 Task: In the  document essay. Add the mentioned hyperlink after second sentence in main content 'www.quora.com' Insert the picture of  'Nuclear Family Sketch' with name   Nuclear Family Sketch.png  Change shape height to 4
Action: Mouse moved to (183, 451)
Screenshot: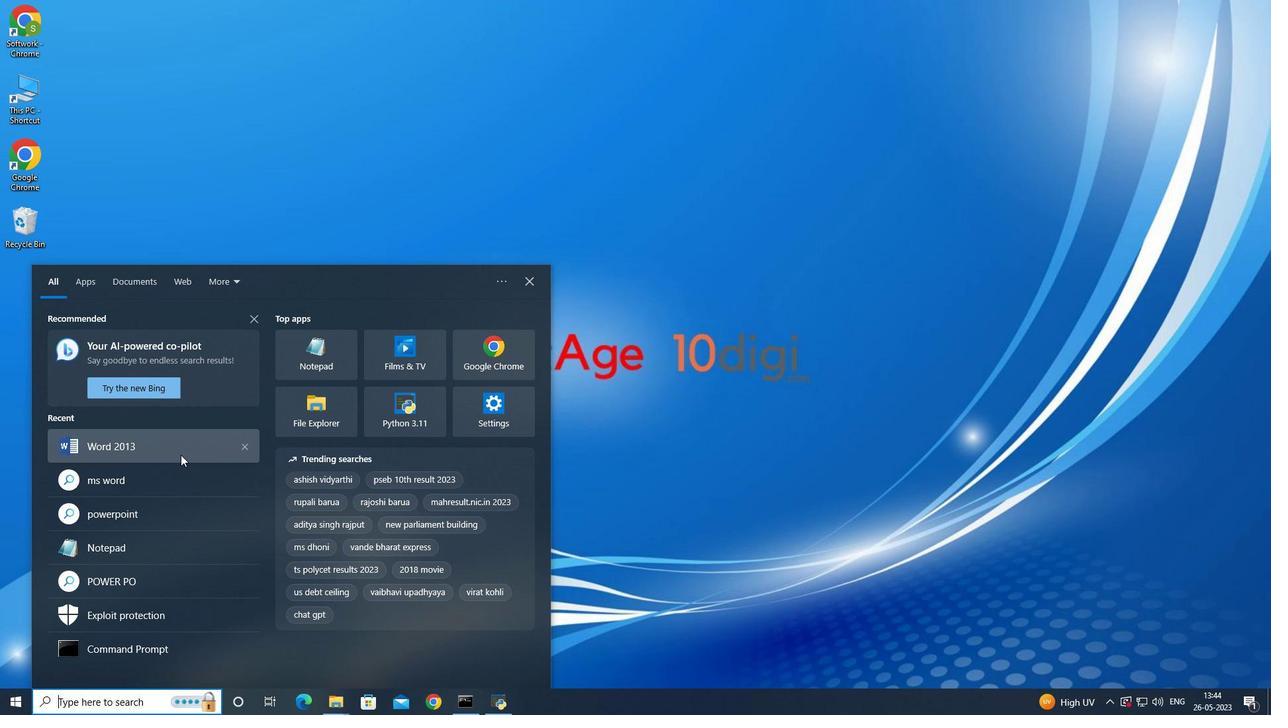 
Action: Mouse pressed left at (183, 451)
Screenshot: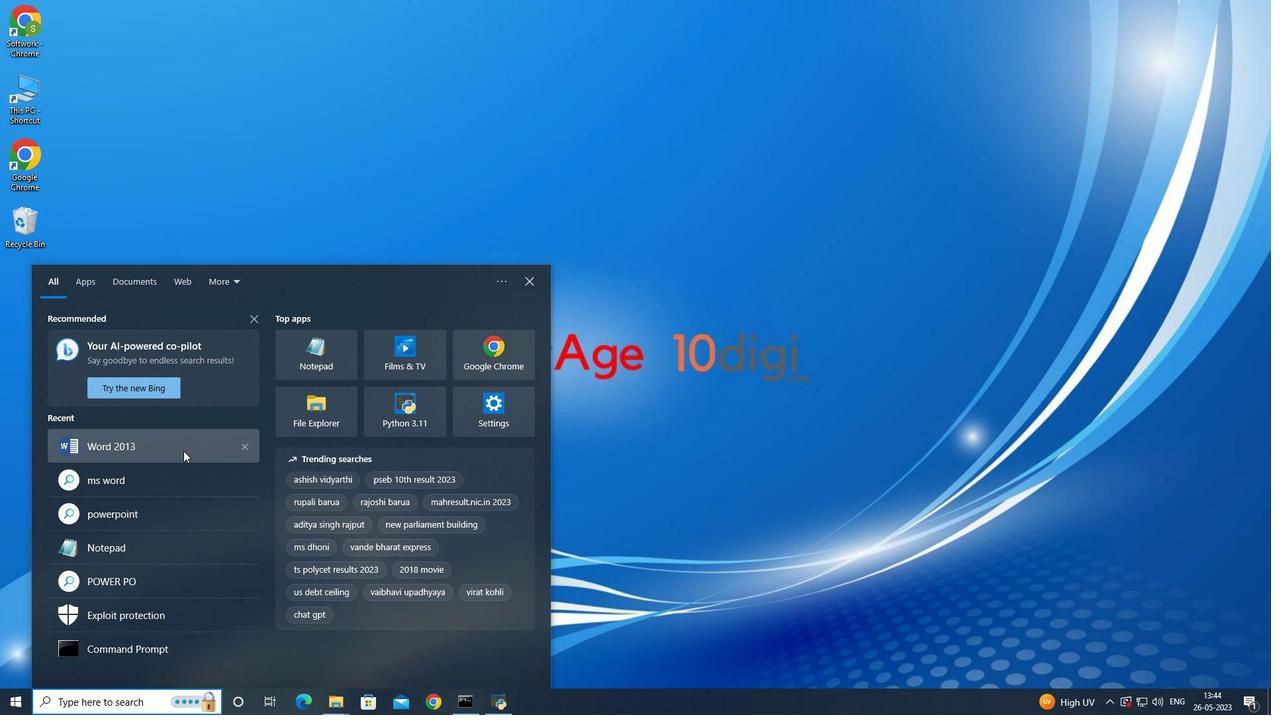
Action: Mouse moved to (354, 169)
Screenshot: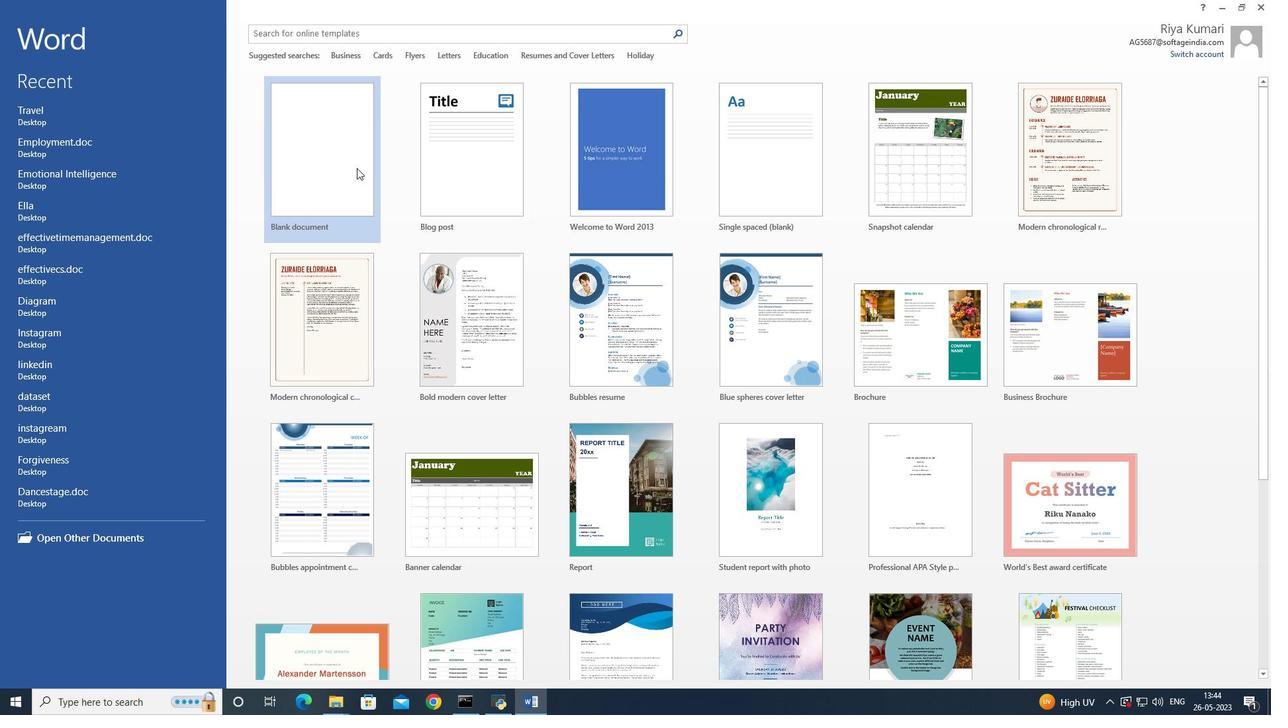 
Action: Mouse pressed left at (354, 169)
Screenshot: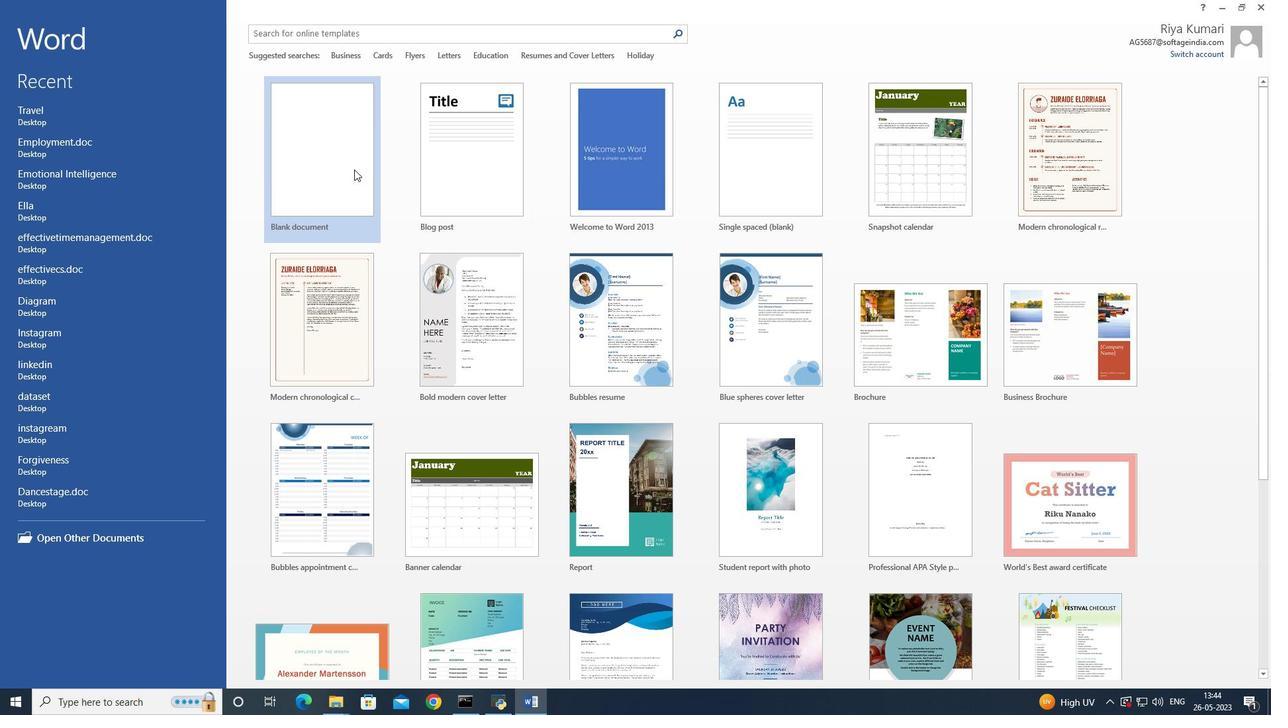 
Action: Mouse moved to (463, 162)
Screenshot: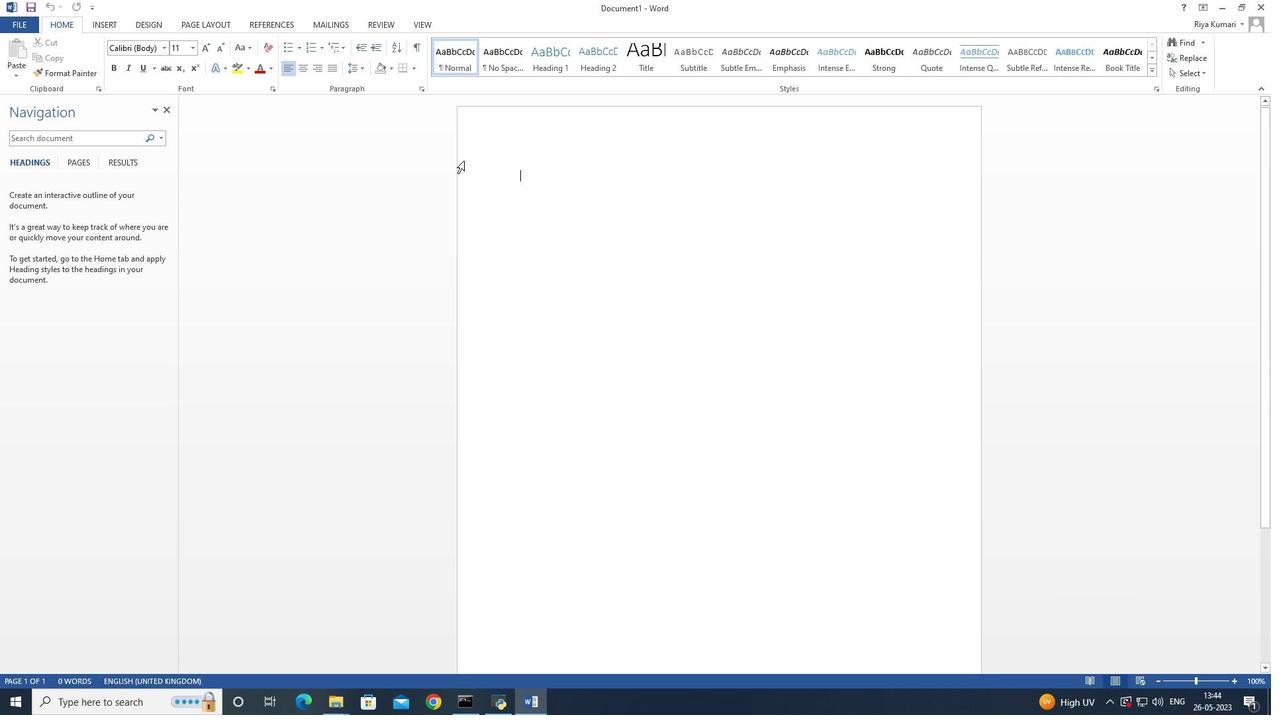 
Action: Key pressed ctrl+S
Screenshot: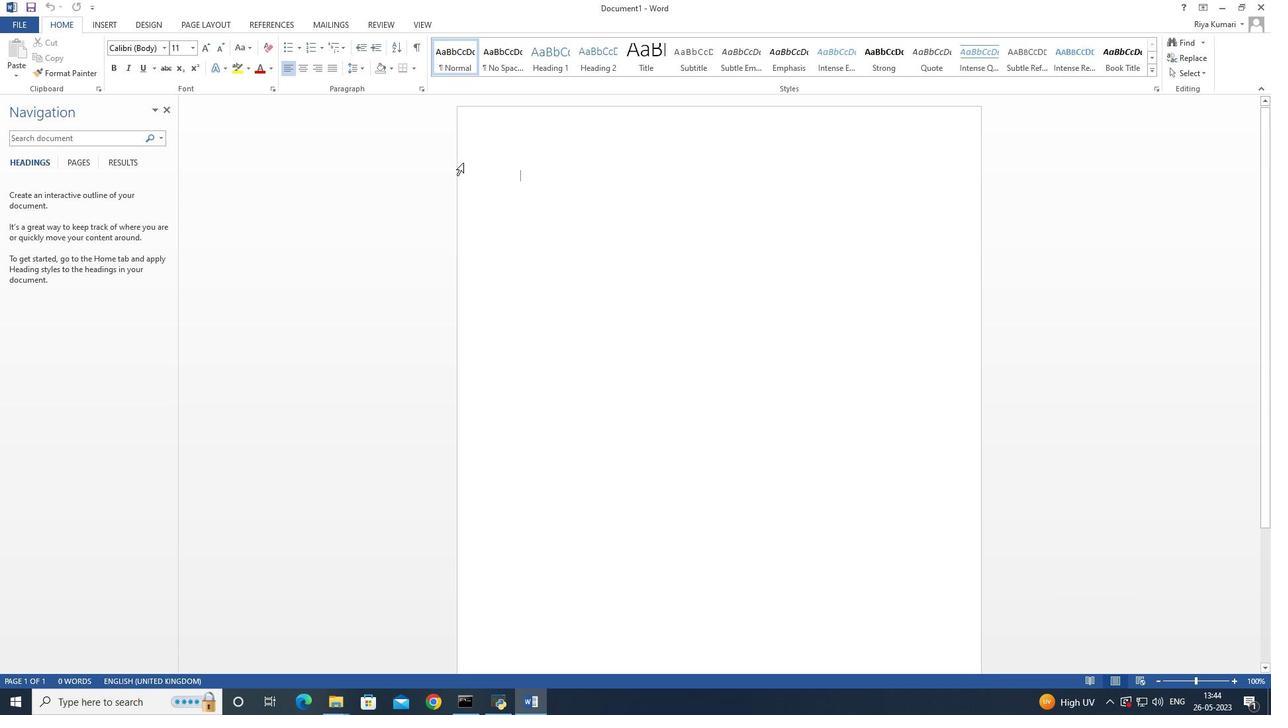
Action: Mouse moved to (204, 142)
Screenshot: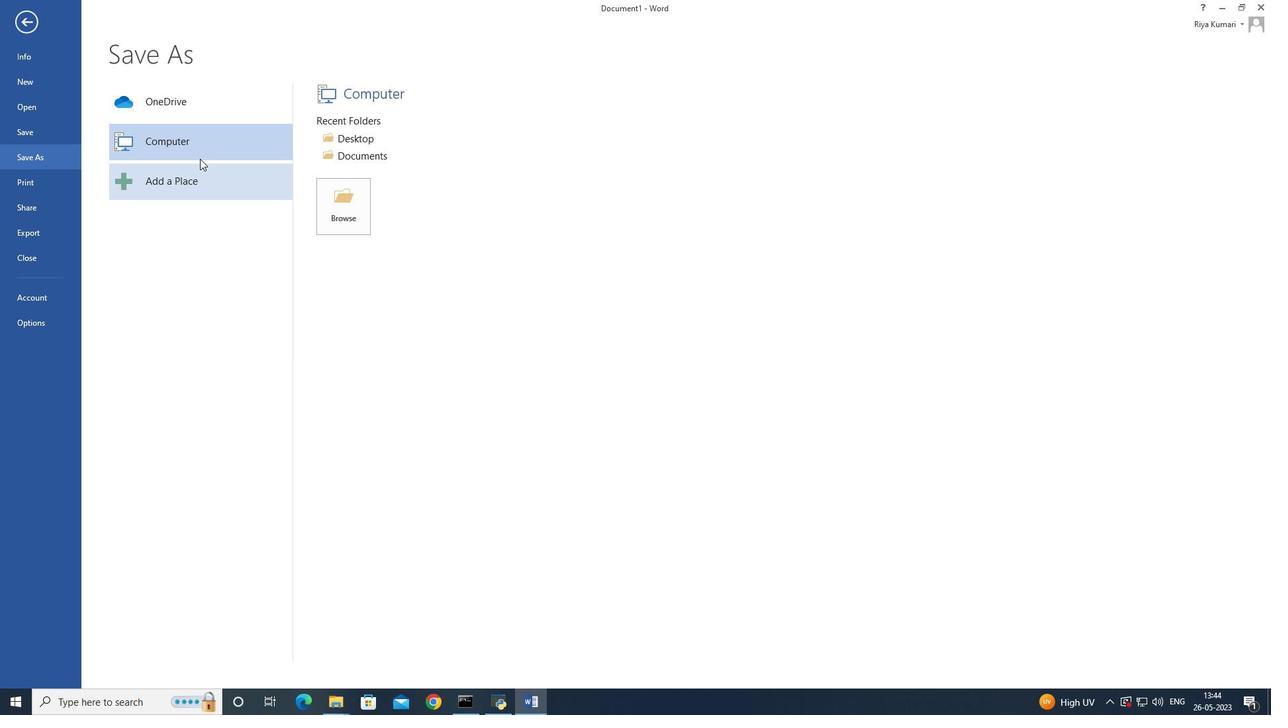
Action: Mouse pressed left at (204, 142)
Screenshot: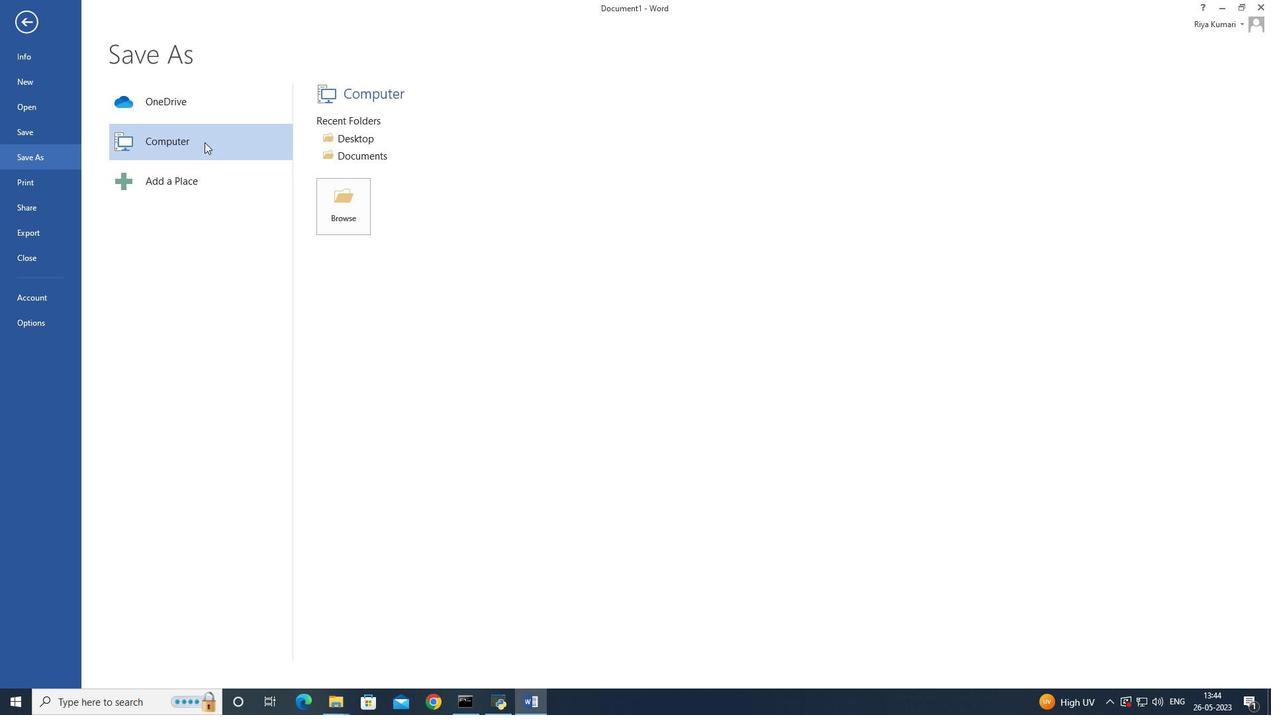 
Action: Mouse pressed left at (204, 142)
Screenshot: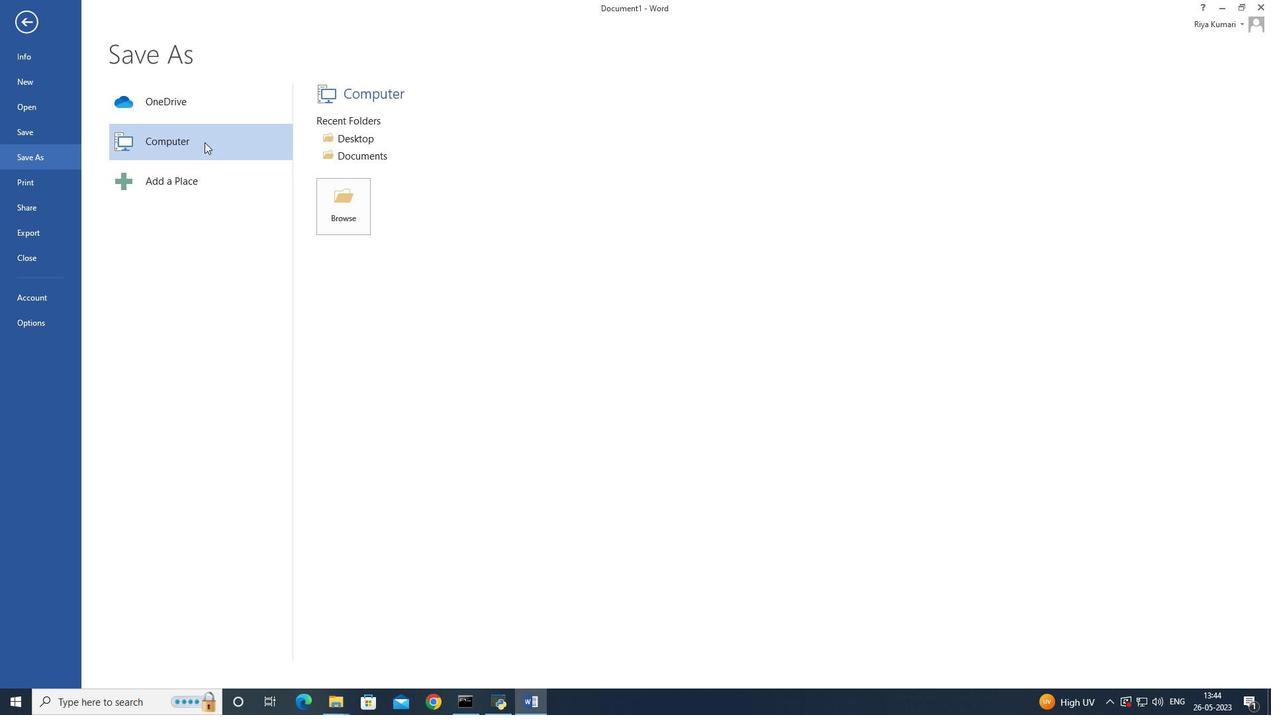 
Action: Mouse moved to (74, 125)
Screenshot: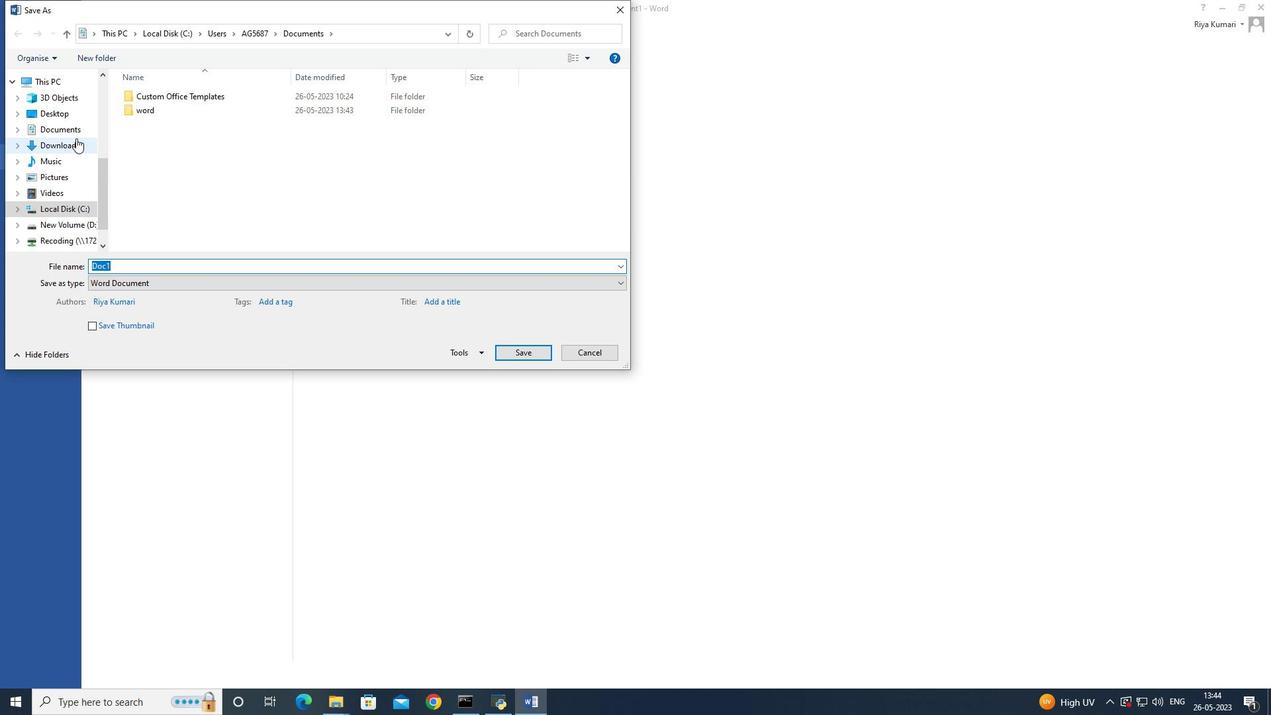 
Action: Mouse pressed left at (74, 125)
Screenshot: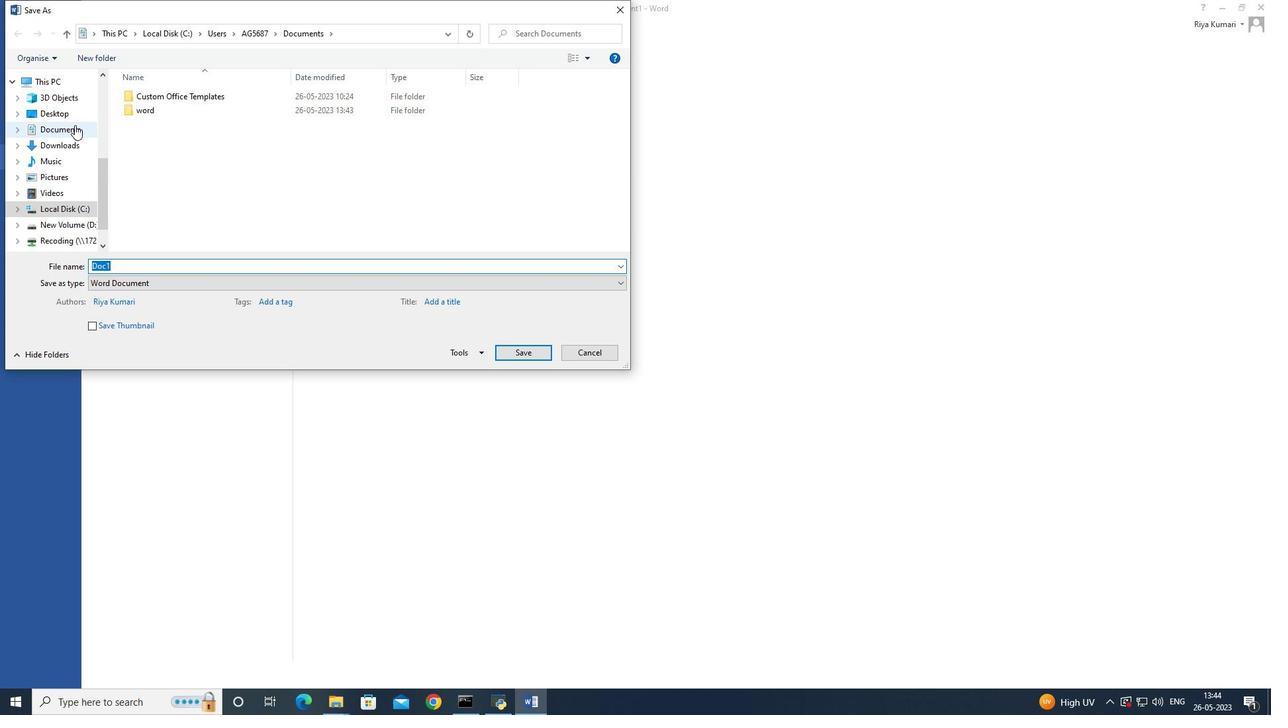 
Action: Mouse moved to (74, 125)
Screenshot: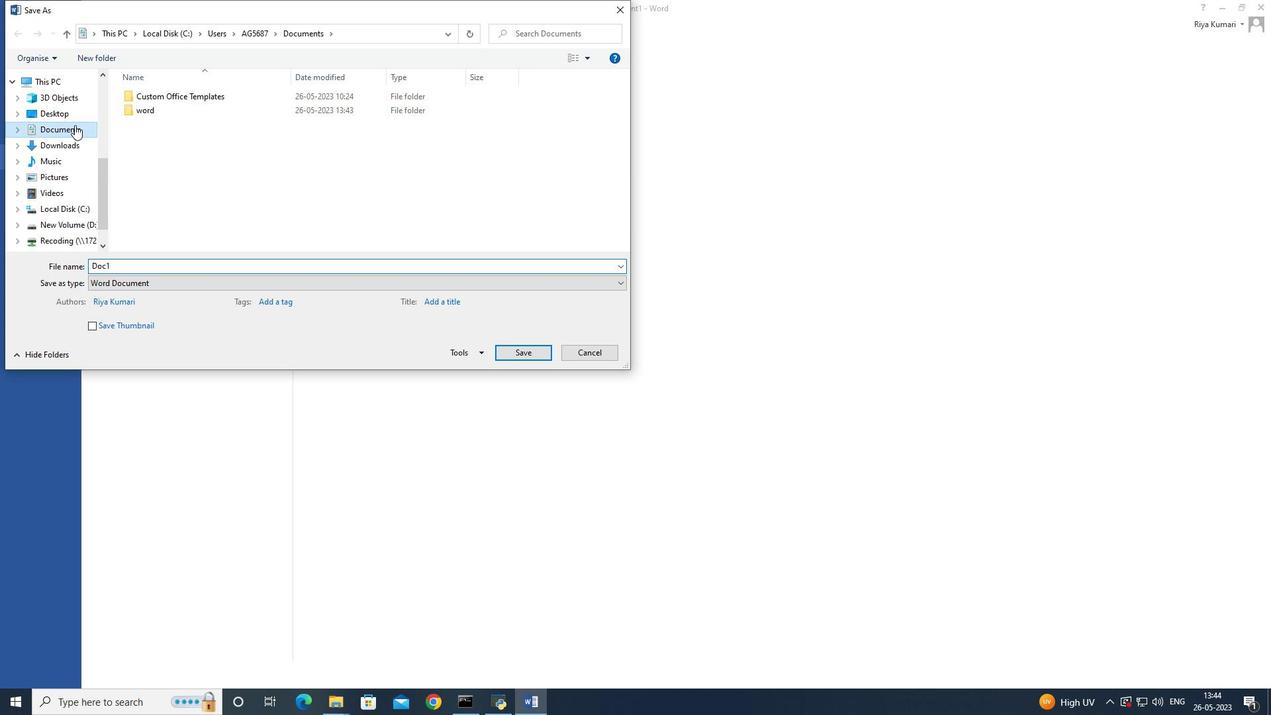 
Action: Mouse pressed left at (74, 125)
Screenshot: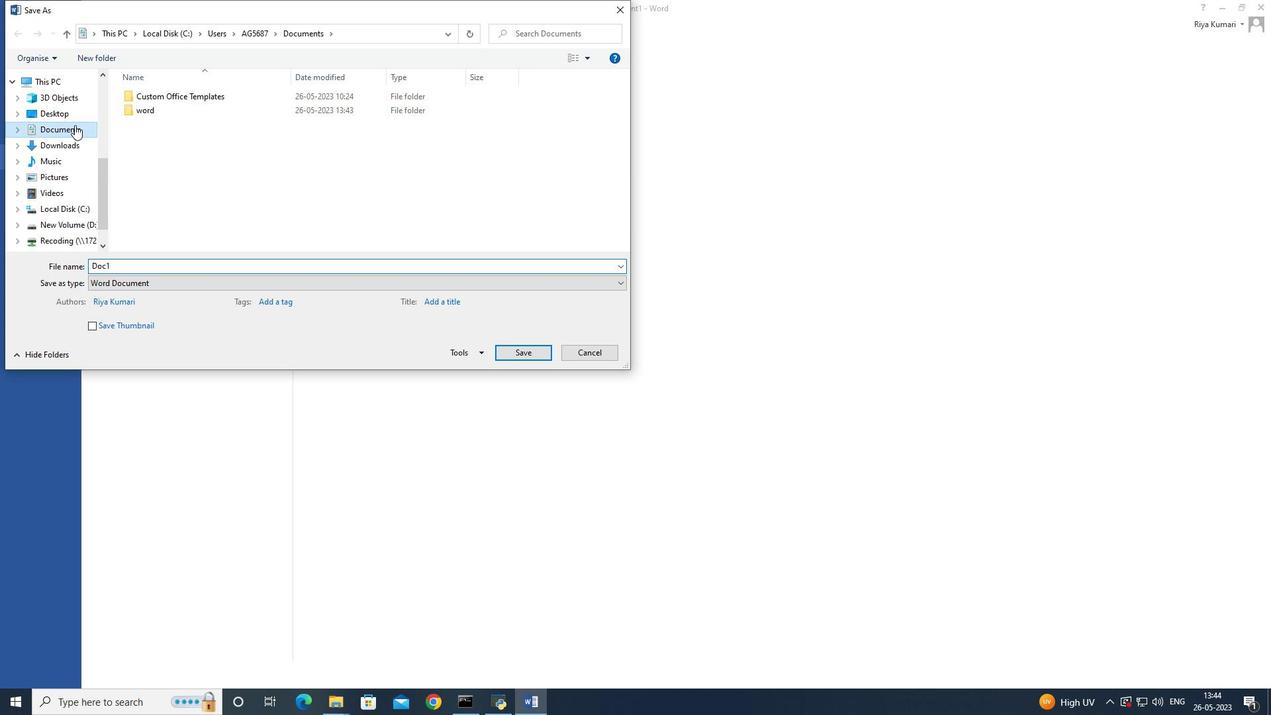 
Action: Mouse moved to (151, 110)
Screenshot: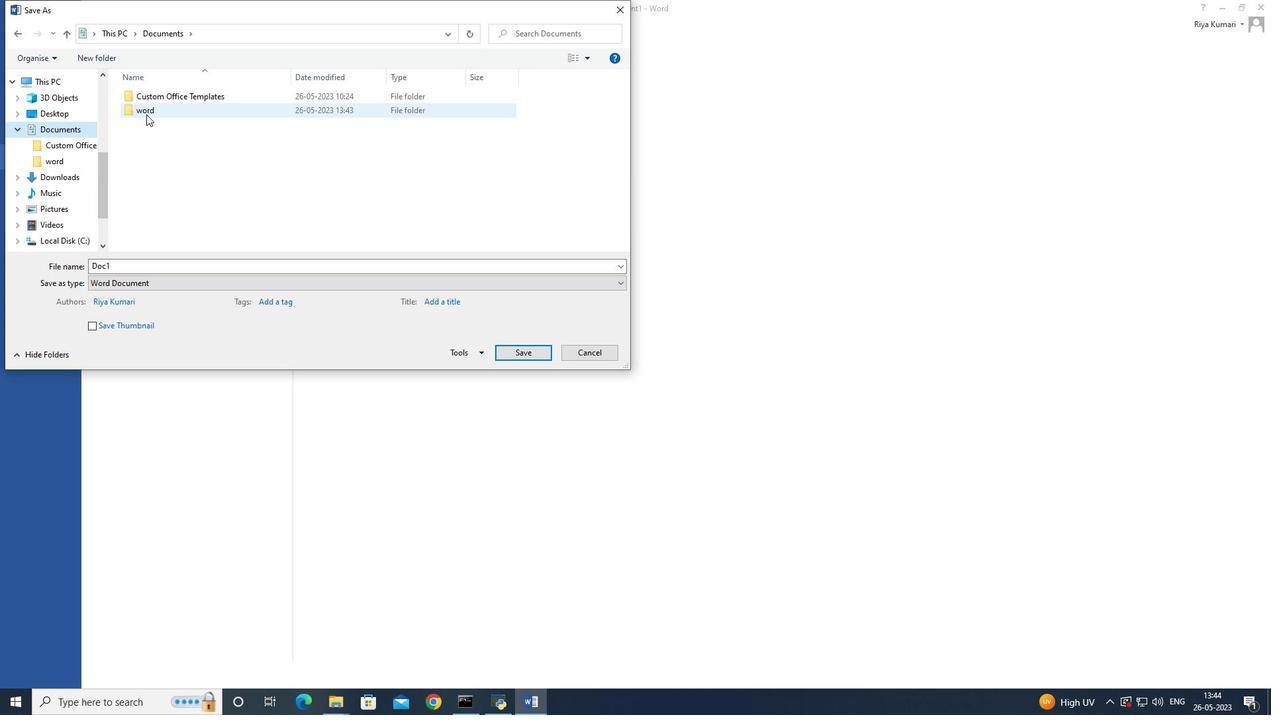 
Action: Mouse pressed left at (151, 110)
Screenshot: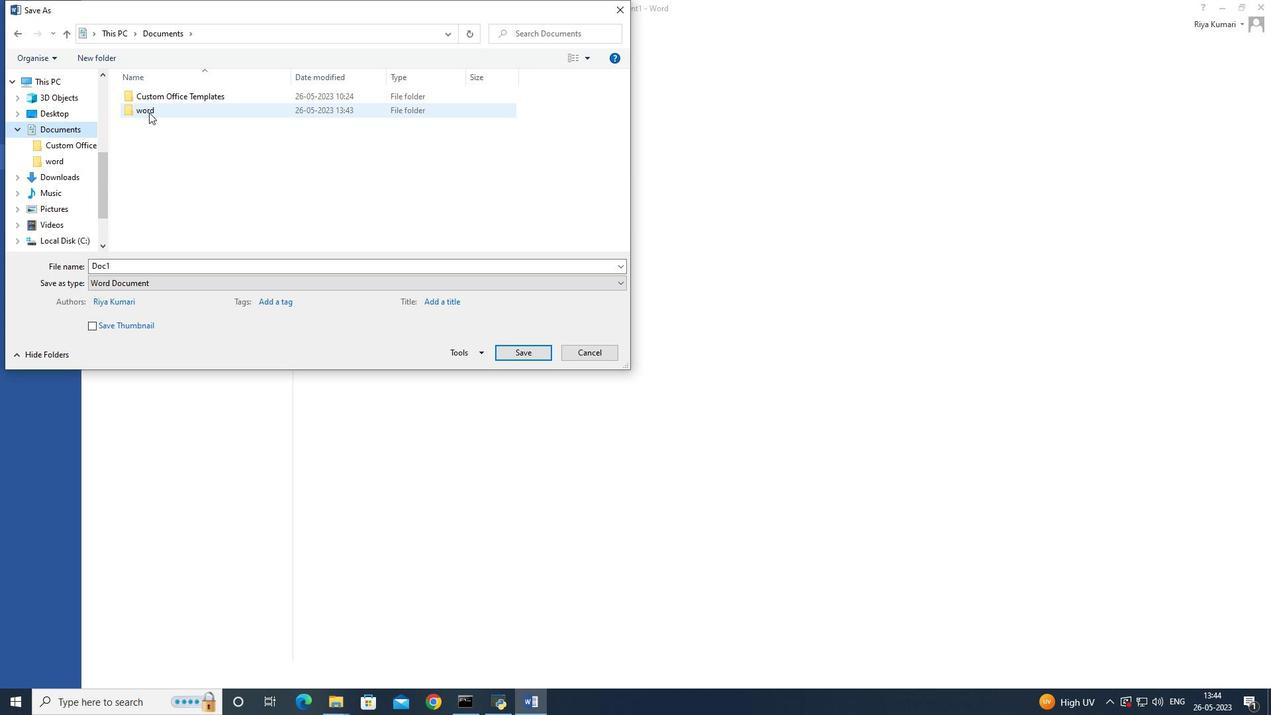 
Action: Mouse pressed left at (151, 110)
Screenshot: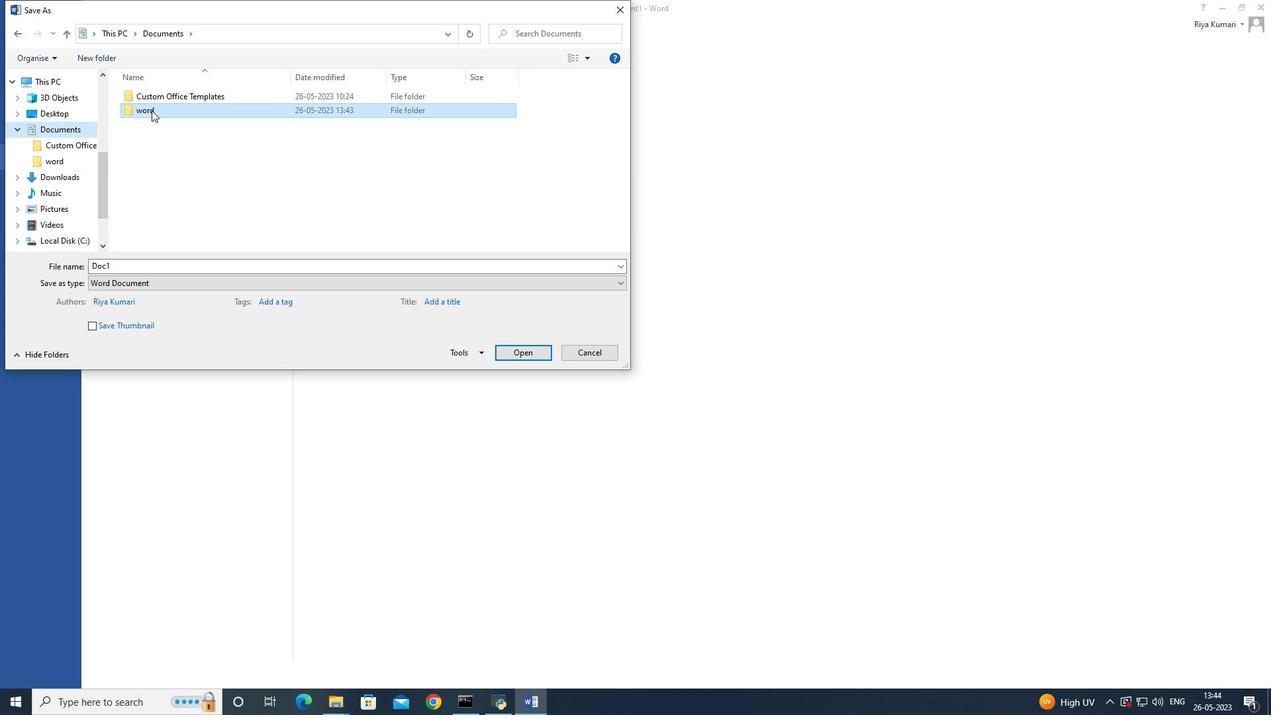 
Action: Mouse moved to (152, 264)
Screenshot: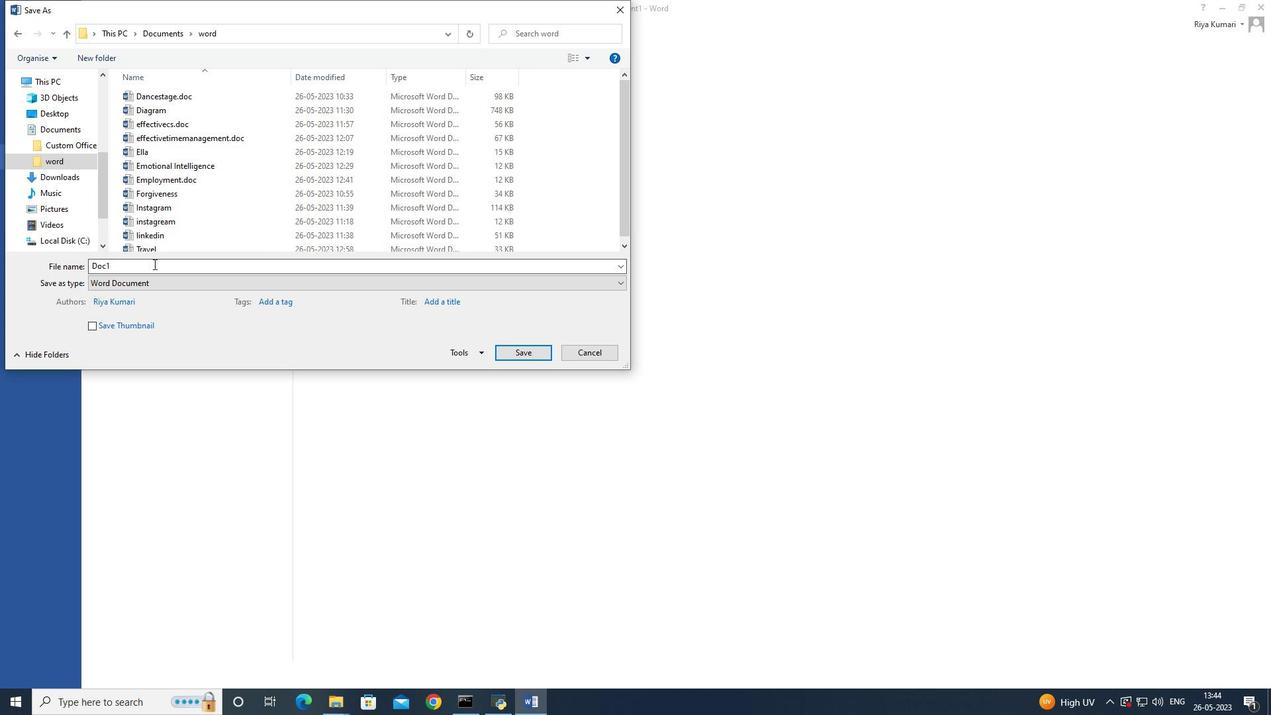 
Action: Mouse pressed left at (152, 264)
Screenshot: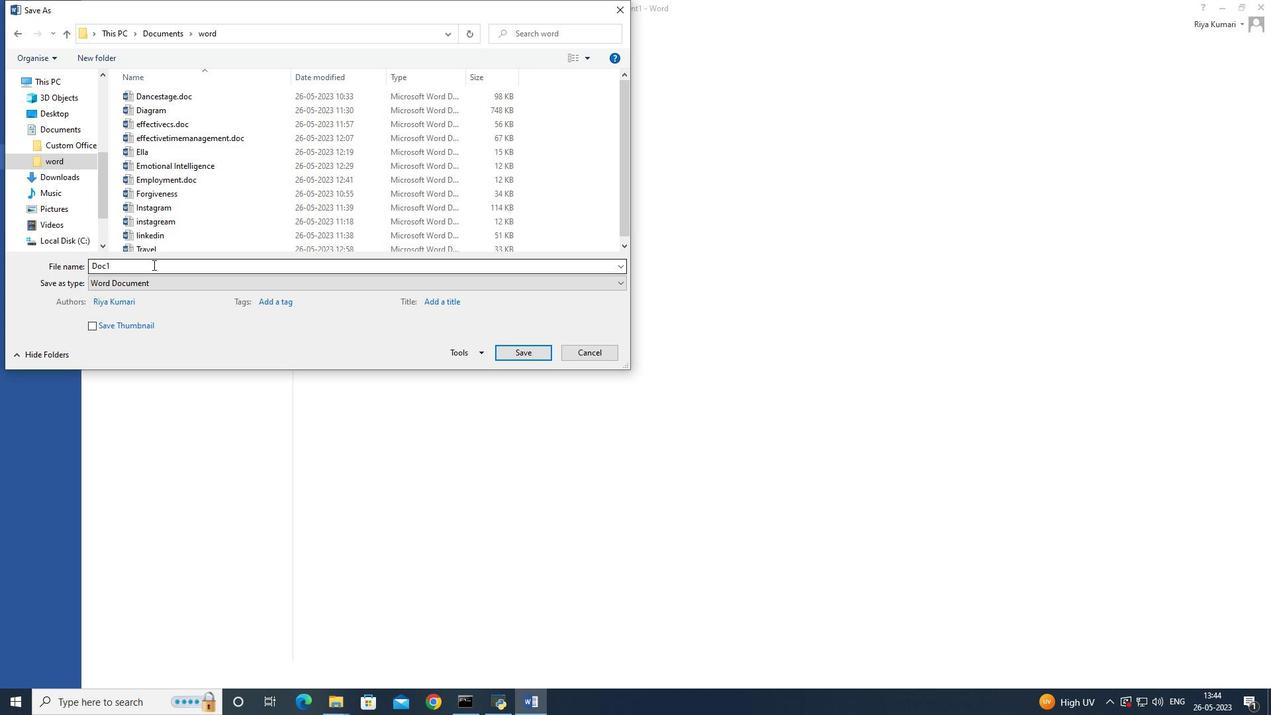 
Action: Mouse moved to (761, 287)
Screenshot: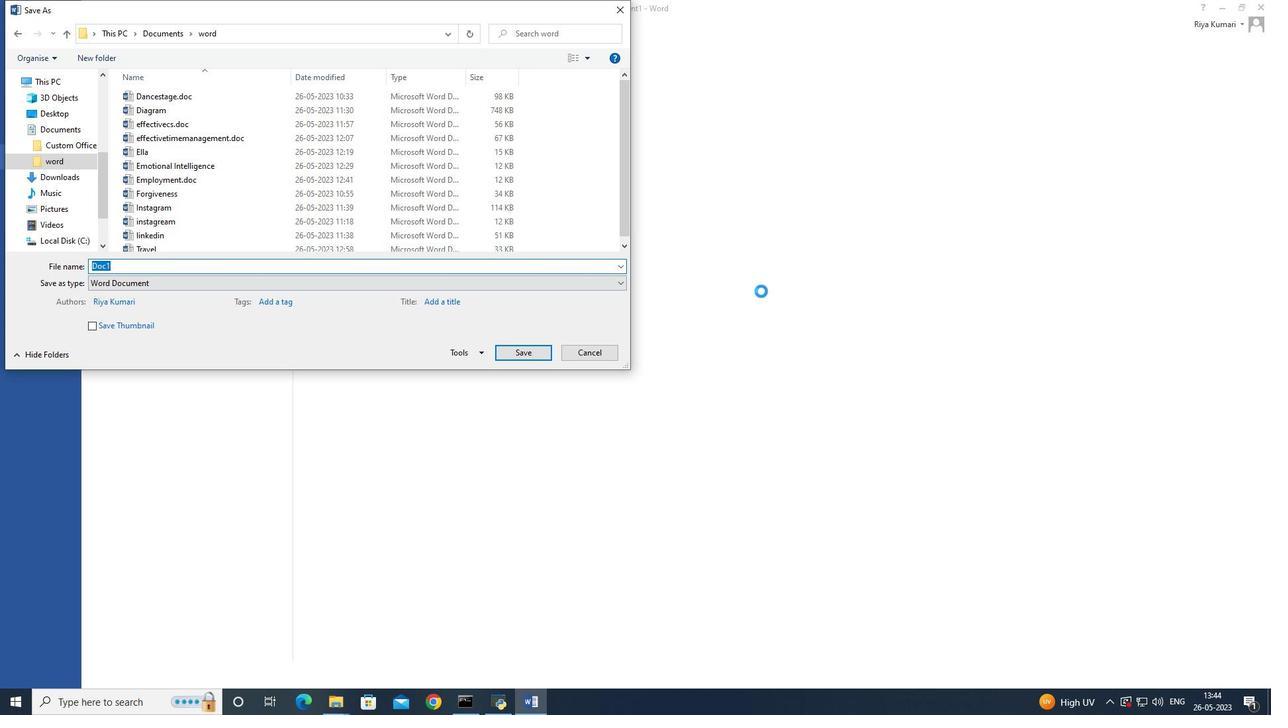 
Action: Key pressed e
Screenshot: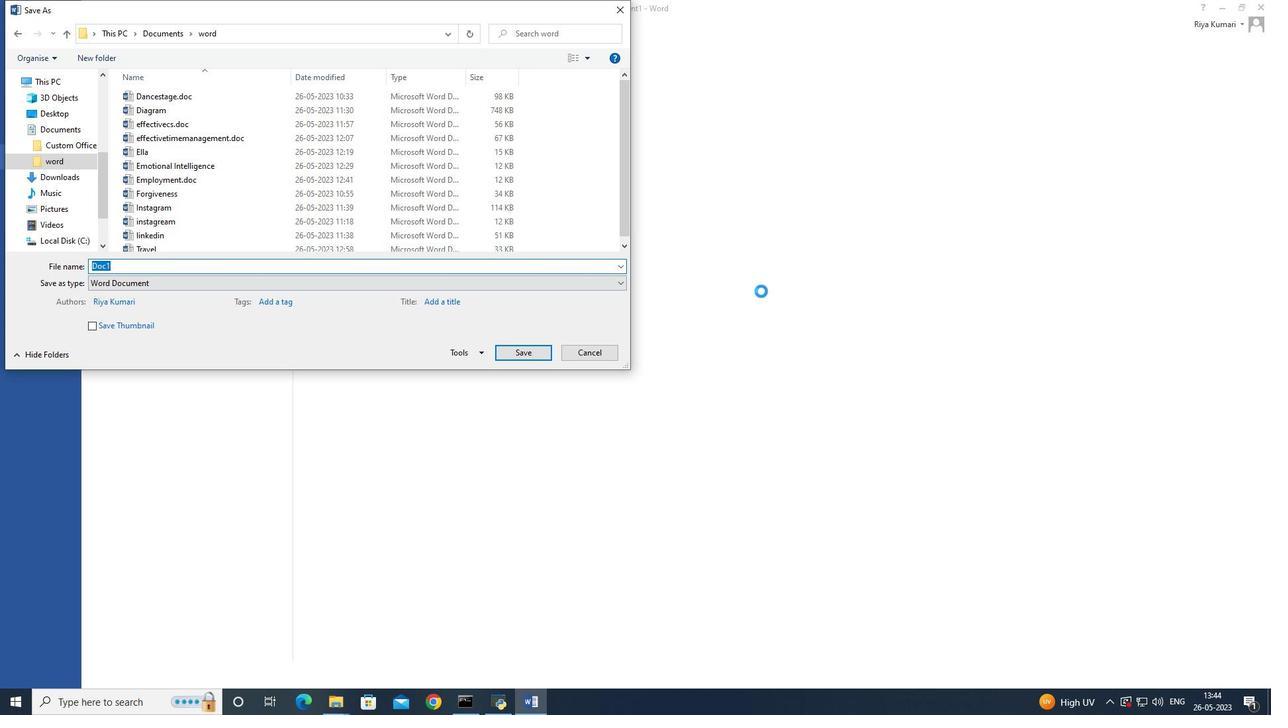 
Action: Mouse moved to (741, 288)
Screenshot: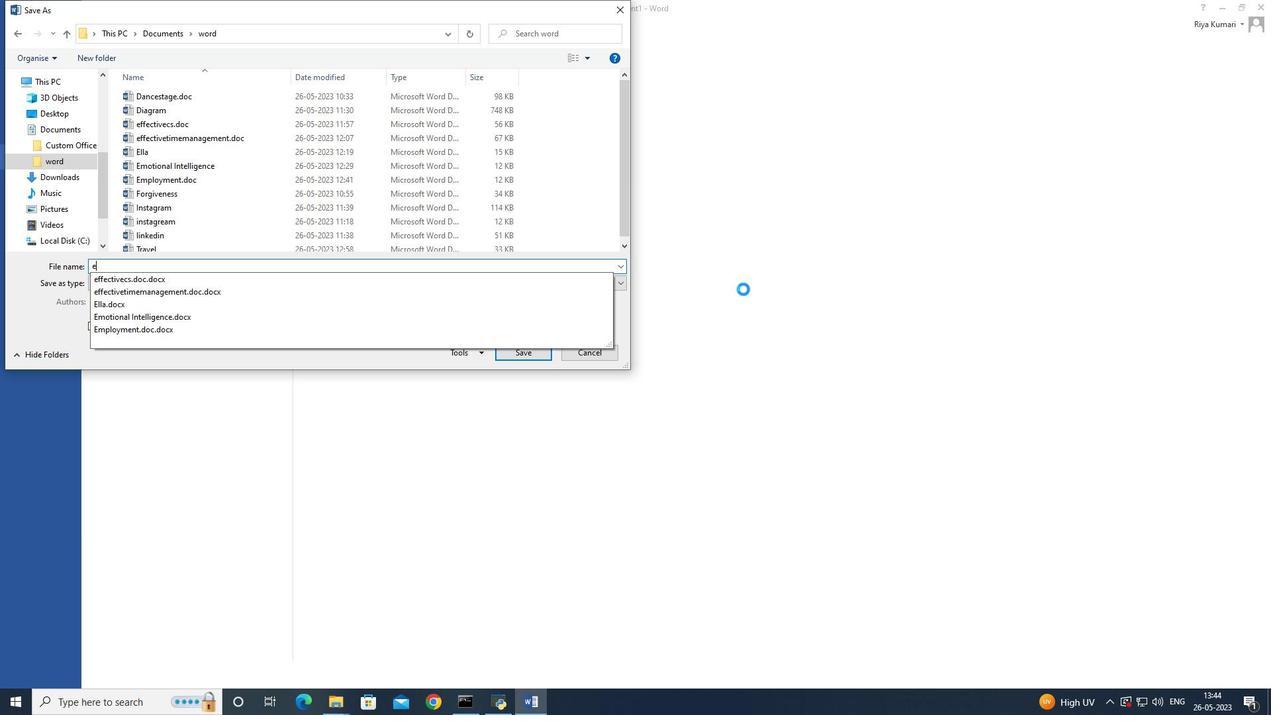 
Action: Key pressed ssay
Screenshot: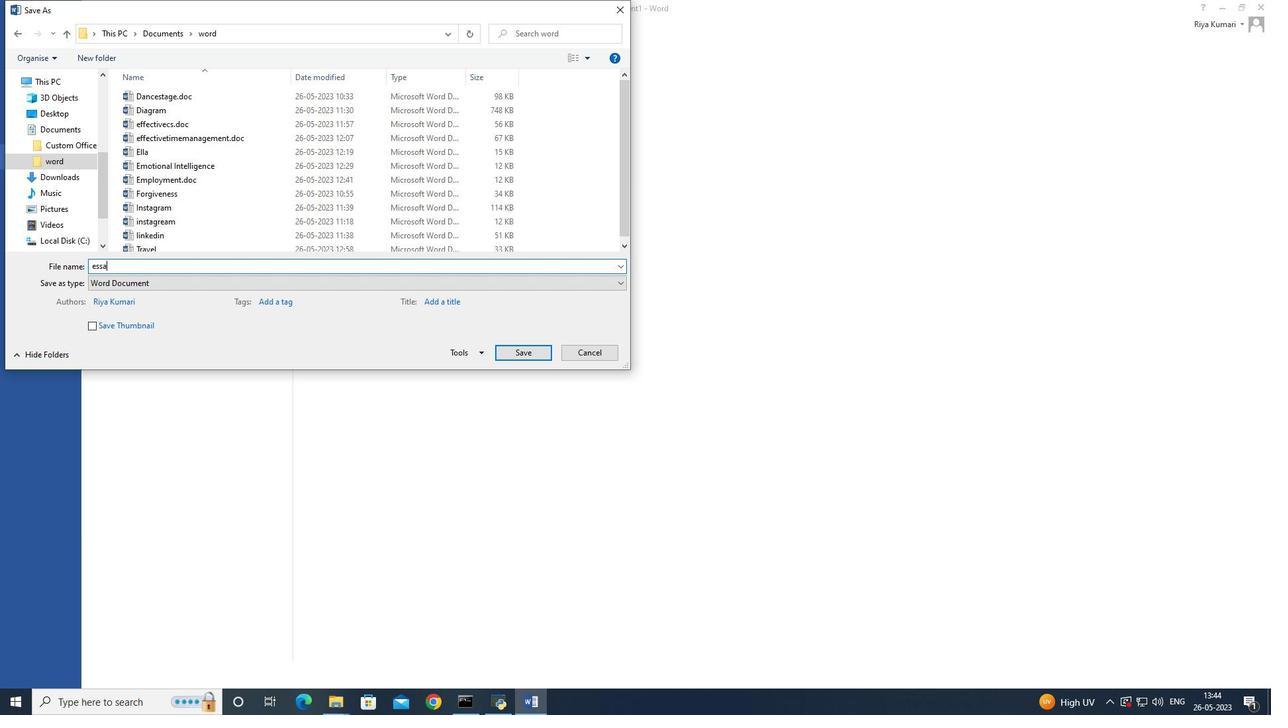
Action: Mouse moved to (735, 283)
Screenshot: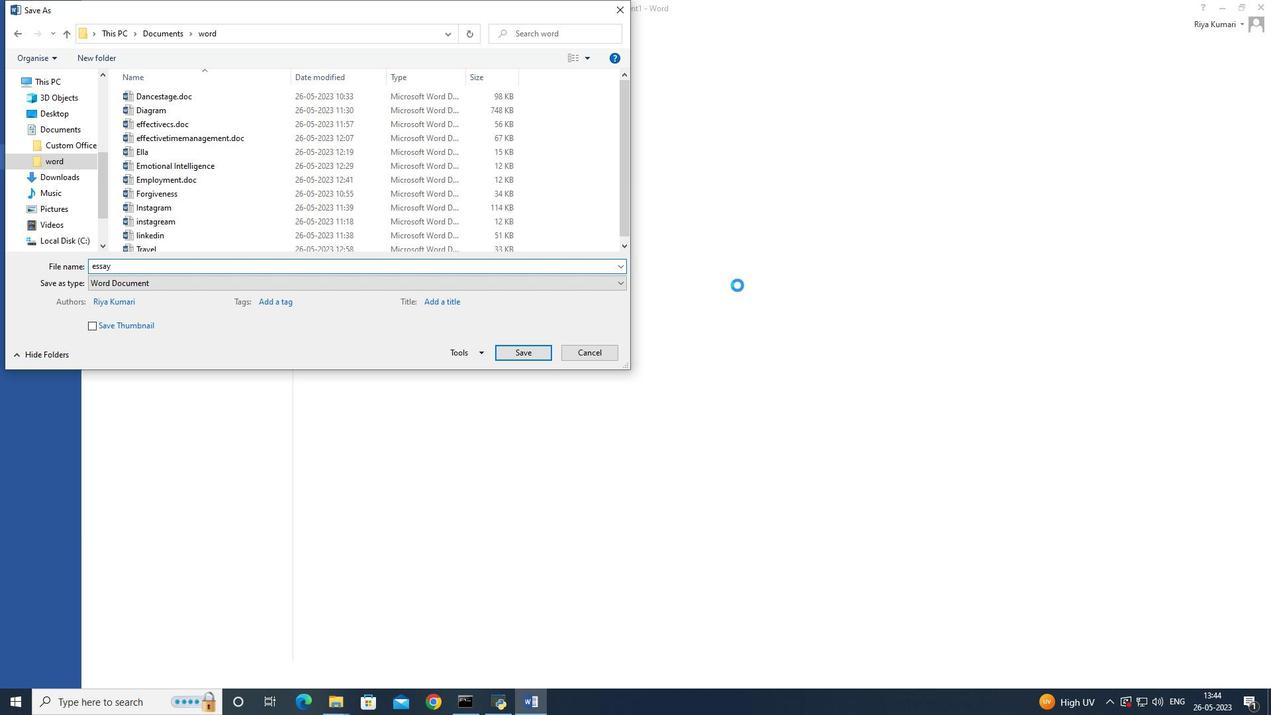 
Action: Key pressed .doc
Screenshot: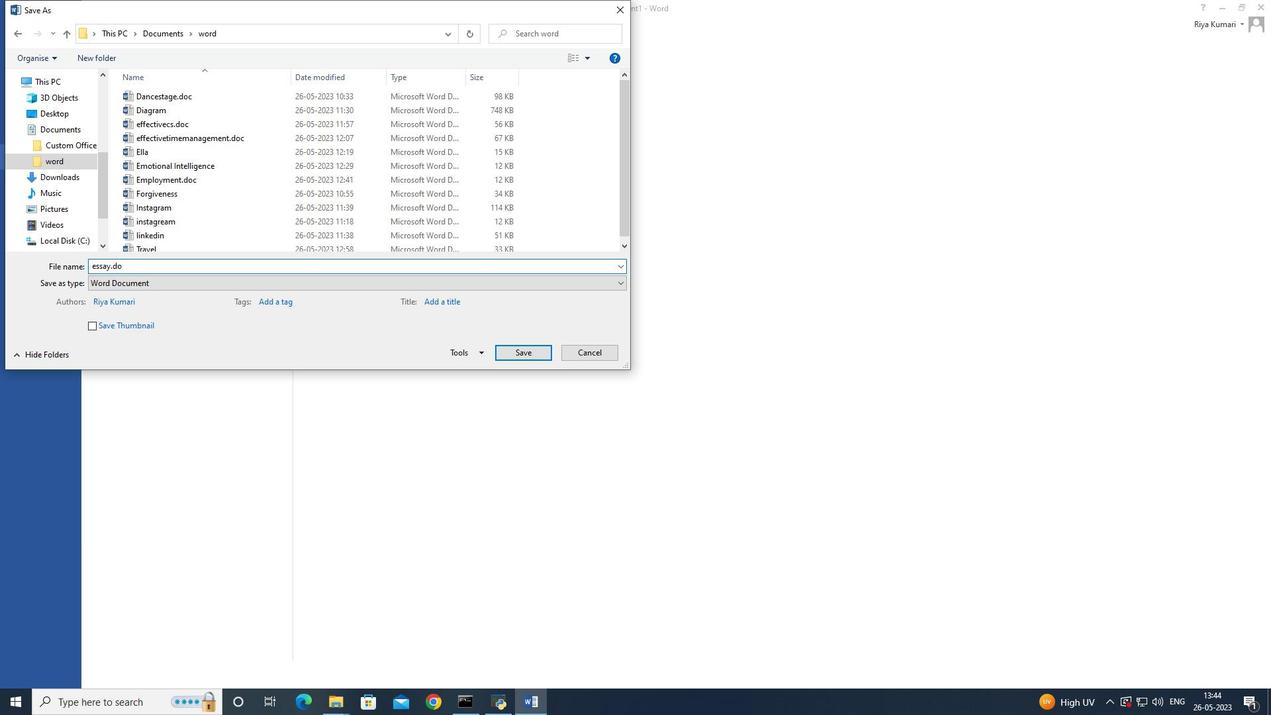 
Action: Mouse moved to (733, 283)
Screenshot: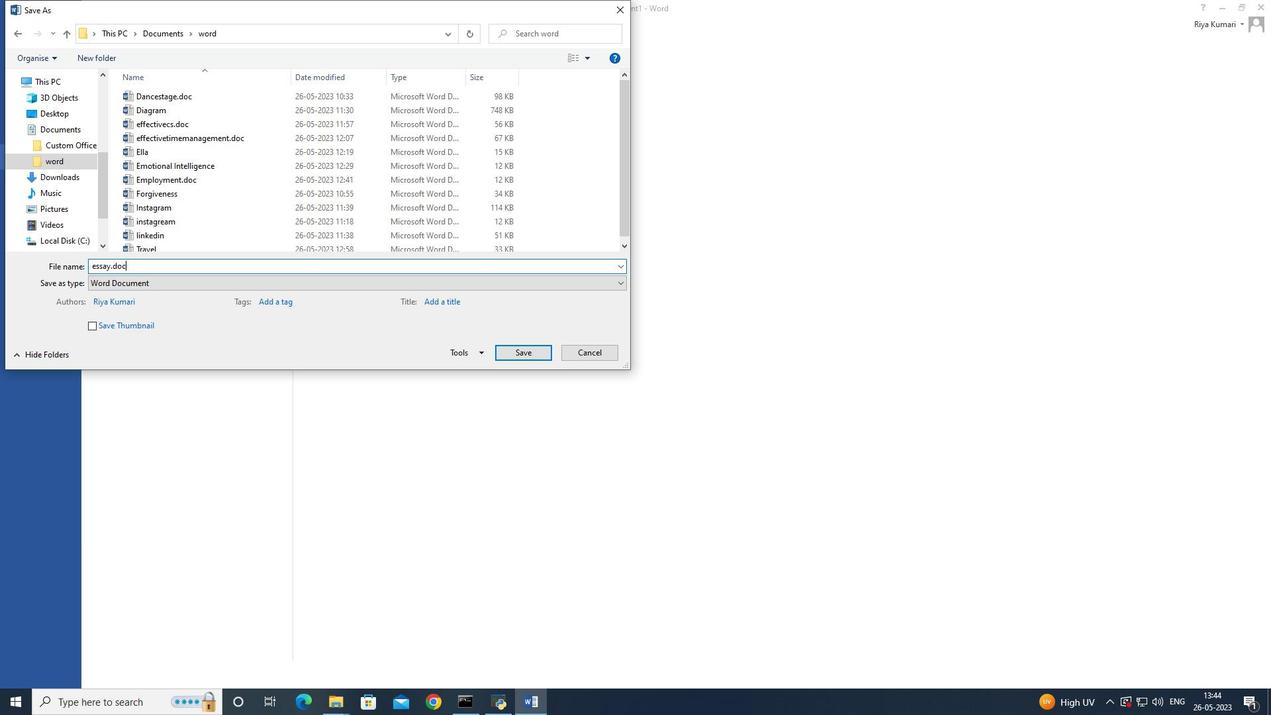 
Action: Key pressed <Key.enter>
Screenshot: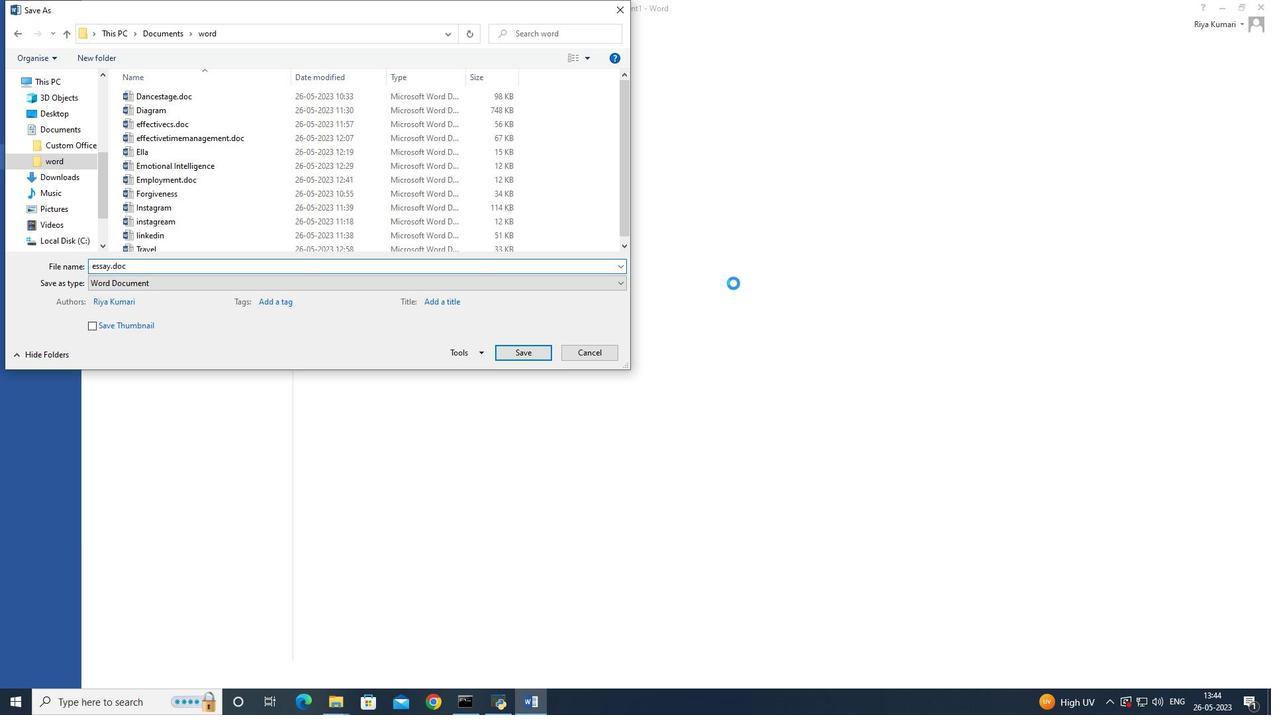 
Action: Mouse moved to (90, 23)
Screenshot: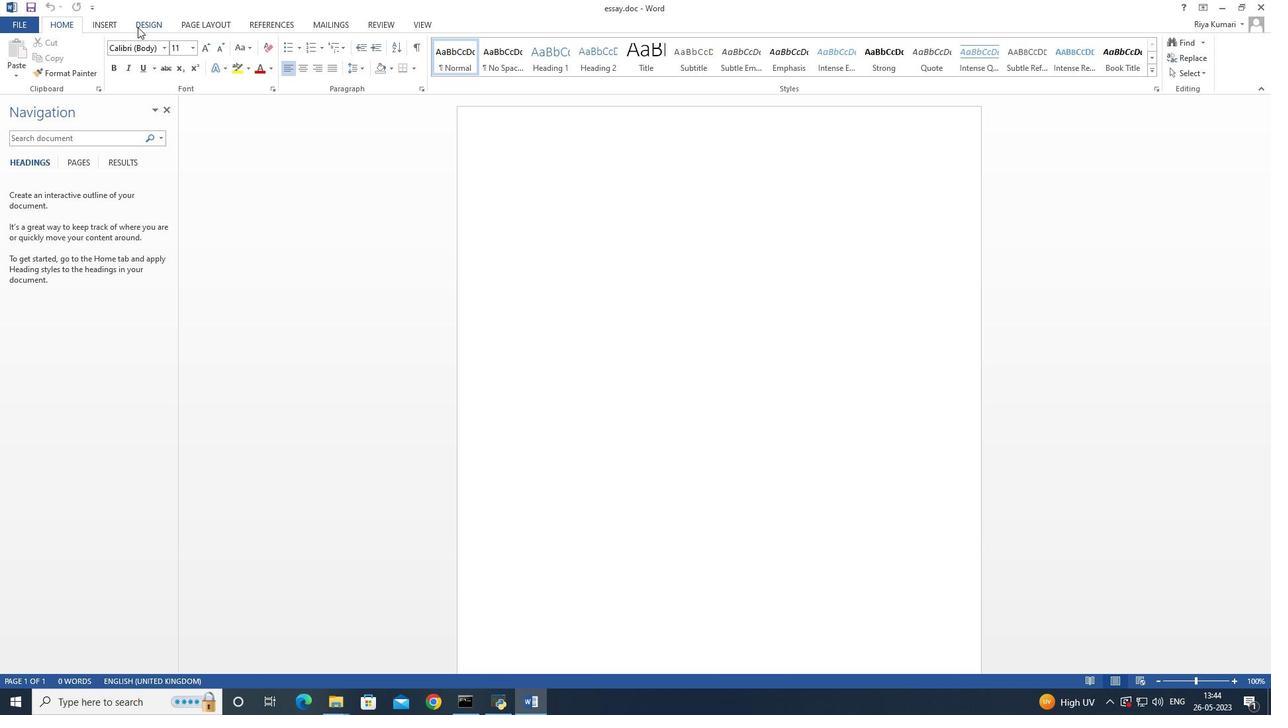 
Action: Mouse pressed left at (90, 23)
Screenshot: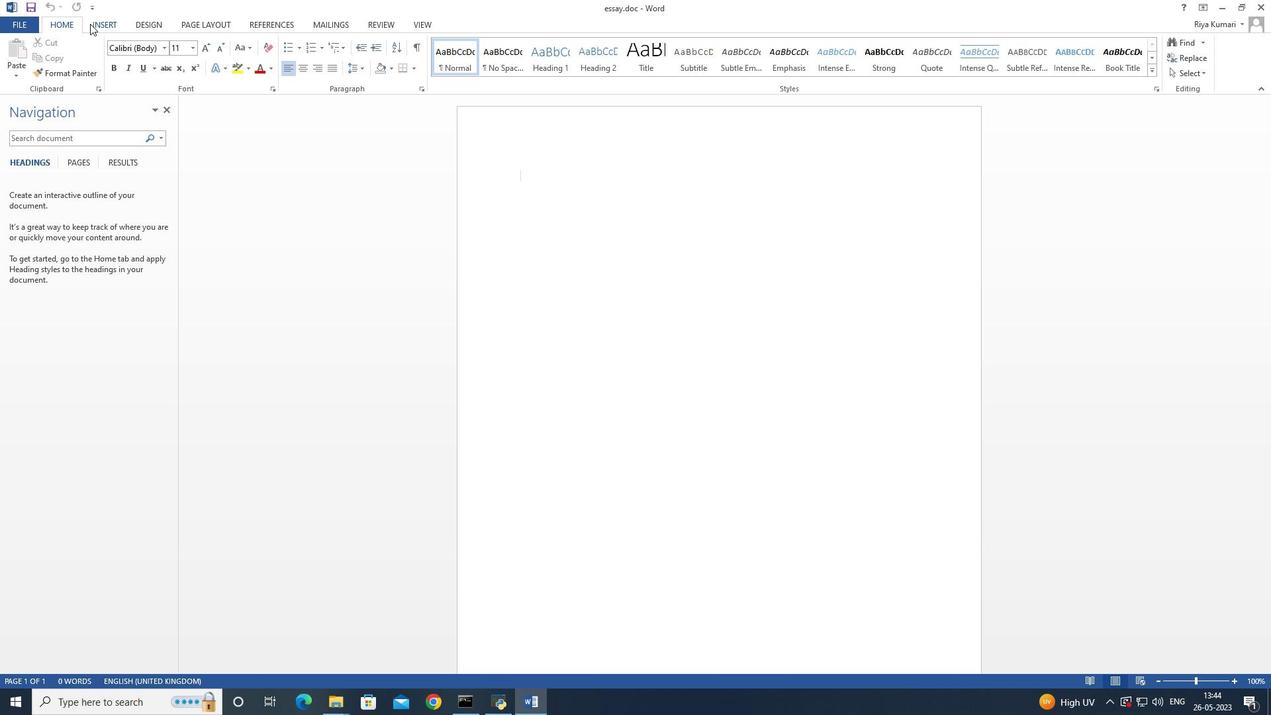 
Action: Mouse moved to (418, 60)
Screenshot: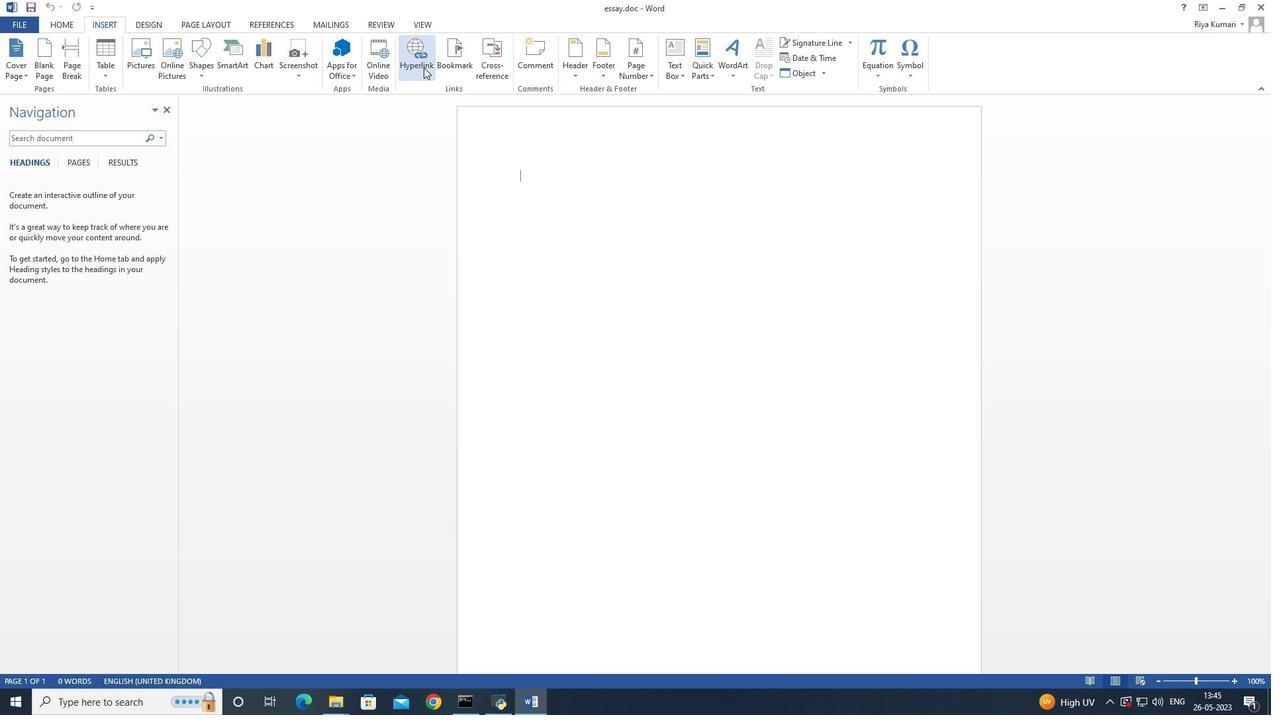 
Action: Mouse pressed left at (418, 60)
Screenshot: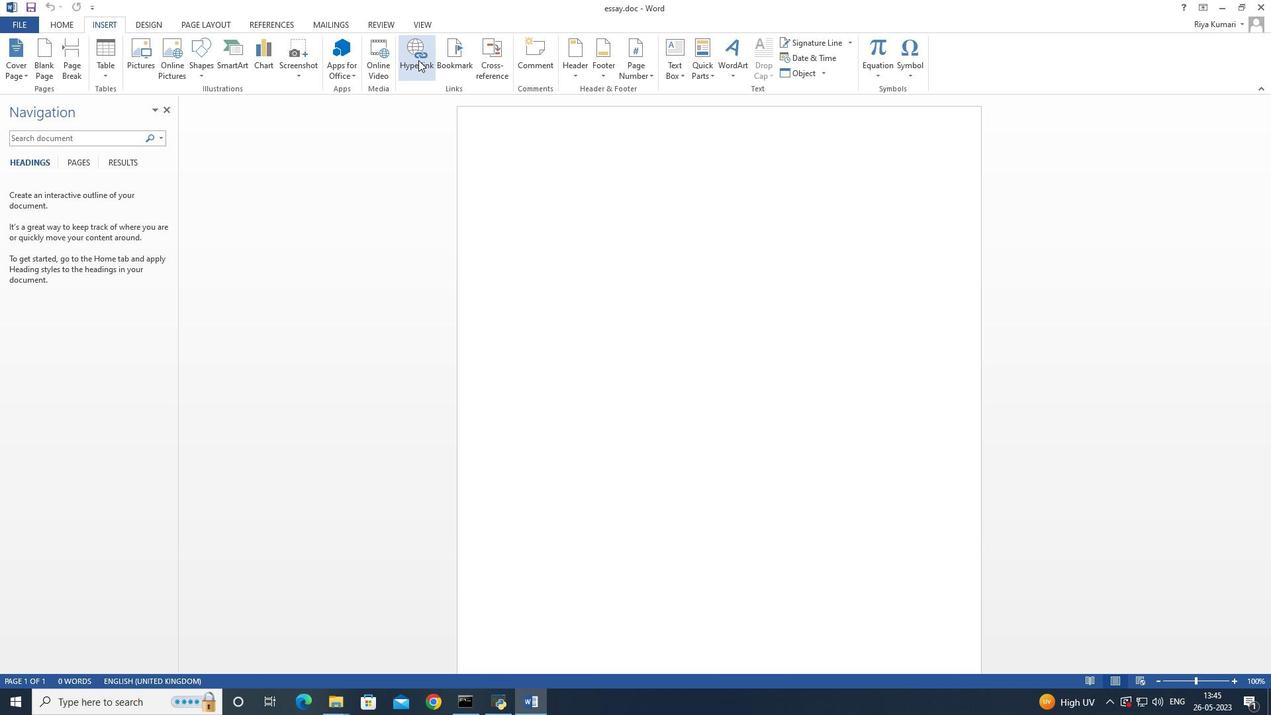 
Action: Mouse pressed left at (418, 60)
Screenshot: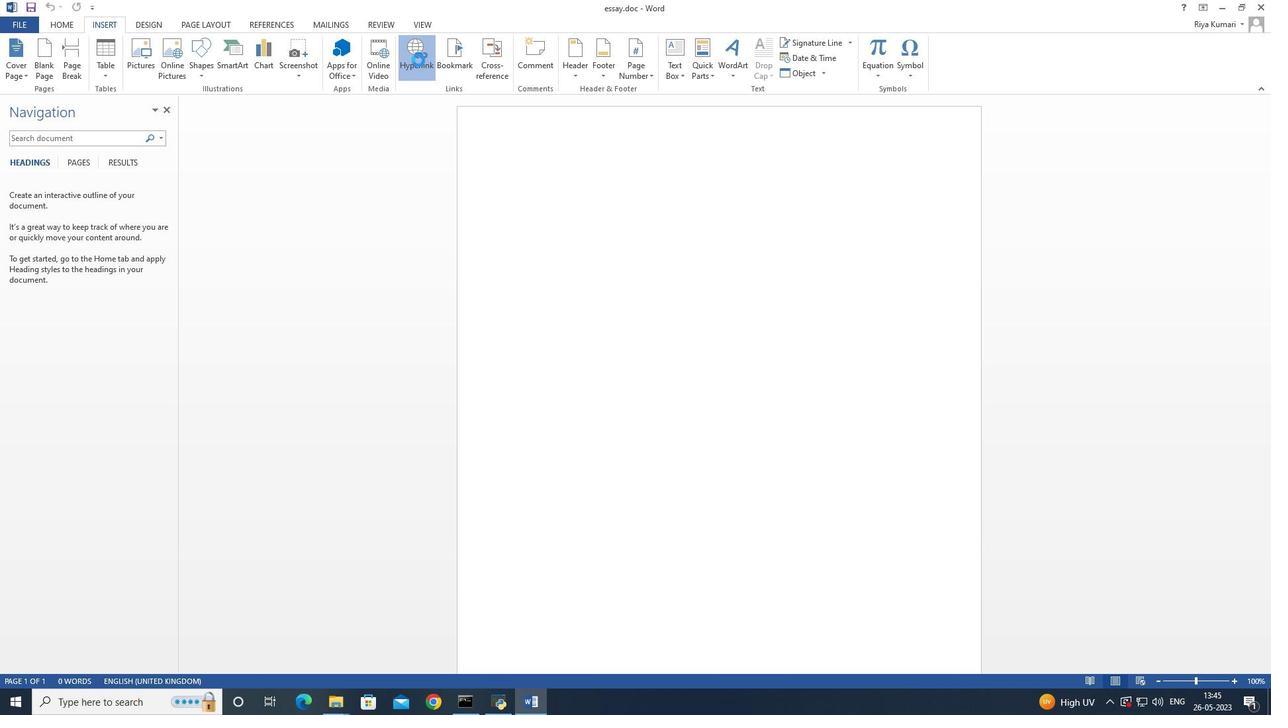
Action: Mouse moved to (627, 247)
Screenshot: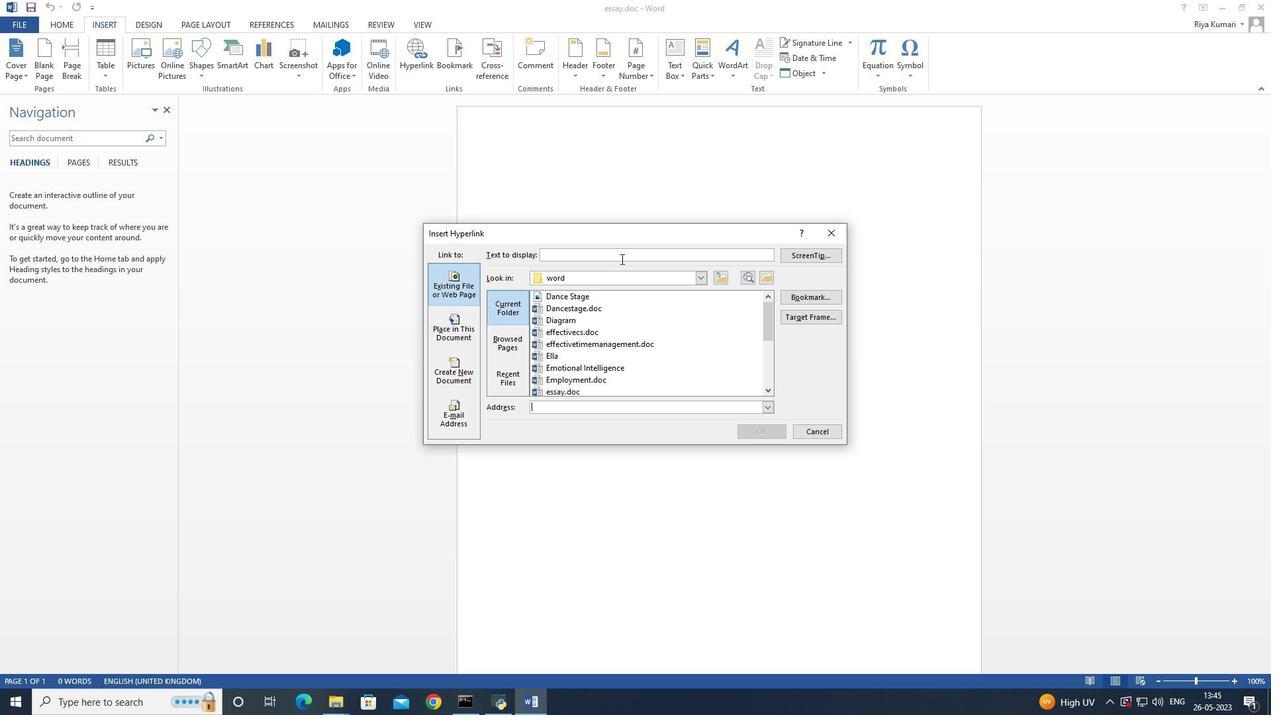 
Action: Mouse pressed left at (627, 247)
Screenshot: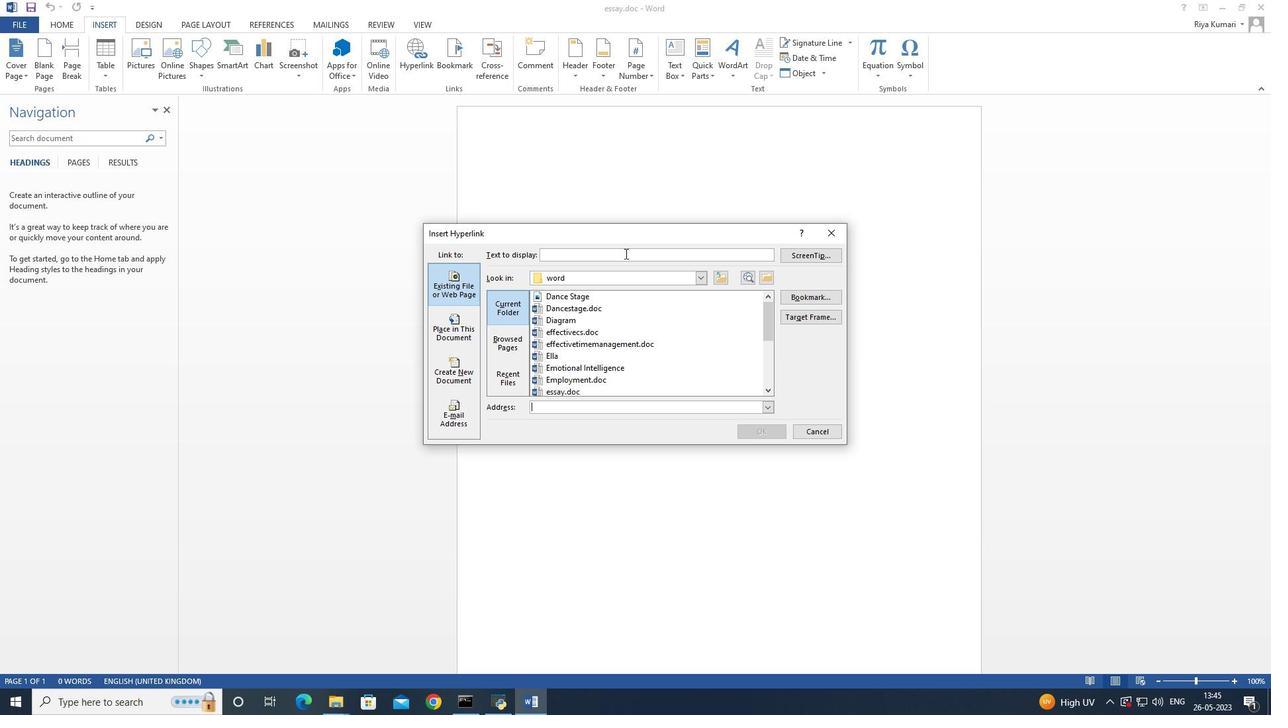 
Action: Mouse moved to (647, 258)
Screenshot: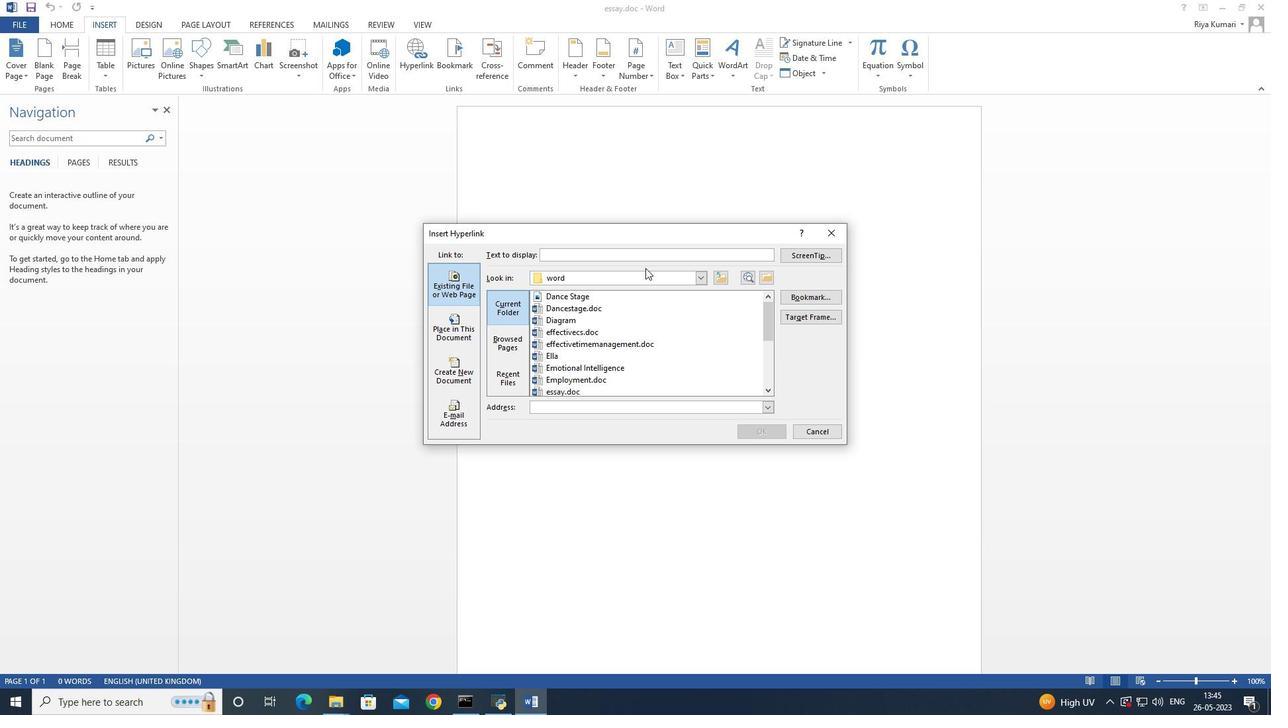 
Action: Mouse pressed left at (647, 258)
Screenshot: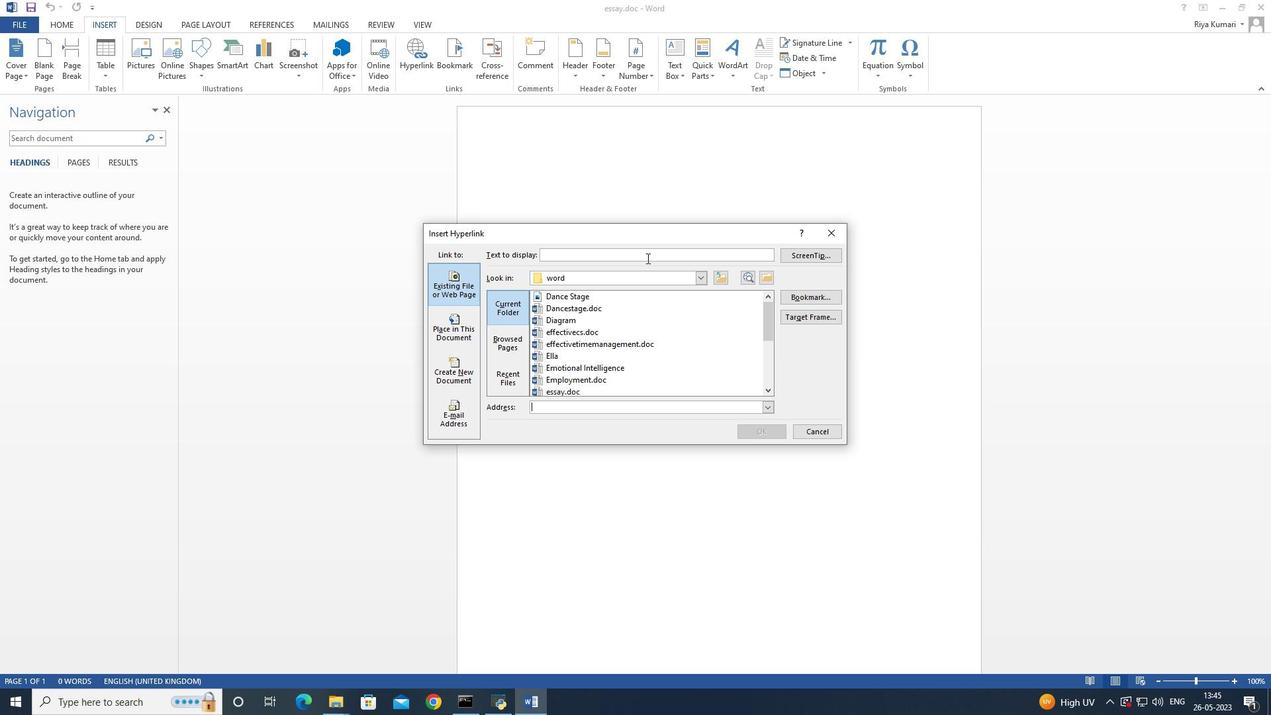 
Action: Mouse moved to (790, 307)
Screenshot: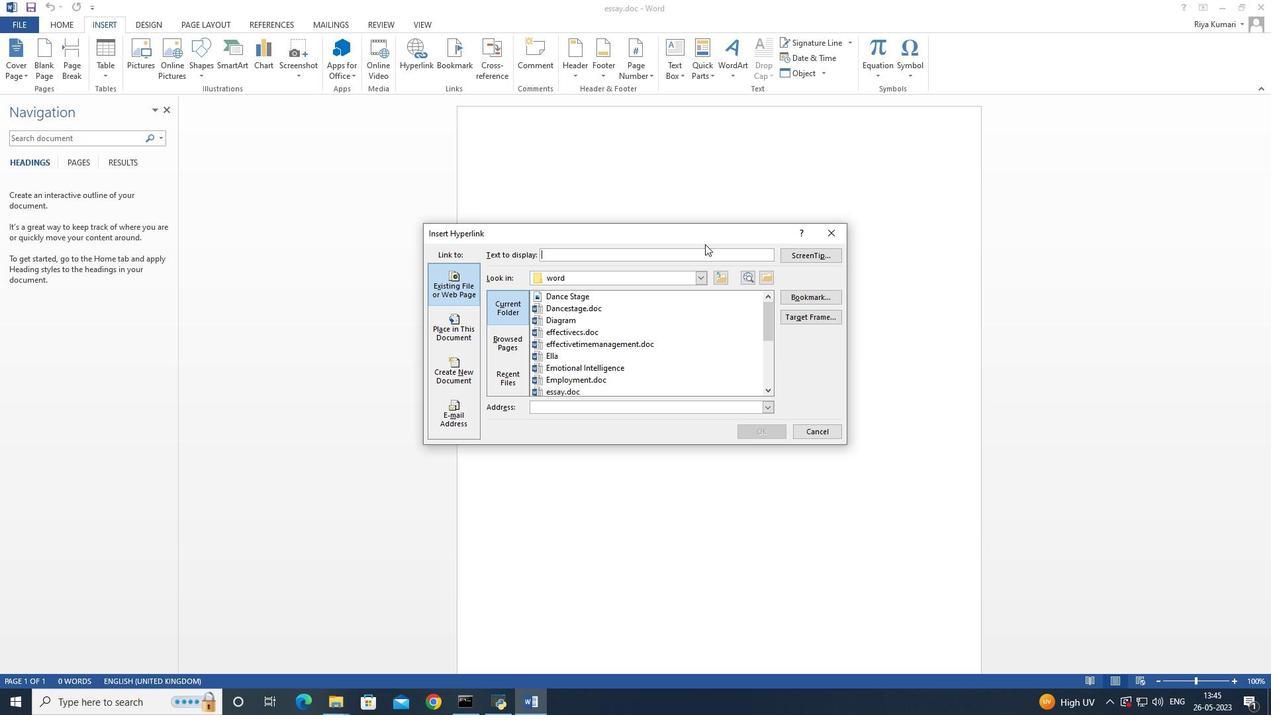 
Action: Key pressed ww
Screenshot: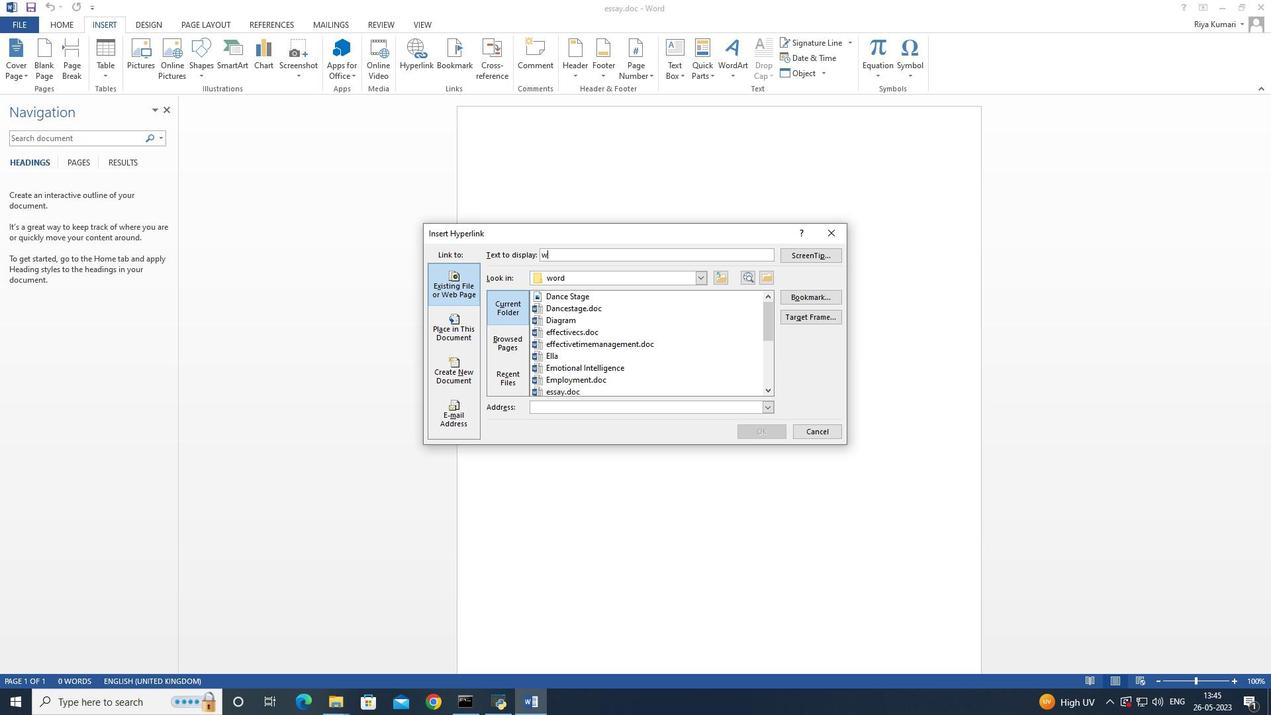 
Action: Mouse moved to (790, 306)
Screenshot: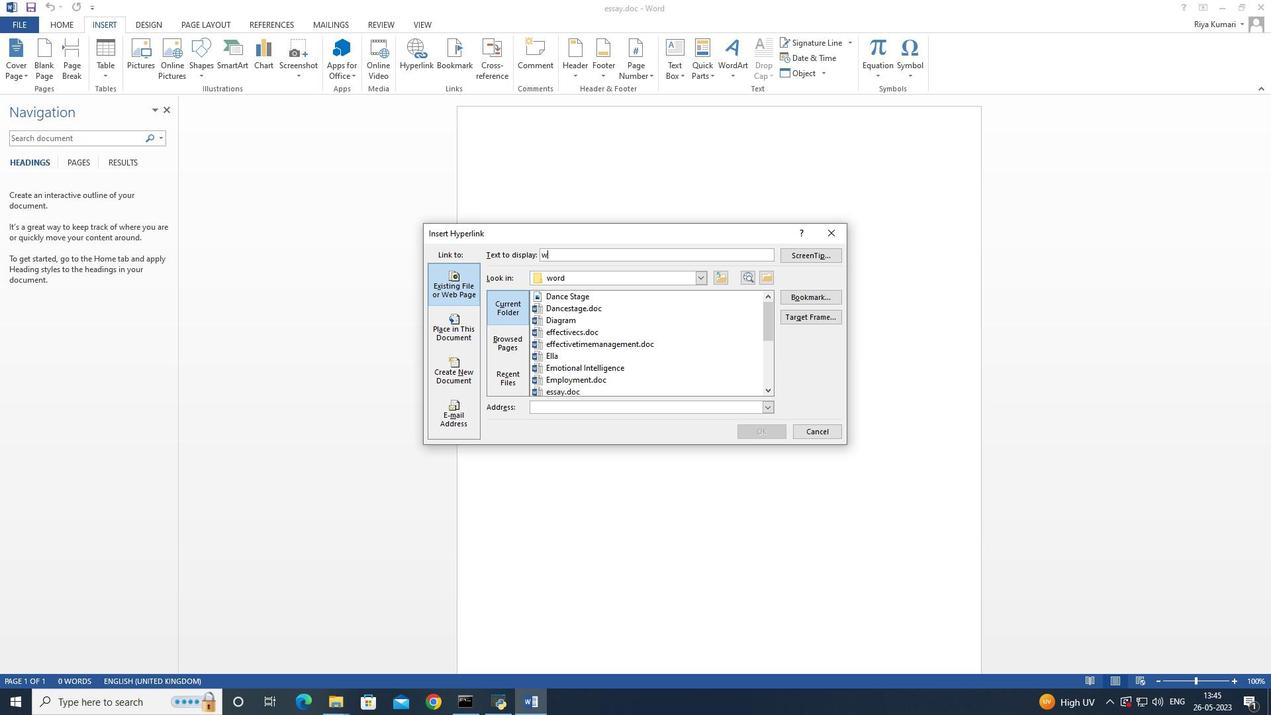 
Action: Key pressed w.
Screenshot: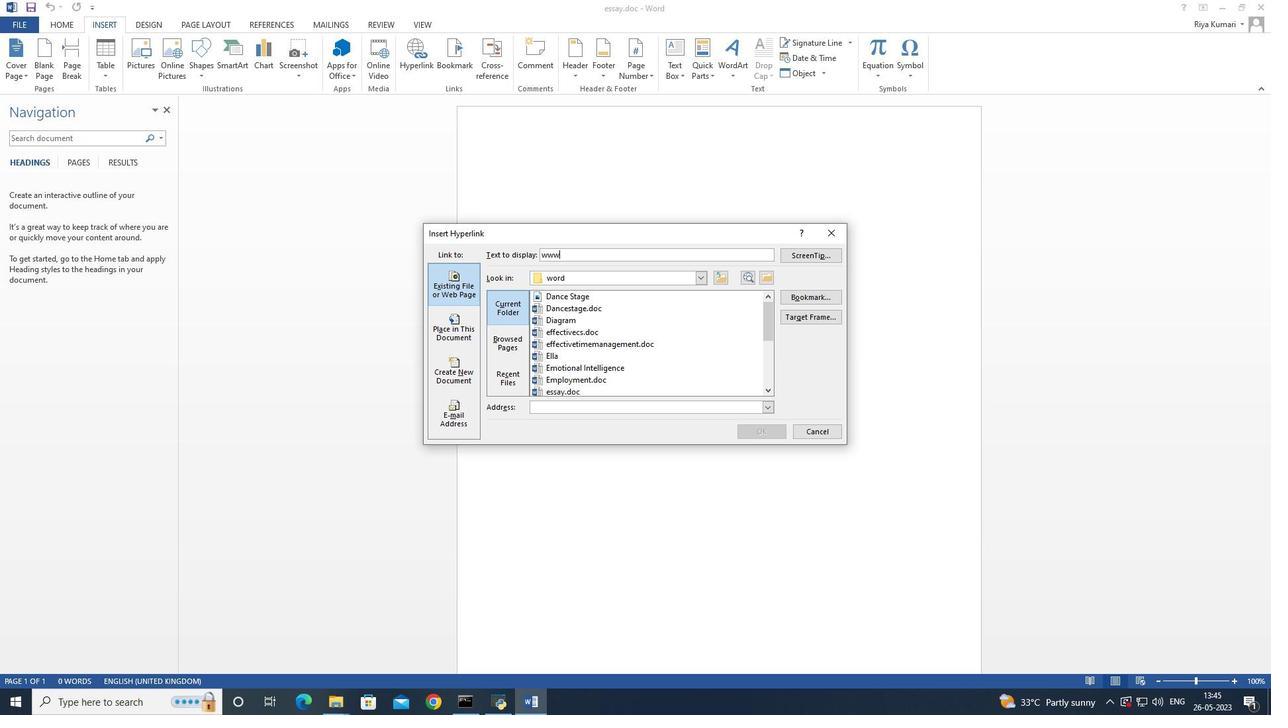 
Action: Mouse moved to (786, 311)
Screenshot: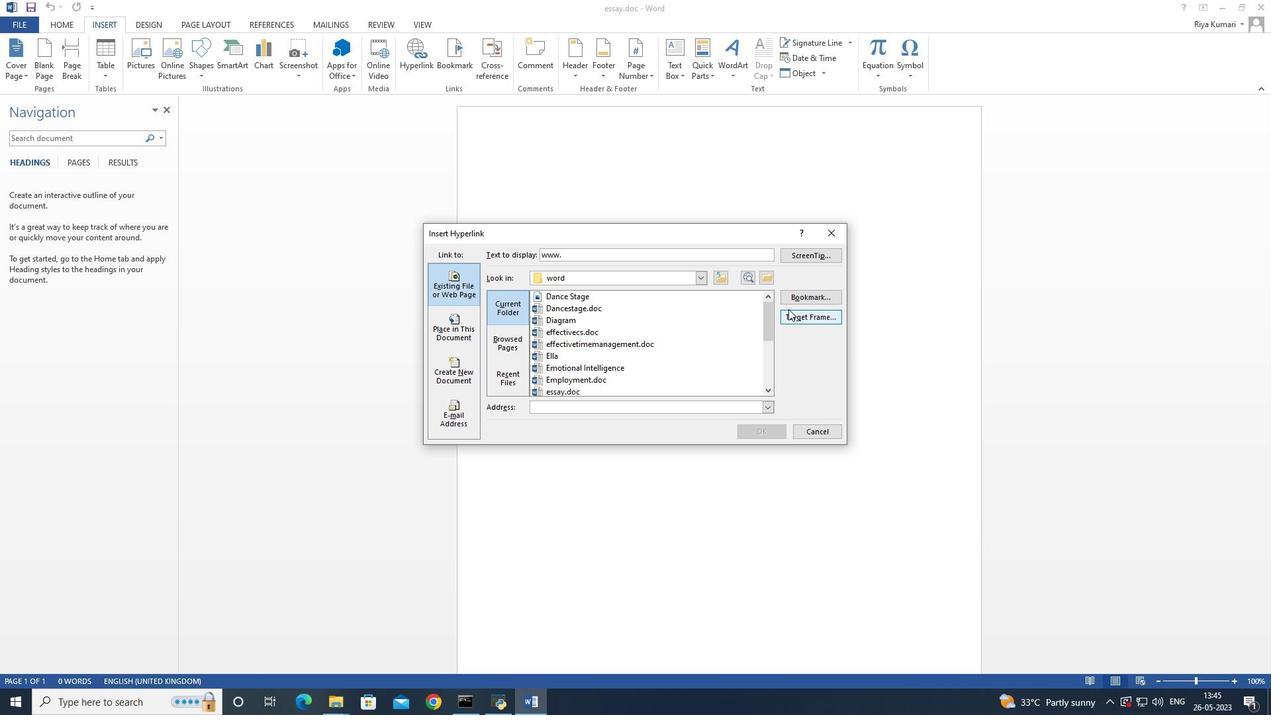 
Action: Key pressed q
Screenshot: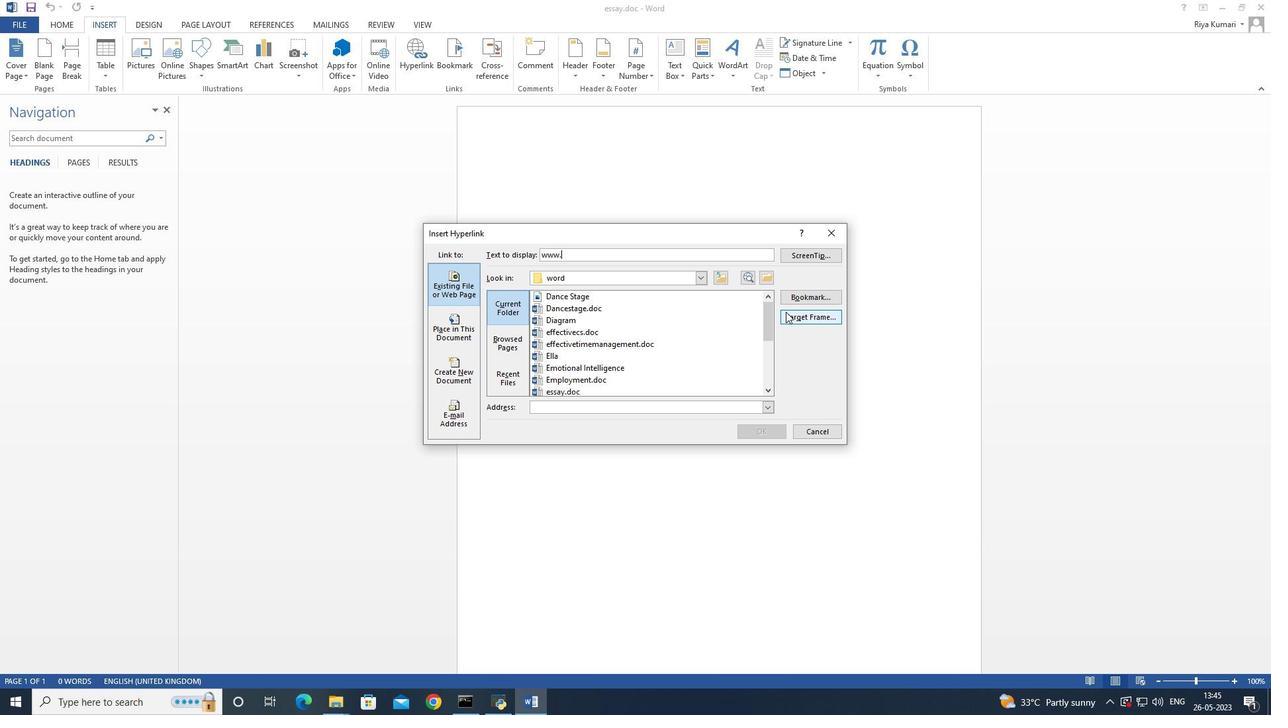 
Action: Mouse moved to (778, 322)
Screenshot: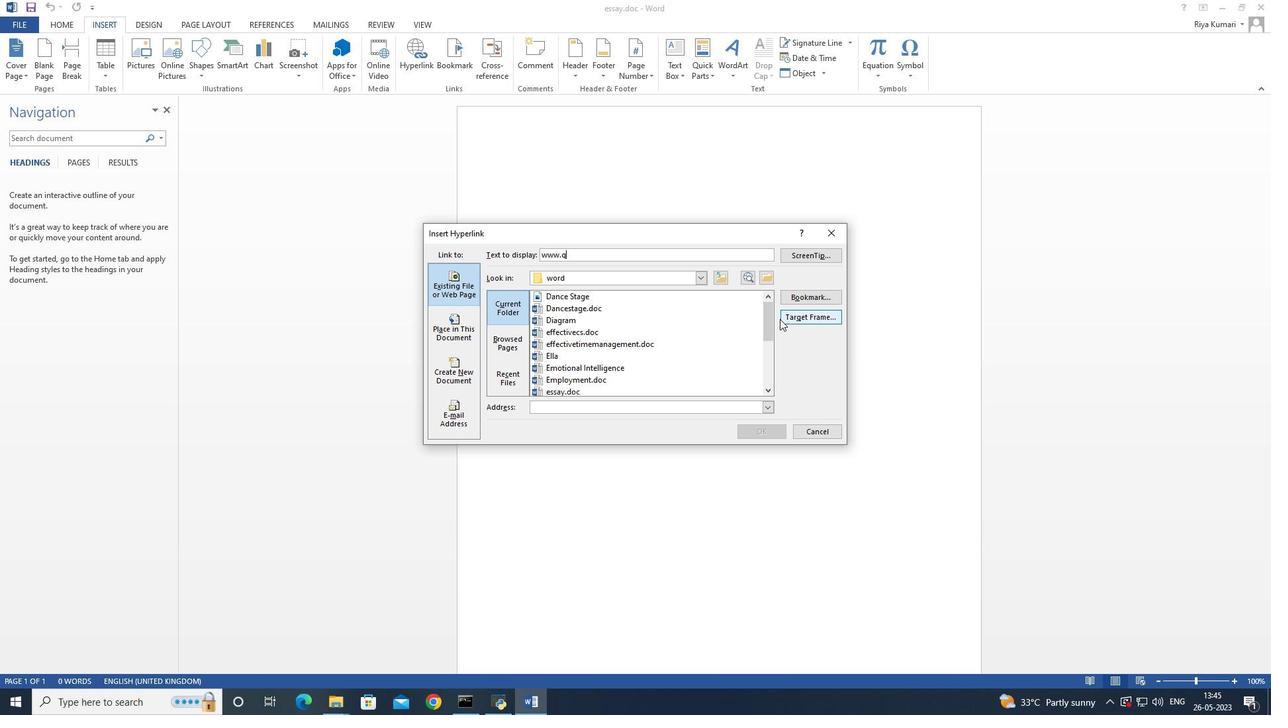 
Action: Key pressed u
Screenshot: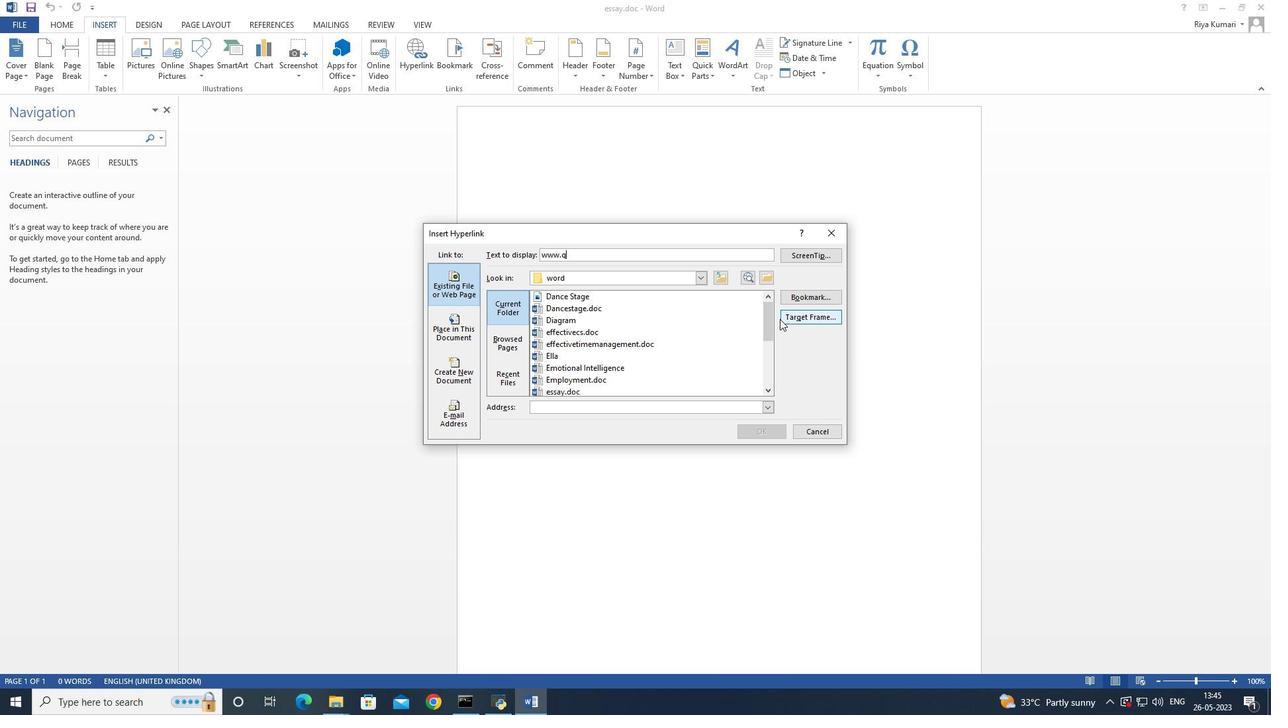 
Action: Mouse moved to (778, 322)
Screenshot: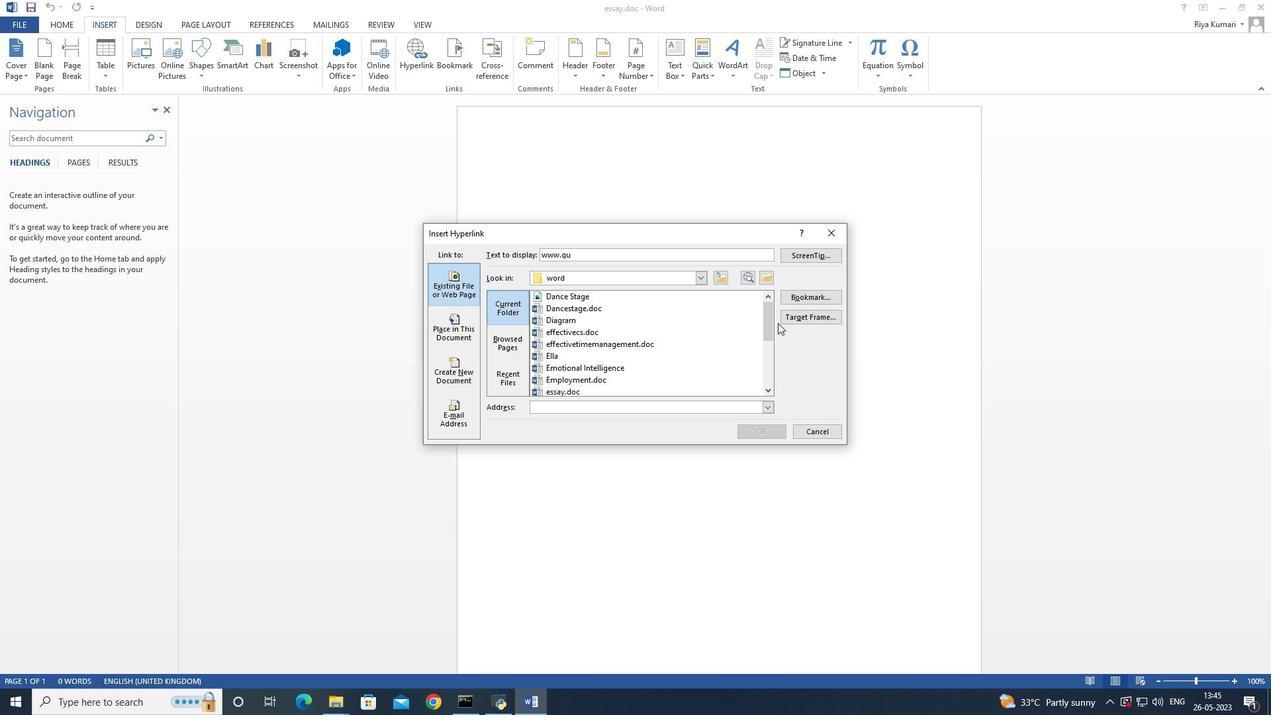 
Action: Key pressed o
Screenshot: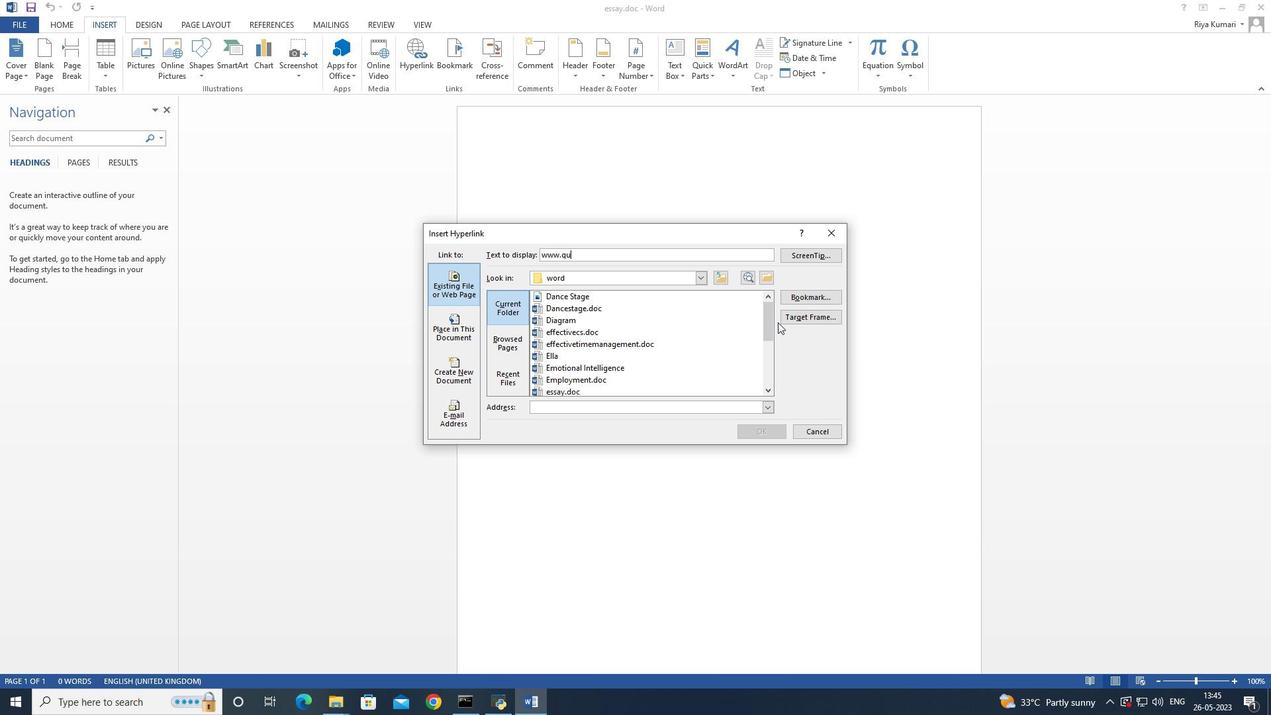 
Action: Mouse moved to (775, 325)
Screenshot: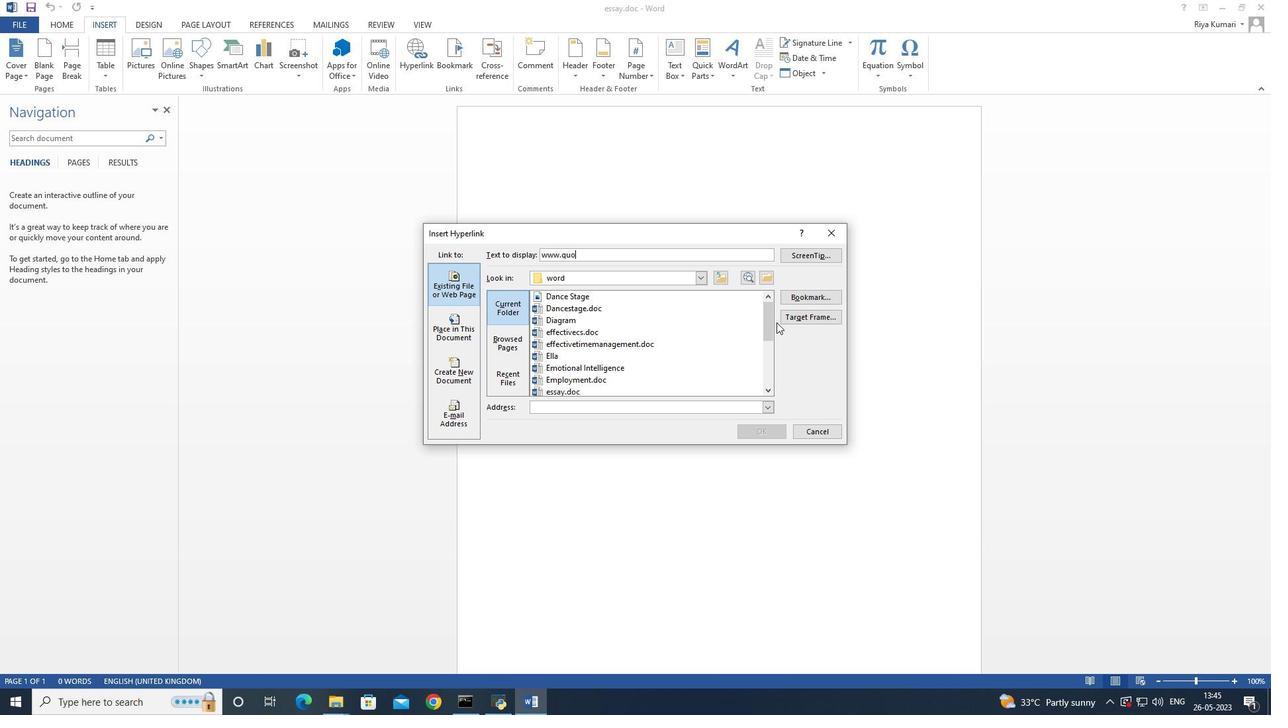 
Action: Key pressed r
Screenshot: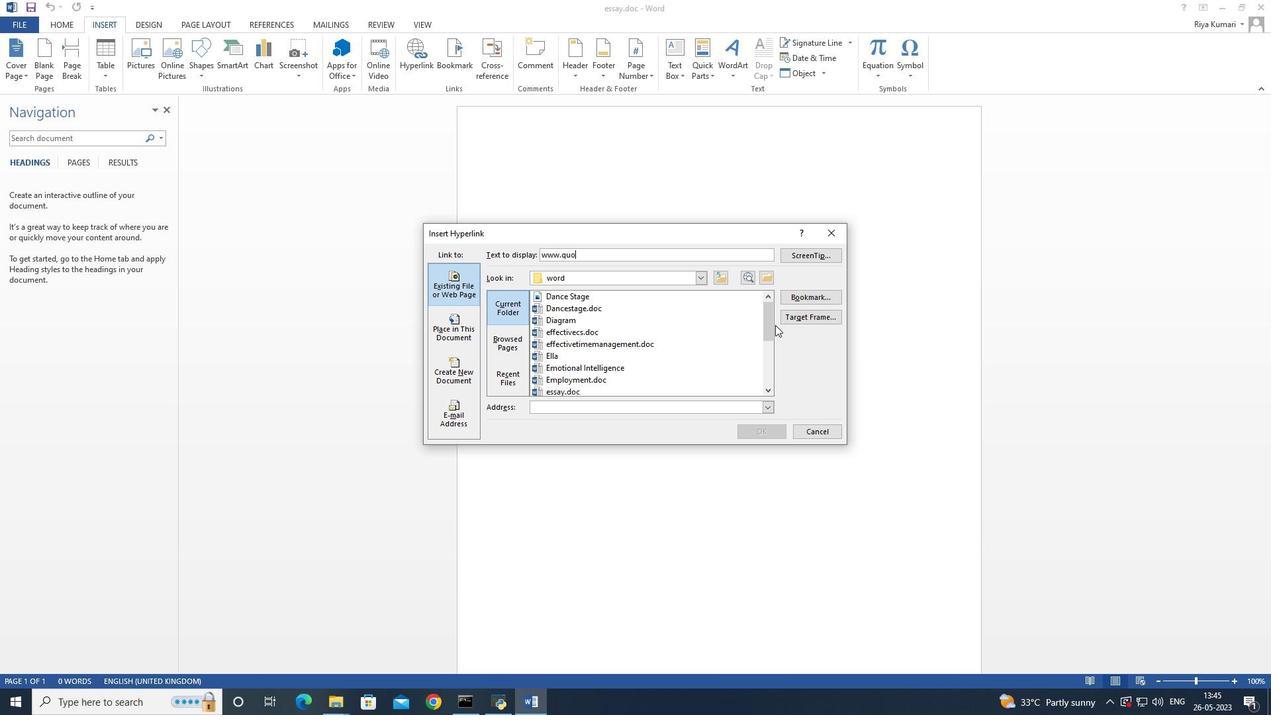 
Action: Mouse moved to (772, 329)
Screenshot: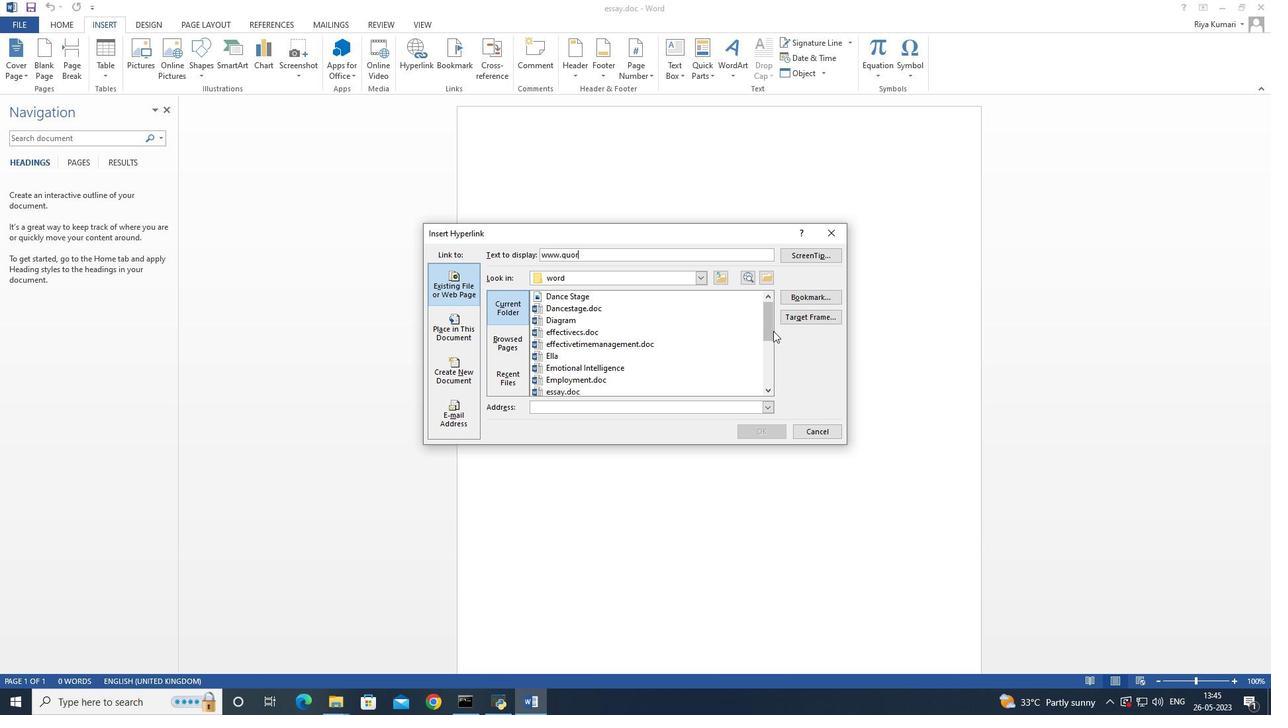 
Action: Key pressed a.
Screenshot: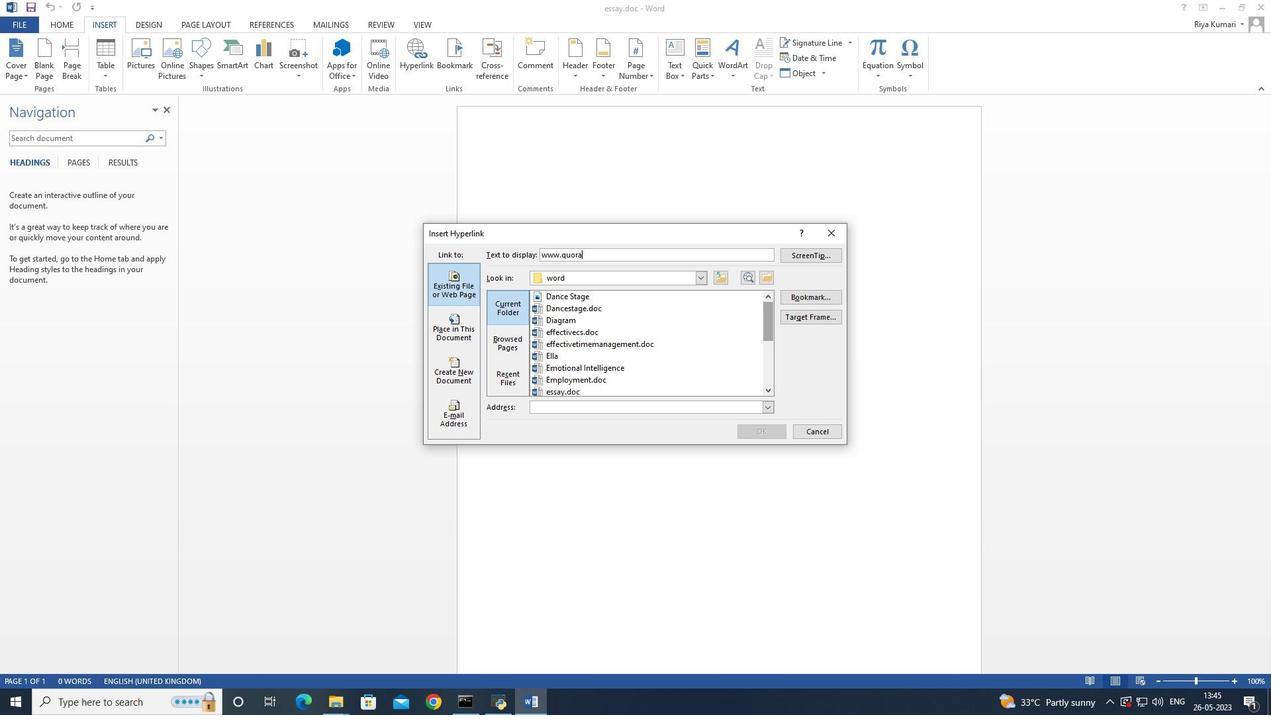 
Action: Mouse moved to (770, 329)
Screenshot: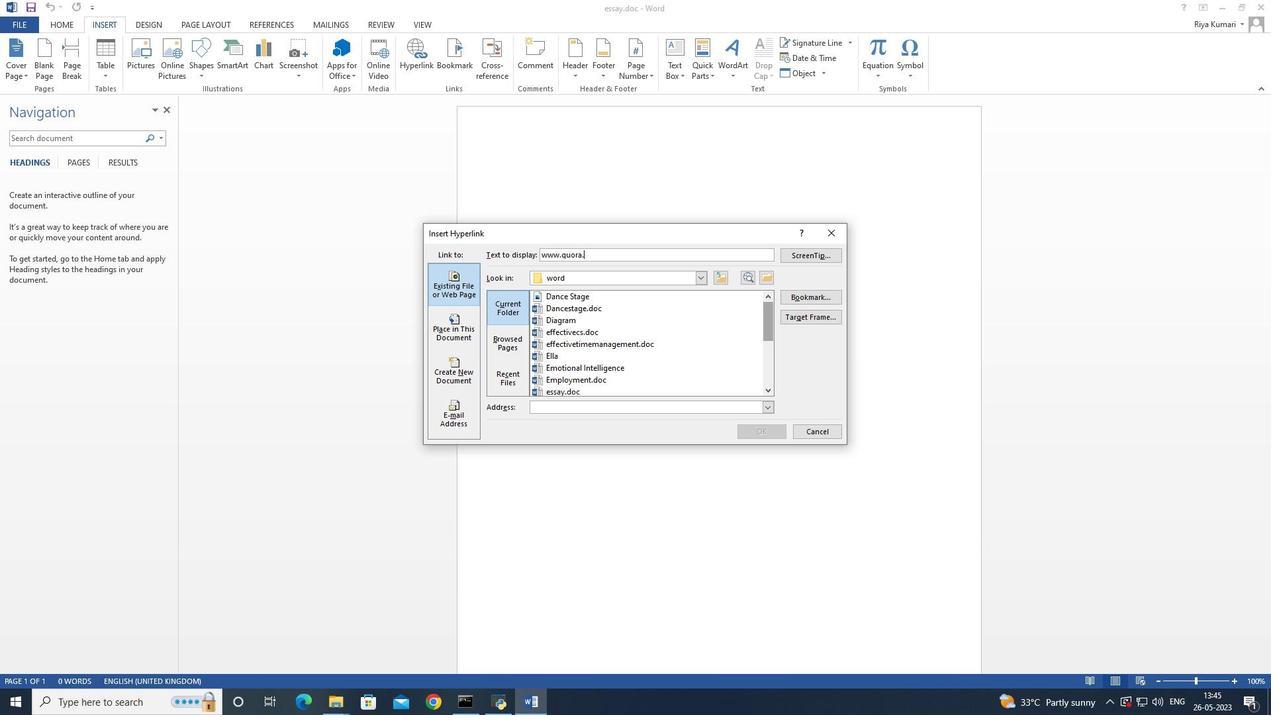 
Action: Key pressed c
Screenshot: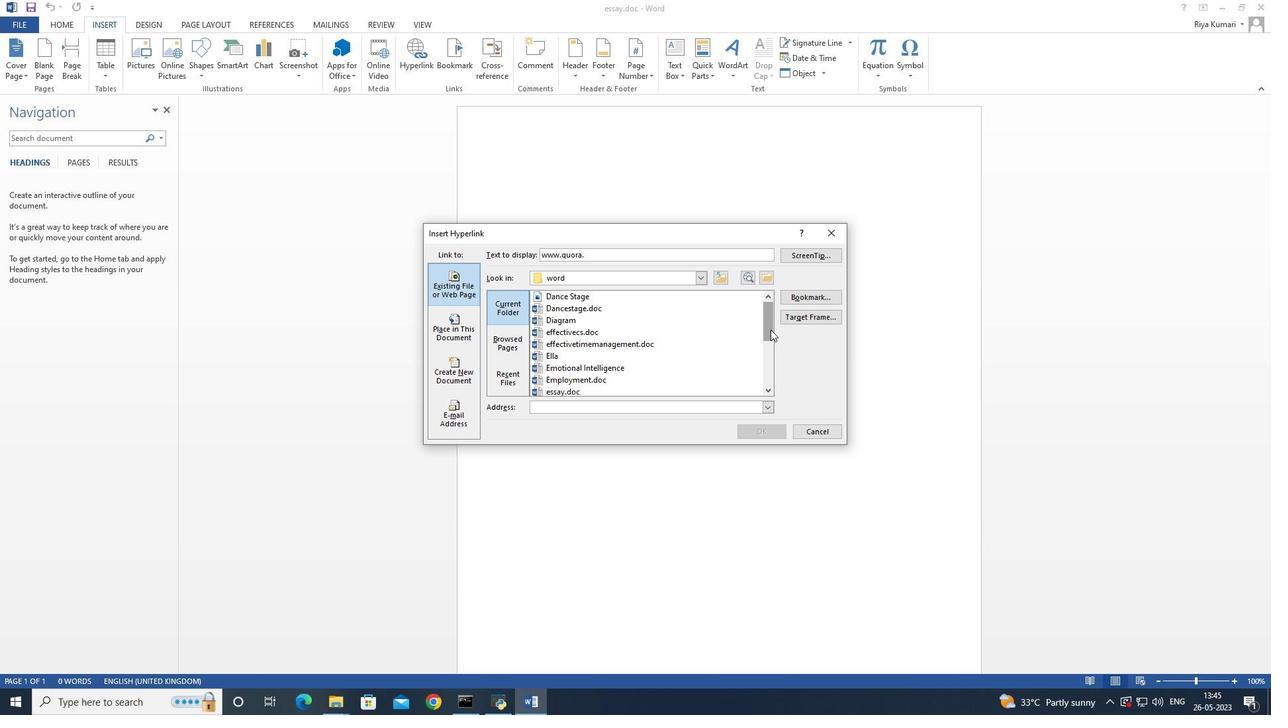 
Action: Mouse moved to (770, 331)
Screenshot: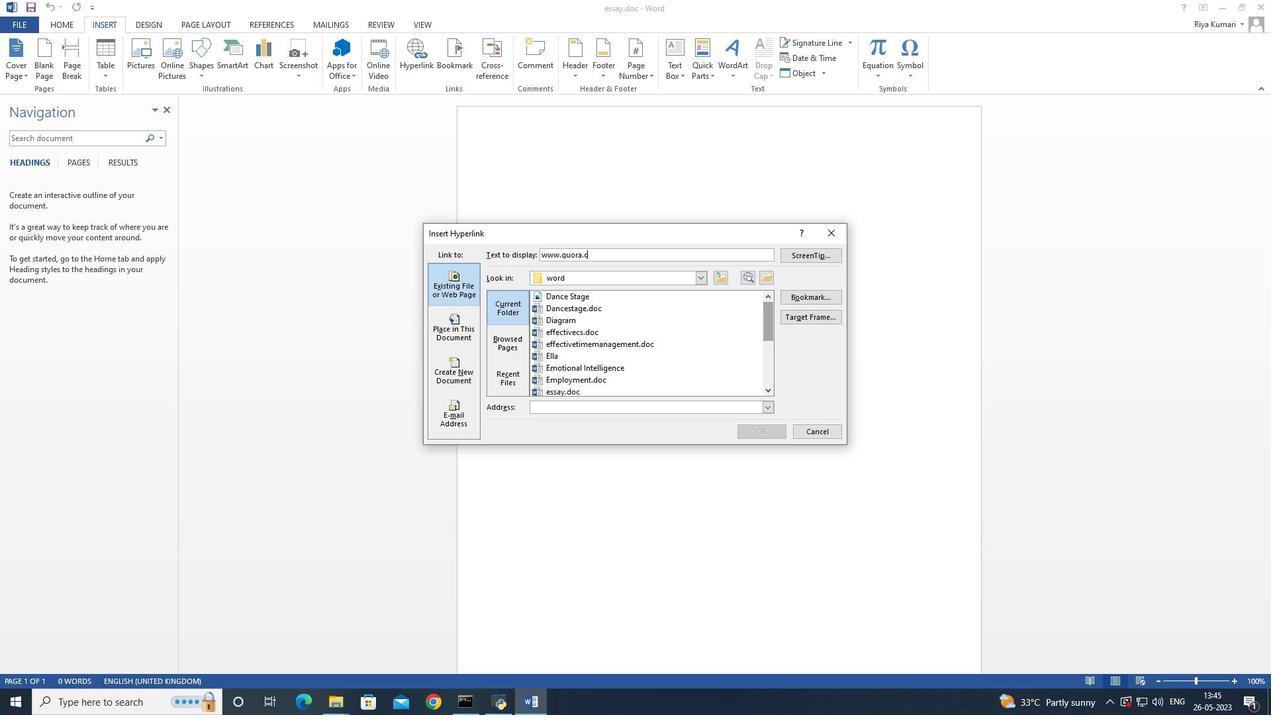 
Action: Key pressed o
Screenshot: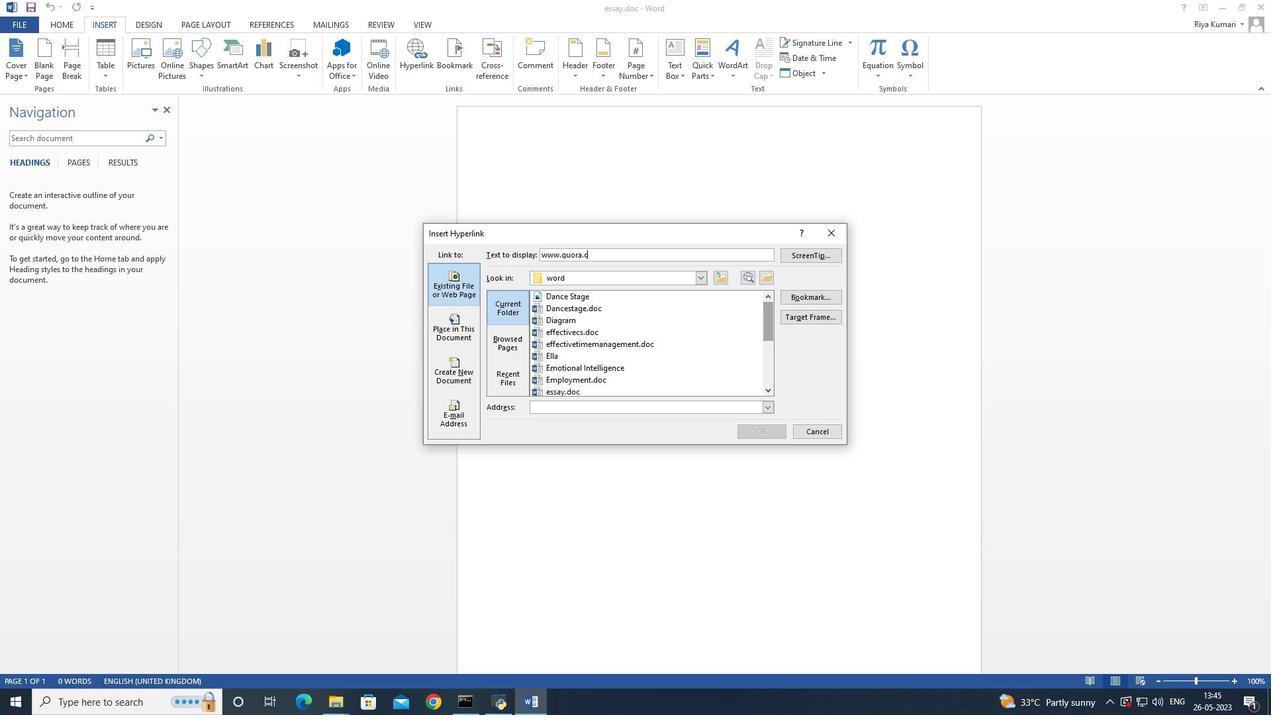 
Action: Mouse moved to (770, 335)
Screenshot: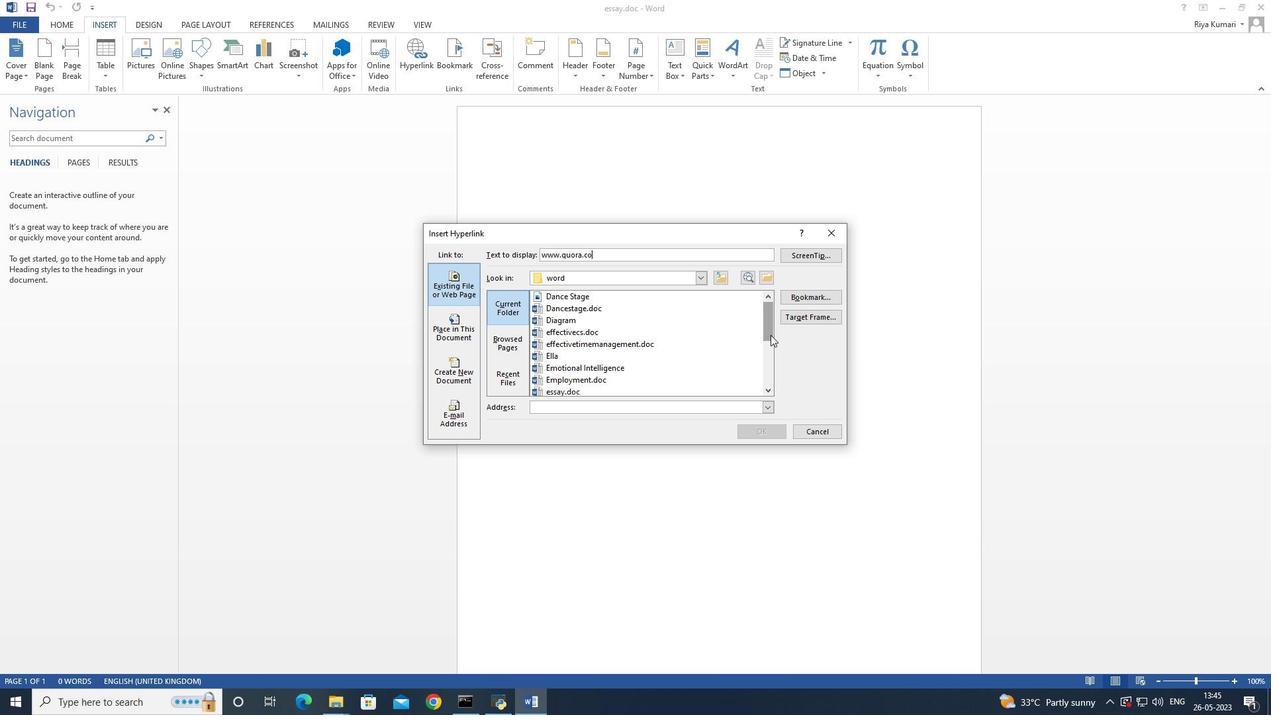 
Action: Key pressed m
Screenshot: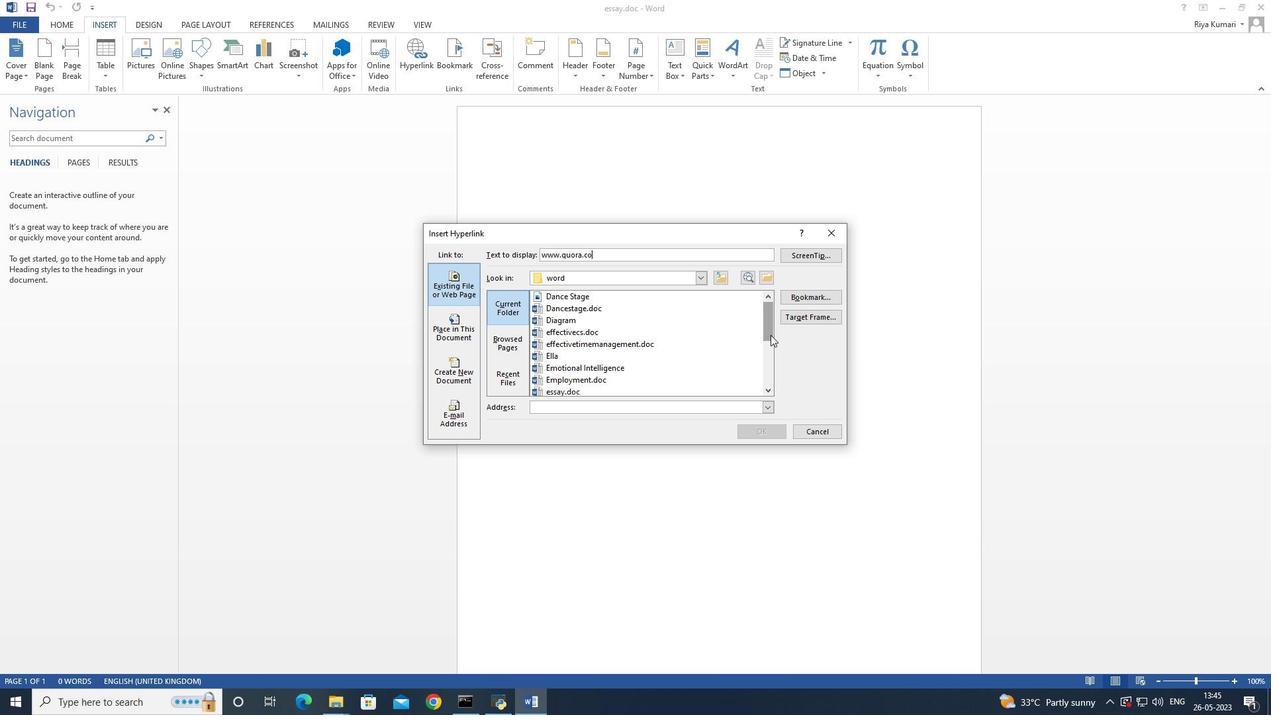 
Action: Mouse moved to (794, 259)
Screenshot: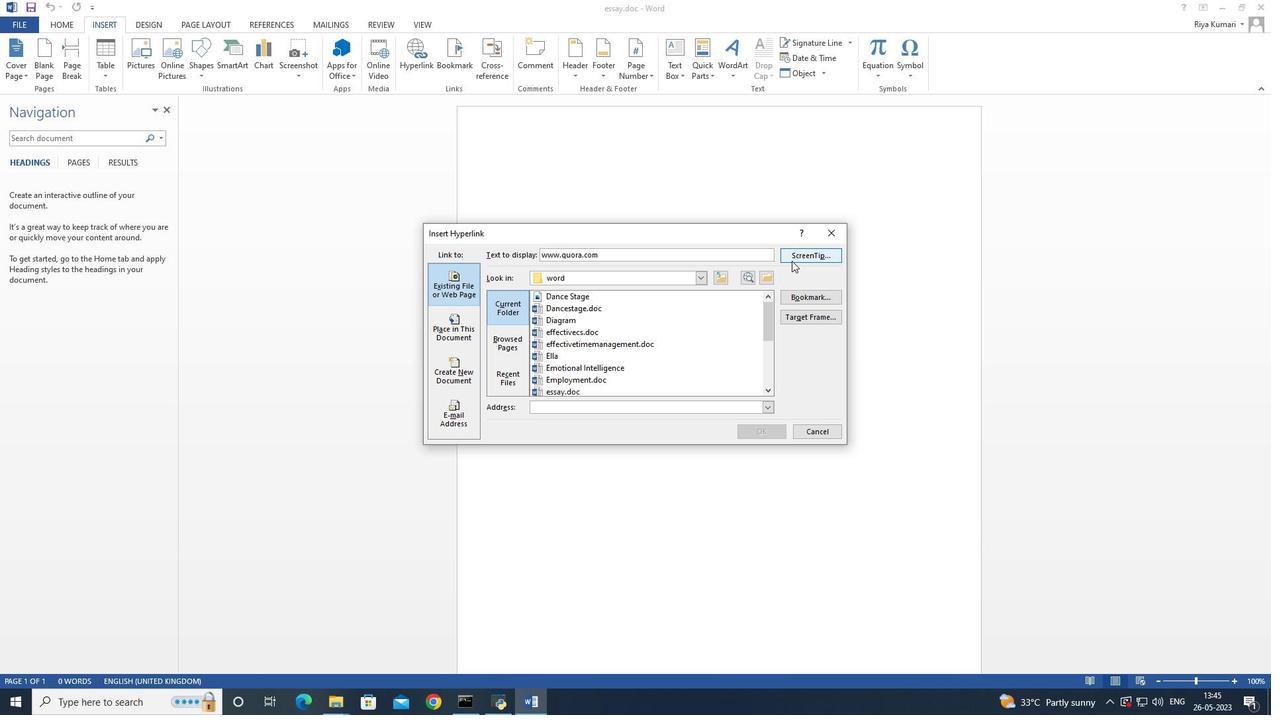 
Action: Mouse pressed left at (794, 259)
Screenshot: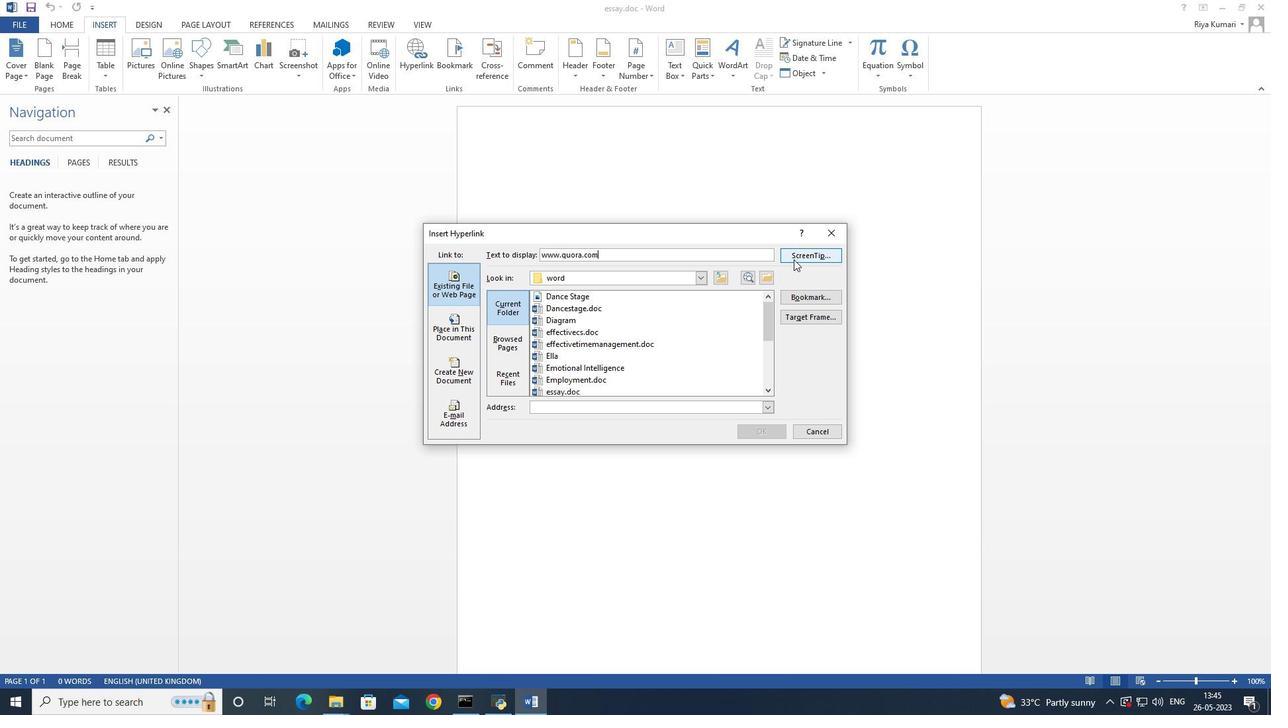 
Action: Mouse moved to (637, 333)
Screenshot: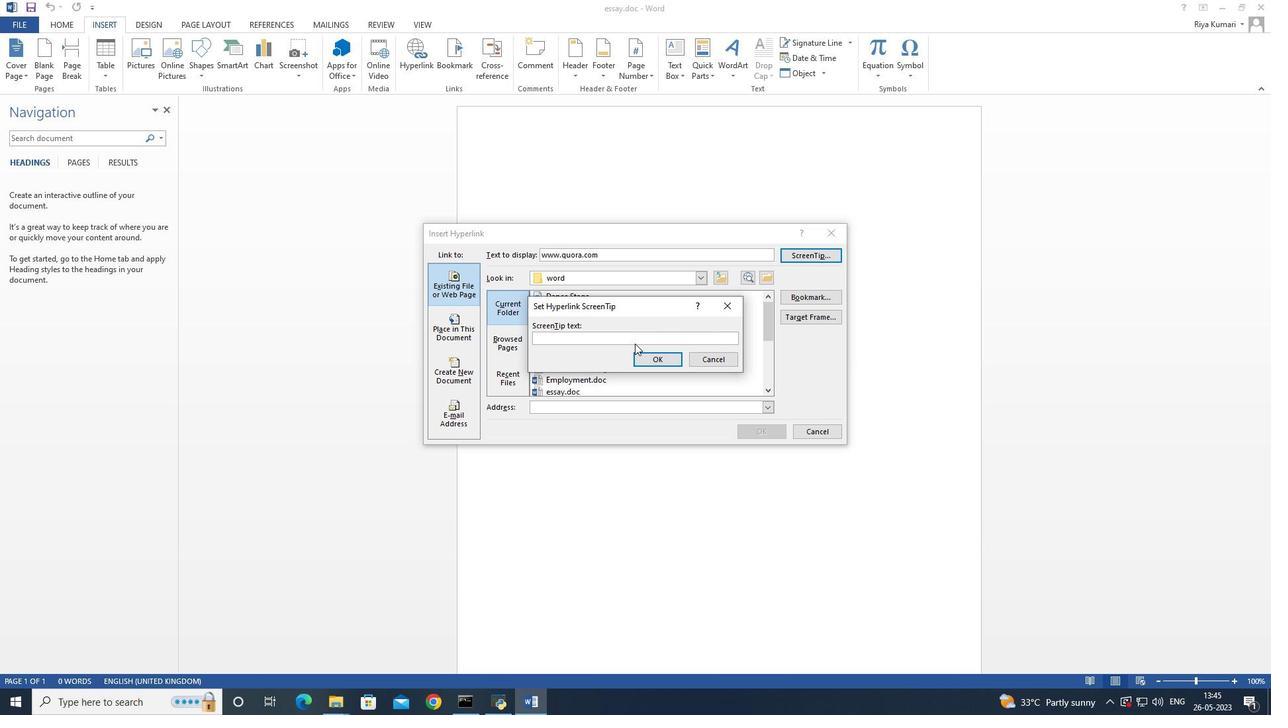 
Action: Key pressed dfds
Screenshot: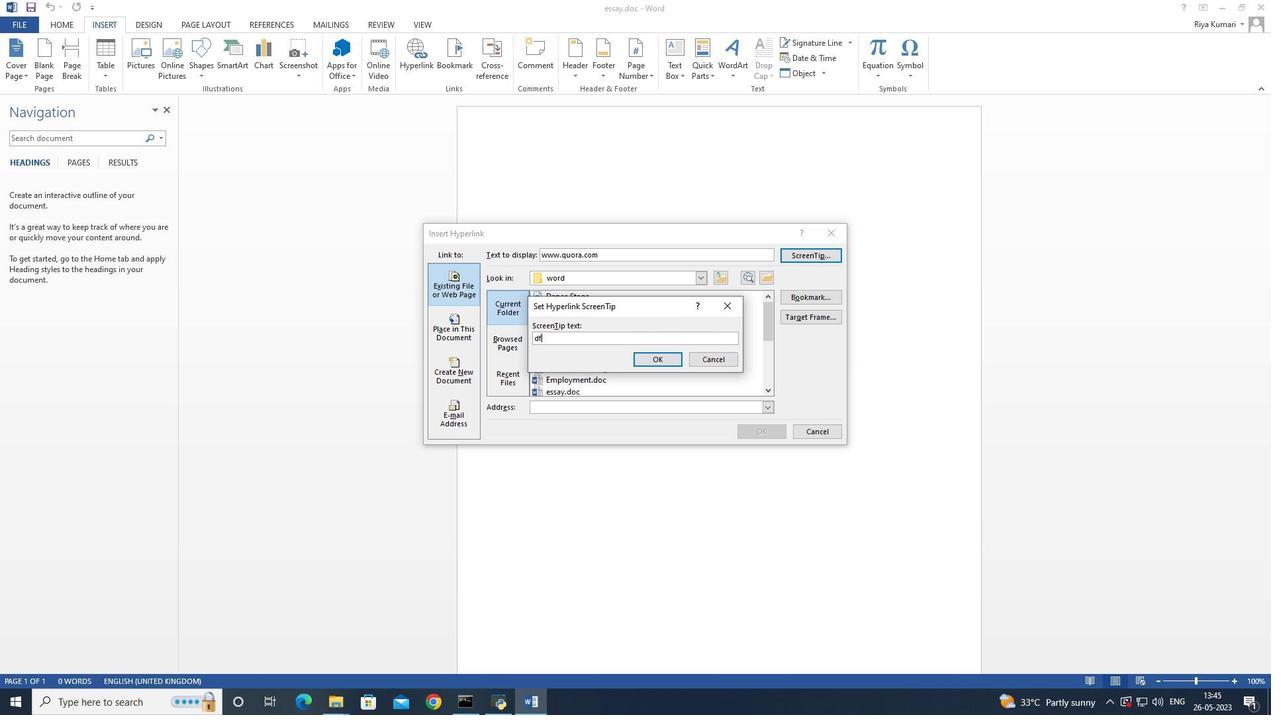 
Action: Mouse moved to (657, 363)
Screenshot: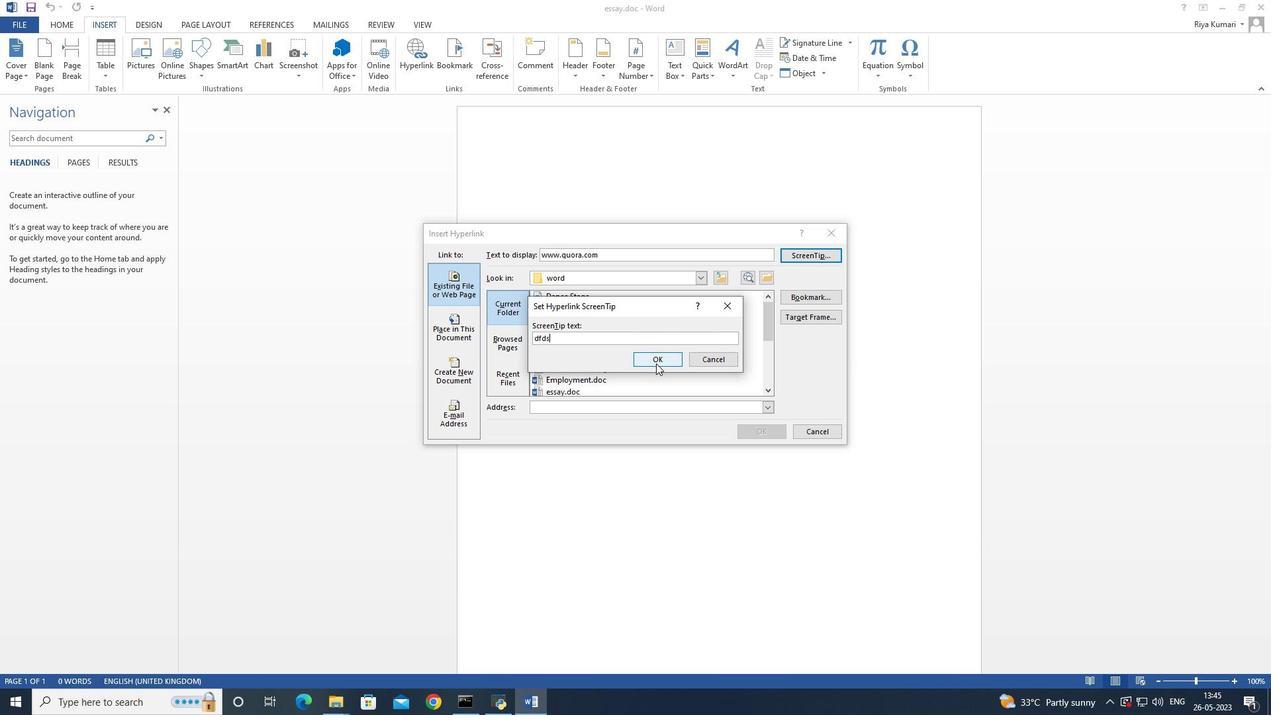 
Action: Mouse pressed left at (657, 363)
Screenshot: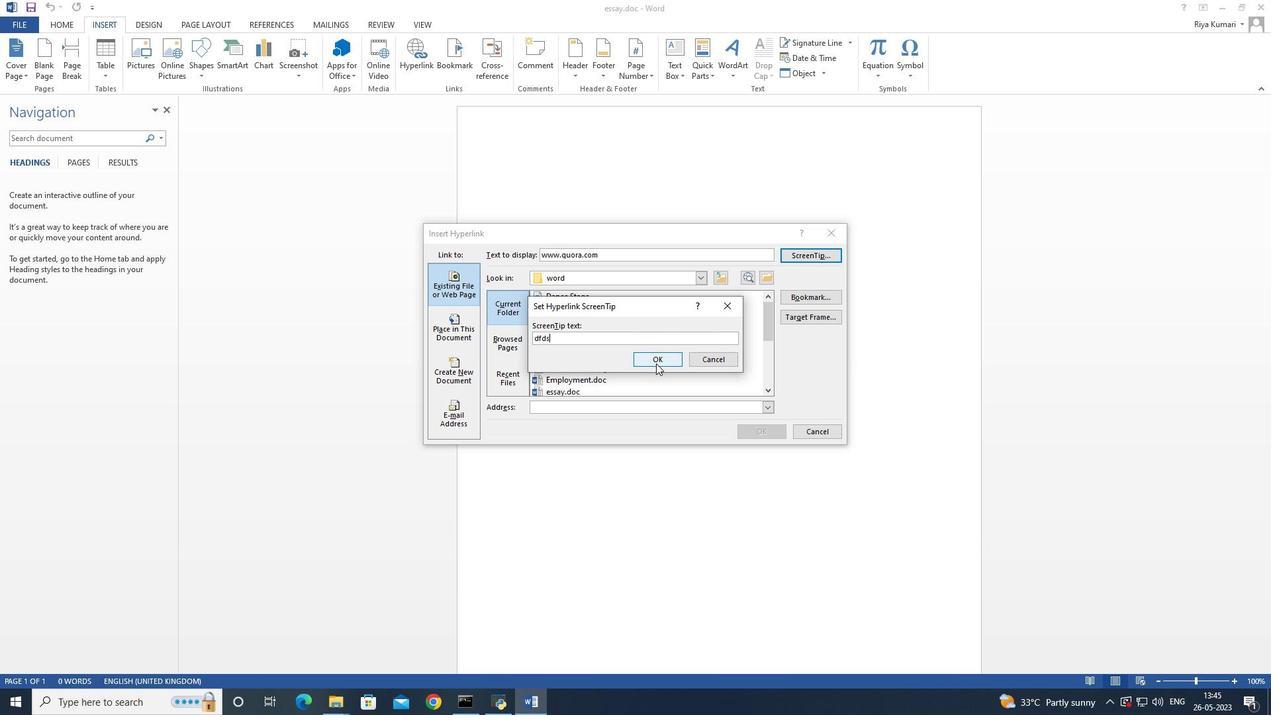 
Action: Mouse moved to (462, 368)
Screenshot: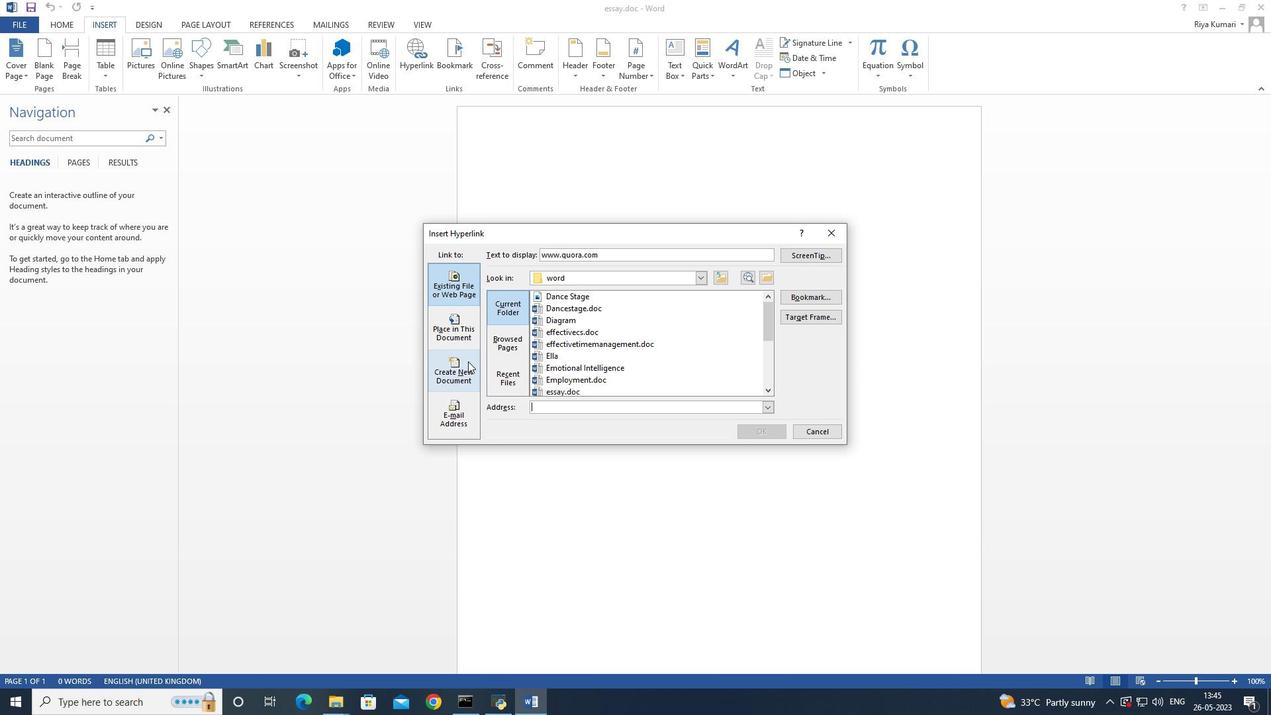 
Action: Mouse pressed left at (462, 368)
Screenshot: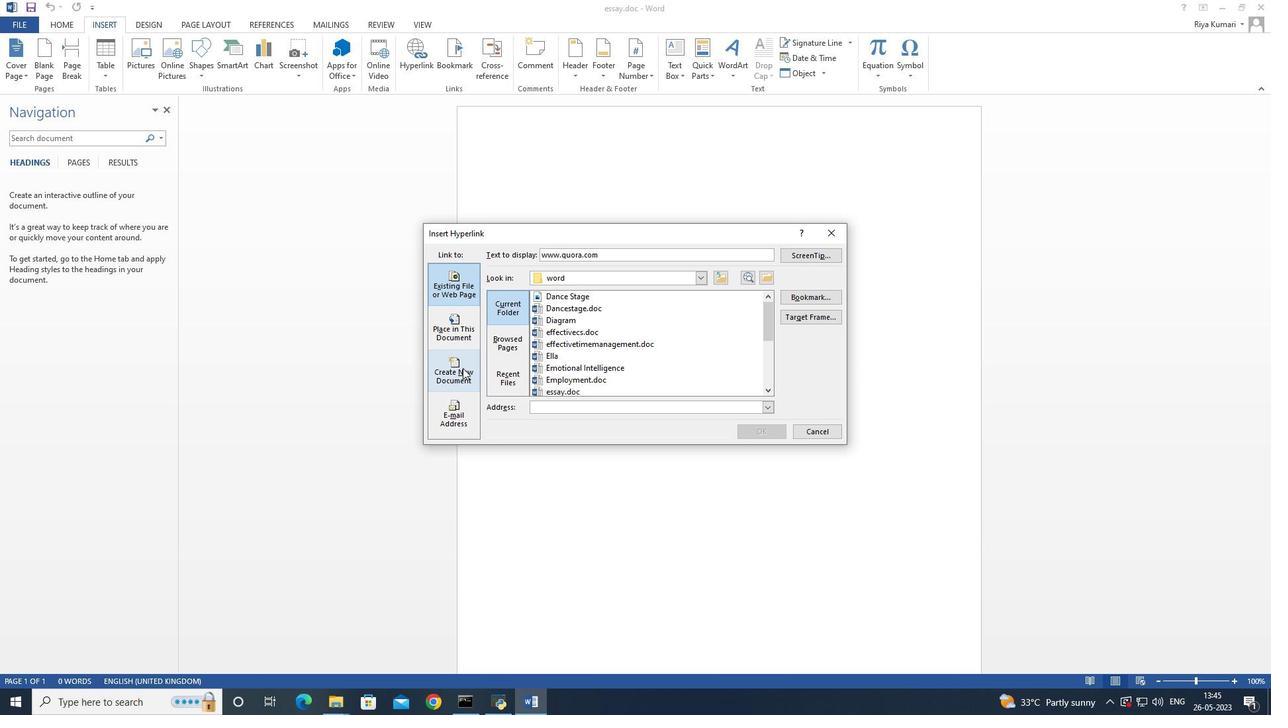 
Action: Mouse moved to (574, 287)
Screenshot: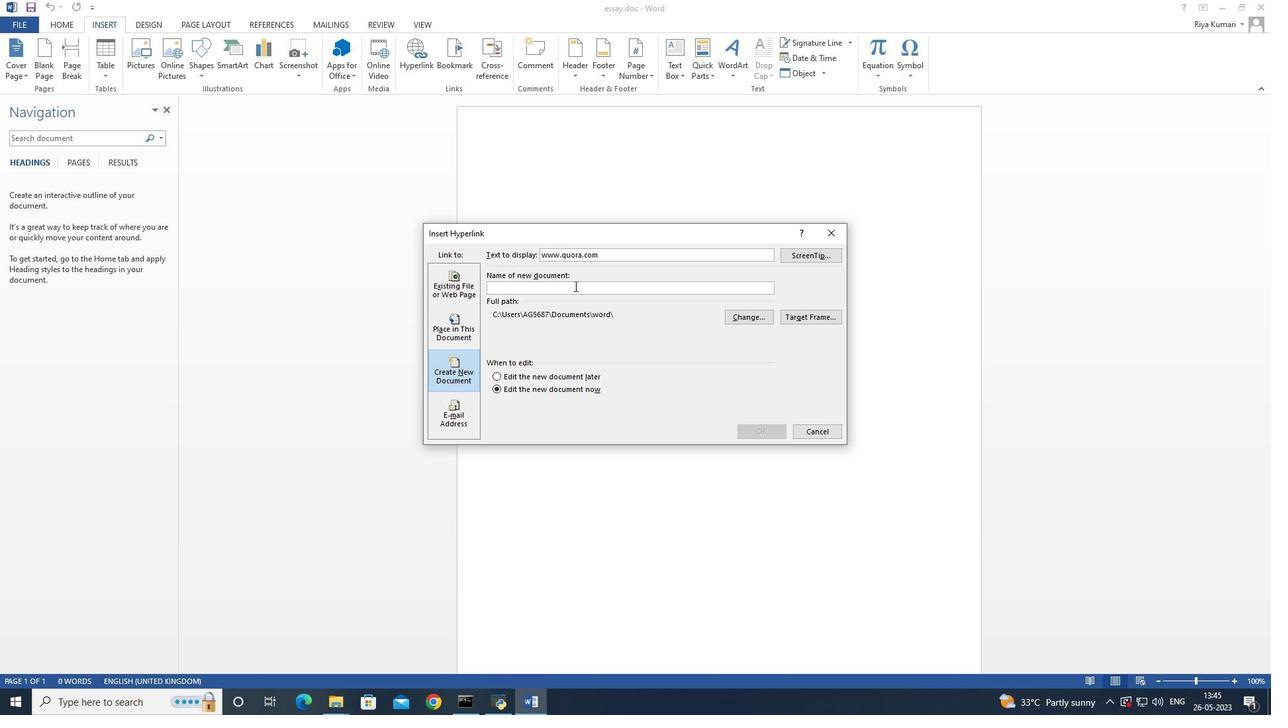 
Action: Key pressed q
Screenshot: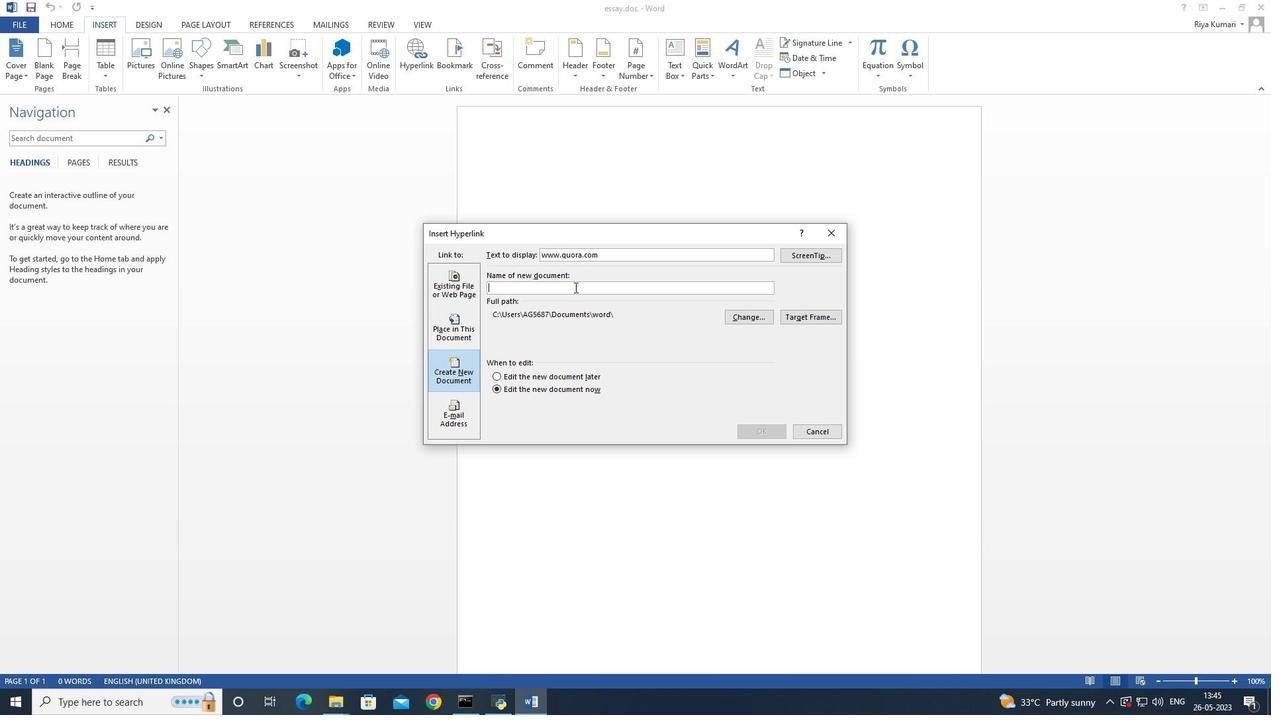 
Action: Mouse moved to (574, 290)
Screenshot: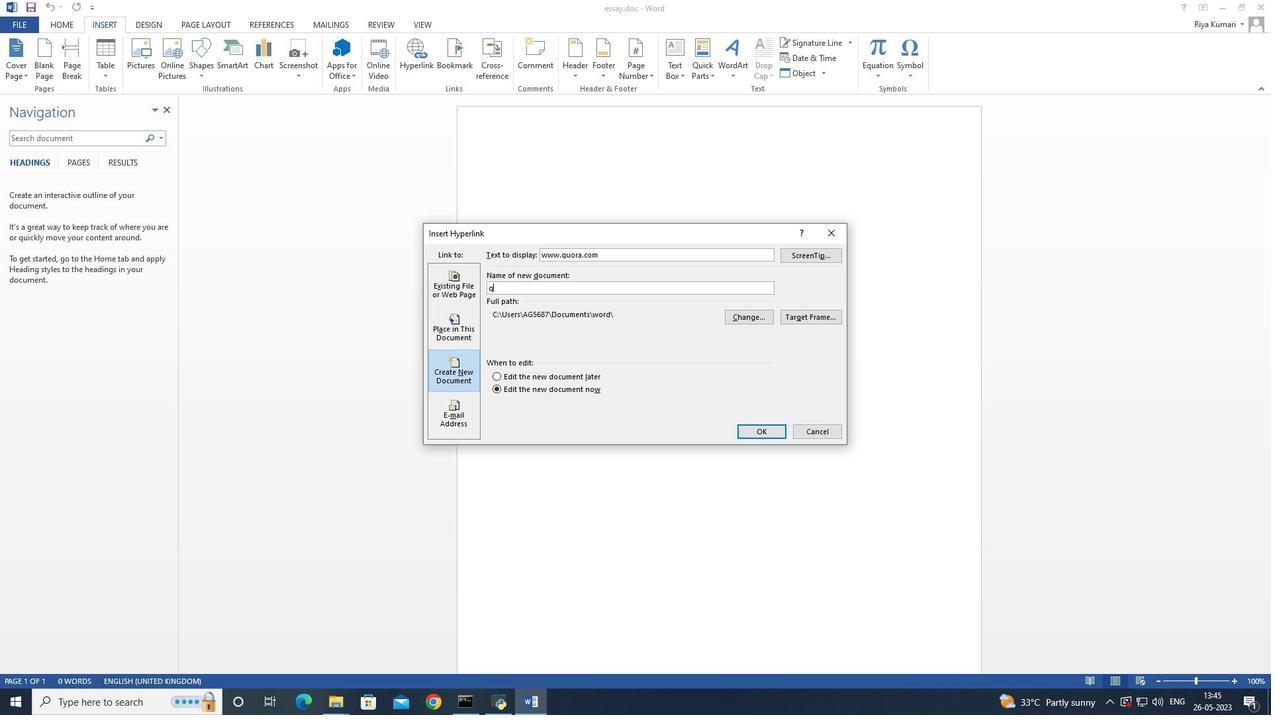 
Action: Key pressed uor
Screenshot: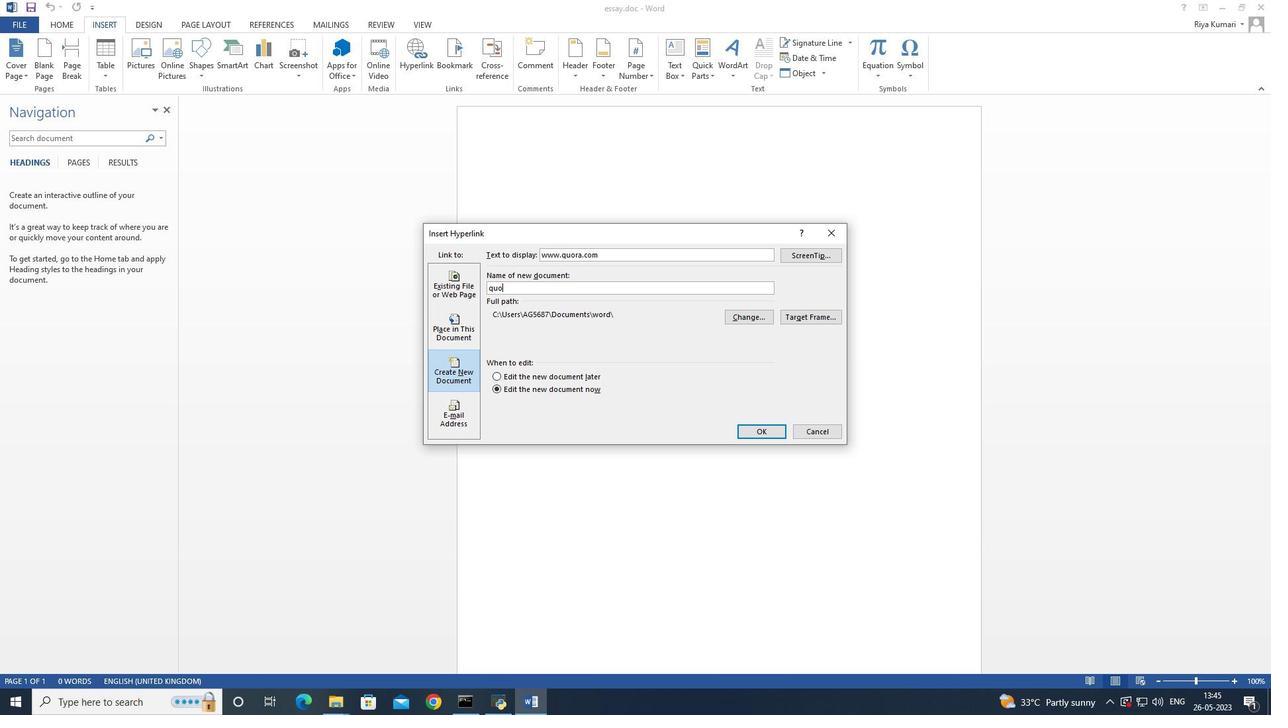 
Action: Mouse moved to (574, 292)
Screenshot: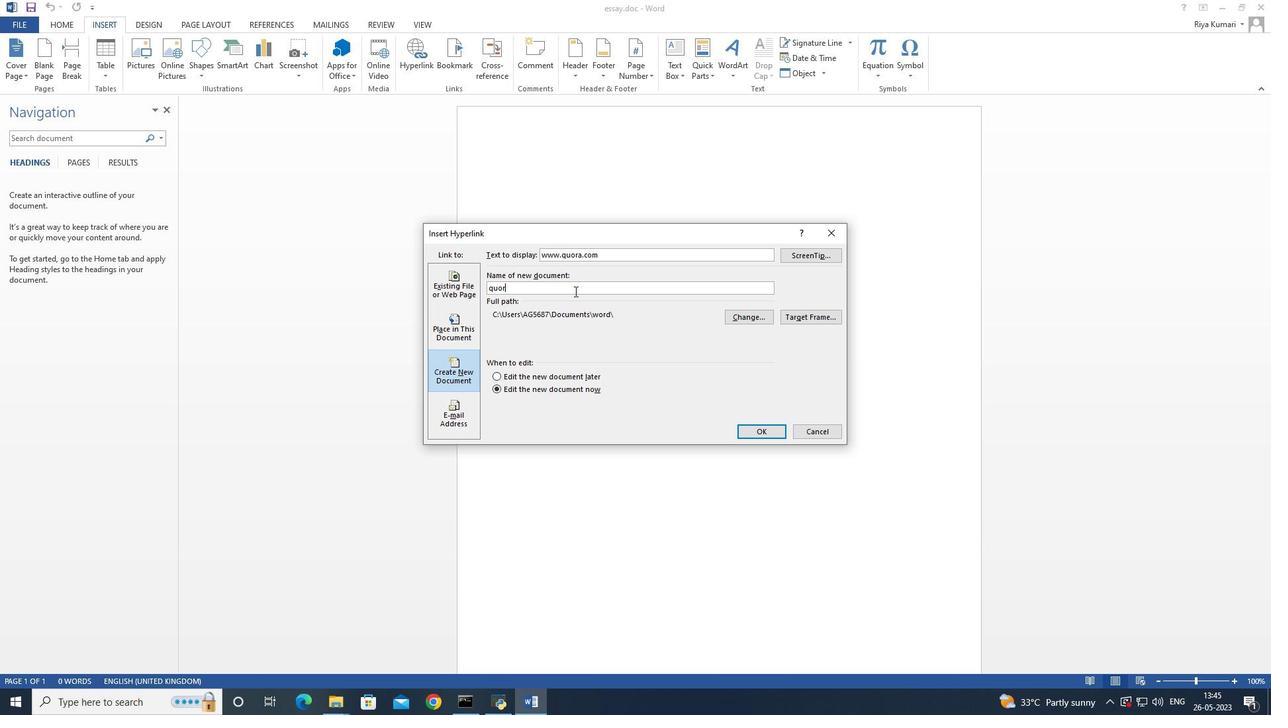 
Action: Key pressed a
Screenshot: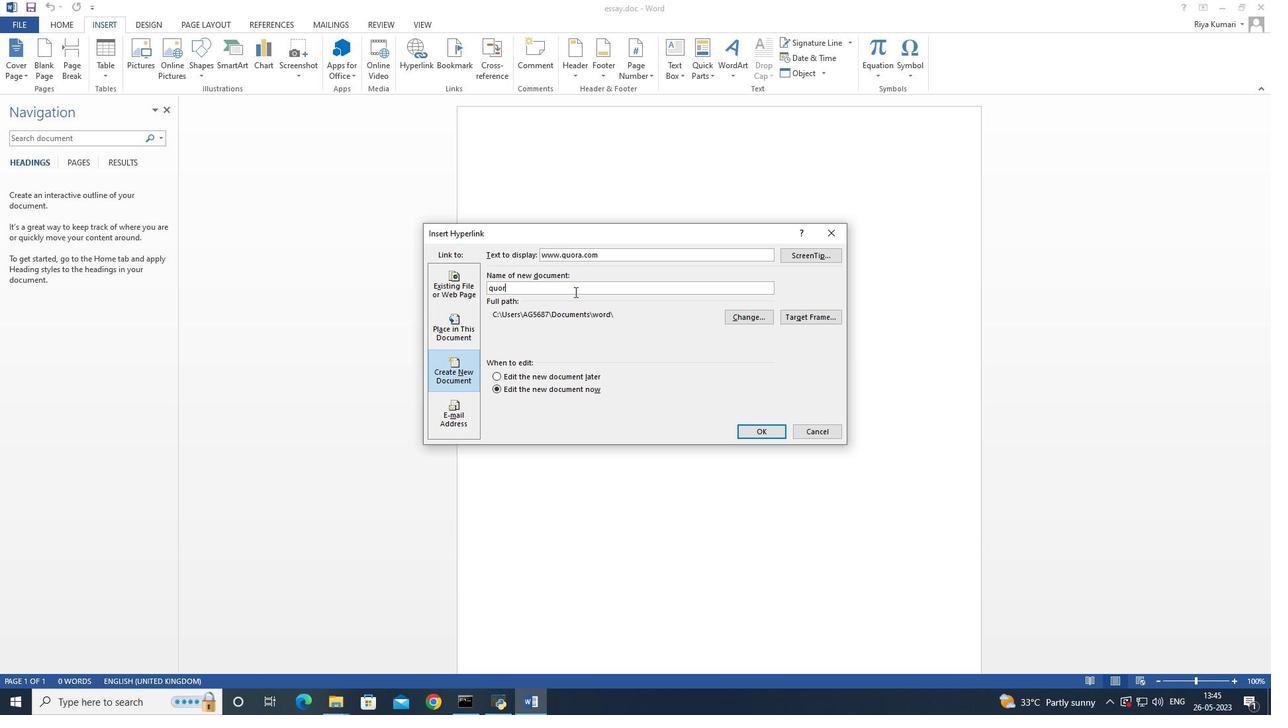
Action: Mouse moved to (776, 437)
Screenshot: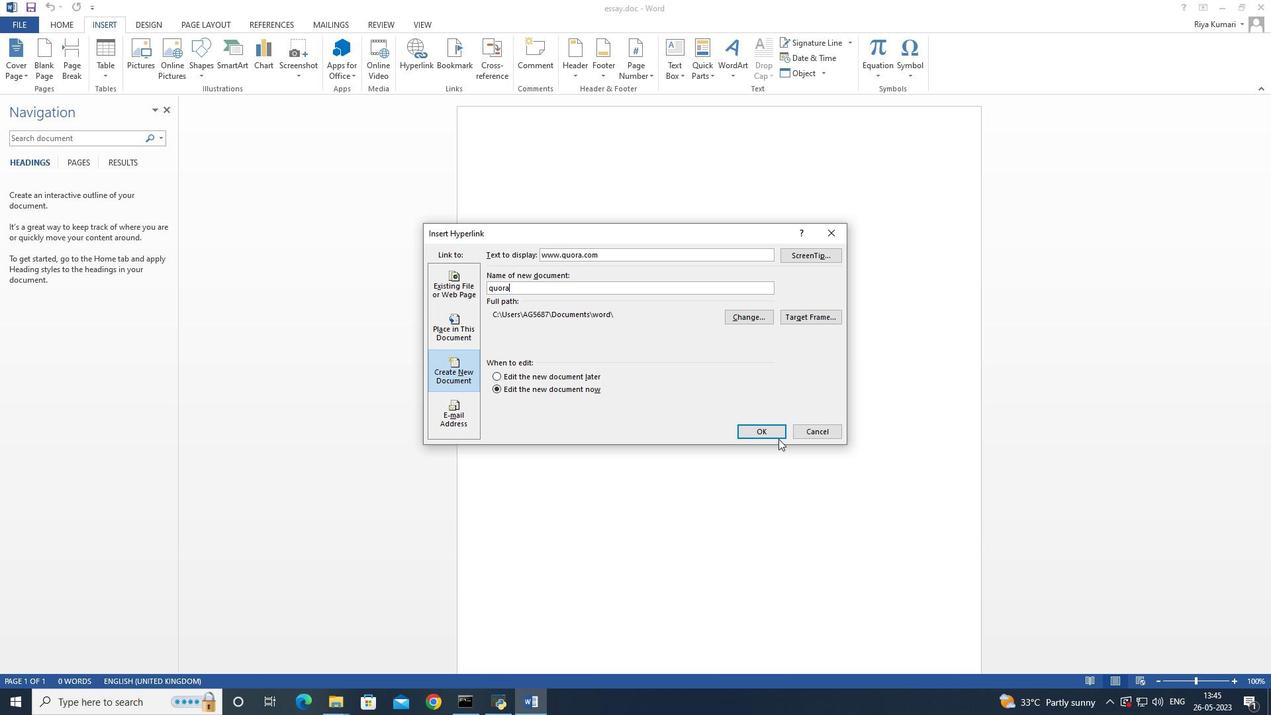 
Action: Mouse pressed left at (776, 437)
Screenshot: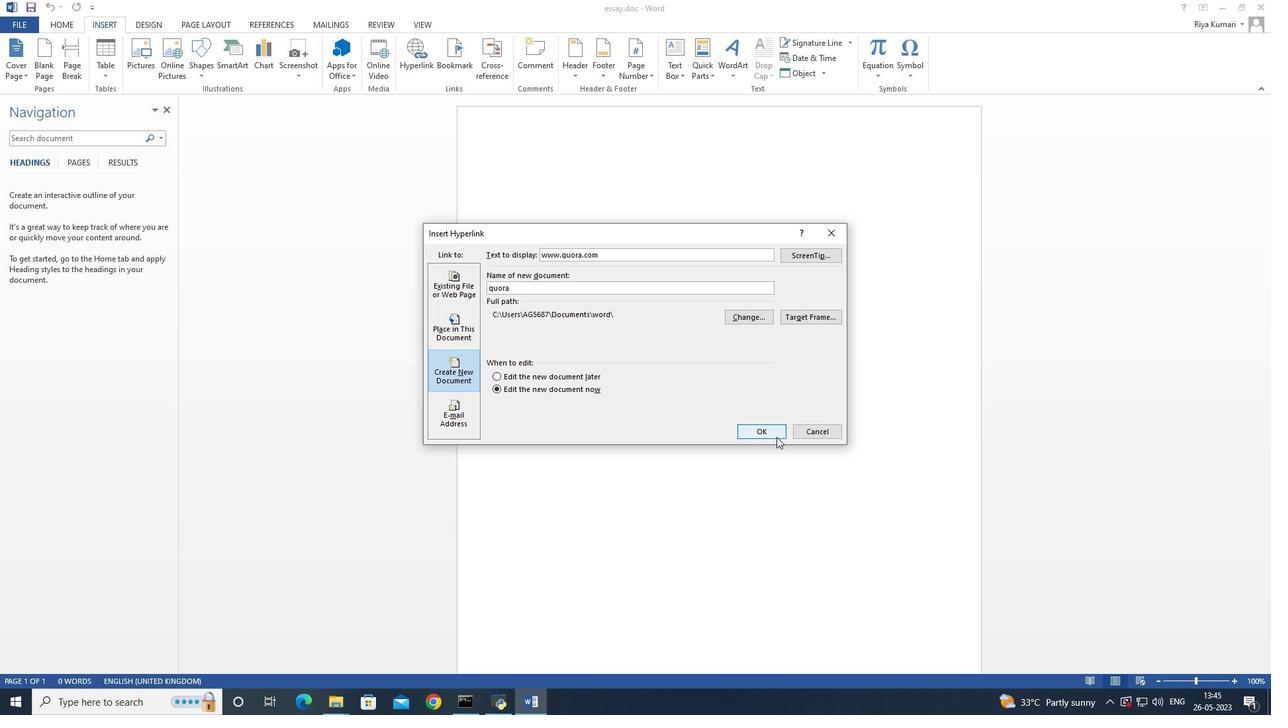 
Action: Mouse moved to (490, 666)
Screenshot: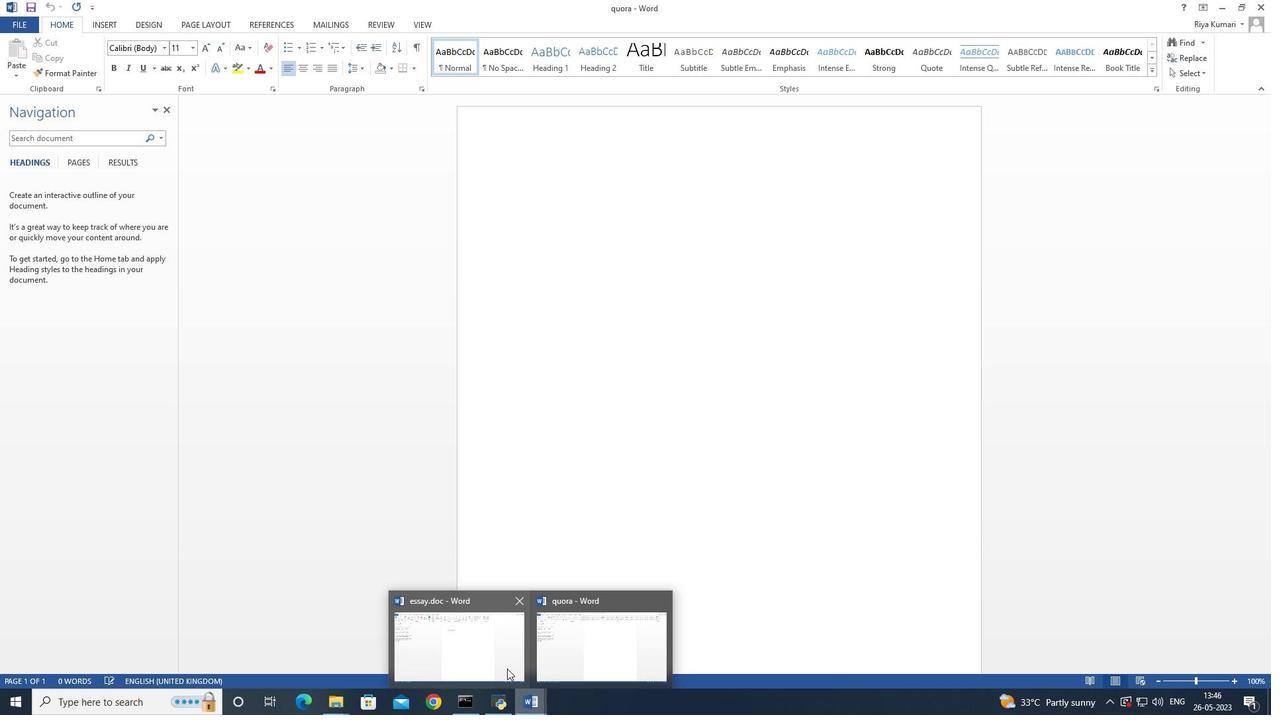 
Action: Mouse pressed left at (490, 666)
Screenshot: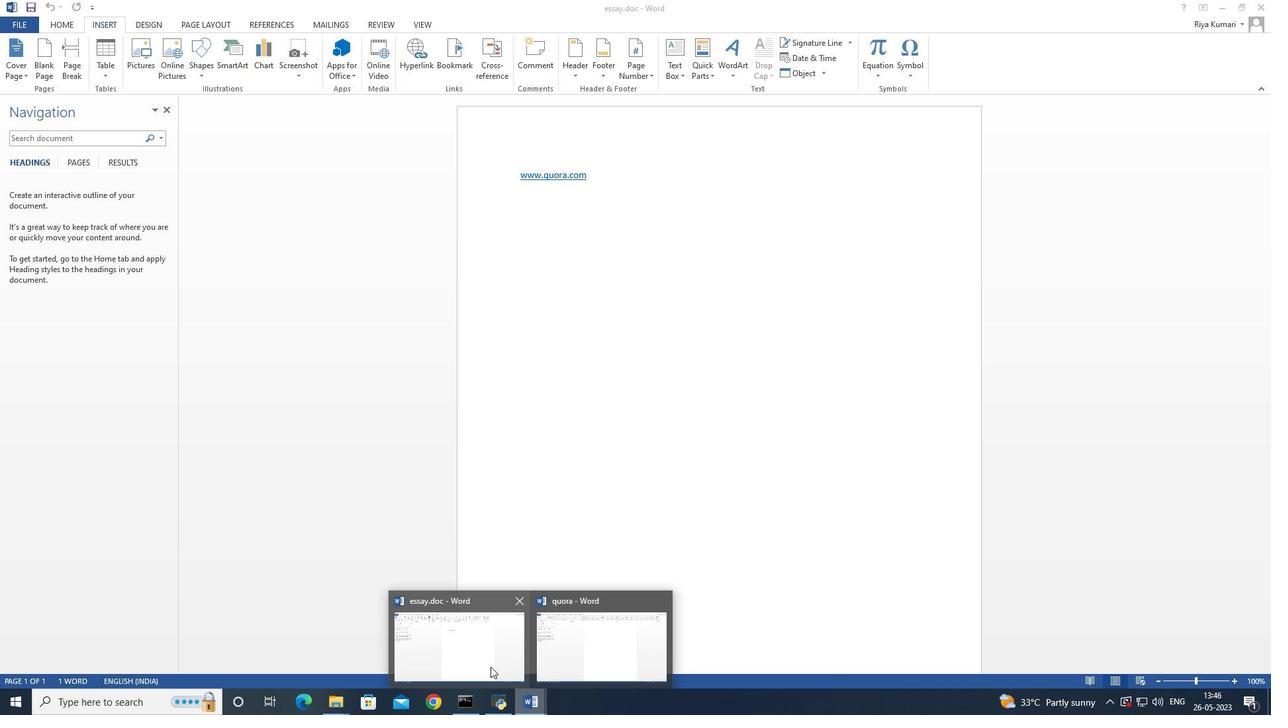 
Action: Mouse moved to (1221, 2)
Screenshot: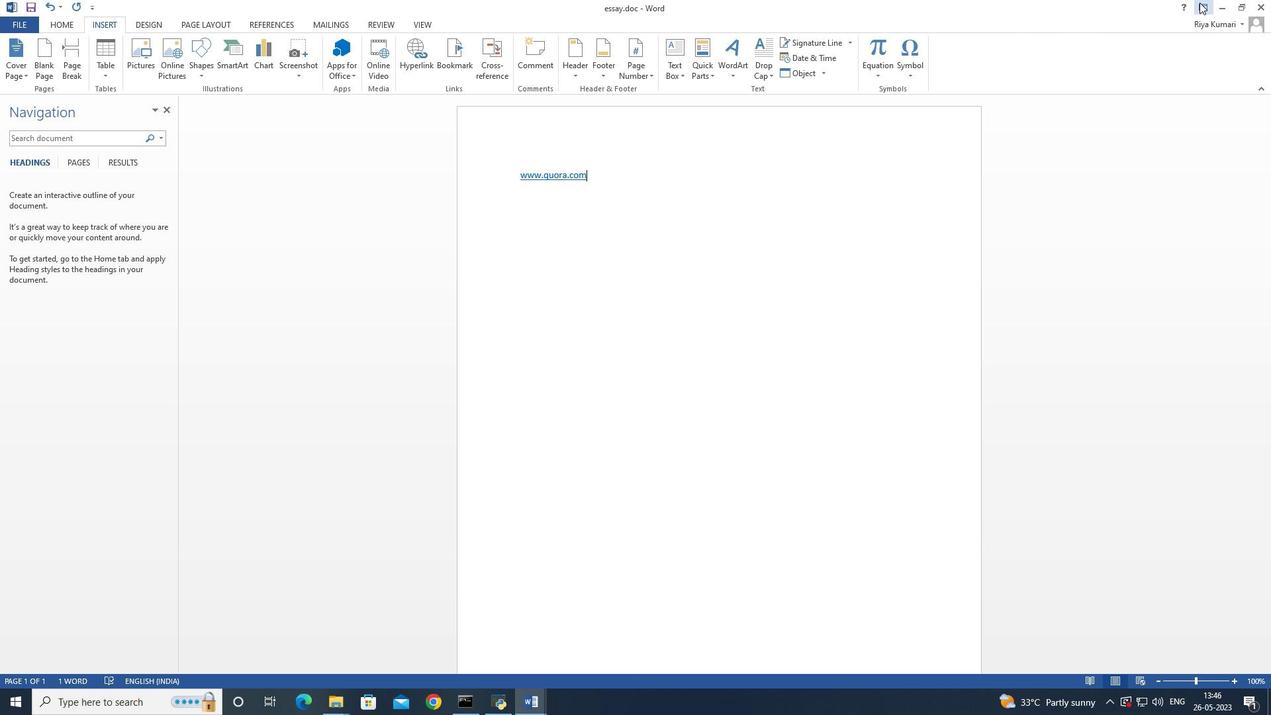 
Action: Mouse pressed left at (1221, 2)
Screenshot: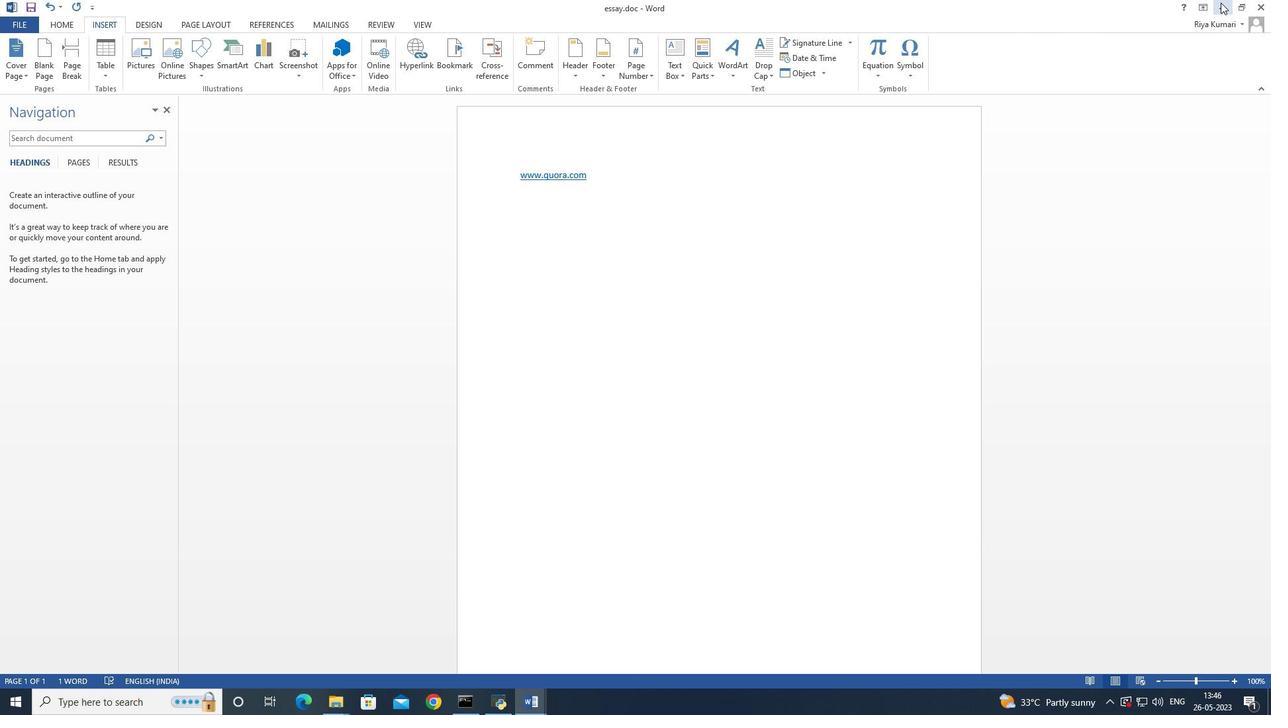 
Action: Mouse pressed left at (1221, 2)
Screenshot: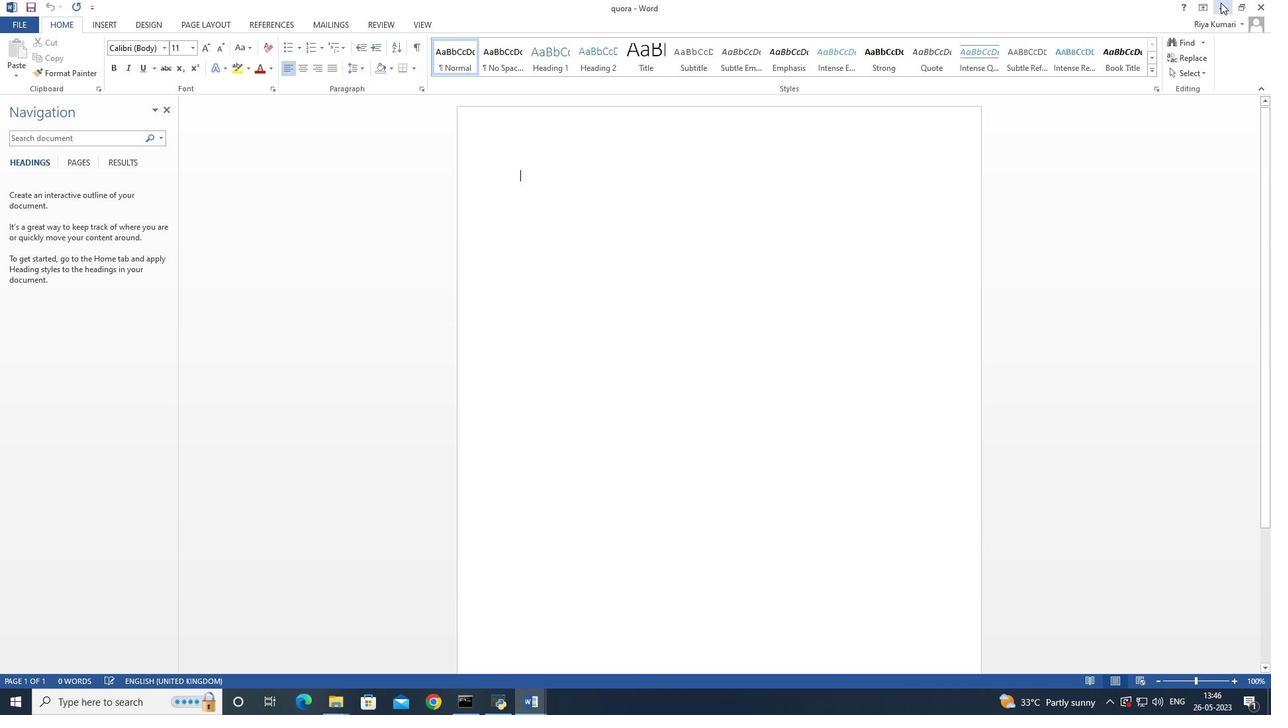 
Action: Mouse moved to (424, 701)
Screenshot: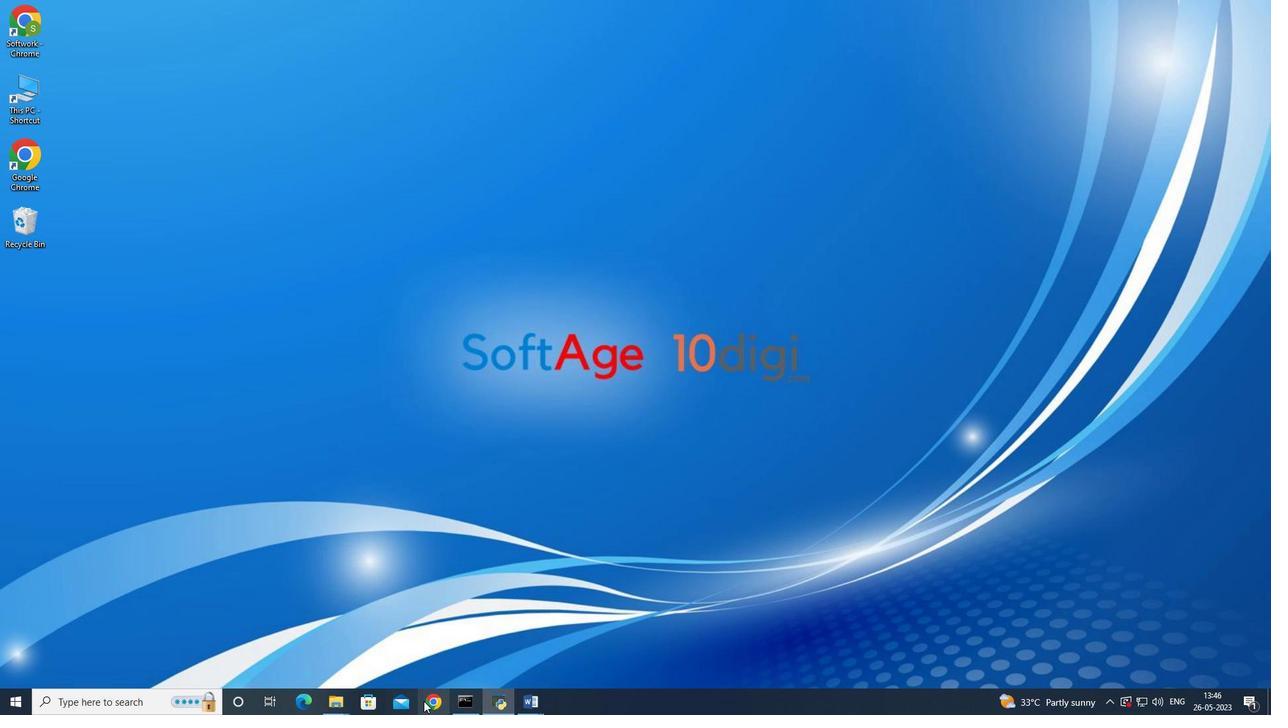 
Action: Mouse pressed left at (424, 701)
Screenshot: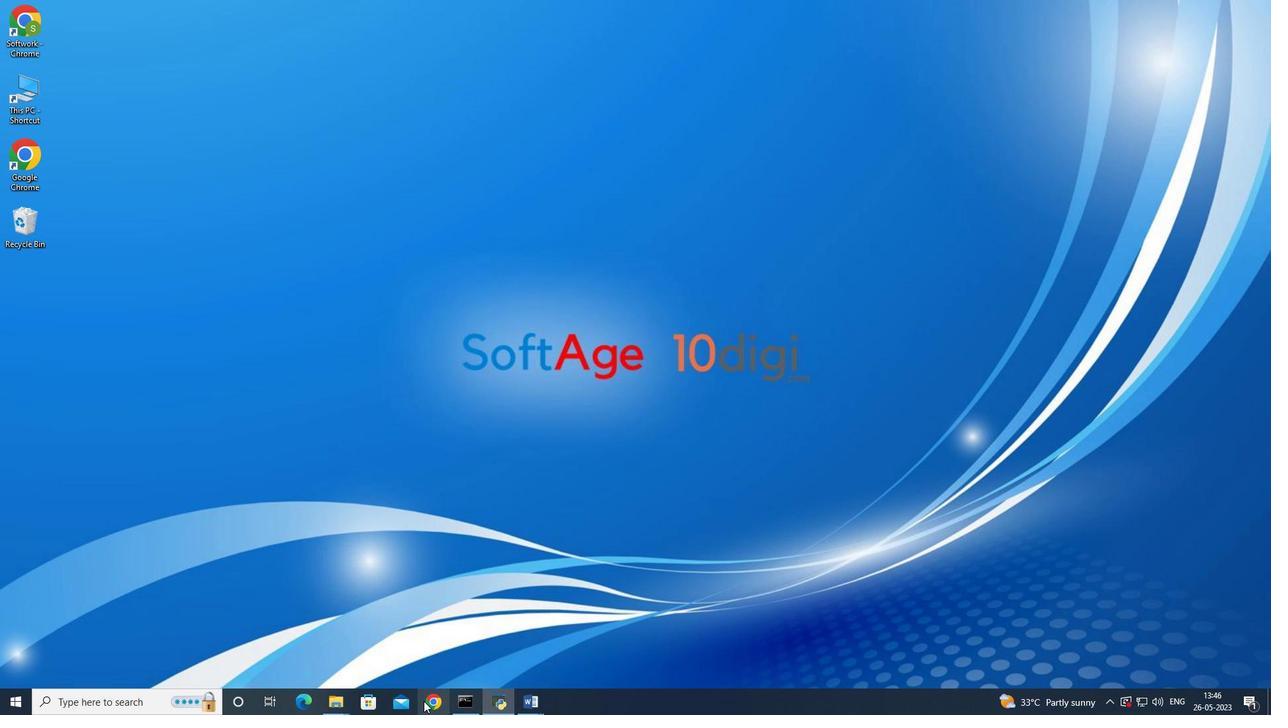 
Action: Mouse pressed left at (424, 701)
Screenshot: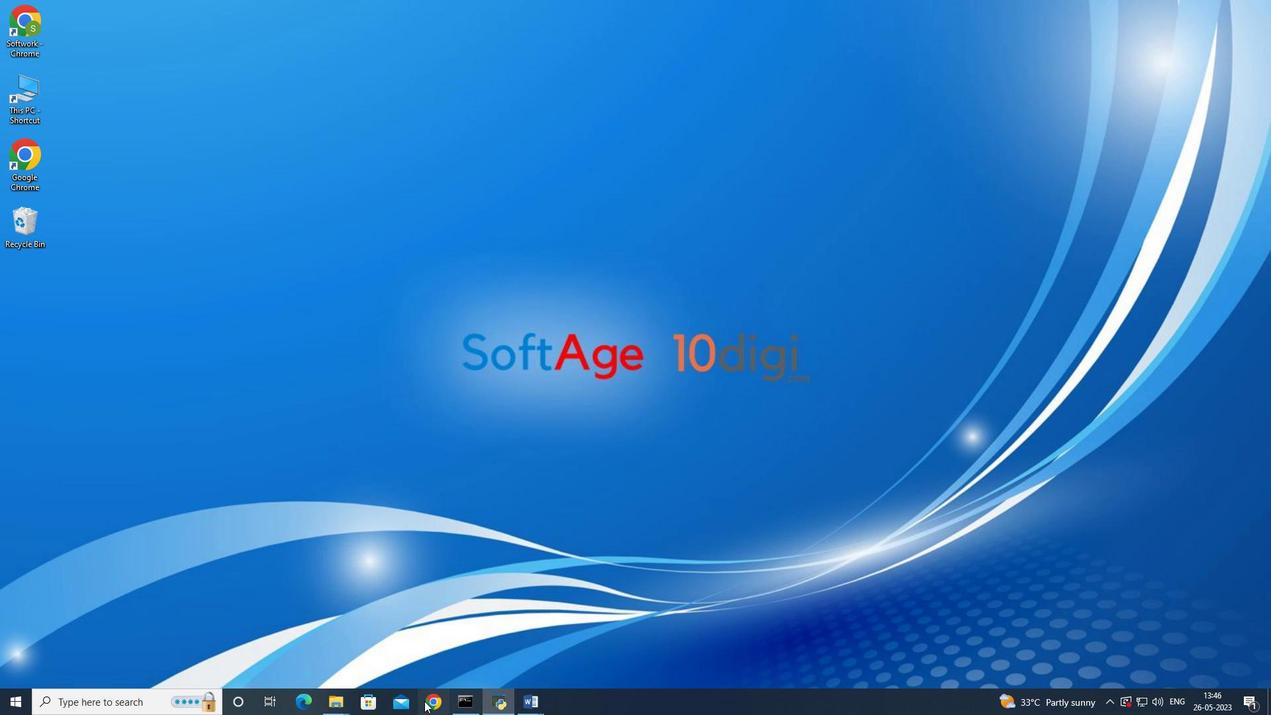 
Action: Mouse moved to (494, 384)
Screenshot: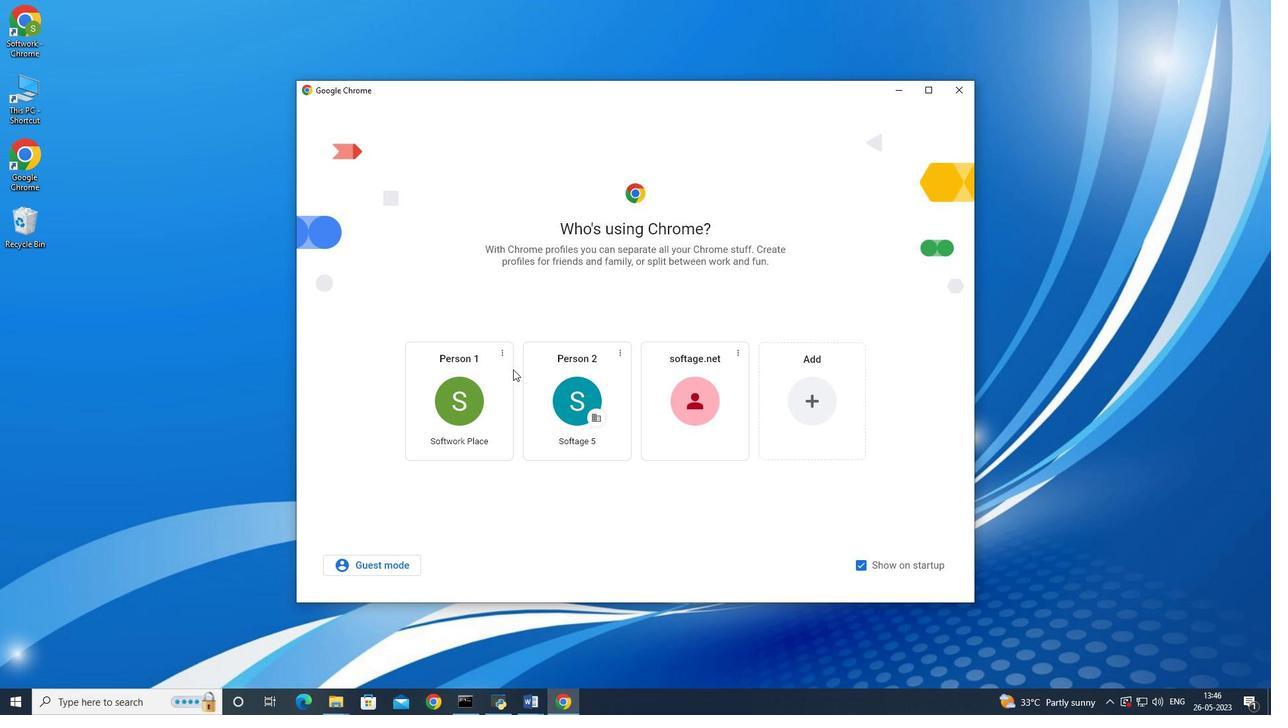 
Action: Mouse pressed left at (494, 384)
Screenshot: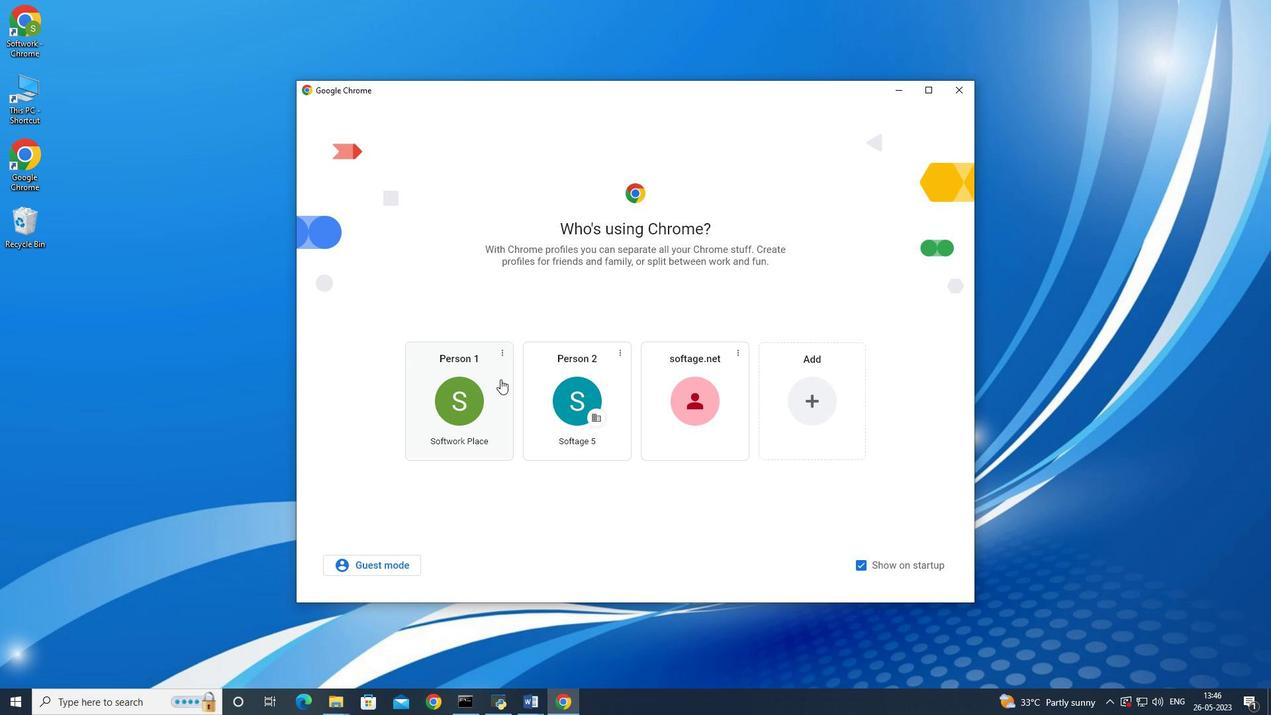 
Action: Mouse pressed left at (494, 384)
Screenshot: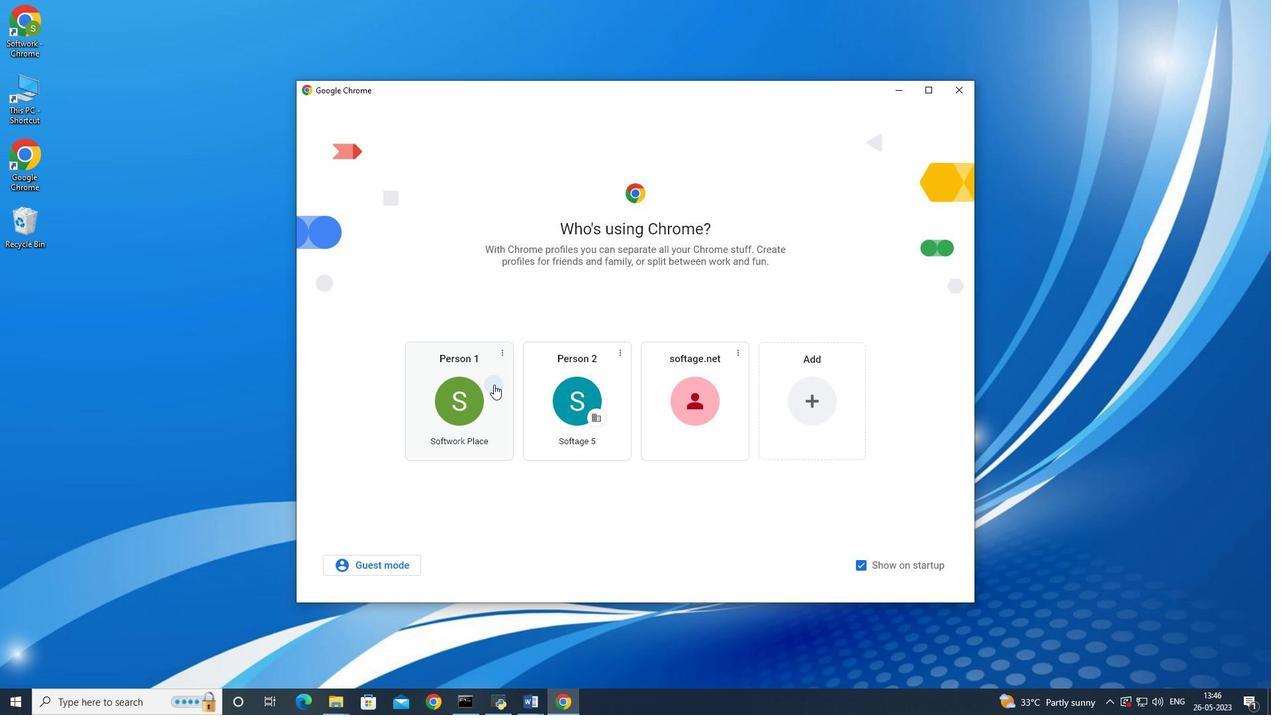 
Action: Mouse moved to (227, 33)
Screenshot: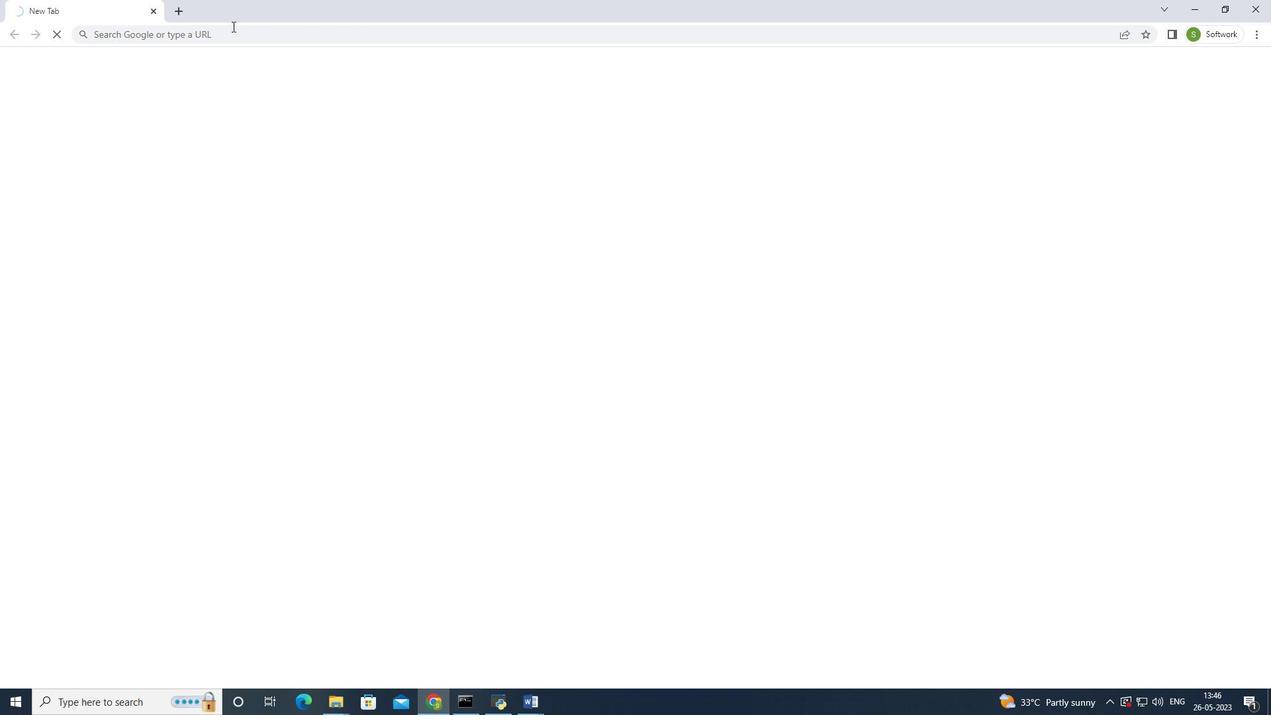 
Action: Mouse pressed left at (227, 33)
Screenshot: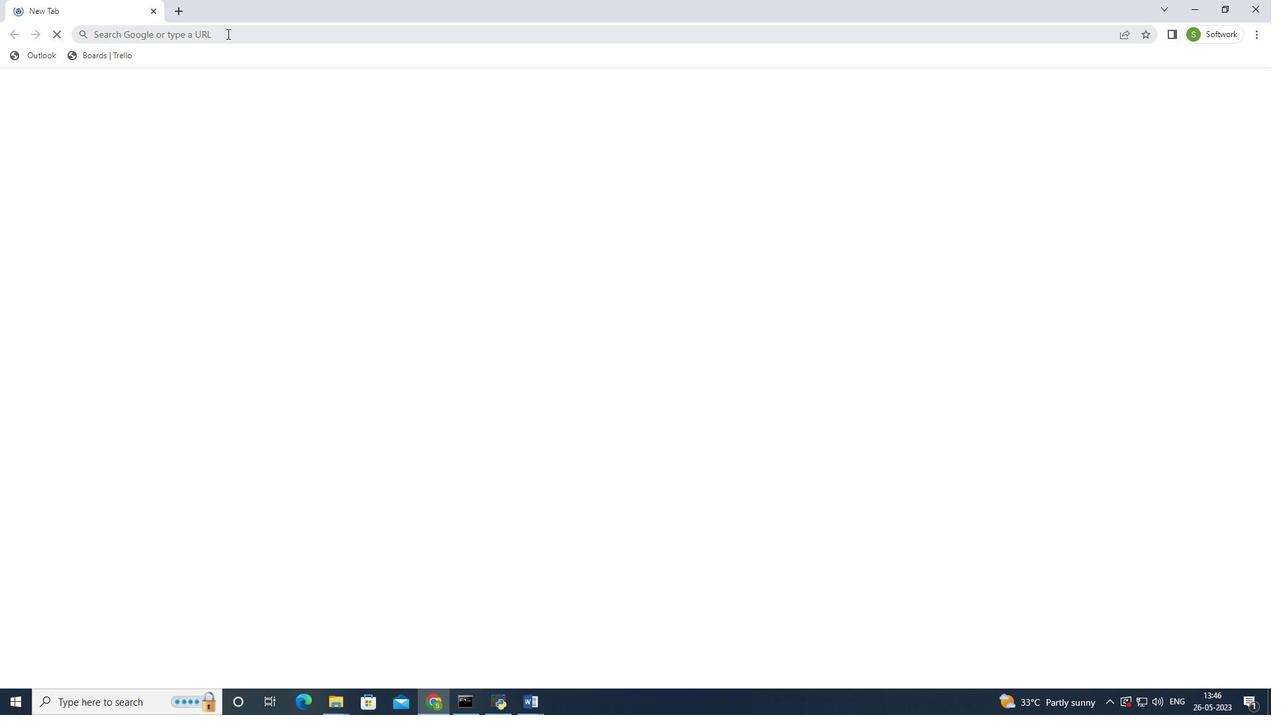 
Action: Mouse moved to (382, 54)
Screenshot: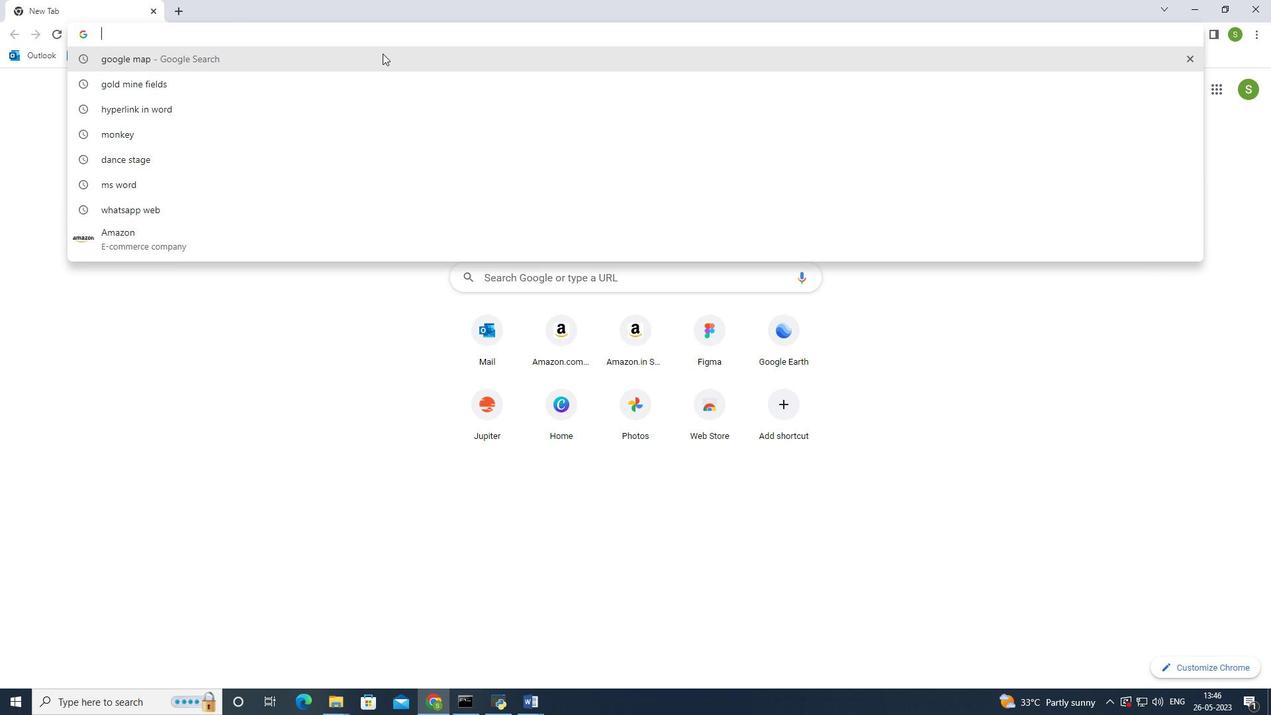 
Action: Key pressed nucl
Screenshot: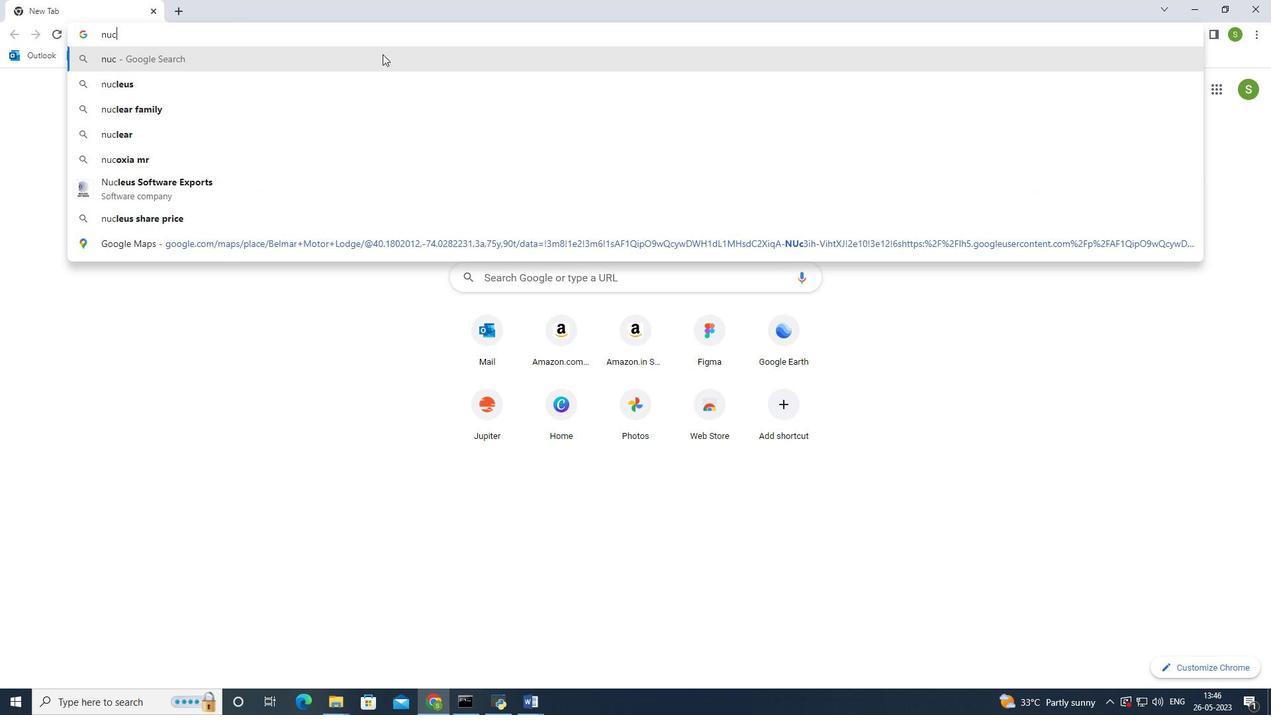 
Action: Mouse moved to (384, 54)
Screenshot: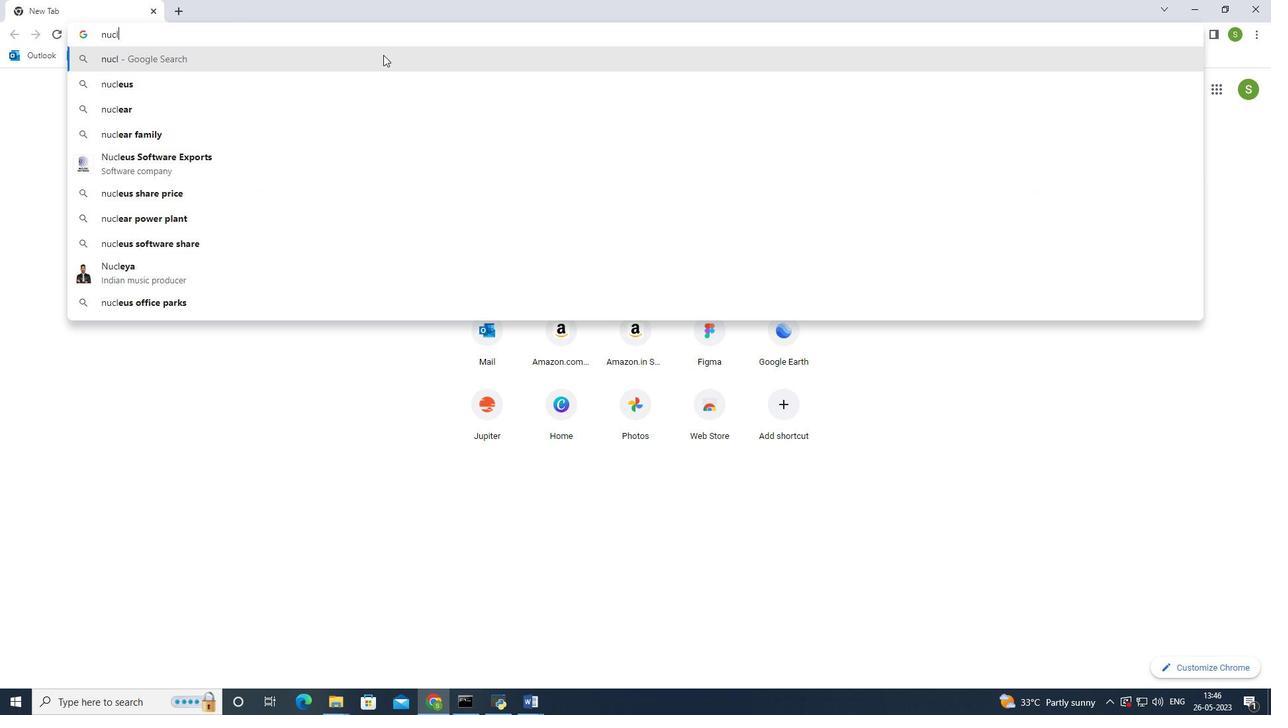 
Action: Key pressed e
Screenshot: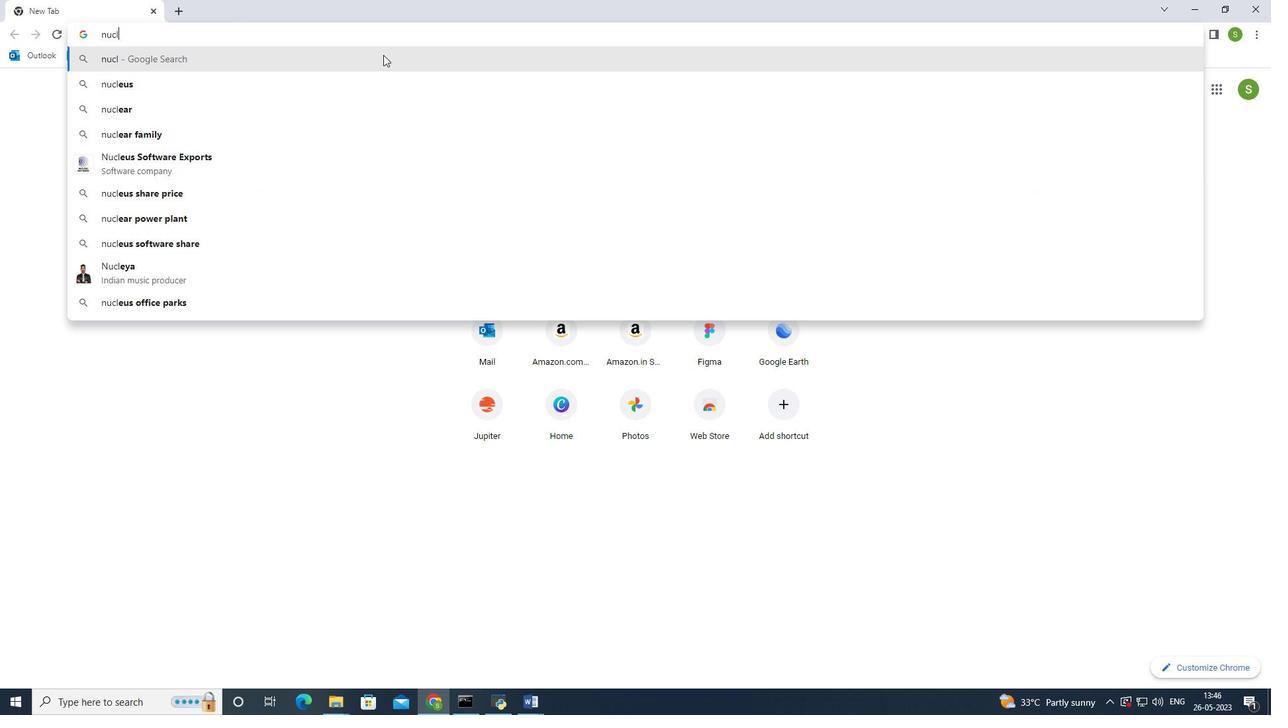 
Action: Mouse moved to (384, 54)
Screenshot: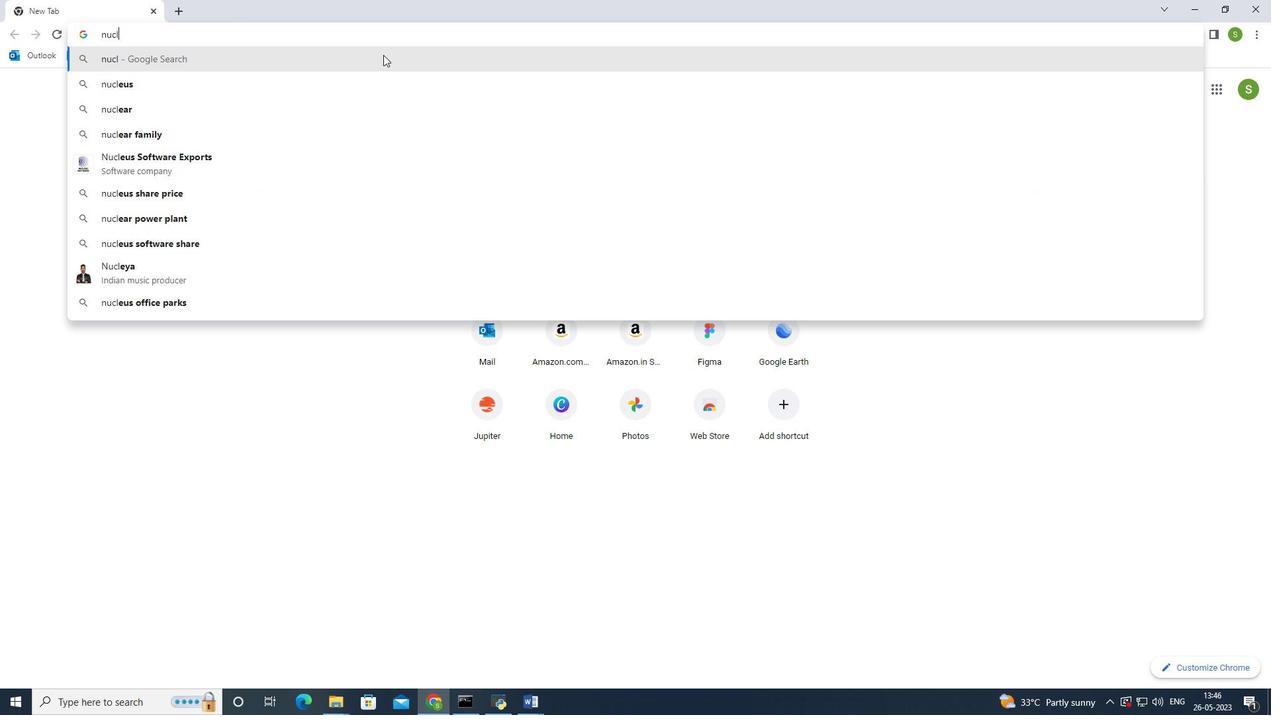 
Action: Key pressed ar<Key.space>fa
Screenshot: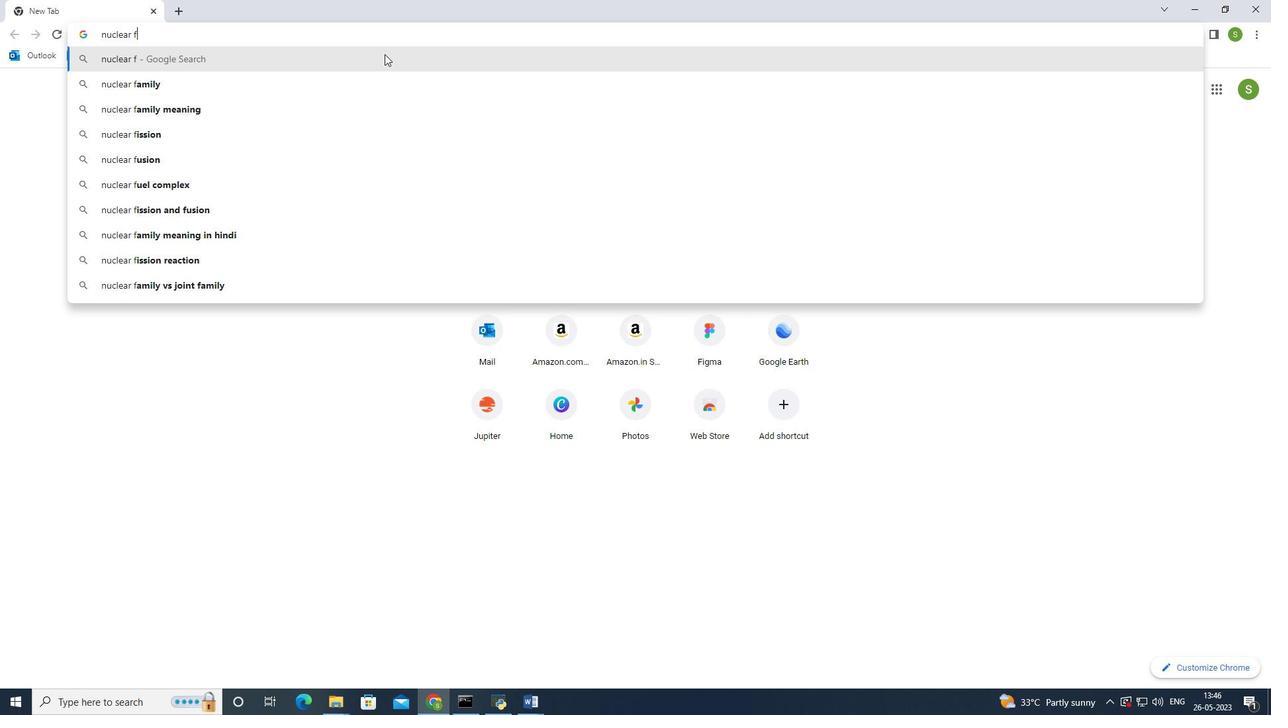 
Action: Mouse moved to (384, 53)
Screenshot: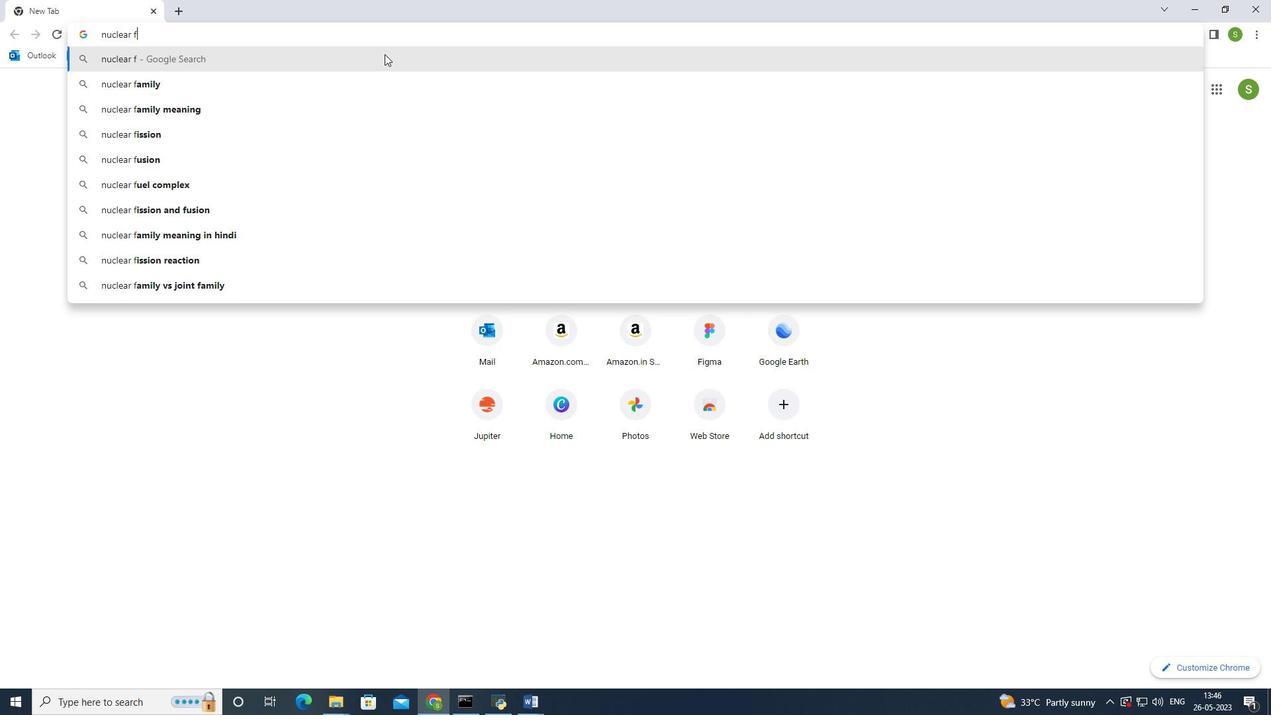 
Action: Key pressed mi
Screenshot: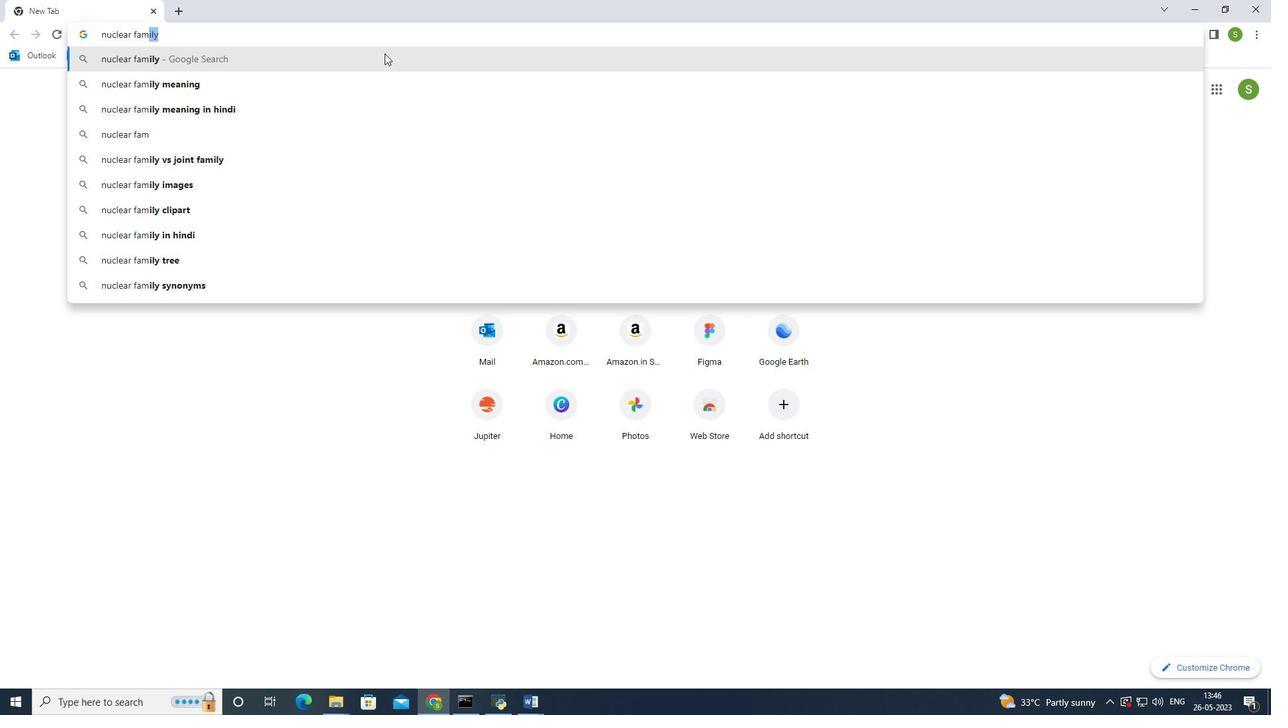 
Action: Mouse moved to (385, 52)
Screenshot: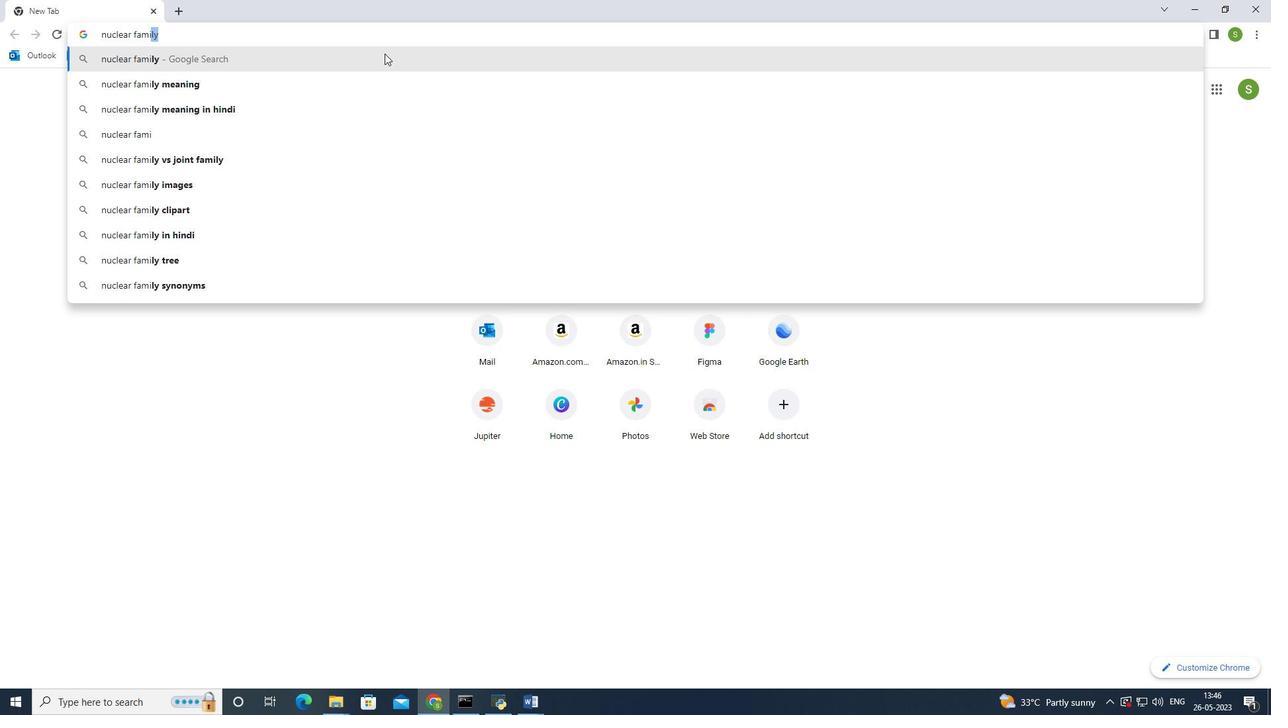 
Action: Key pressed l
Screenshot: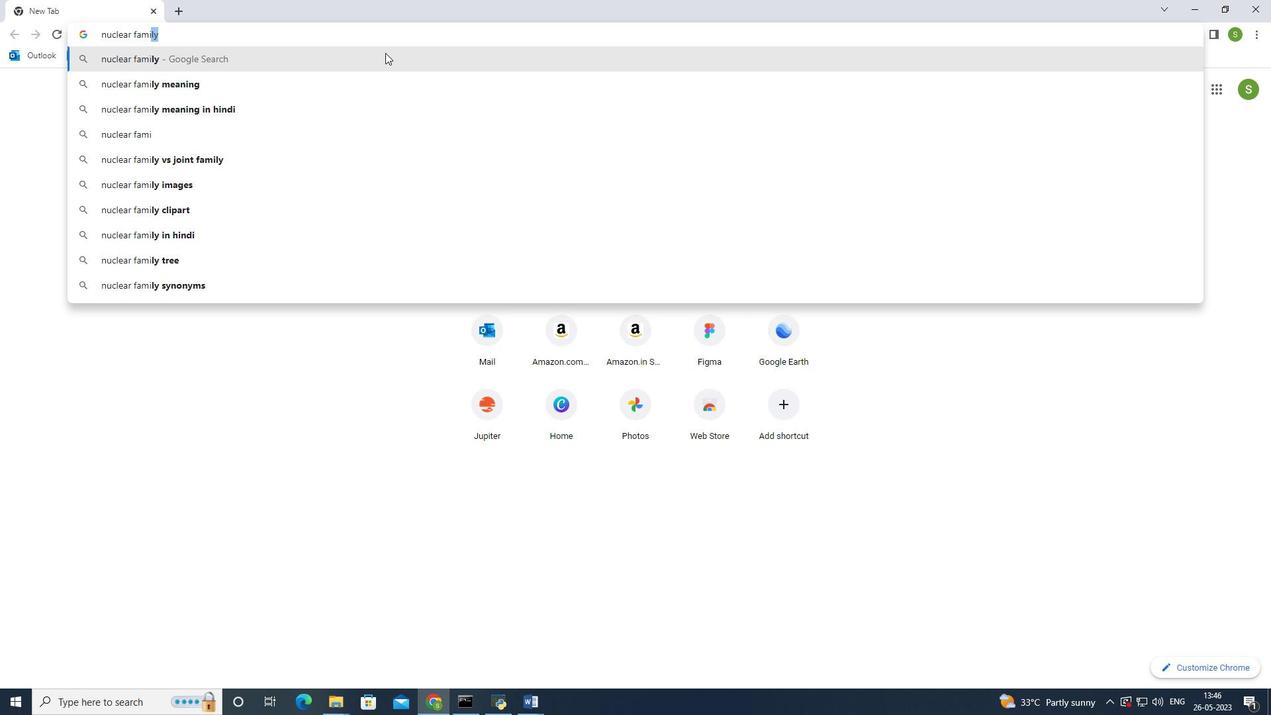 
Action: Mouse moved to (386, 49)
Screenshot: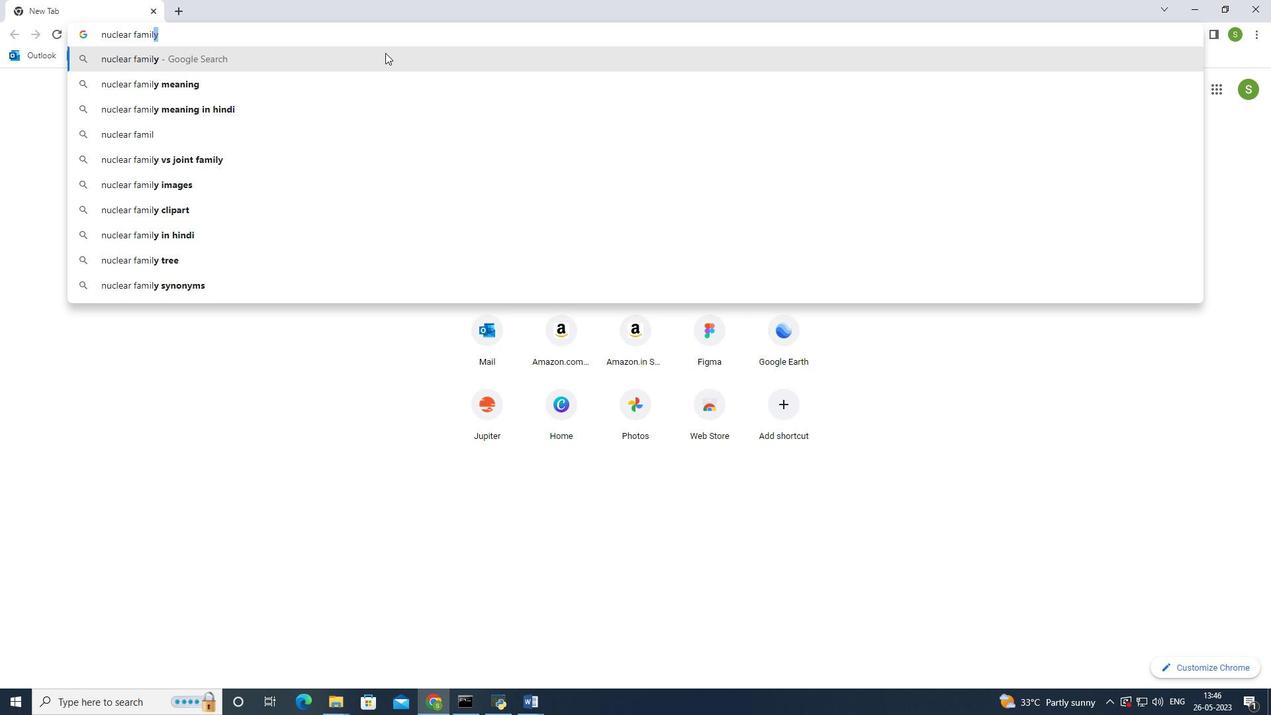 
Action: Key pressed y
Screenshot: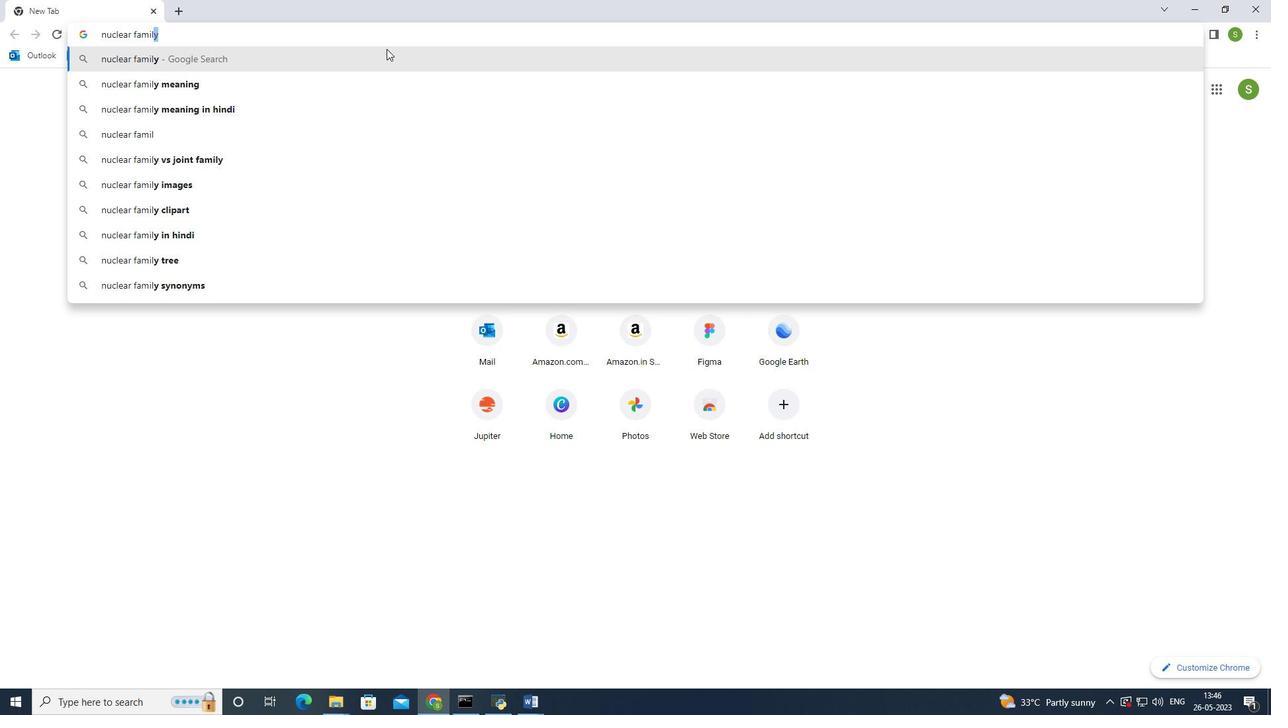 
Action: Mouse moved to (388, 45)
Screenshot: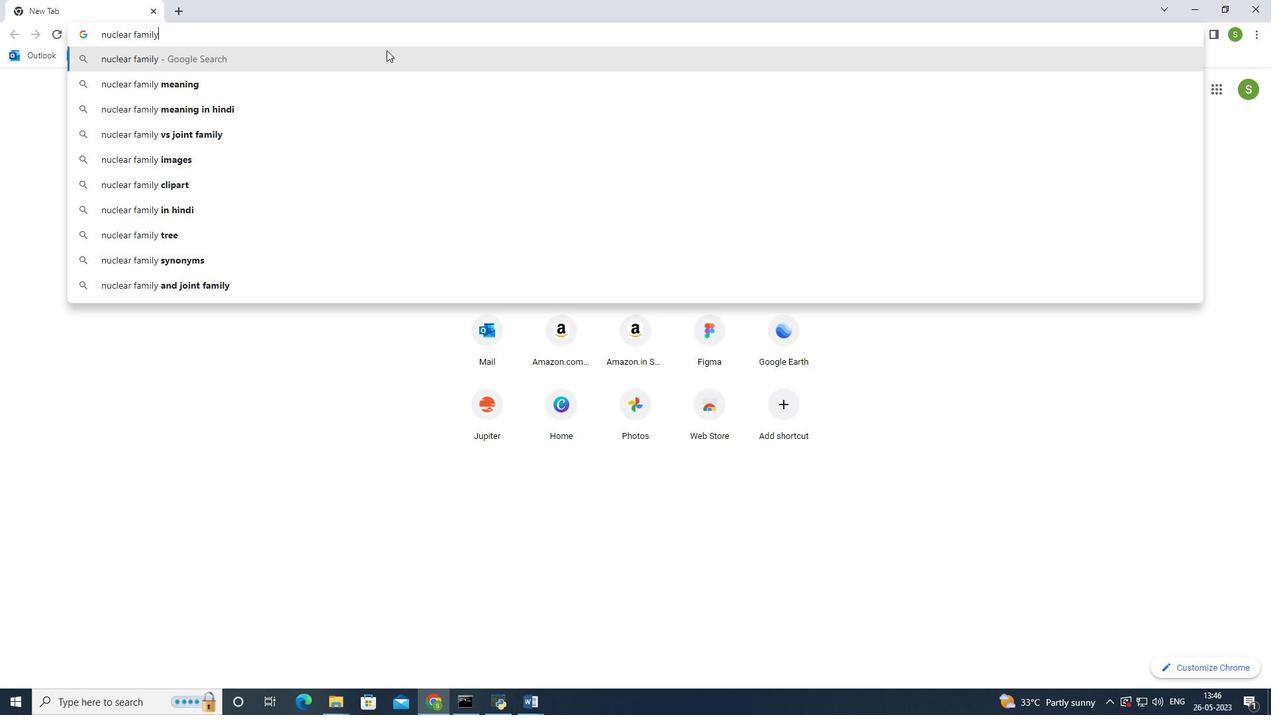 
Action: Key pressed <Key.space>
Screenshot: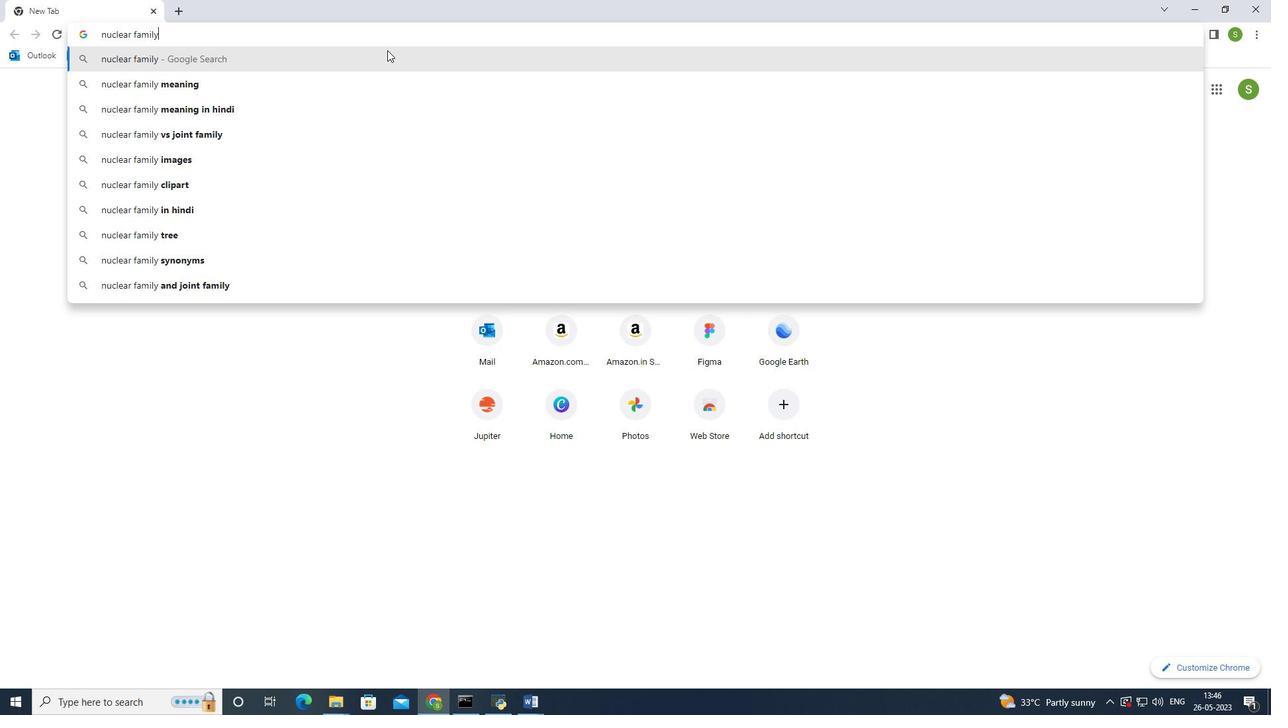 
Action: Mouse moved to (394, 38)
Screenshot: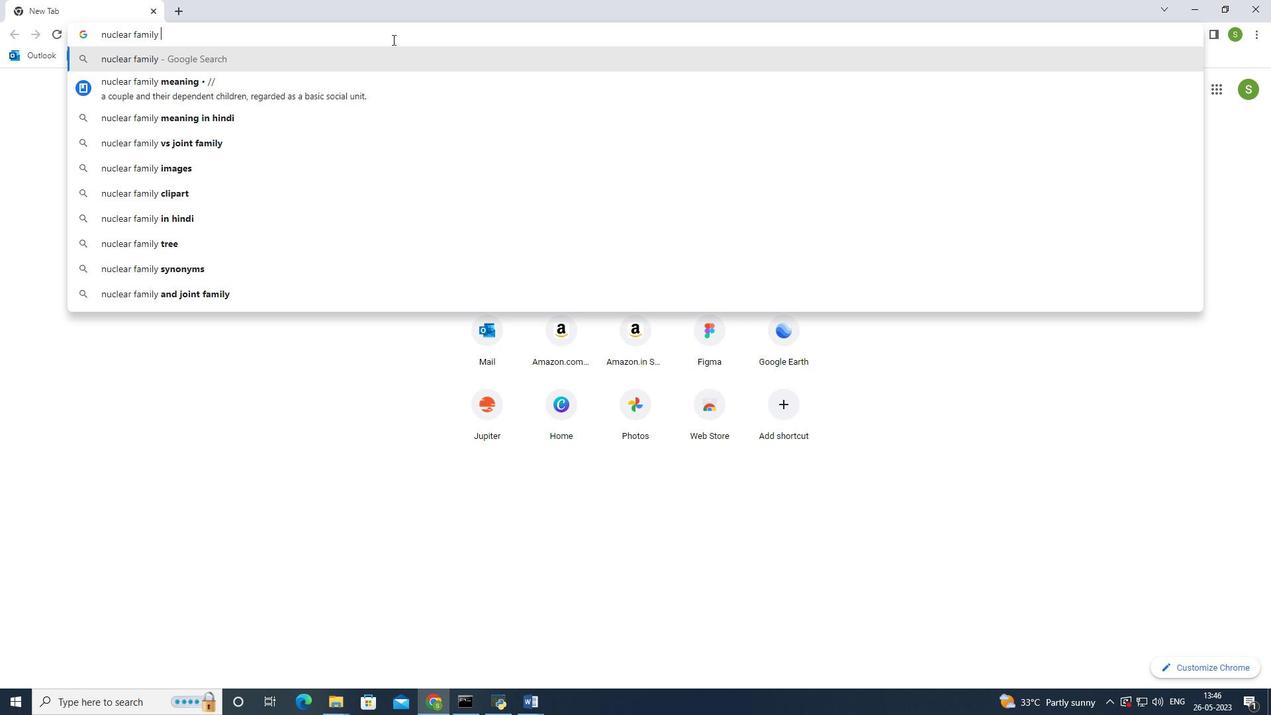 
Action: Key pressed s
Screenshot: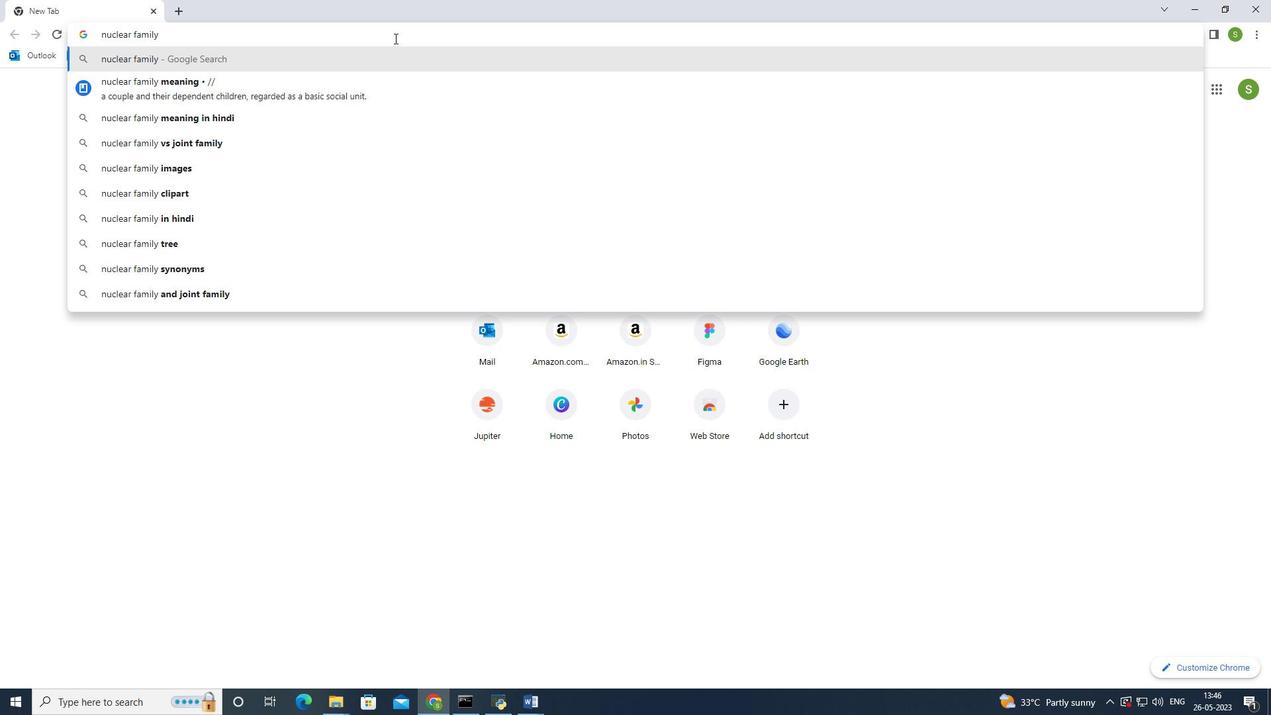 
Action: Mouse moved to (394, 39)
Screenshot: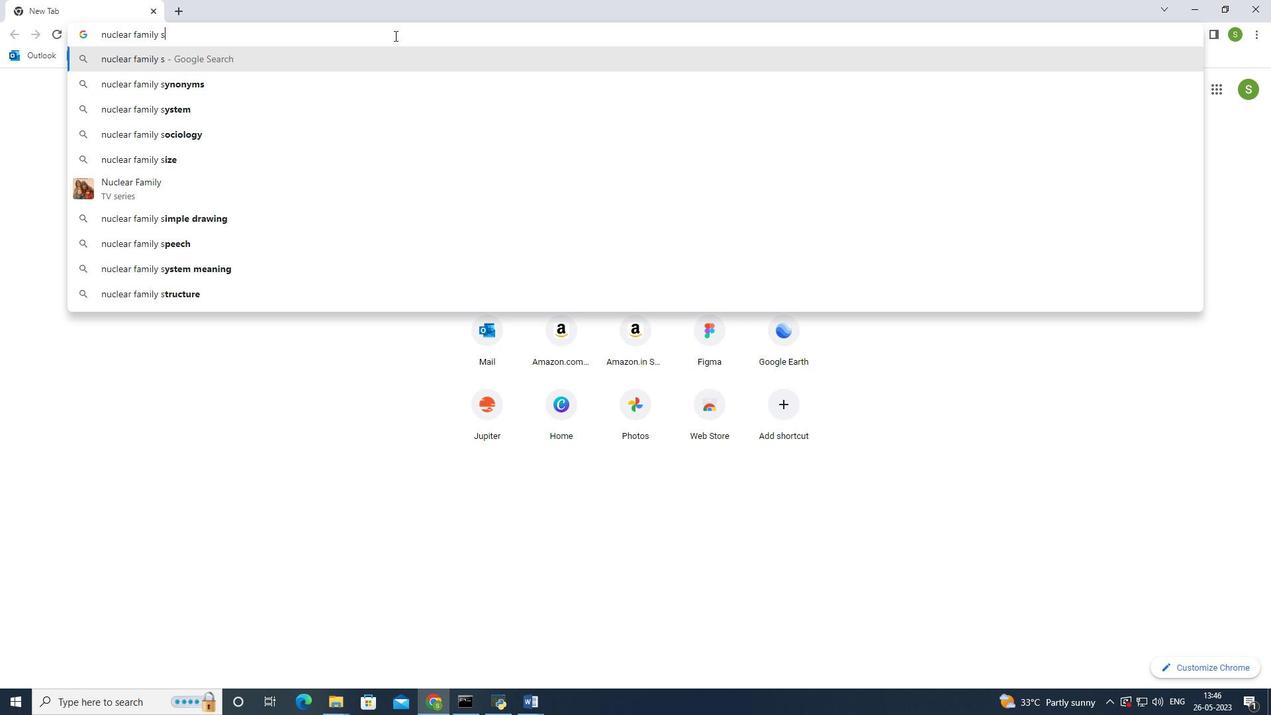 
Action: Key pressed k
Screenshot: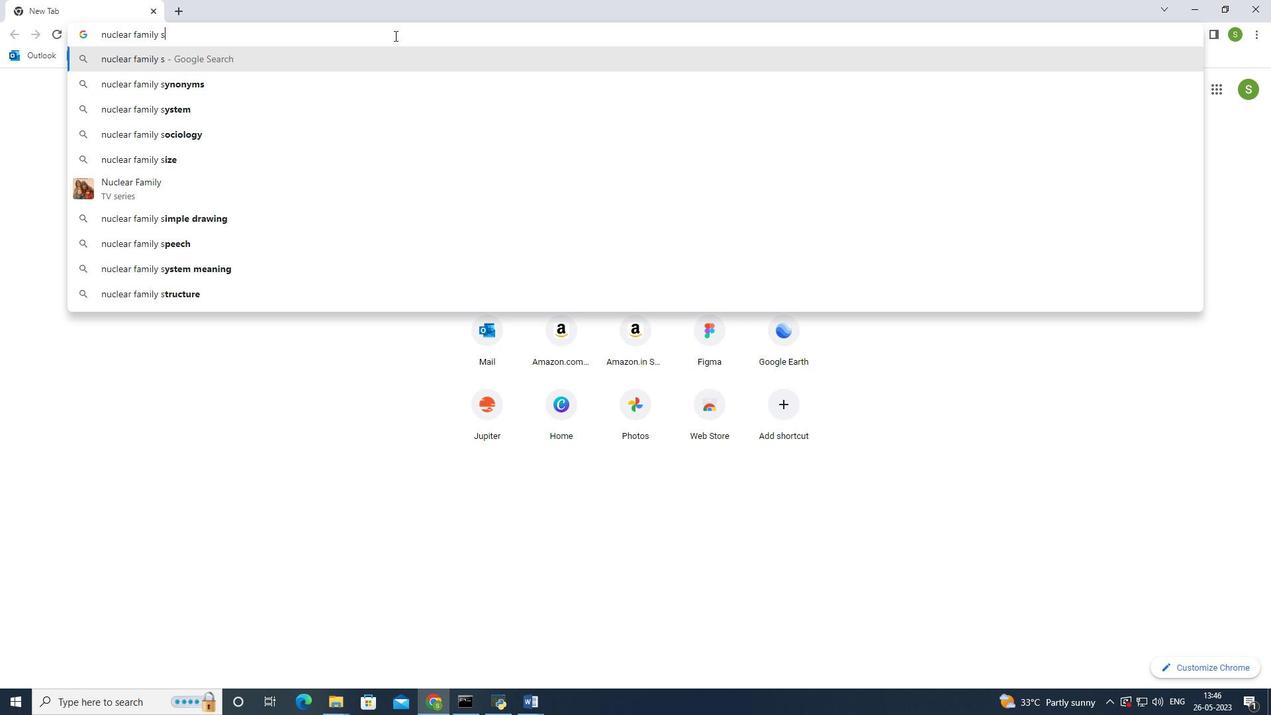 
Action: Mouse moved to (392, 43)
Screenshot: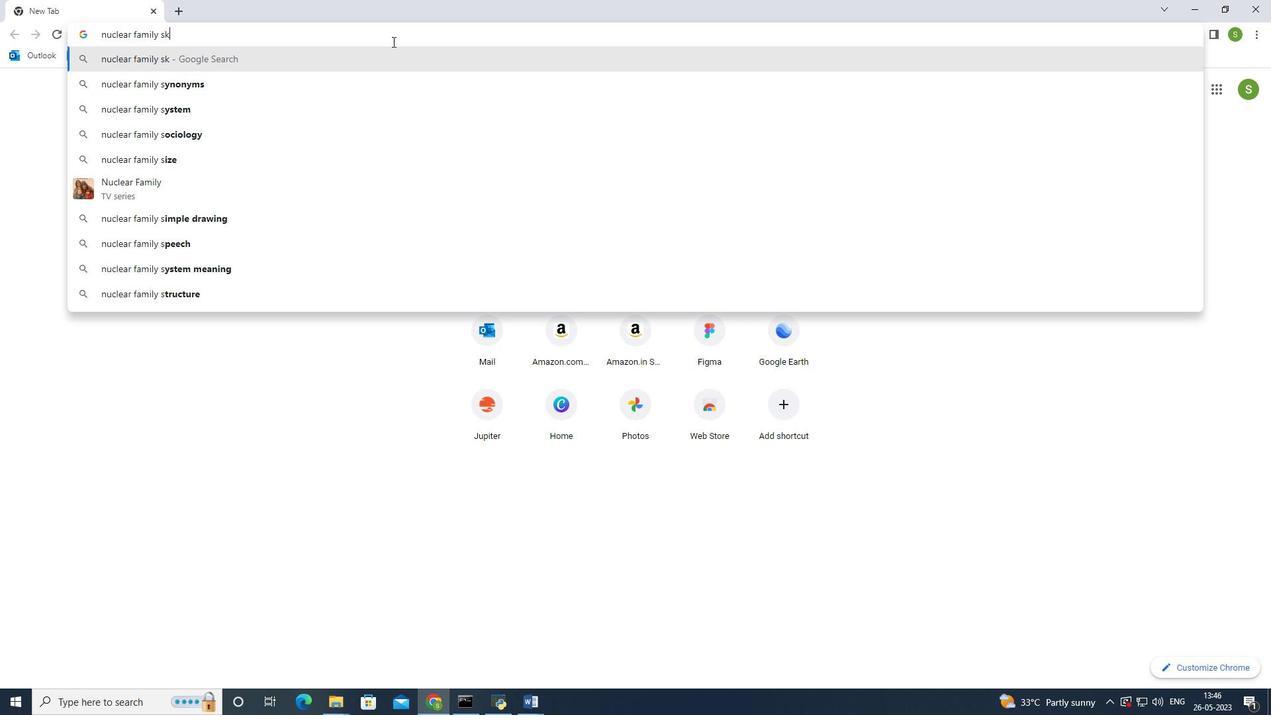 
Action: Key pressed et
Screenshot: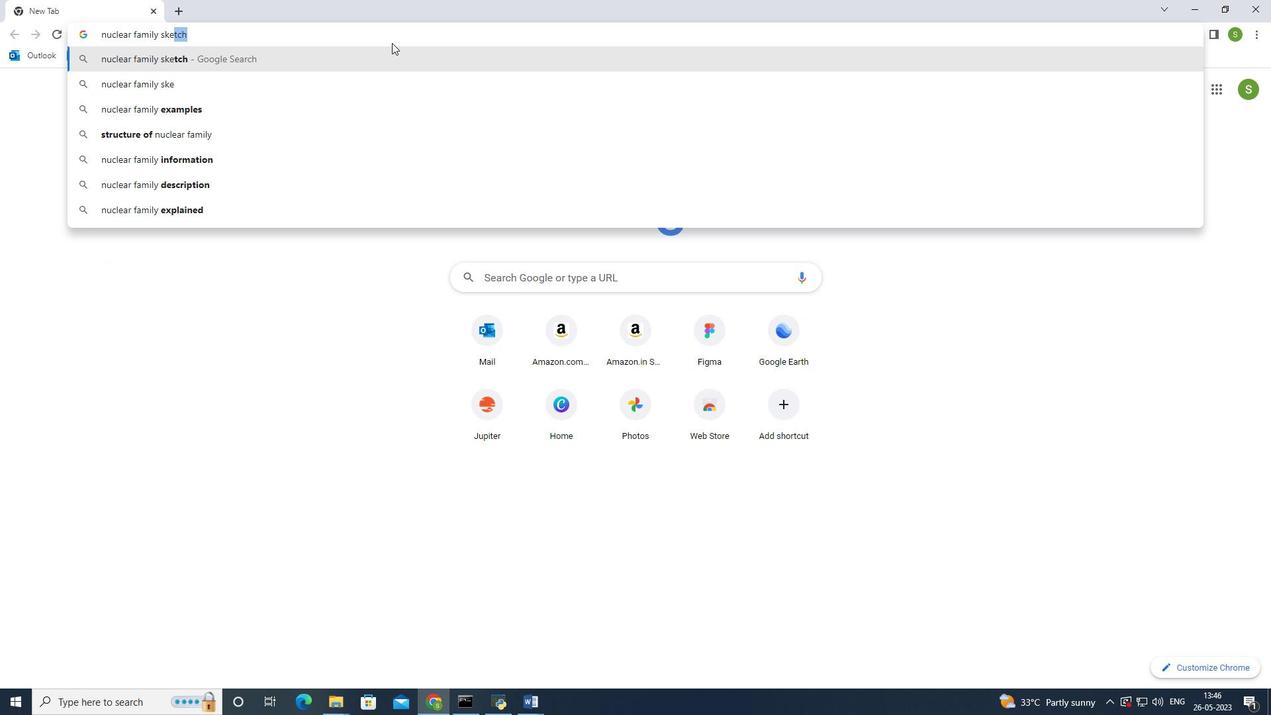 
Action: Mouse moved to (391, 45)
Screenshot: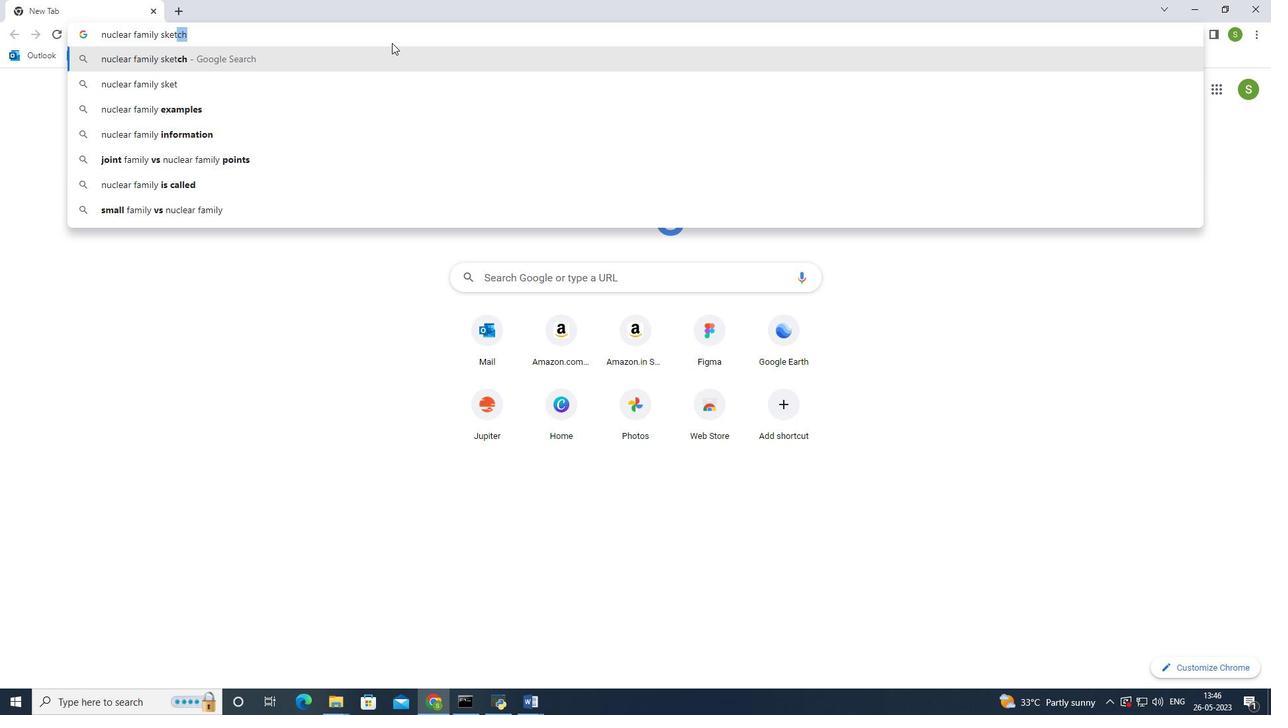 
Action: Key pressed ch
Screenshot: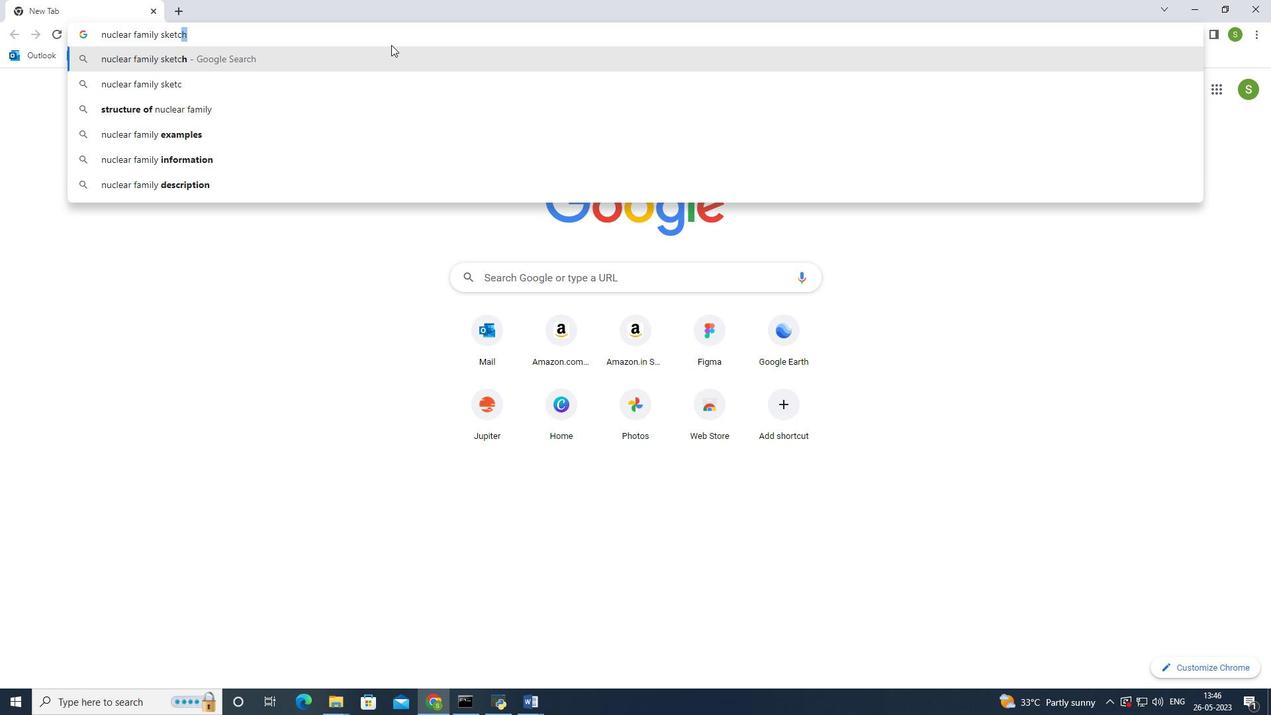 
Action: Mouse moved to (400, 60)
Screenshot: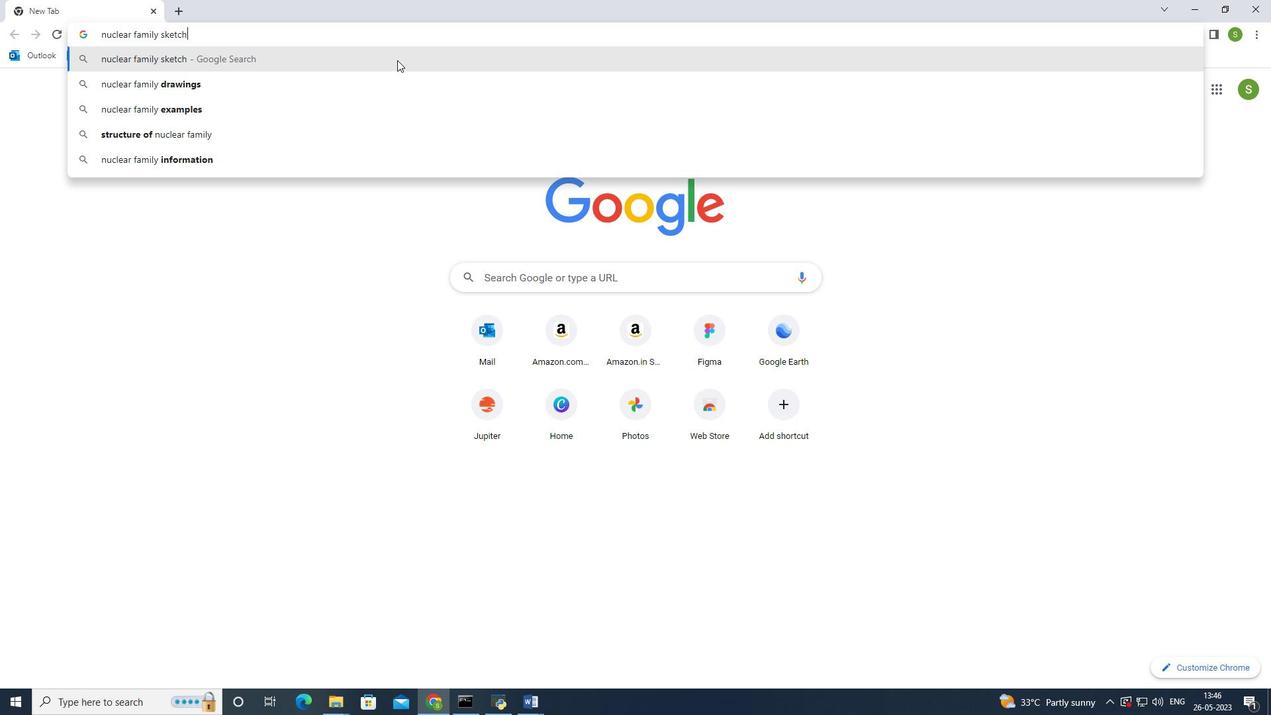 
Action: Key pressed <Key.enter>
Screenshot: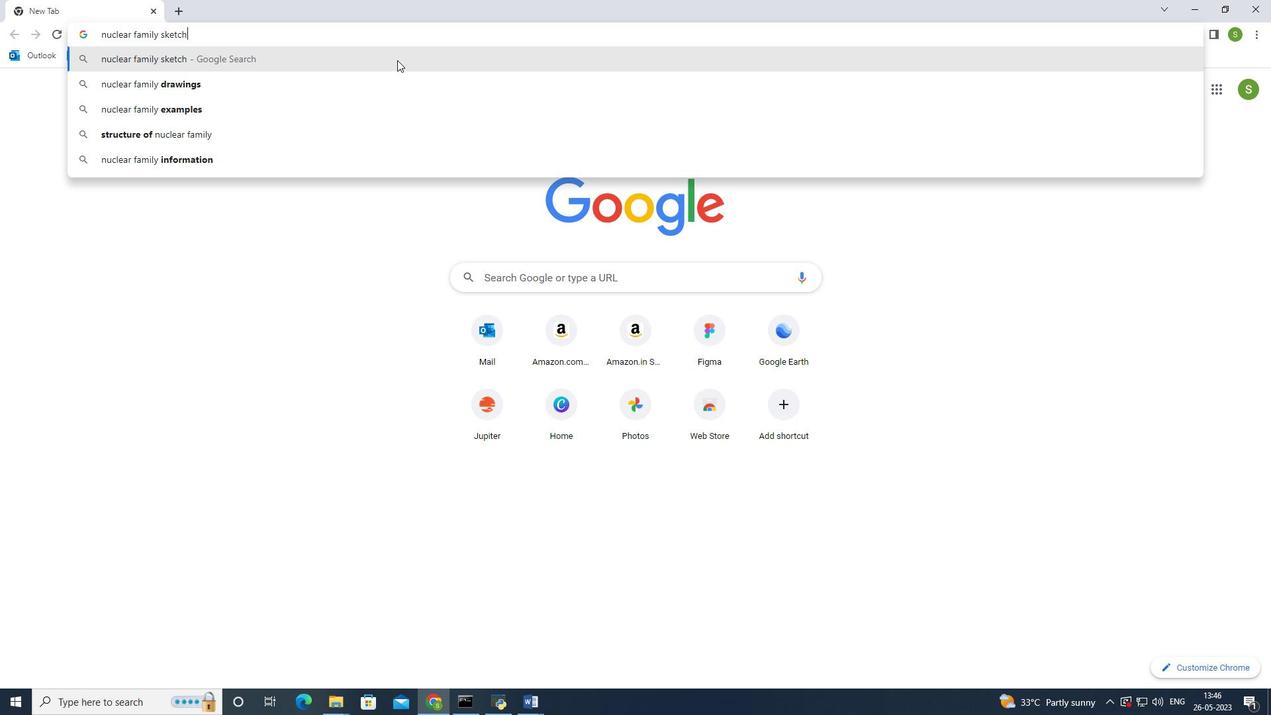 
Action: Mouse moved to (229, 123)
Screenshot: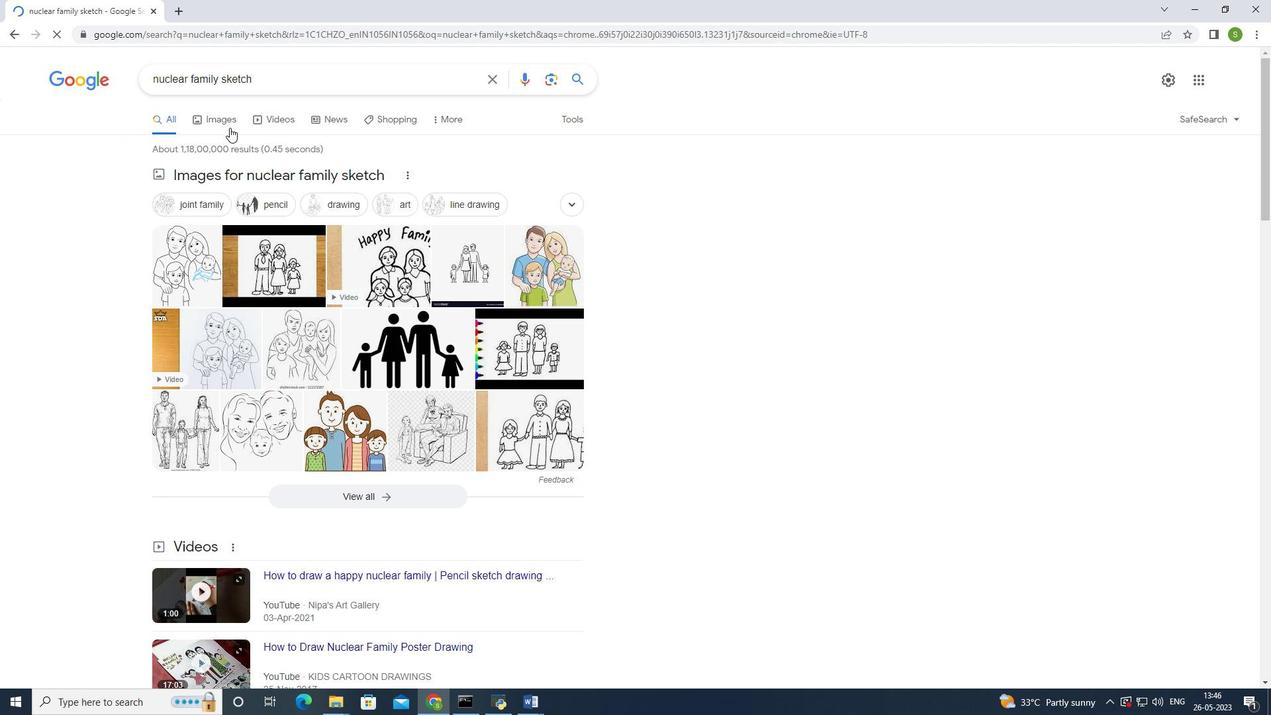
Action: Mouse pressed left at (229, 123)
Screenshot: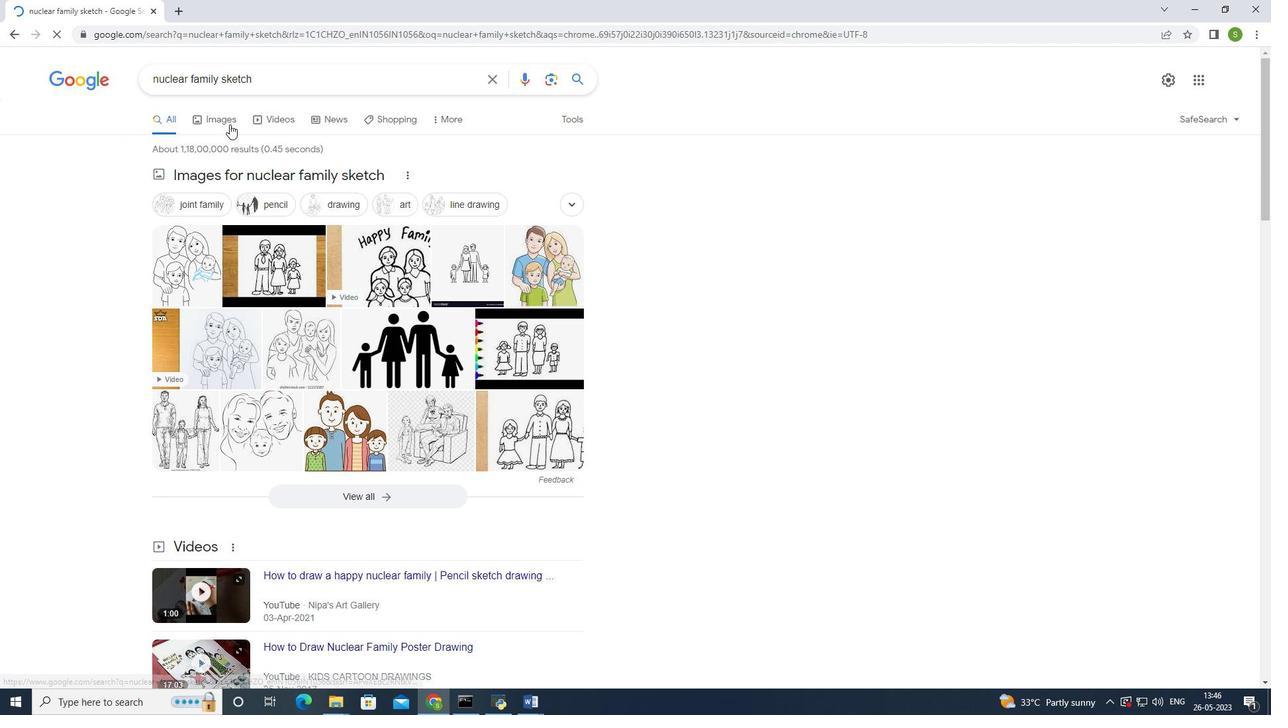 
Action: Mouse moved to (498, 312)
Screenshot: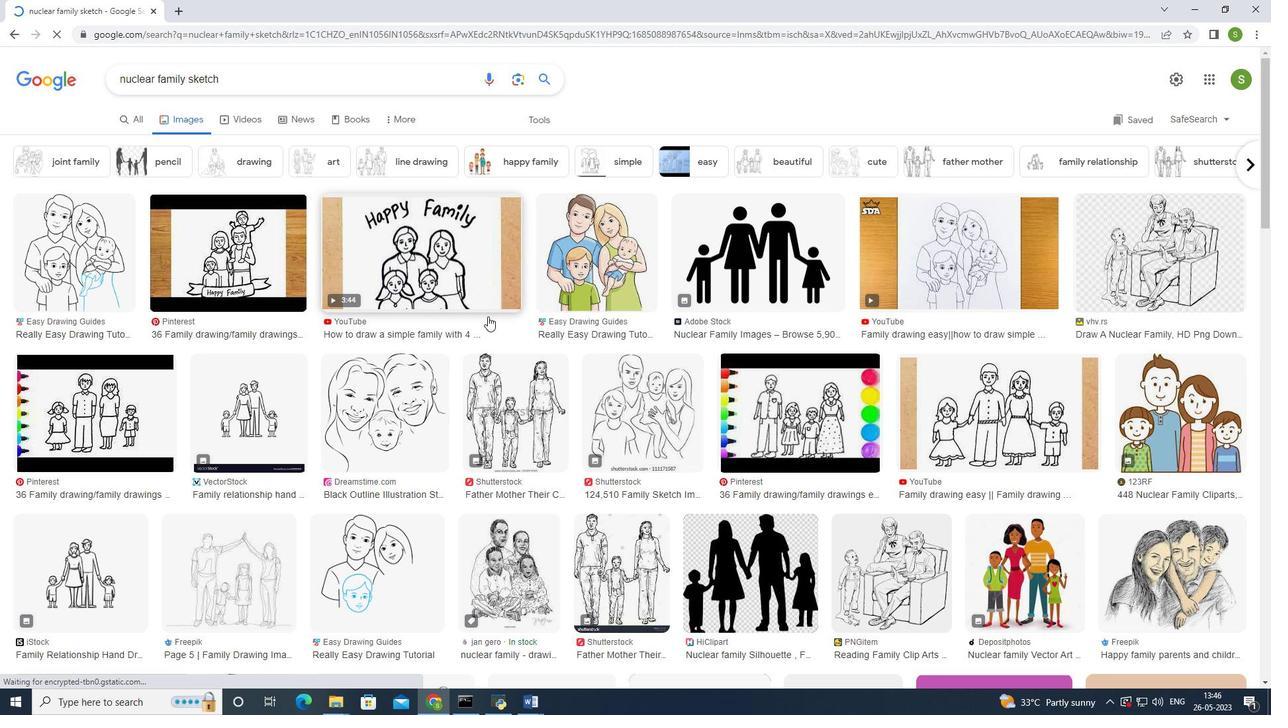 
Action: Mouse scrolled (498, 311) with delta (0, 0)
Screenshot: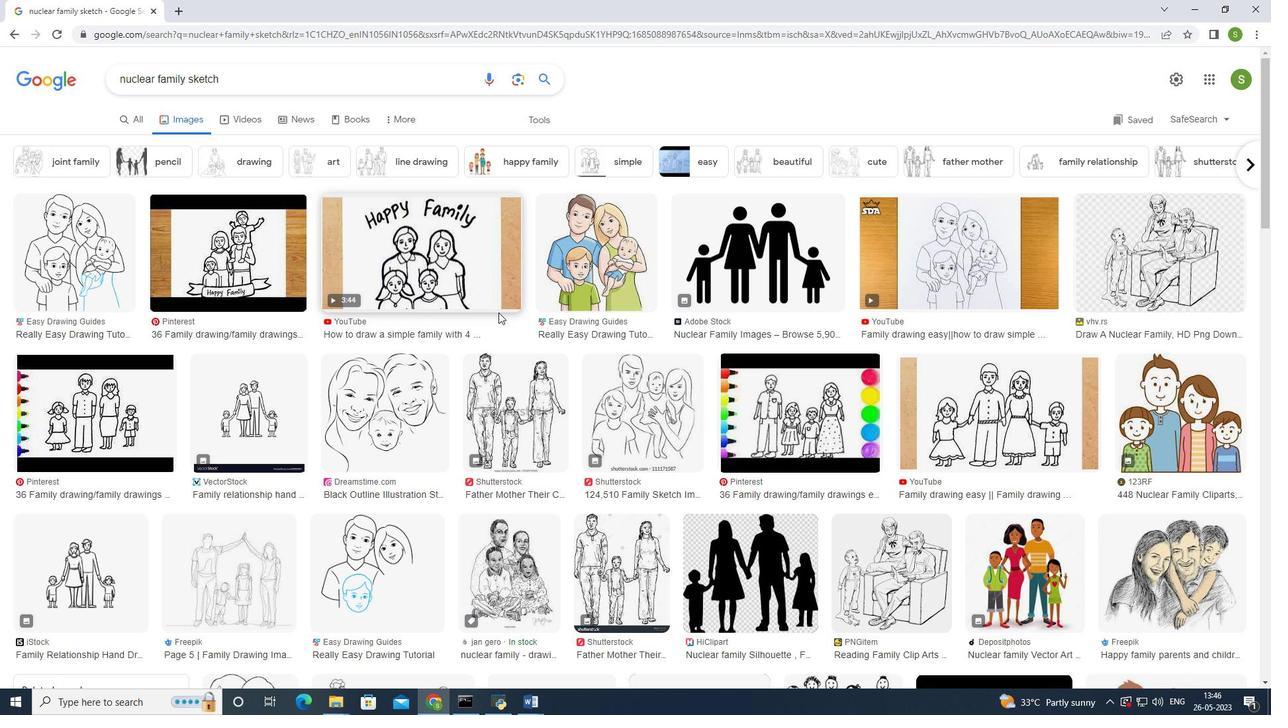
Action: Mouse moved to (660, 387)
Screenshot: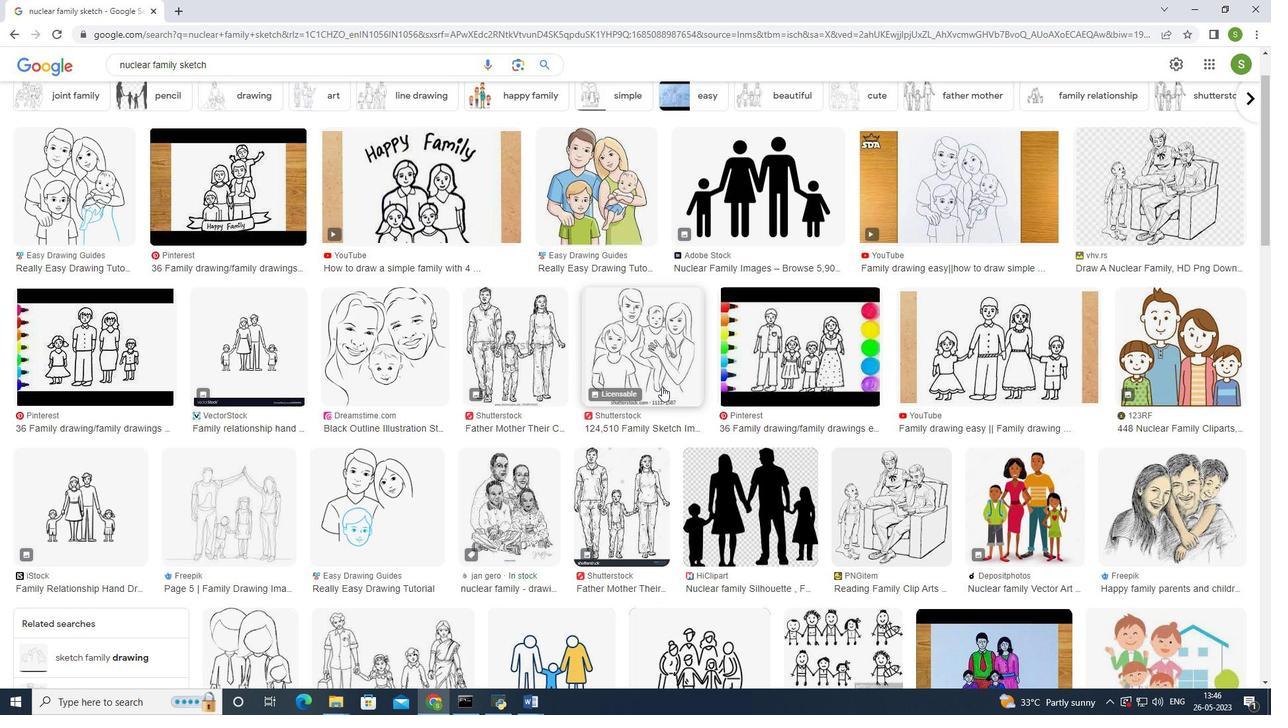 
Action: Mouse pressed right at (660, 387)
Screenshot: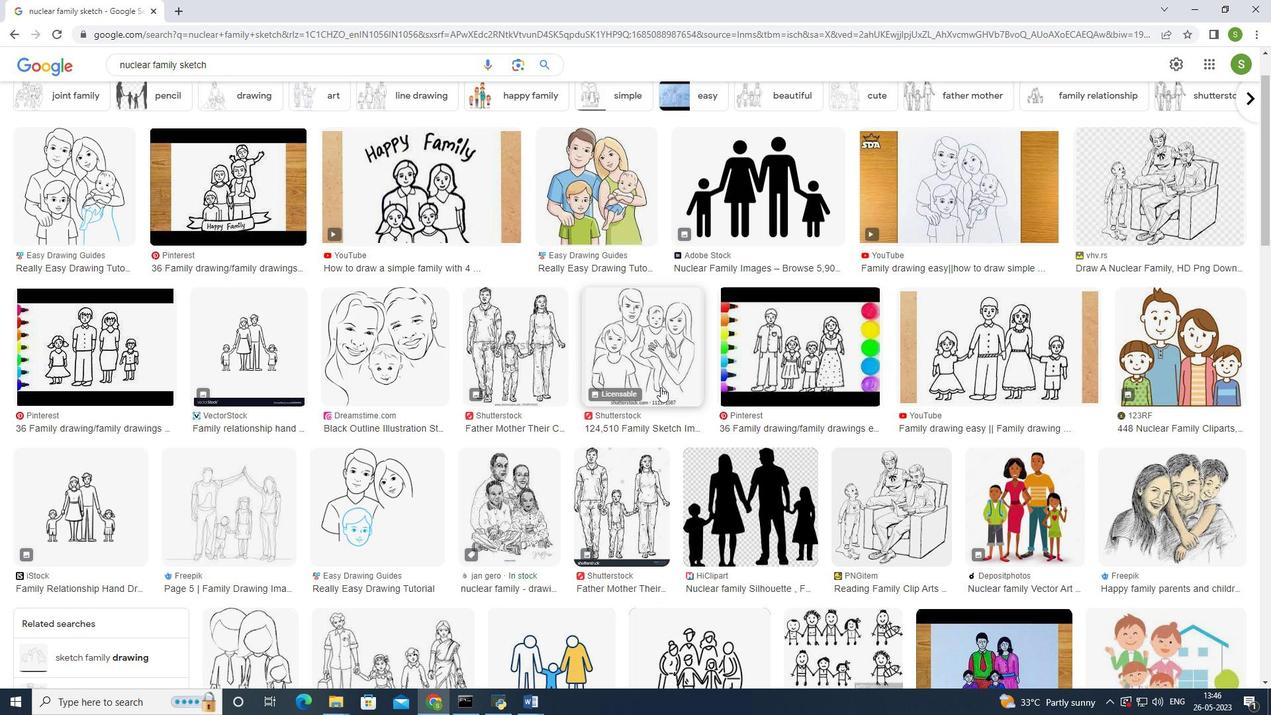 
Action: Mouse moved to (692, 504)
Screenshot: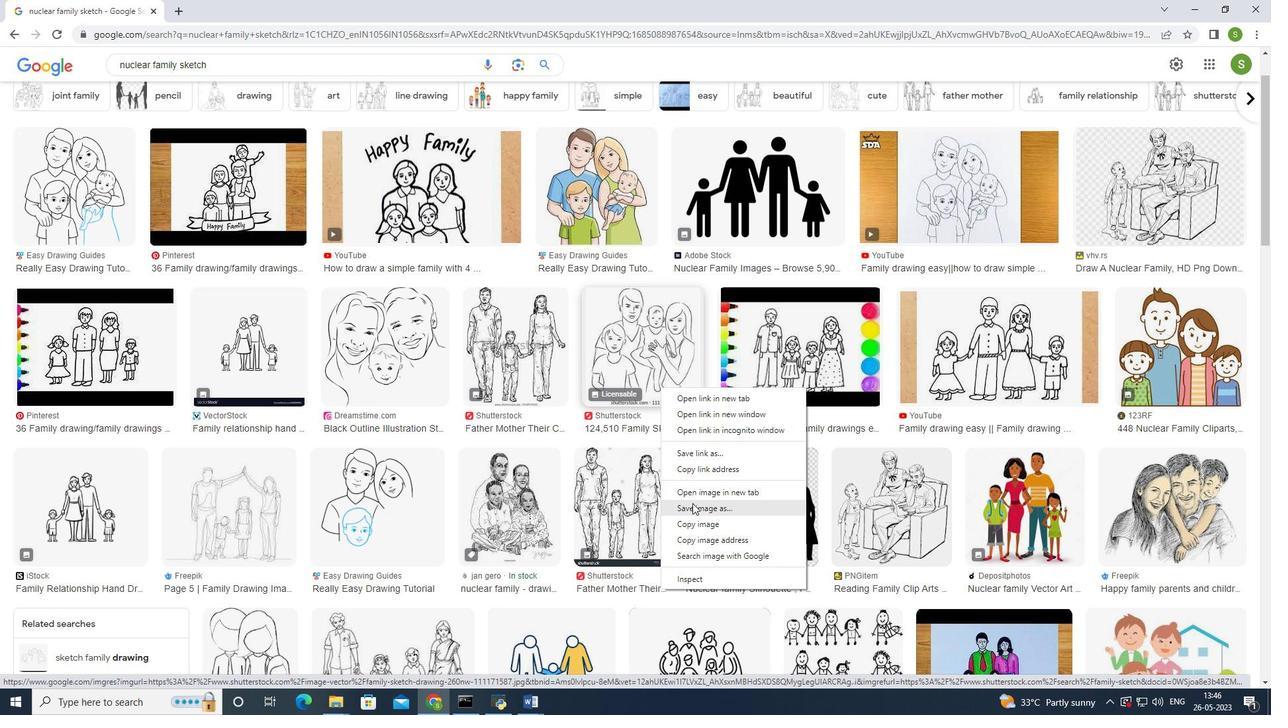 
Action: Mouse pressed left at (692, 504)
Screenshot: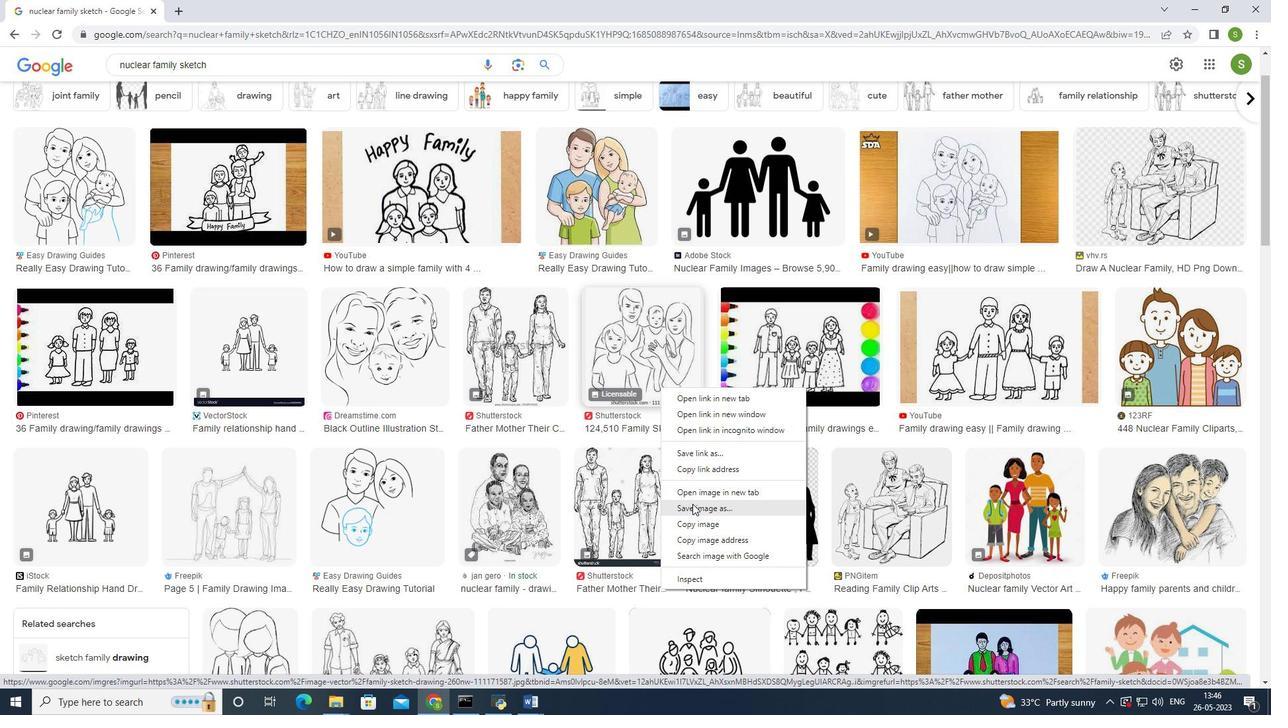 
Action: Mouse moved to (62, 132)
Screenshot: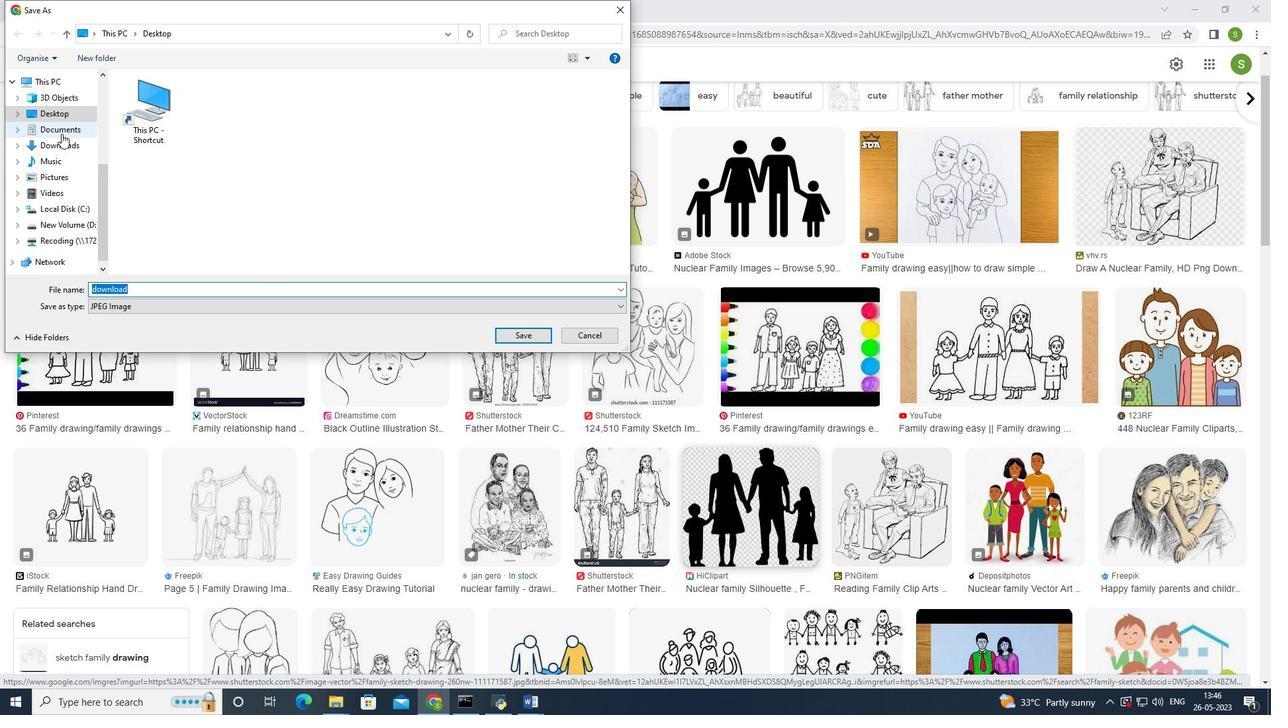 
Action: Mouse pressed left at (62, 132)
Screenshot: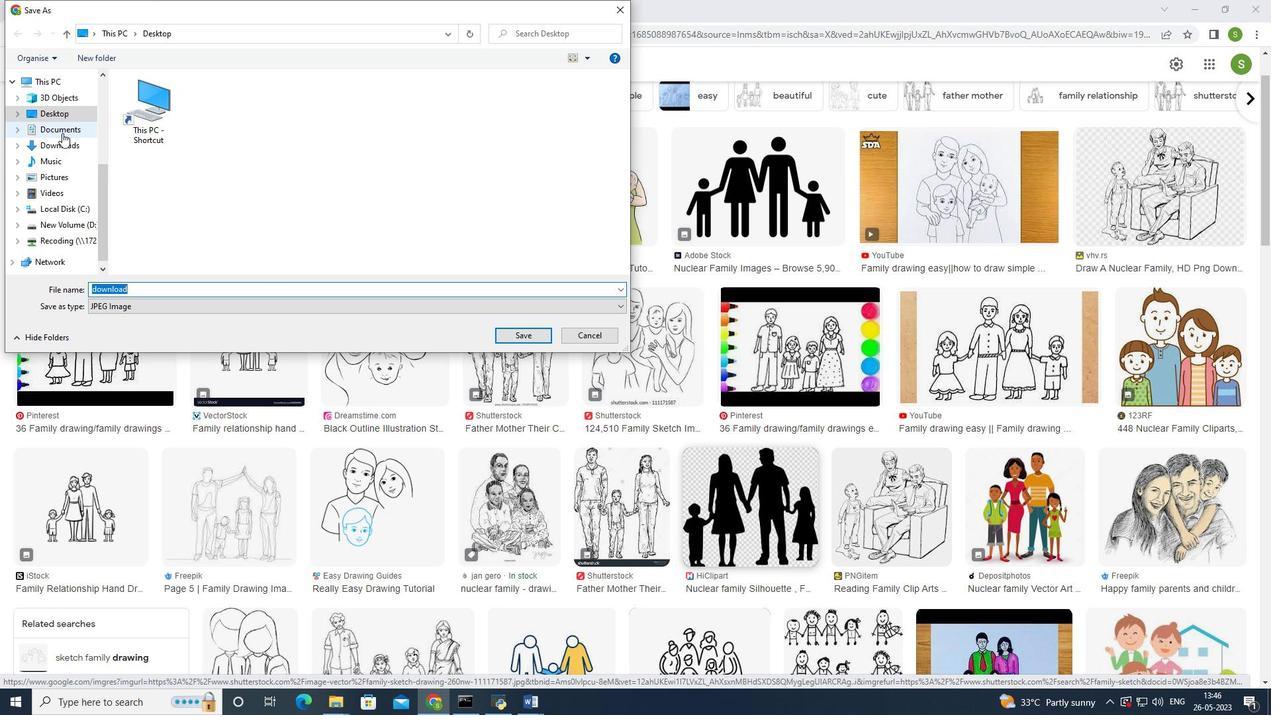
Action: Mouse pressed left at (62, 132)
Screenshot: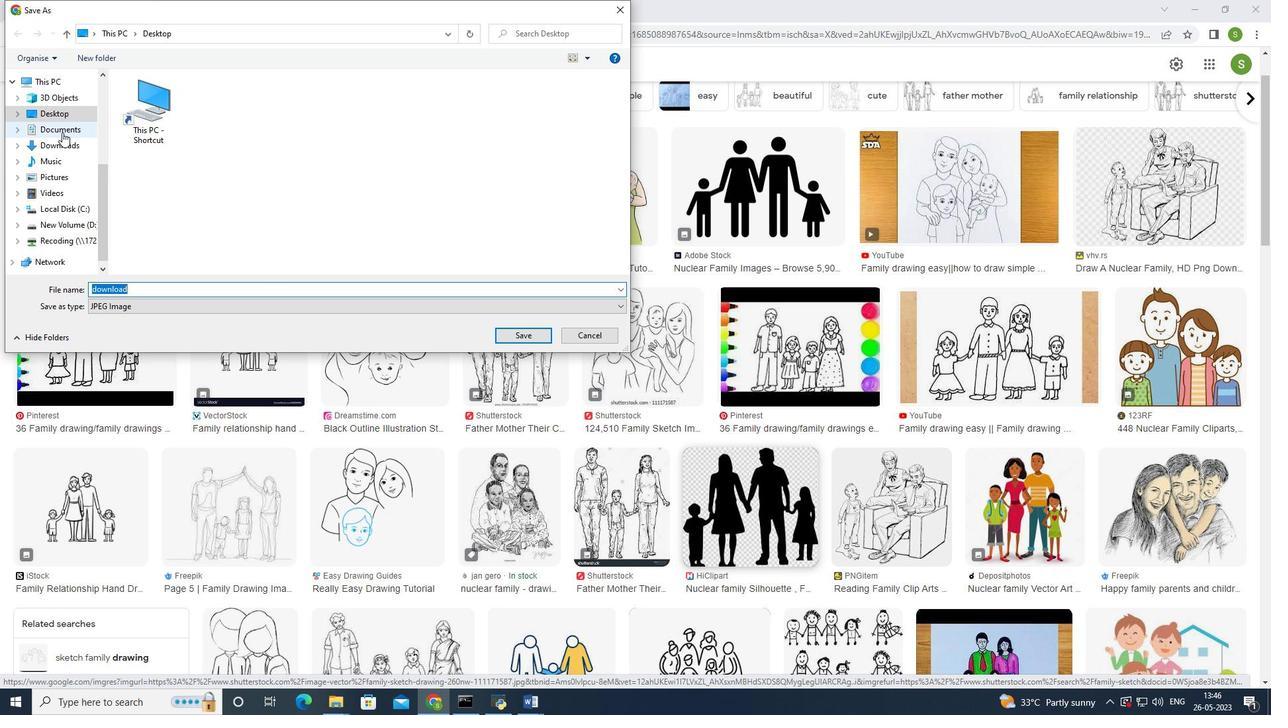 
Action: Mouse moved to (138, 109)
Screenshot: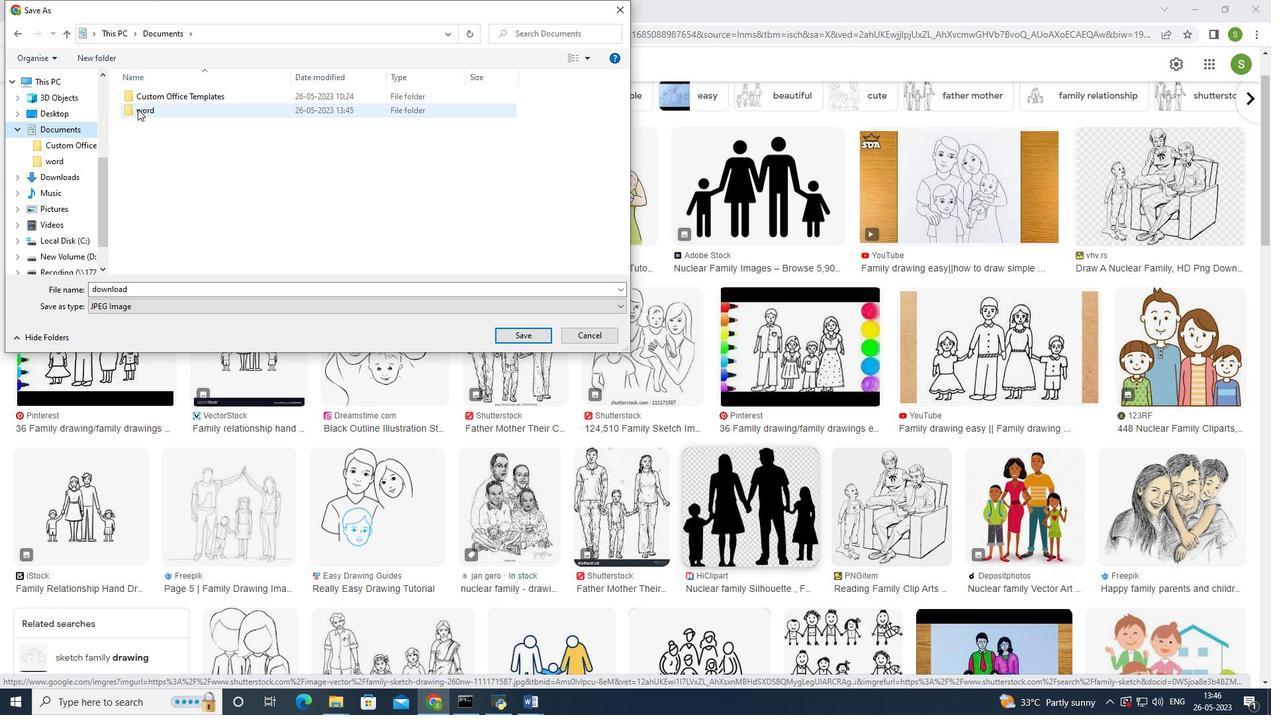 
Action: Mouse pressed left at (138, 109)
Screenshot: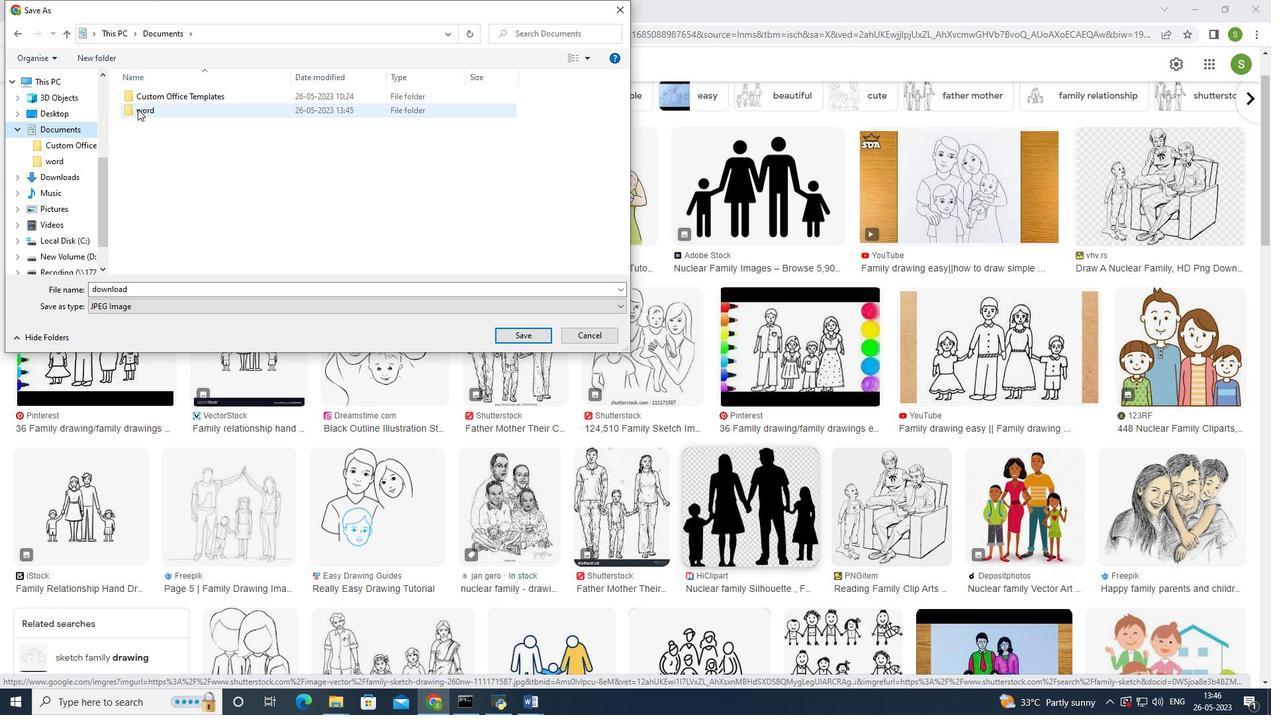 
Action: Mouse pressed left at (138, 109)
Screenshot: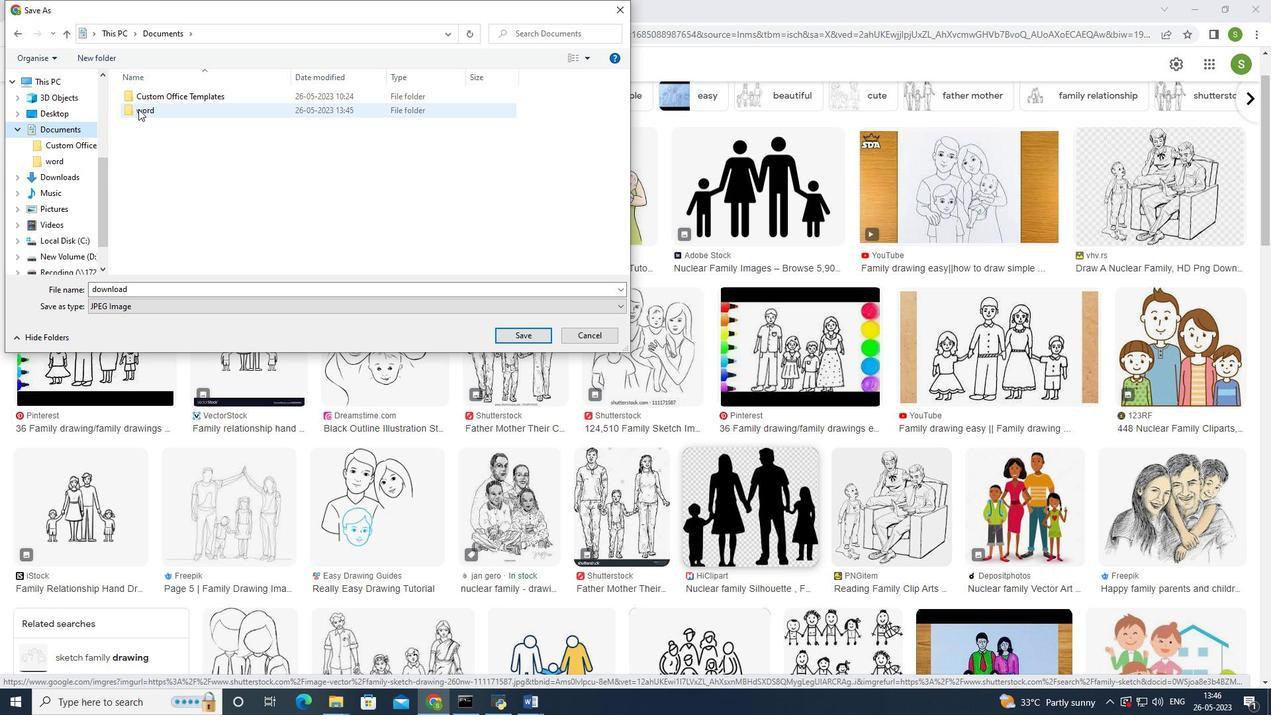 
Action: Mouse moved to (138, 292)
Screenshot: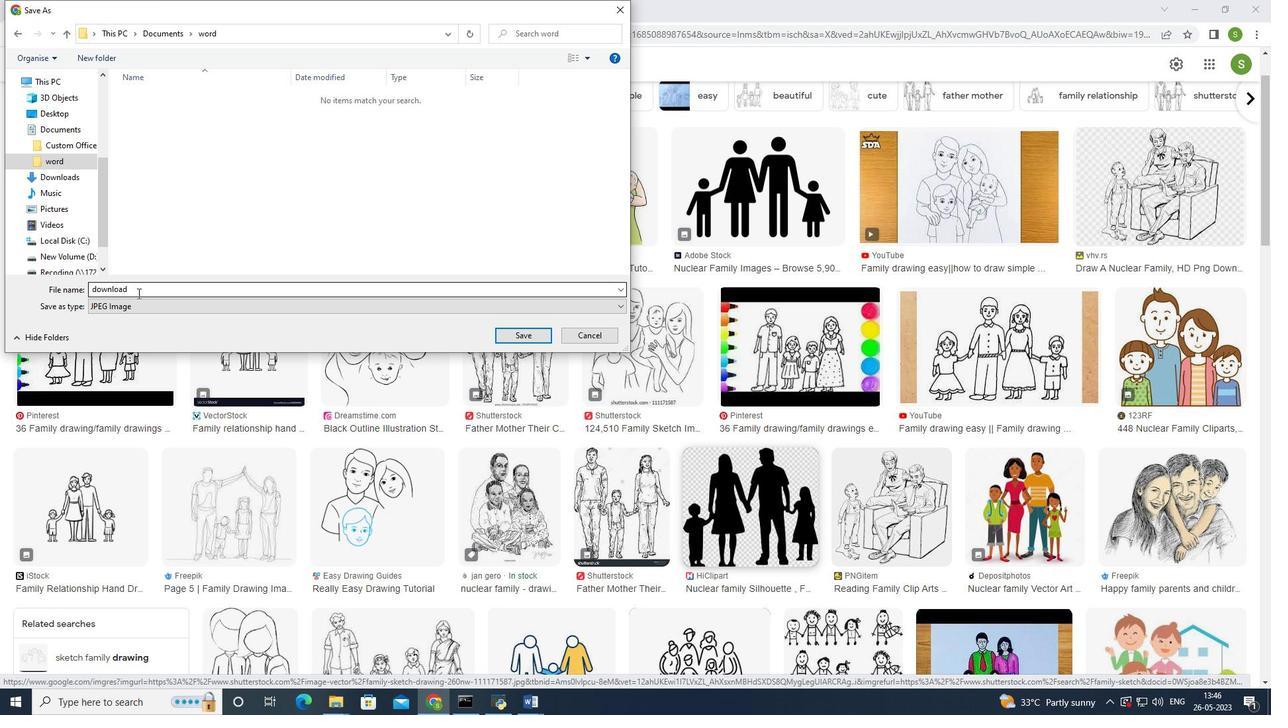 
Action: Mouse pressed left at (138, 292)
Screenshot: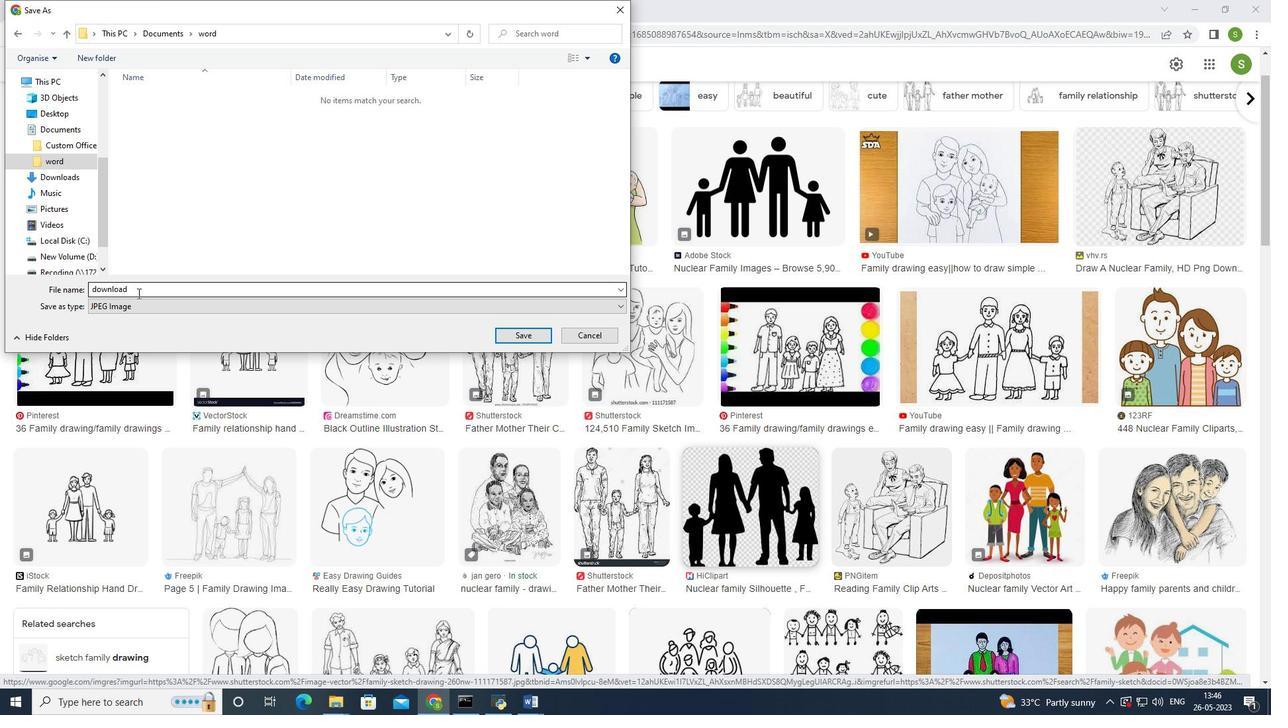 
Action: Mouse moved to (162, 280)
Screenshot: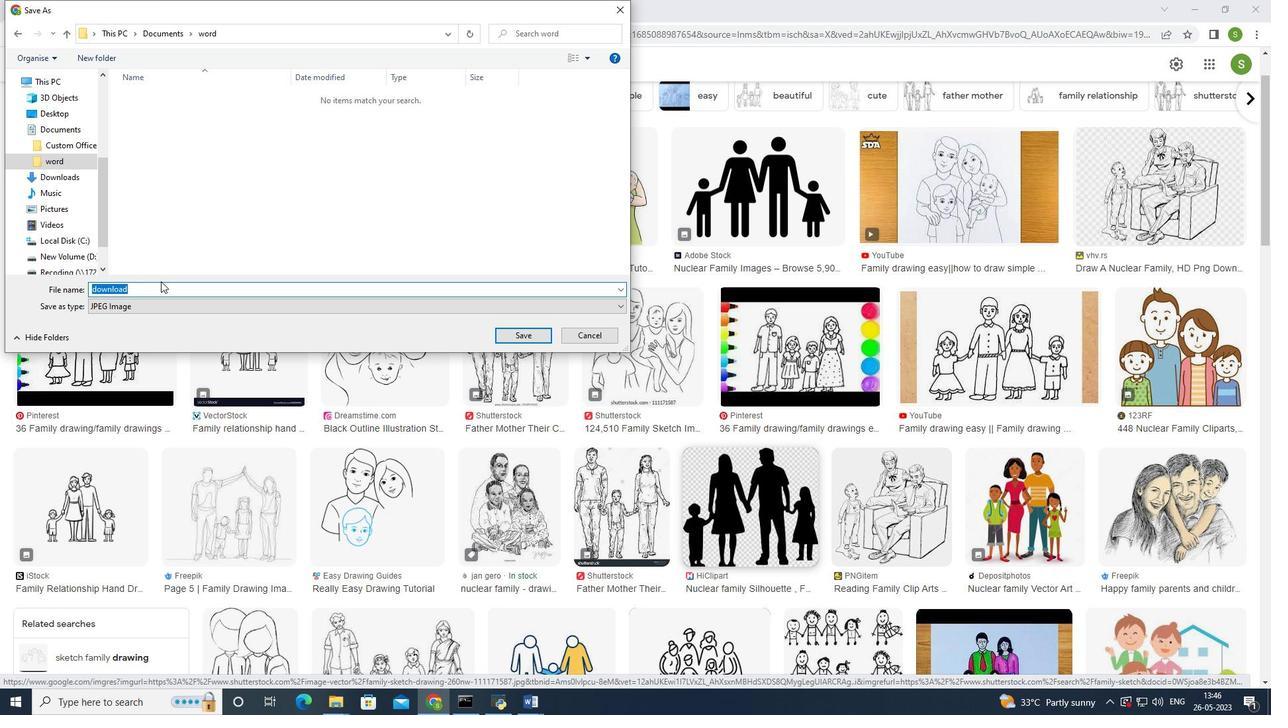 
Action: Key pressed <Key.caps_lock>N<Key.caps_lock>
Screenshot: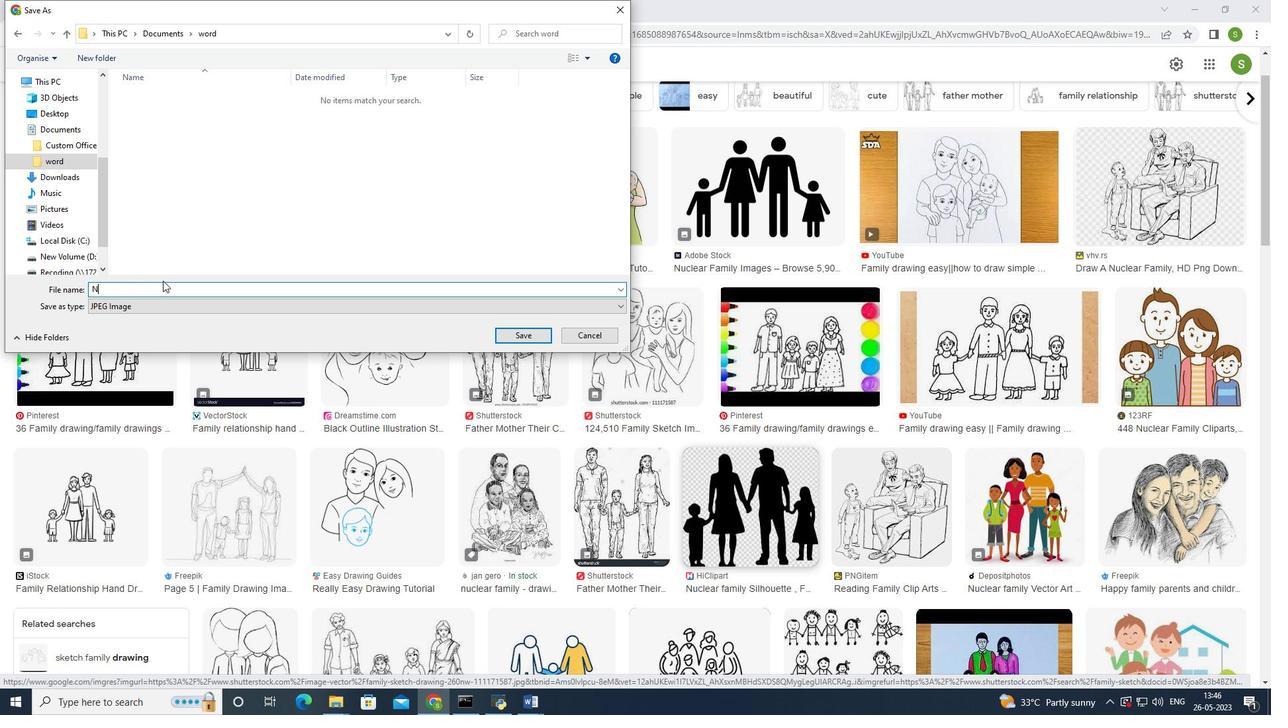
Action: Mouse moved to (163, 278)
Screenshot: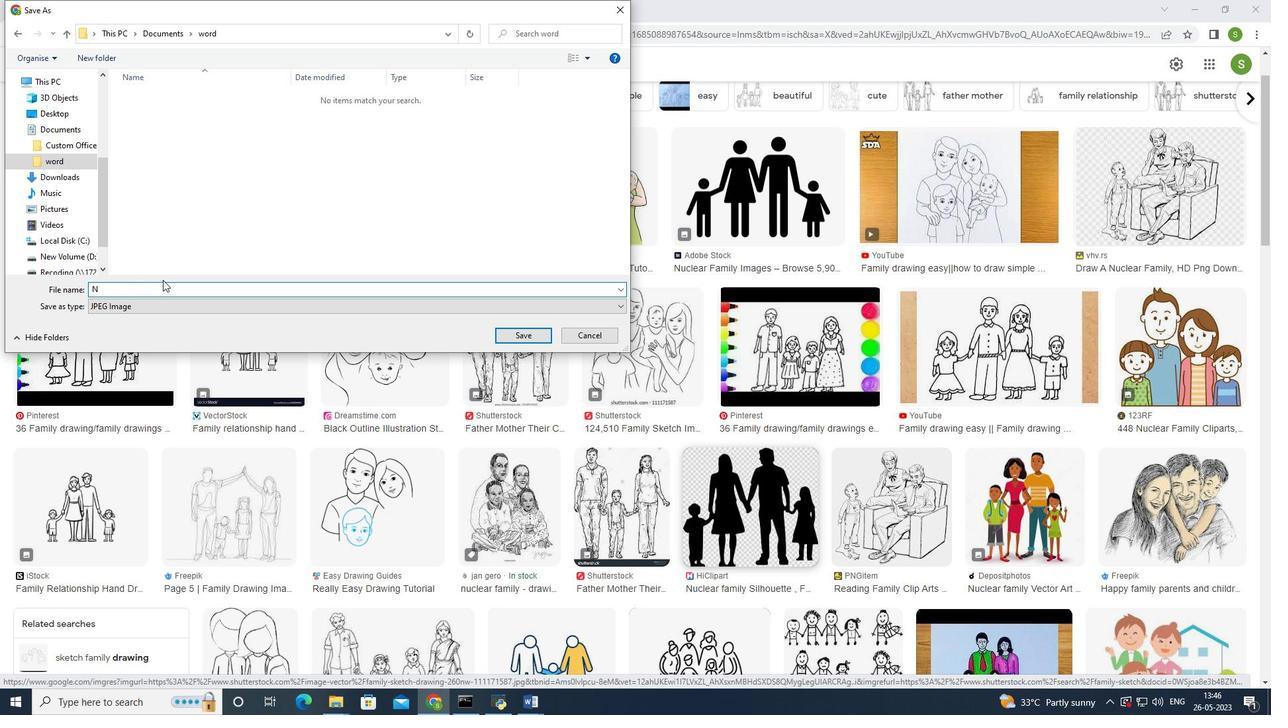 
Action: Key pressed u
Screenshot: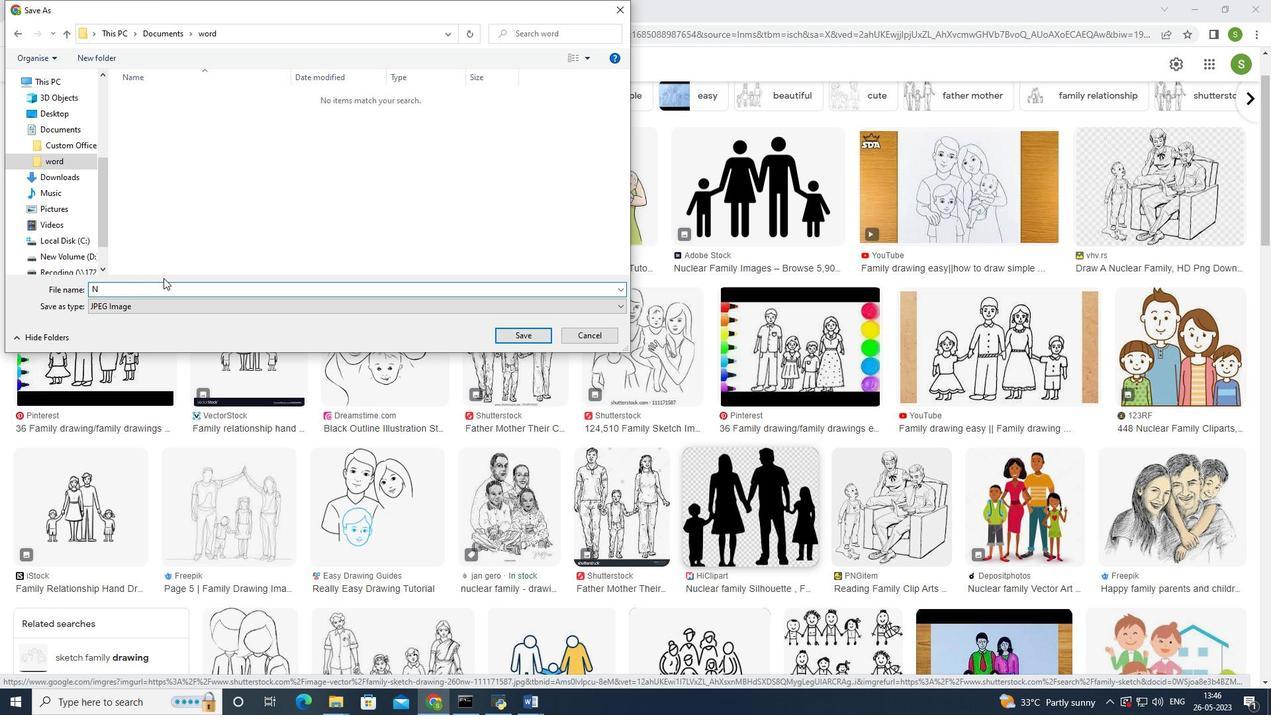 
Action: Mouse moved to (168, 272)
Screenshot: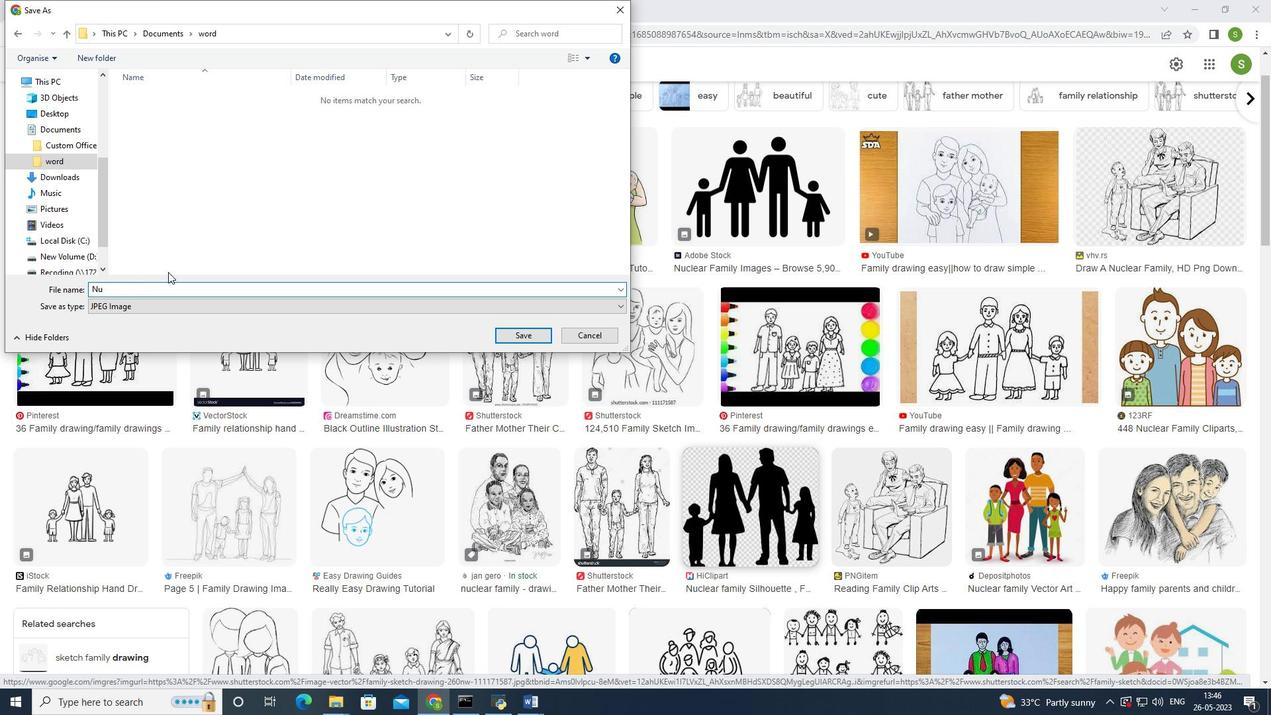 
Action: Key pressed c
Screenshot: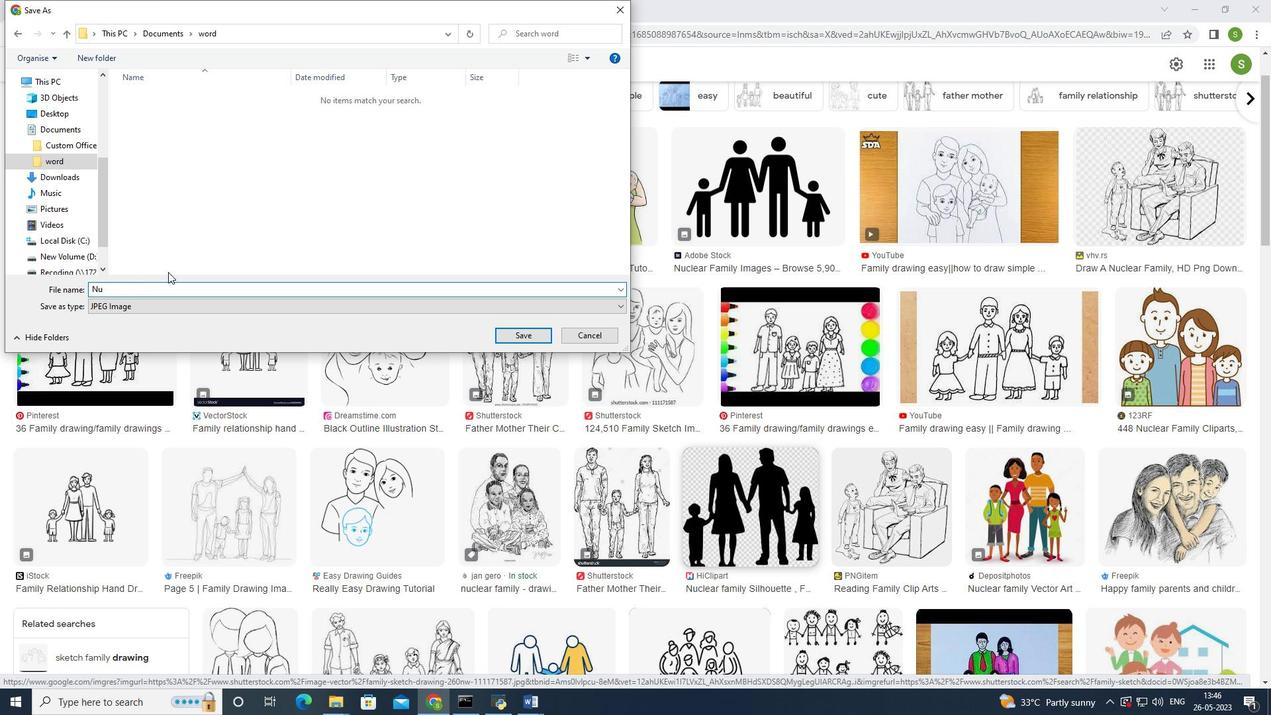 
Action: Mouse moved to (170, 266)
Screenshot: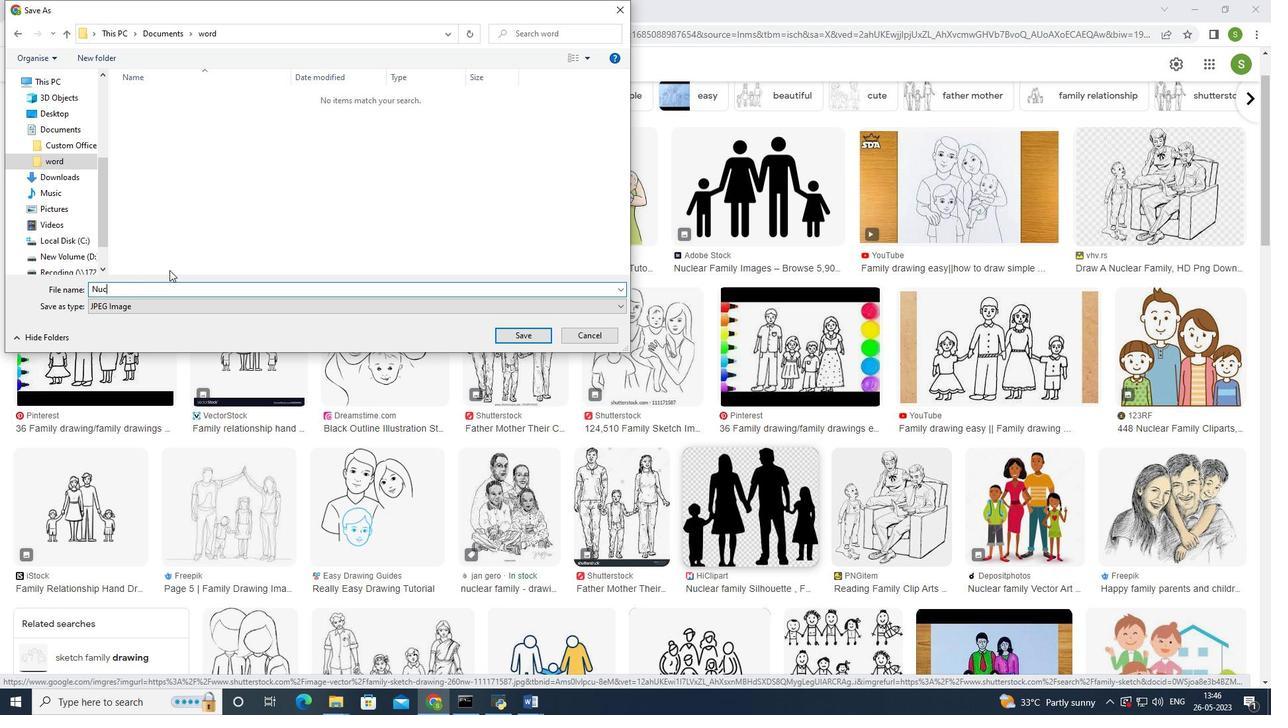 
Action: Key pressed l
Screenshot: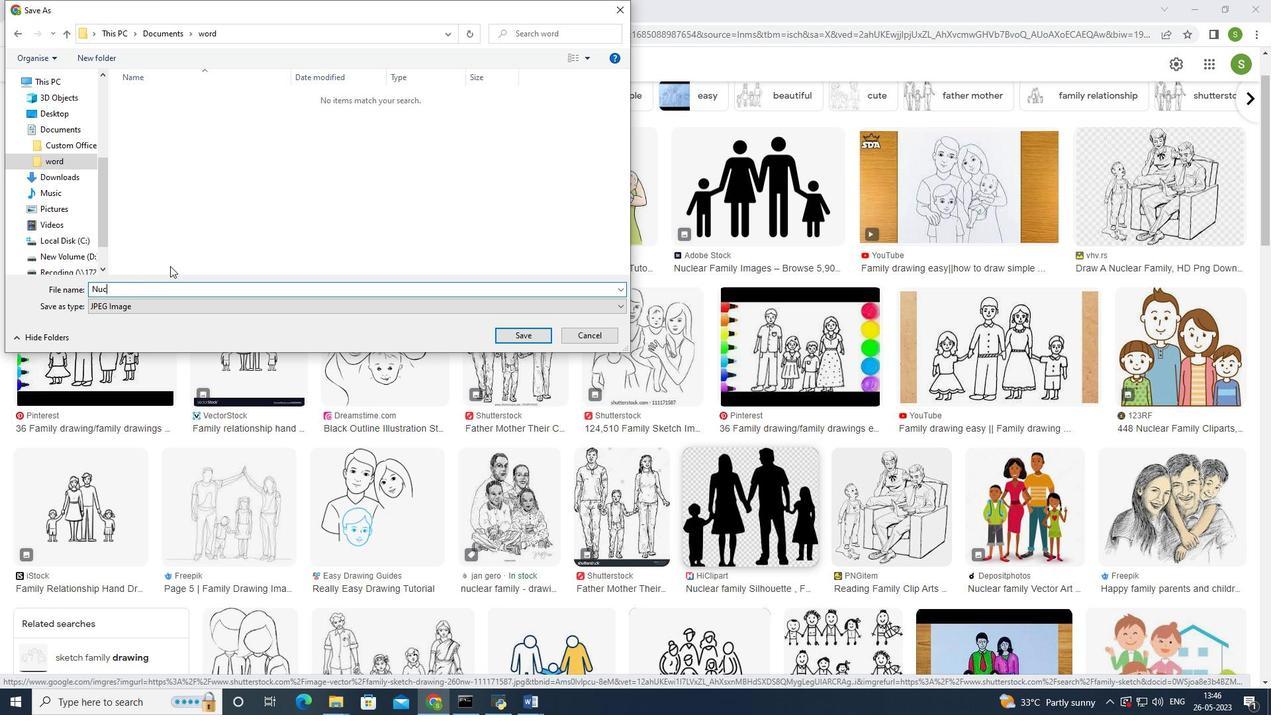 
Action: Mouse moved to (171, 253)
Screenshot: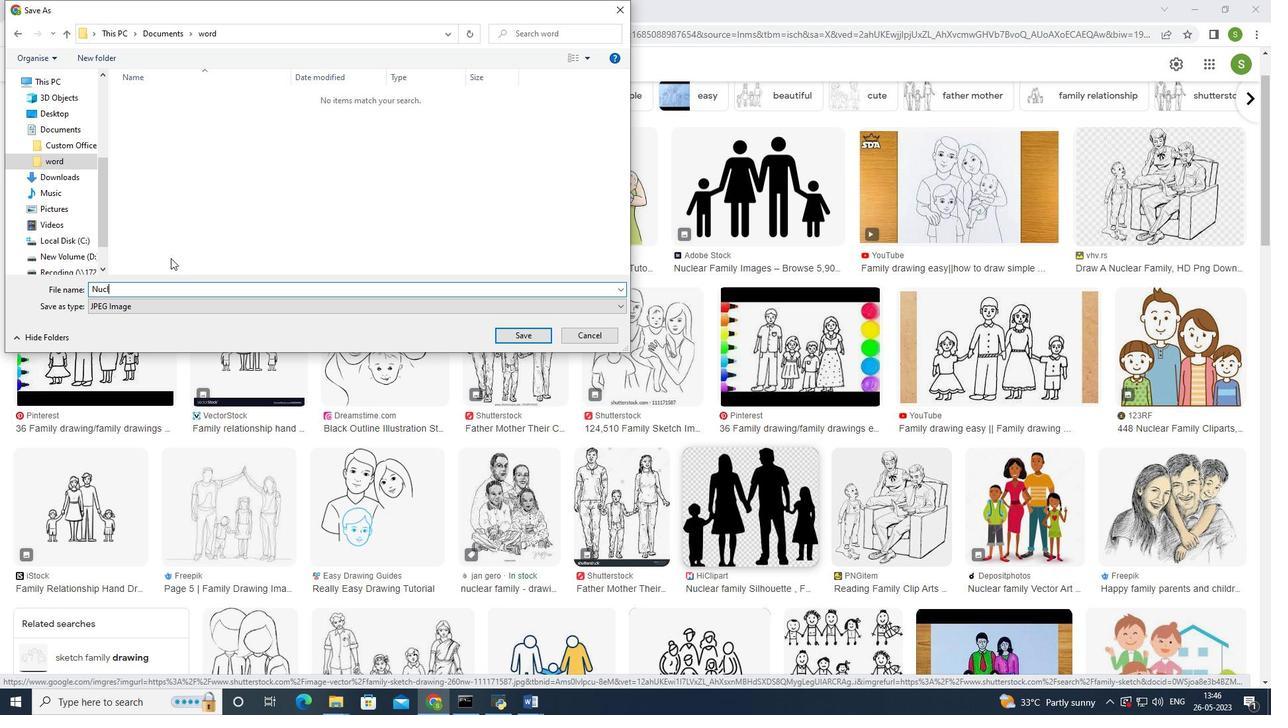 
Action: Key pressed e
Screenshot: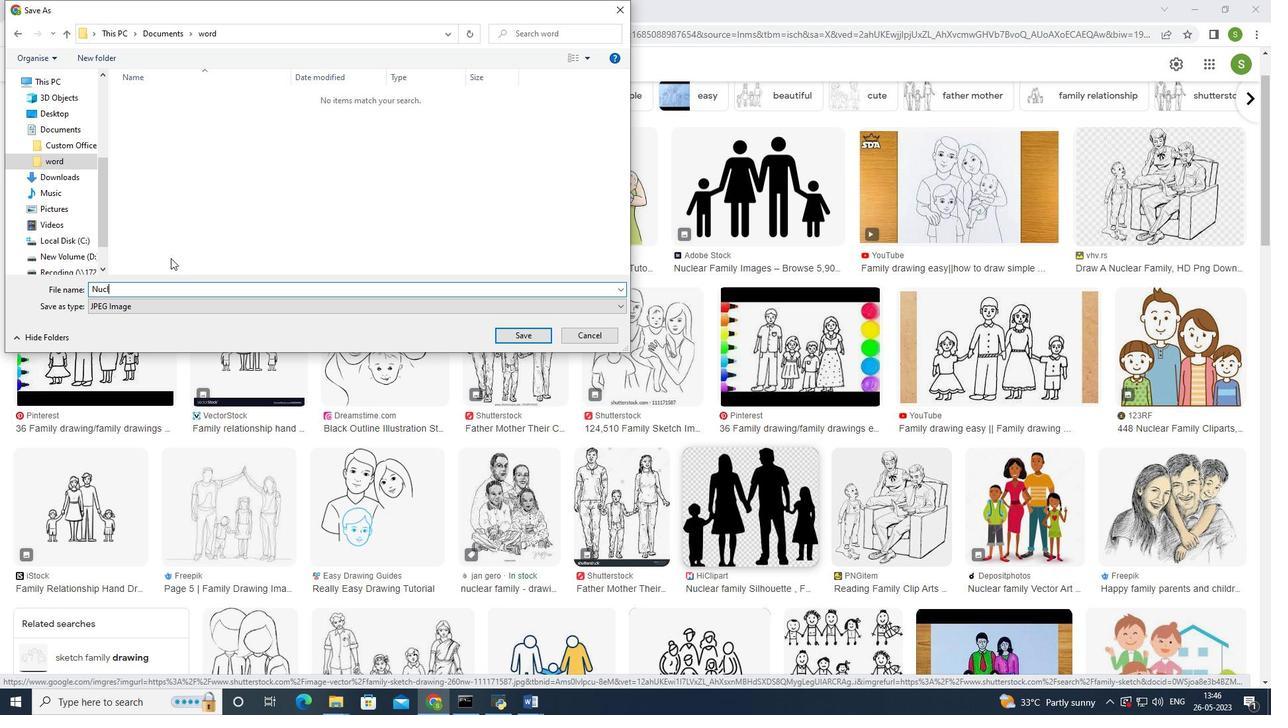 
Action: Mouse moved to (171, 253)
Screenshot: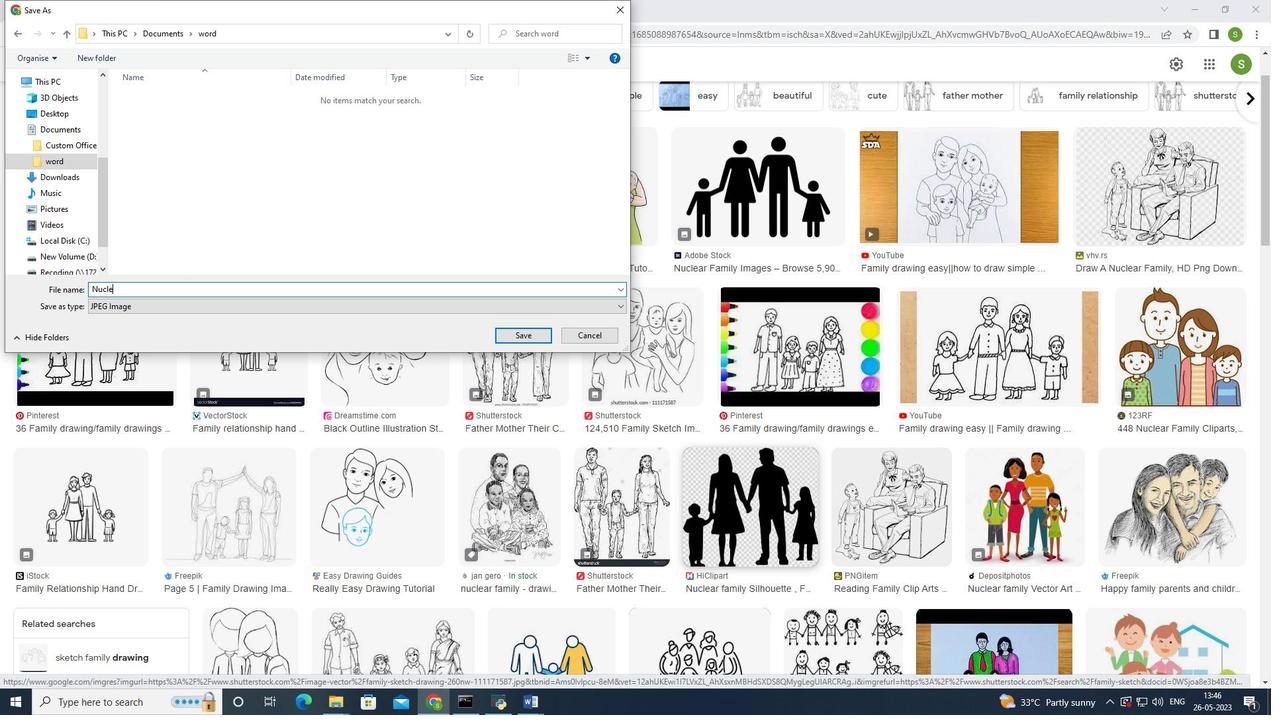 
Action: Key pressed a
Screenshot: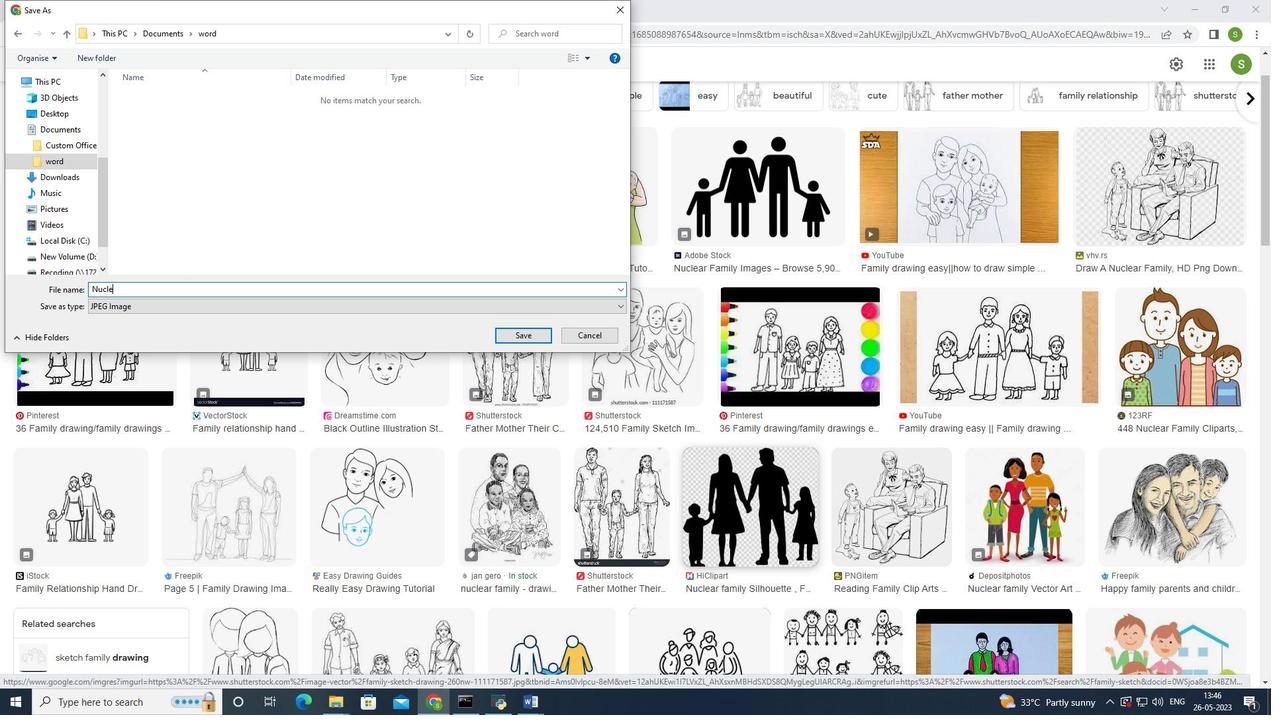 
Action: Mouse moved to (171, 254)
Screenshot: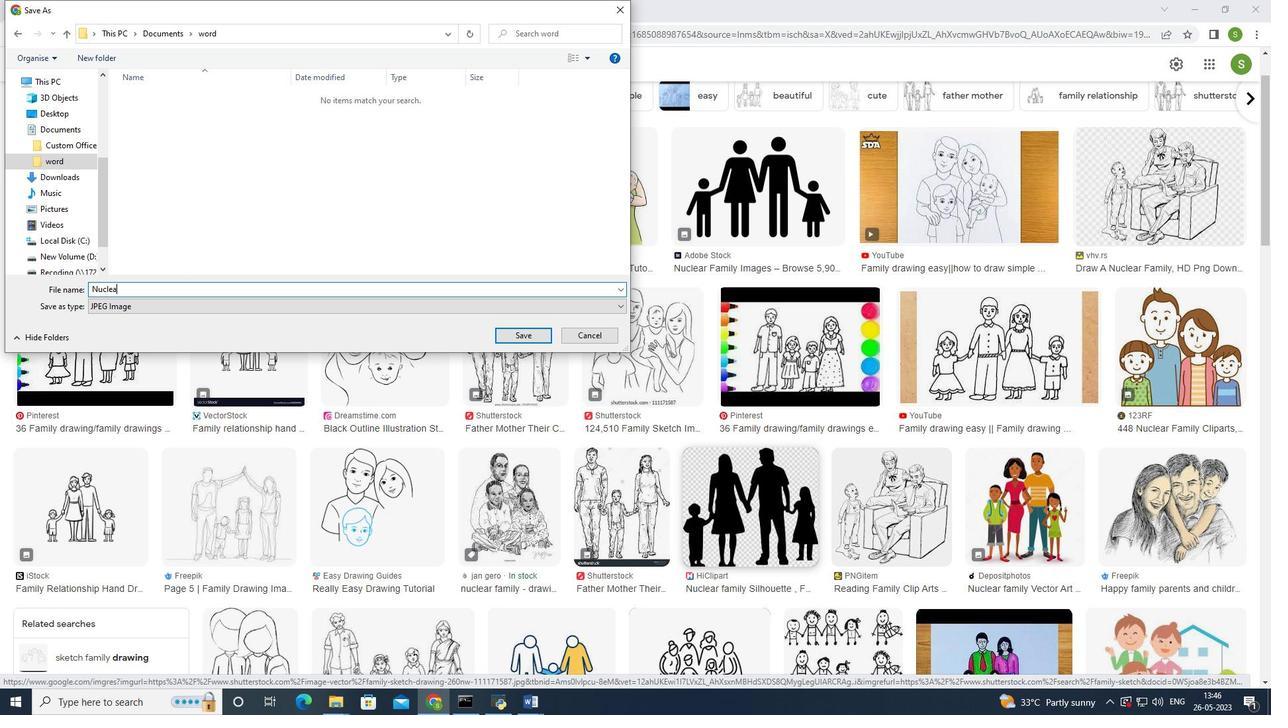 
Action: Key pressed r
Screenshot: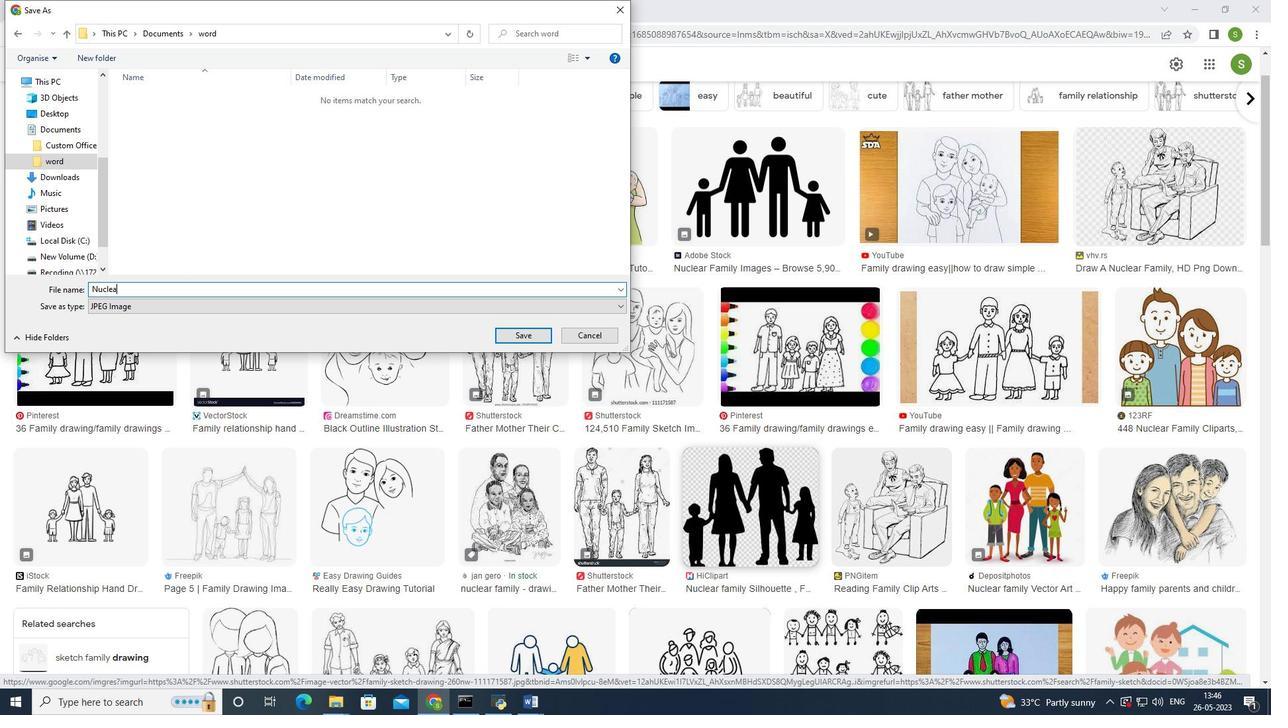 
Action: Mouse moved to (169, 258)
Screenshot: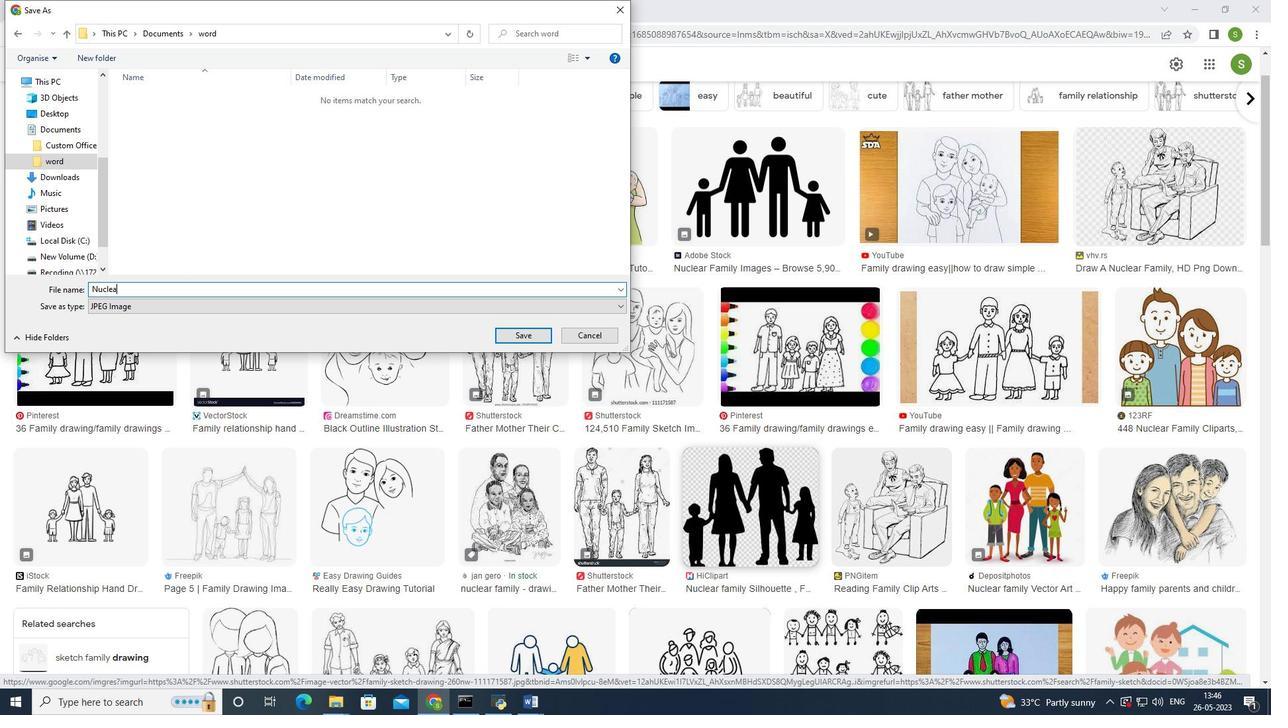 
Action: Key pressed <Key.space>fam
Screenshot: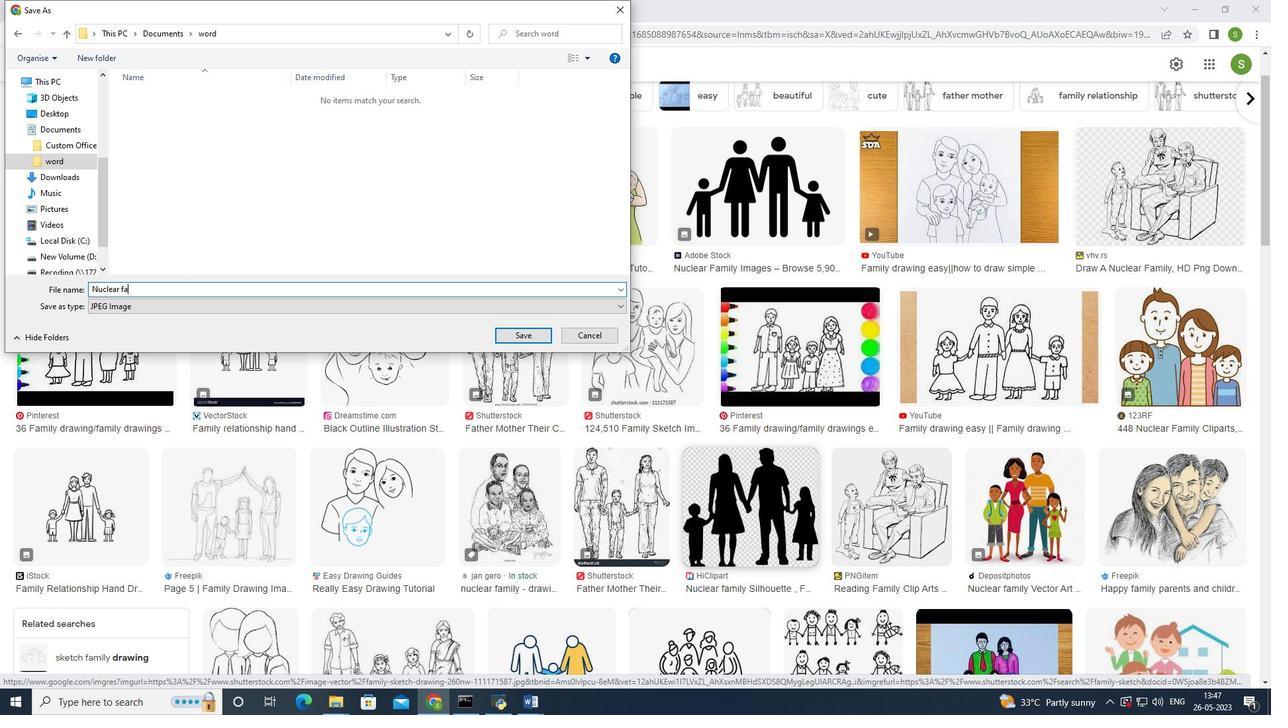 
Action: Mouse moved to (169, 256)
Screenshot: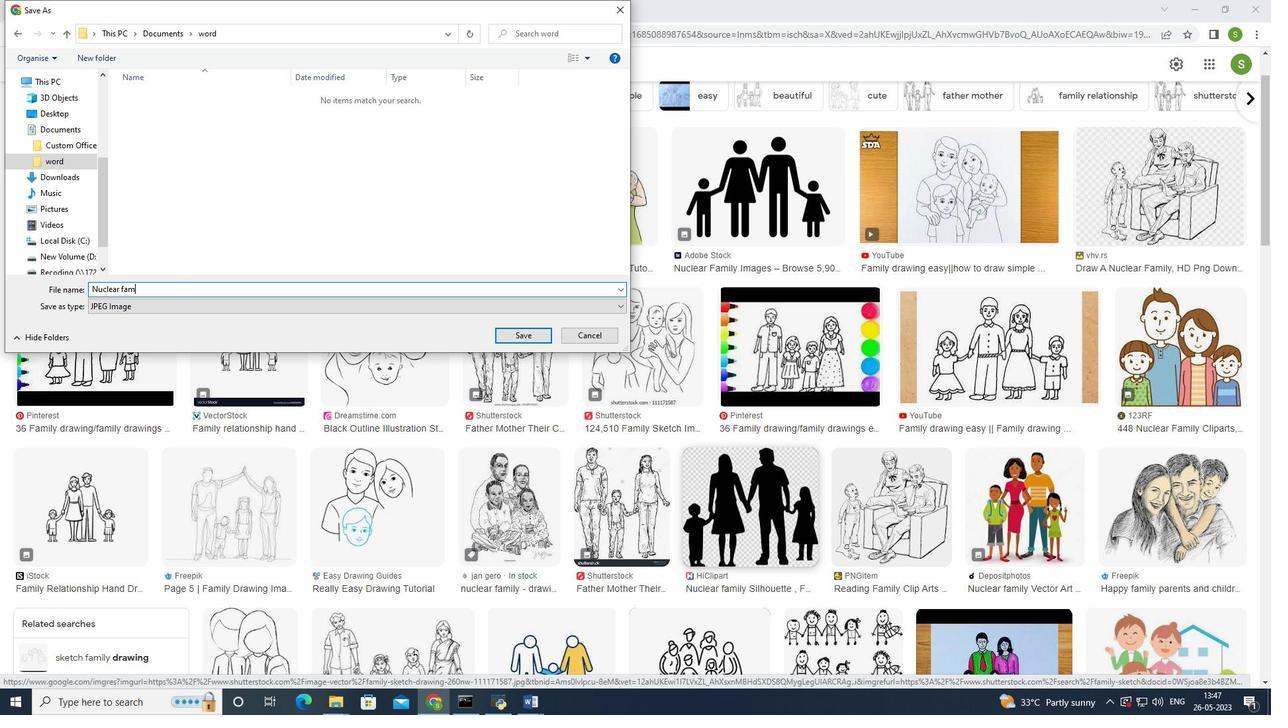 
Action: Key pressed i
Screenshot: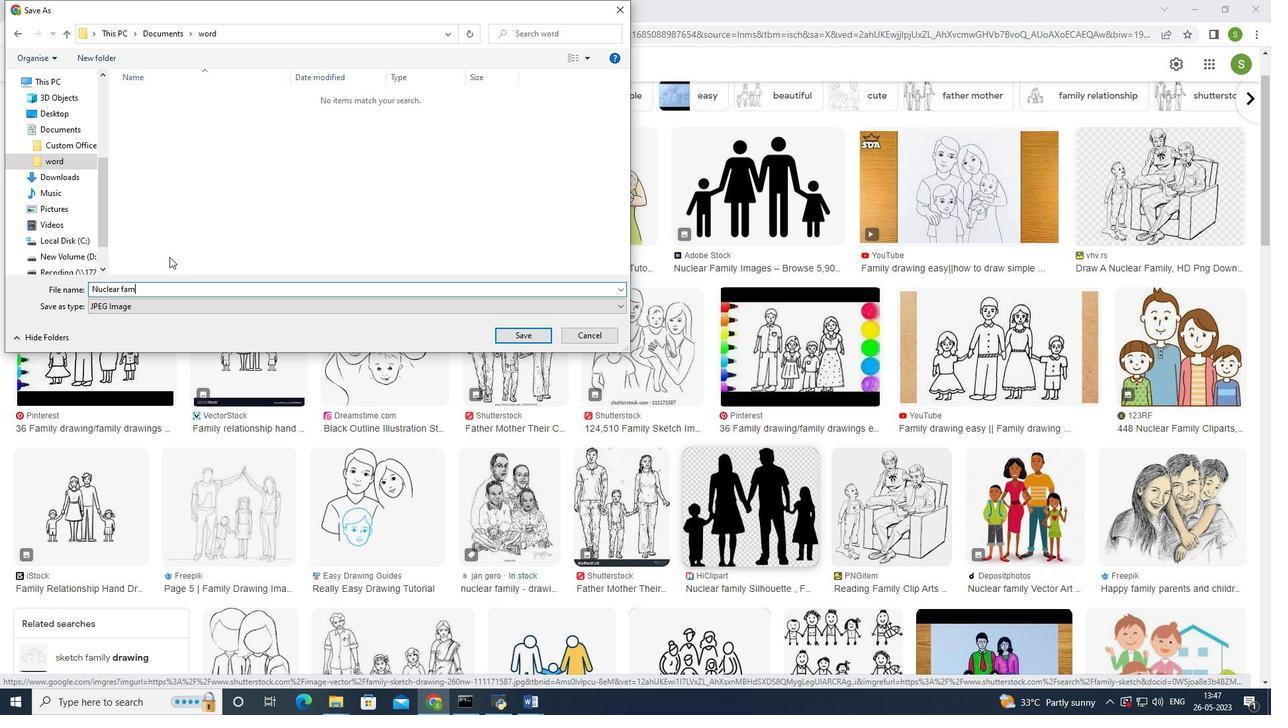 
Action: Mouse moved to (169, 256)
Screenshot: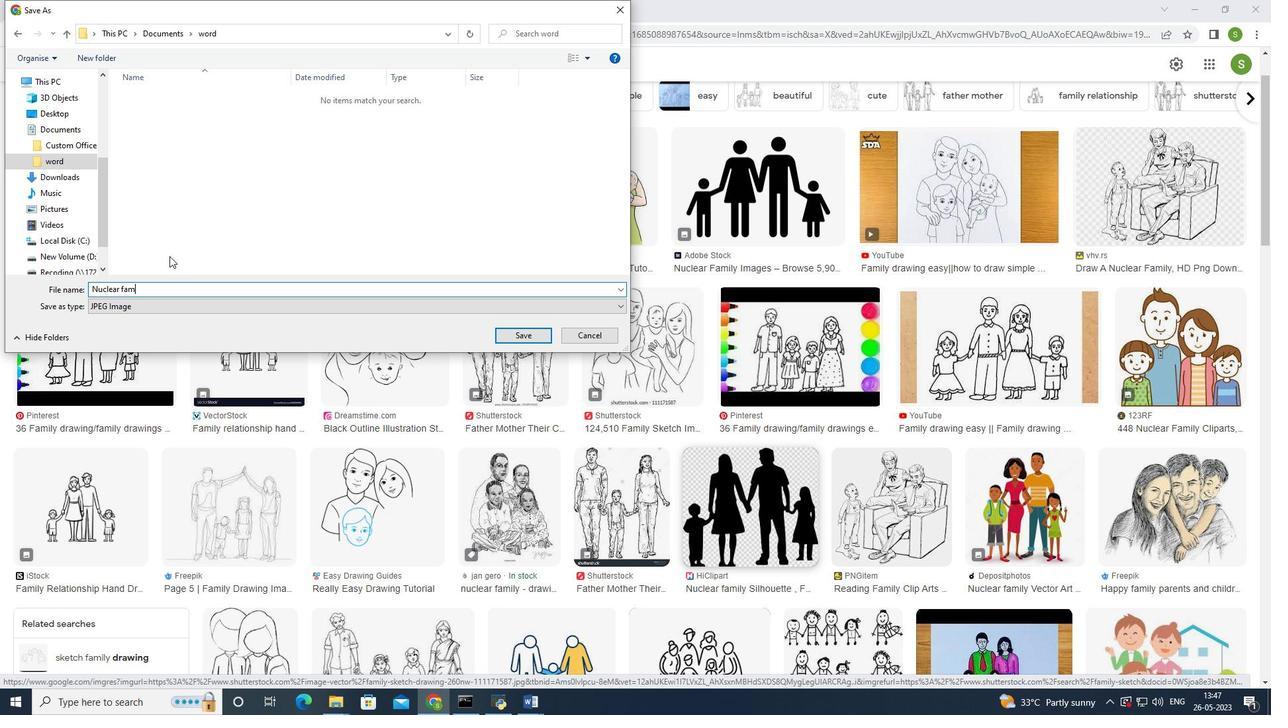 
Action: Key pressed l
Screenshot: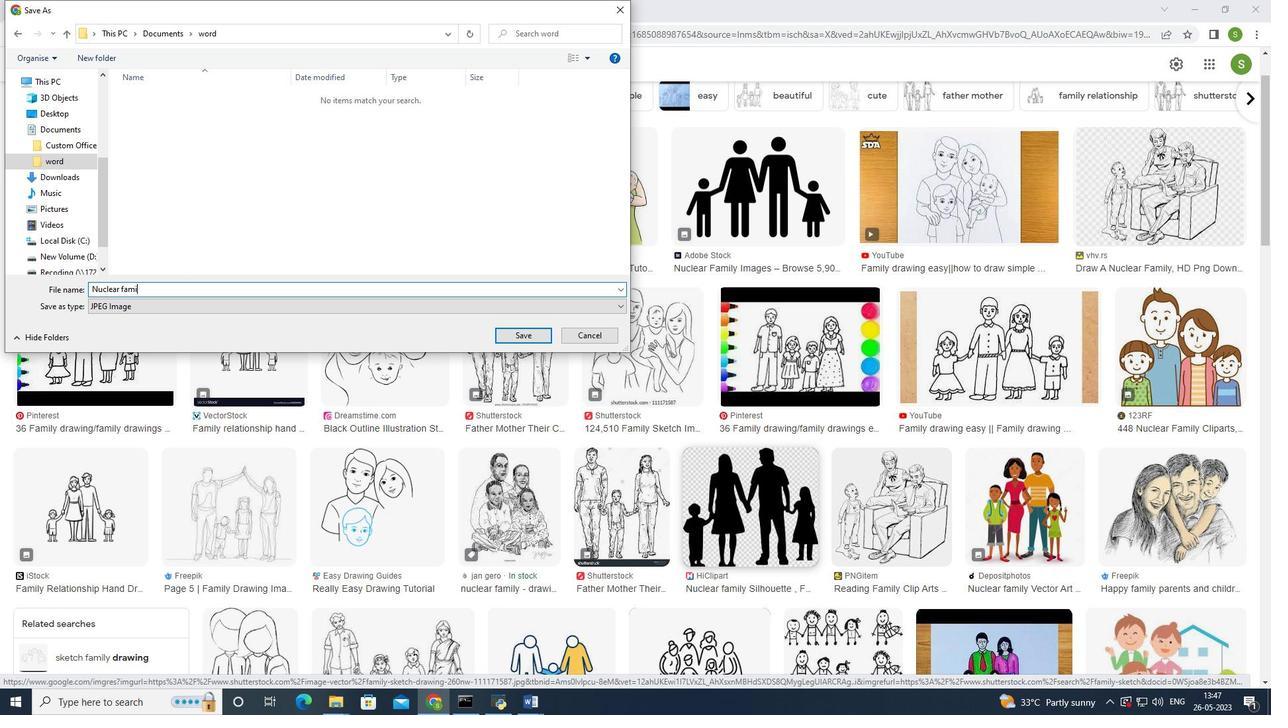 
Action: Mouse moved to (169, 256)
Screenshot: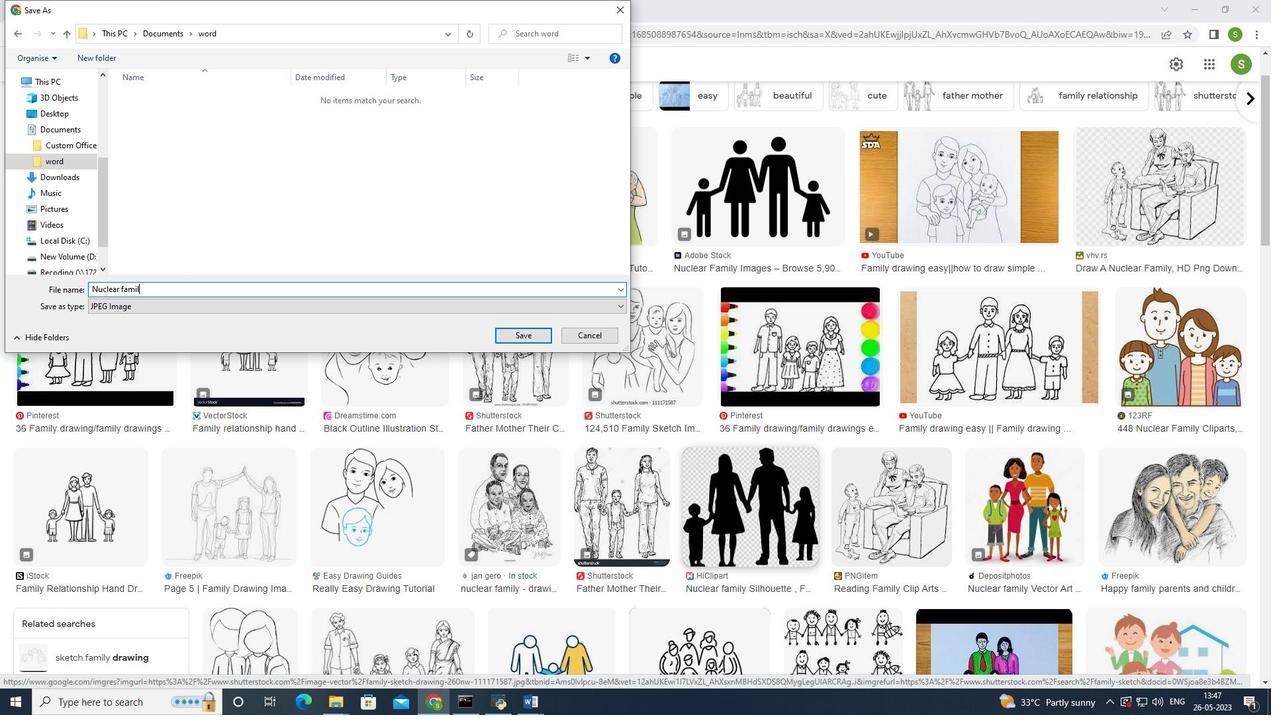 
Action: Key pressed y<Key.space>s
Screenshot: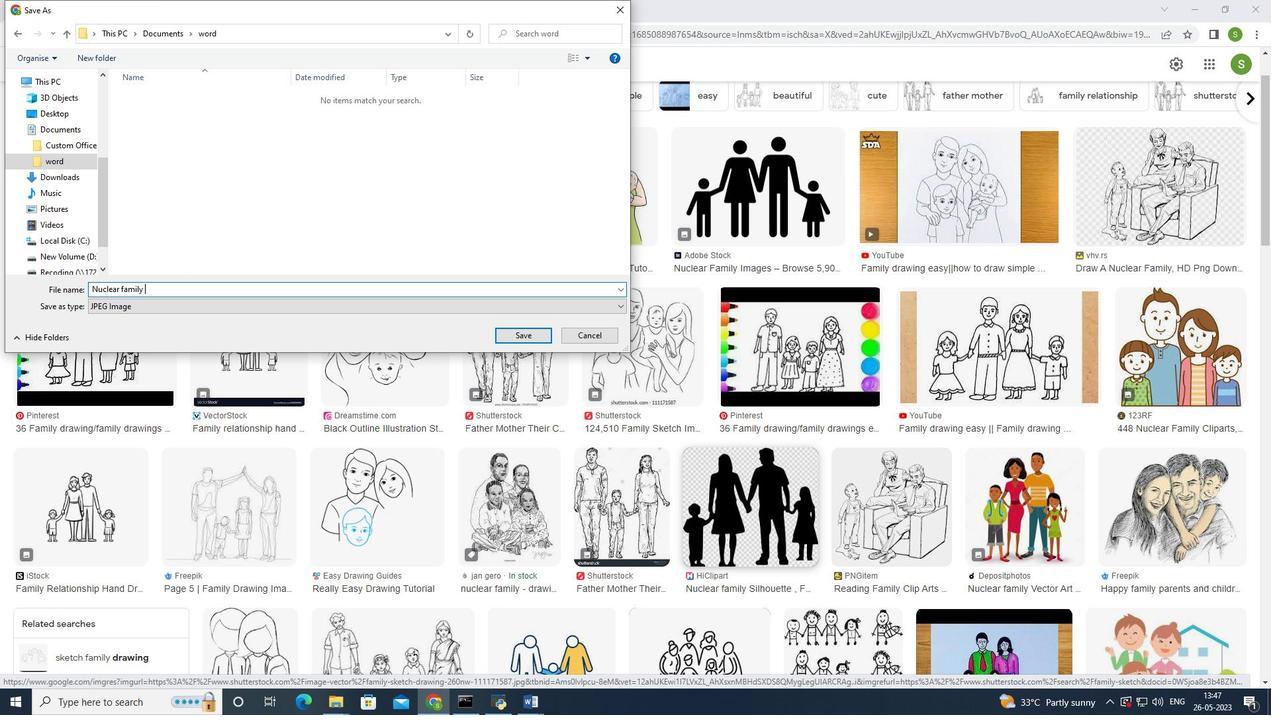 
Action: Mouse moved to (169, 256)
Screenshot: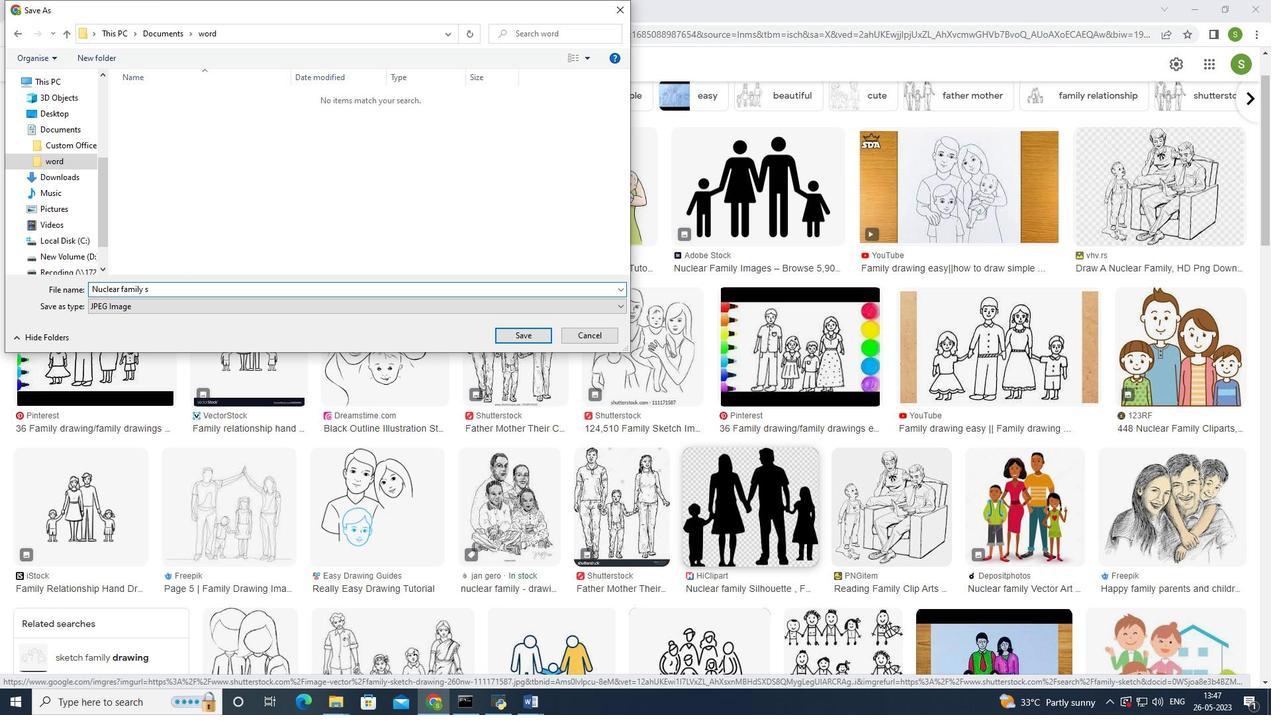 
Action: Key pressed ketch.
Screenshot: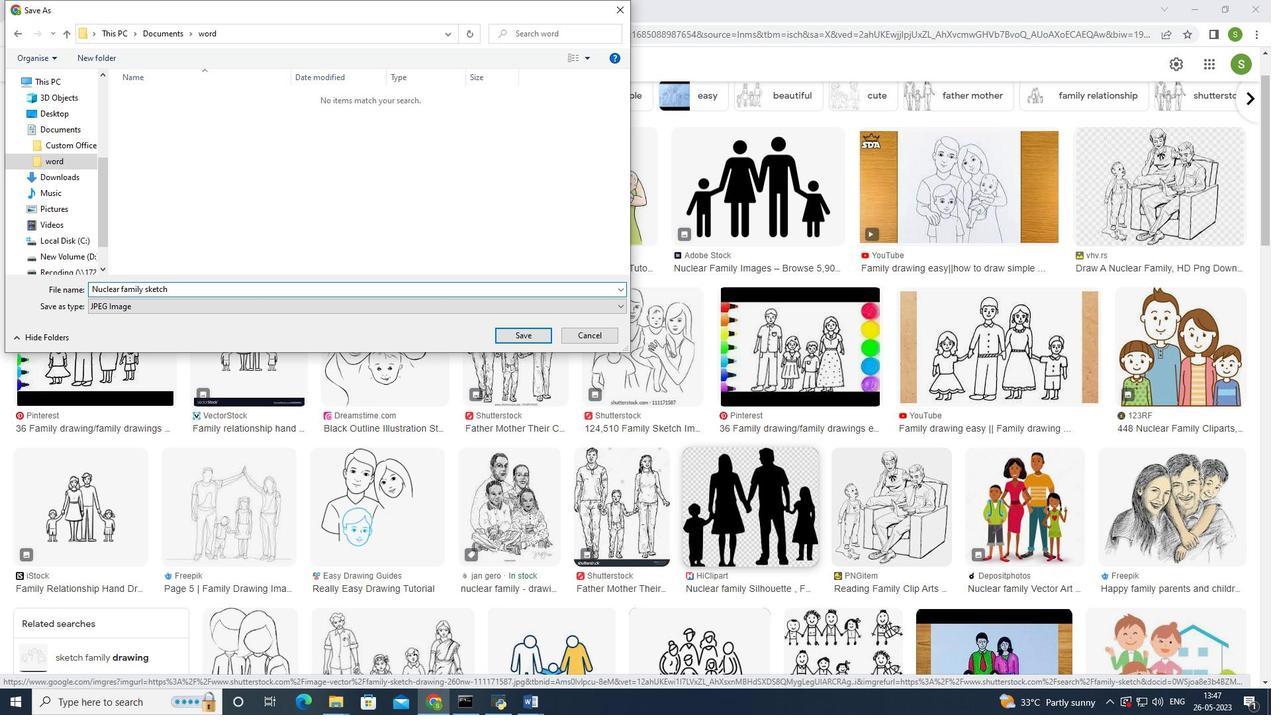 
Action: Mouse moved to (169, 254)
Screenshot: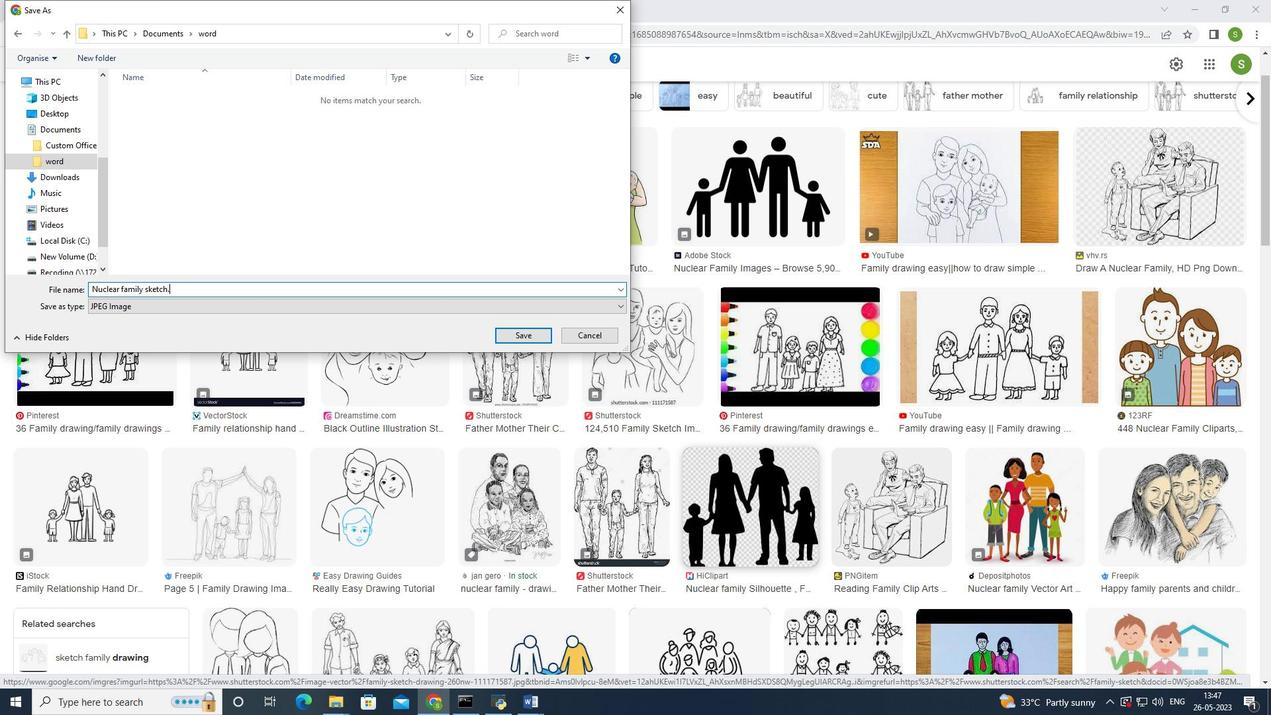 
Action: Key pressed p
Screenshot: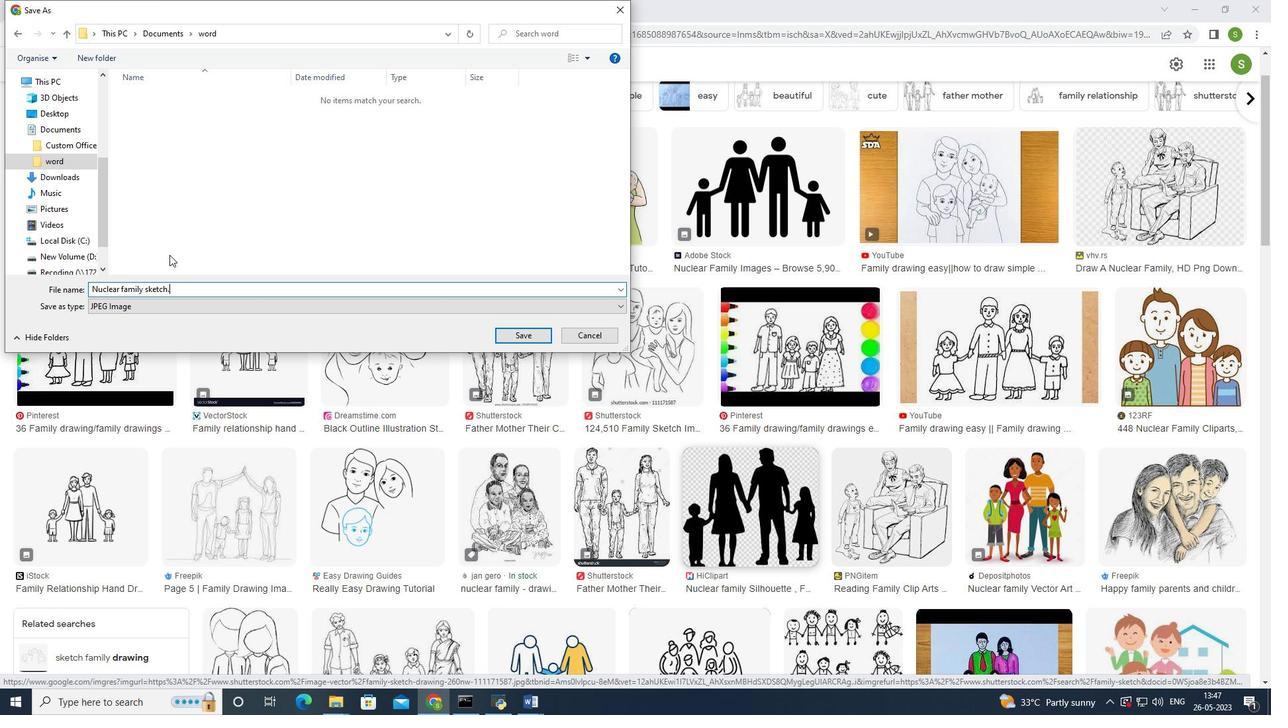 
Action: Mouse moved to (166, 256)
Screenshot: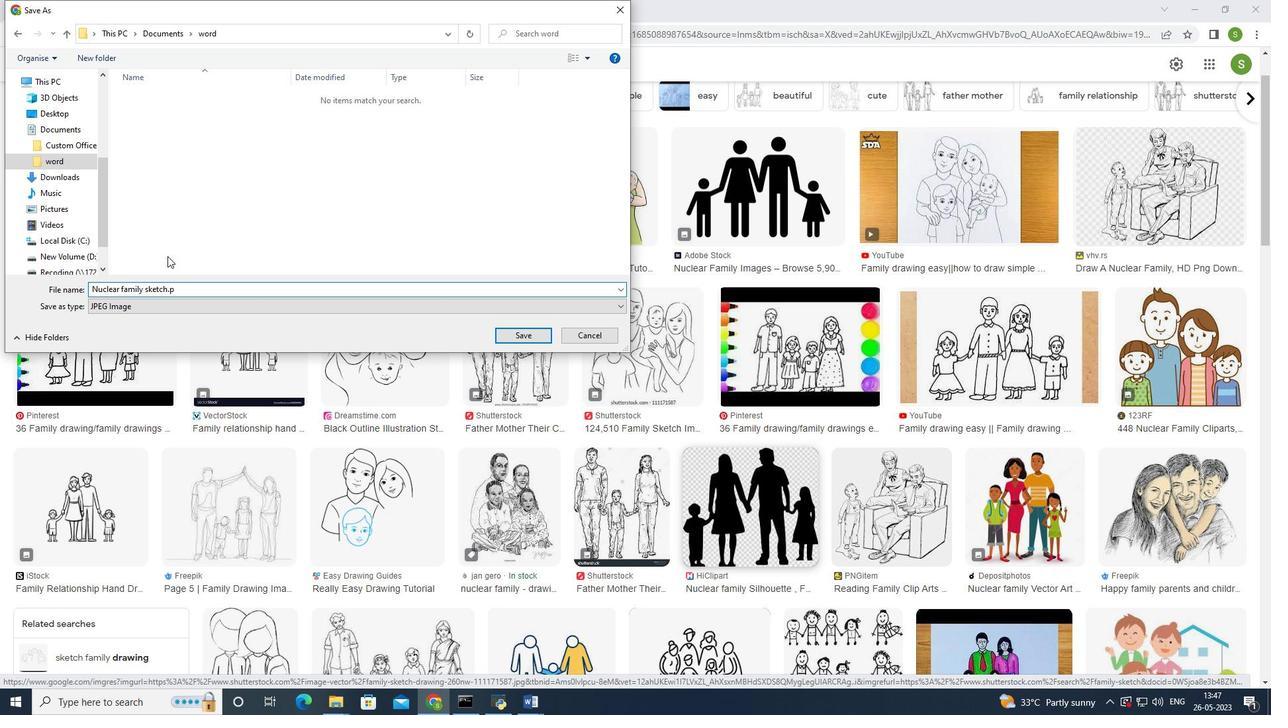 
Action: Key pressed n
Screenshot: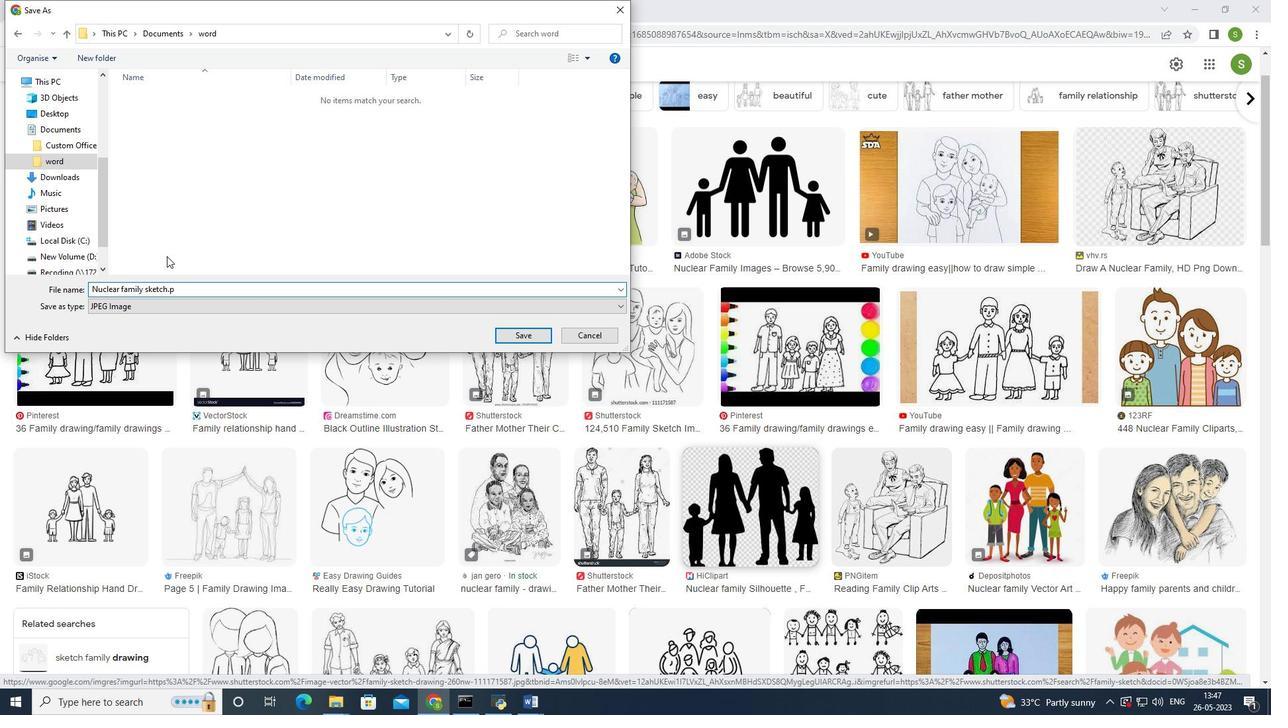 
Action: Mouse moved to (166, 256)
Screenshot: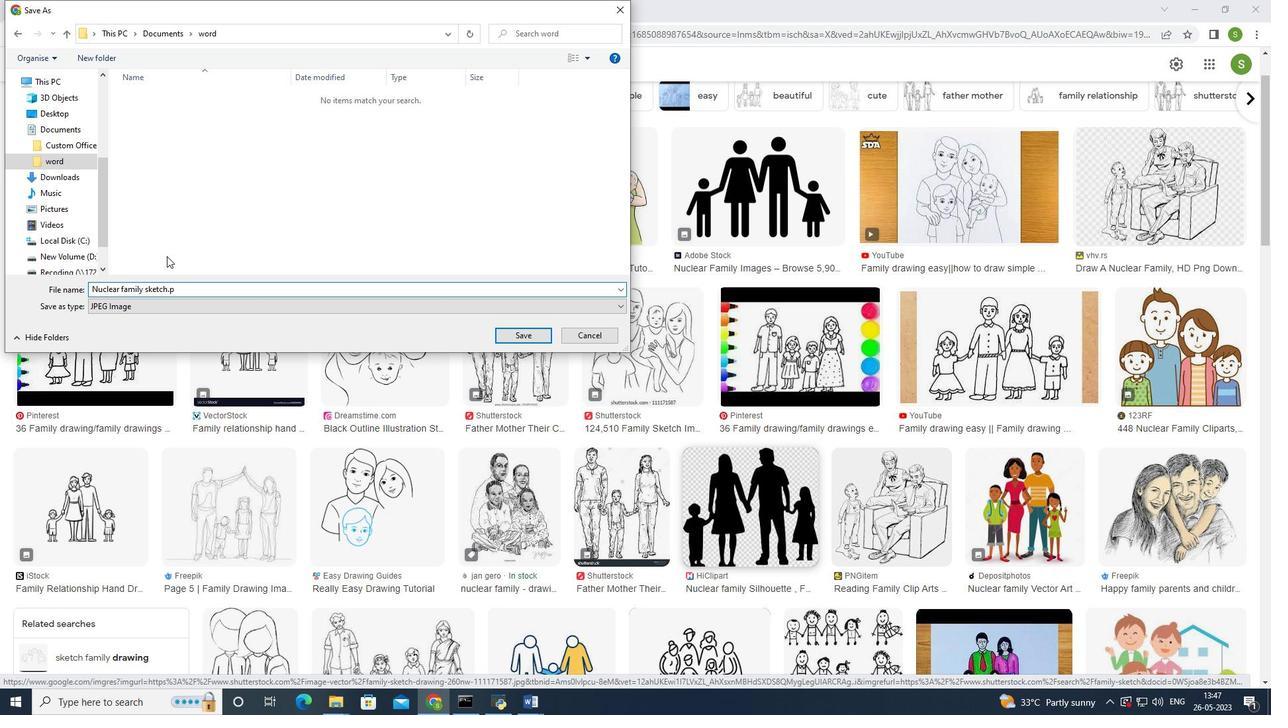 
Action: Key pressed g
Screenshot: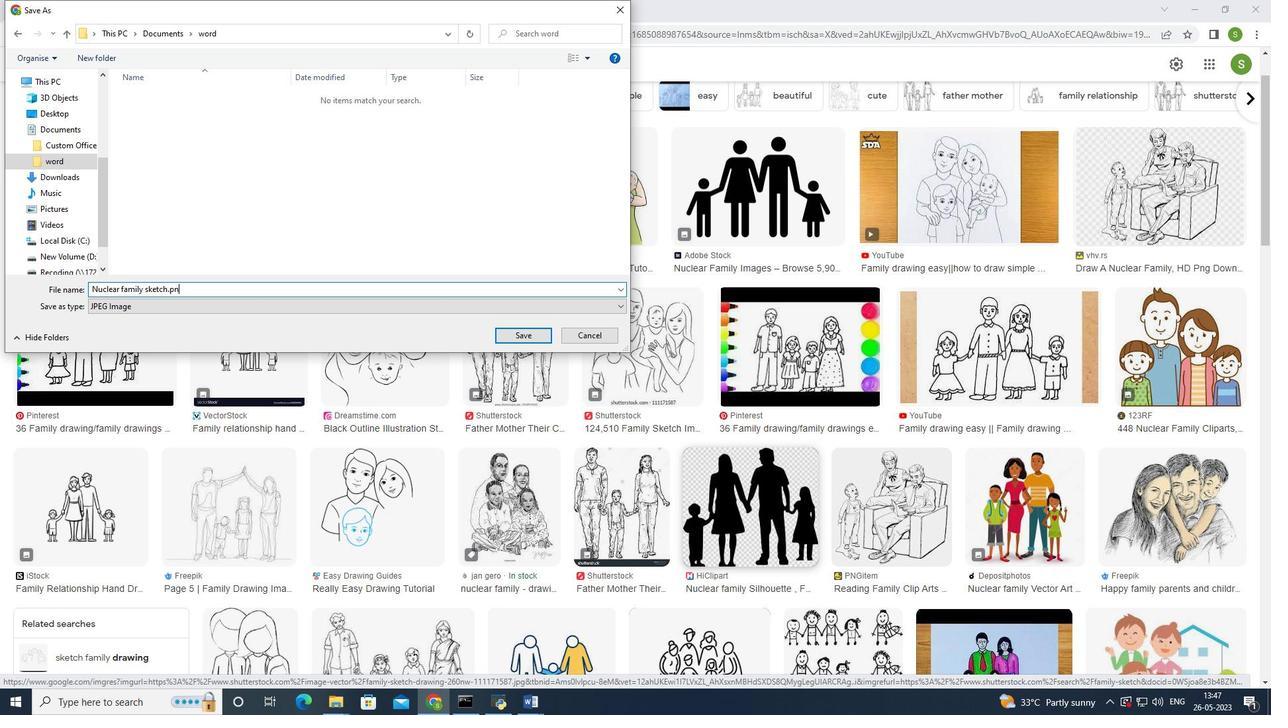 
Action: Mouse moved to (167, 256)
Screenshot: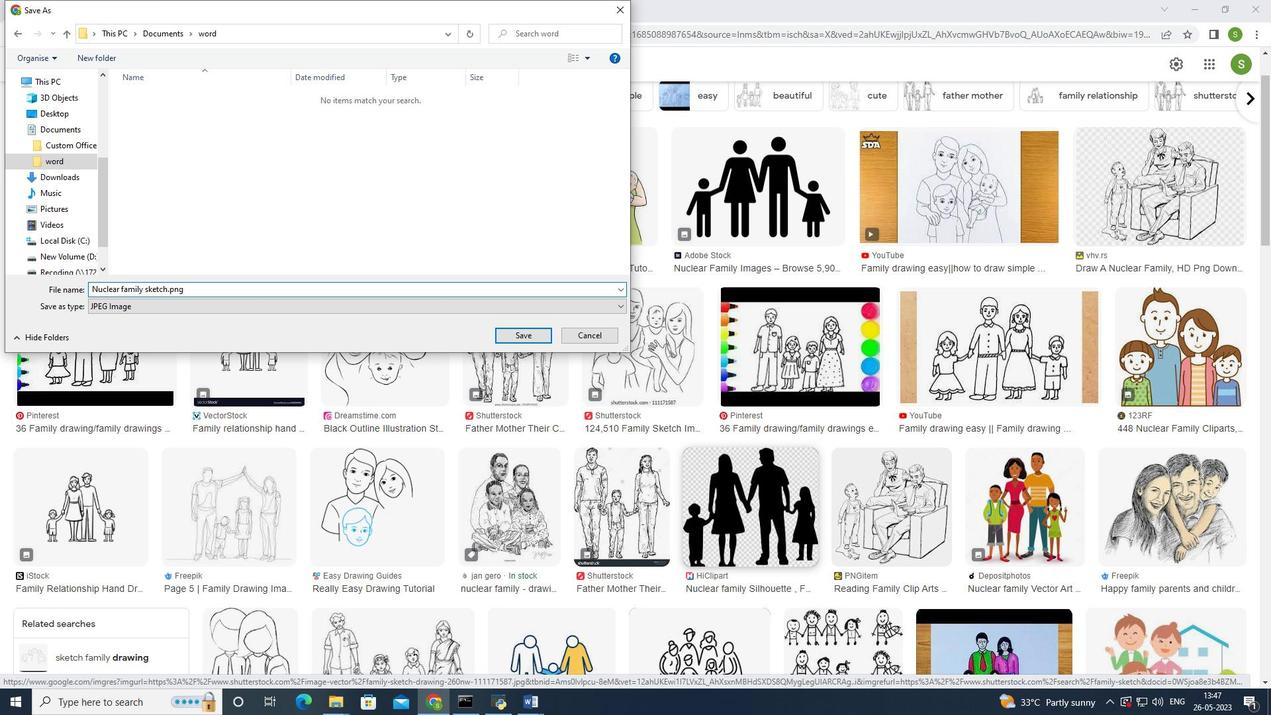 
Action: Key pressed <Key.enter>
Screenshot: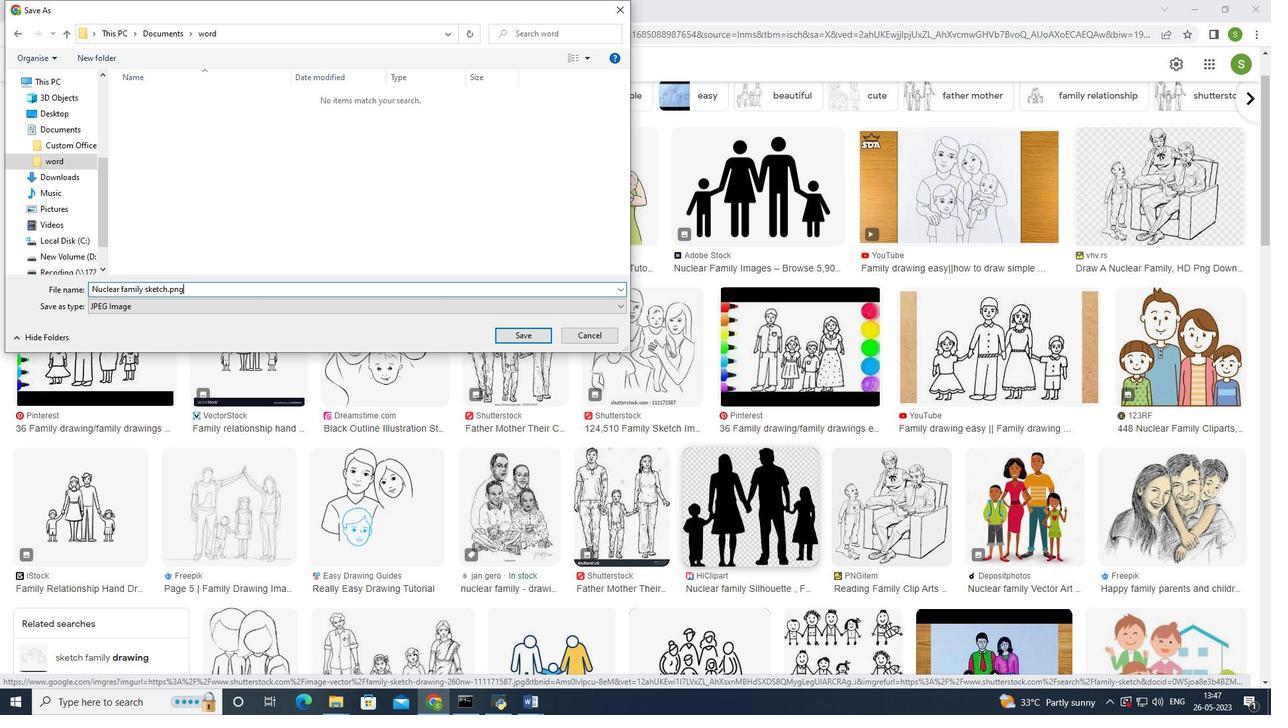 
Action: Mouse moved to (481, 666)
Screenshot: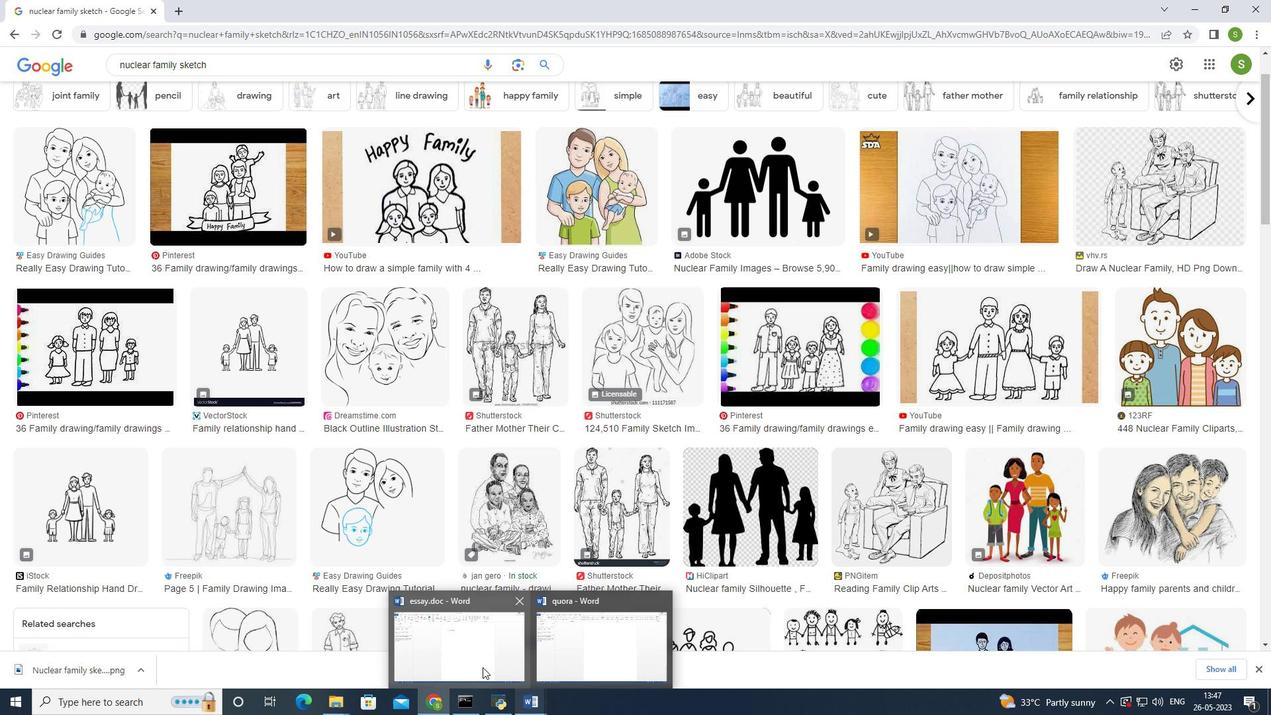 
Action: Mouse pressed left at (481, 666)
Screenshot: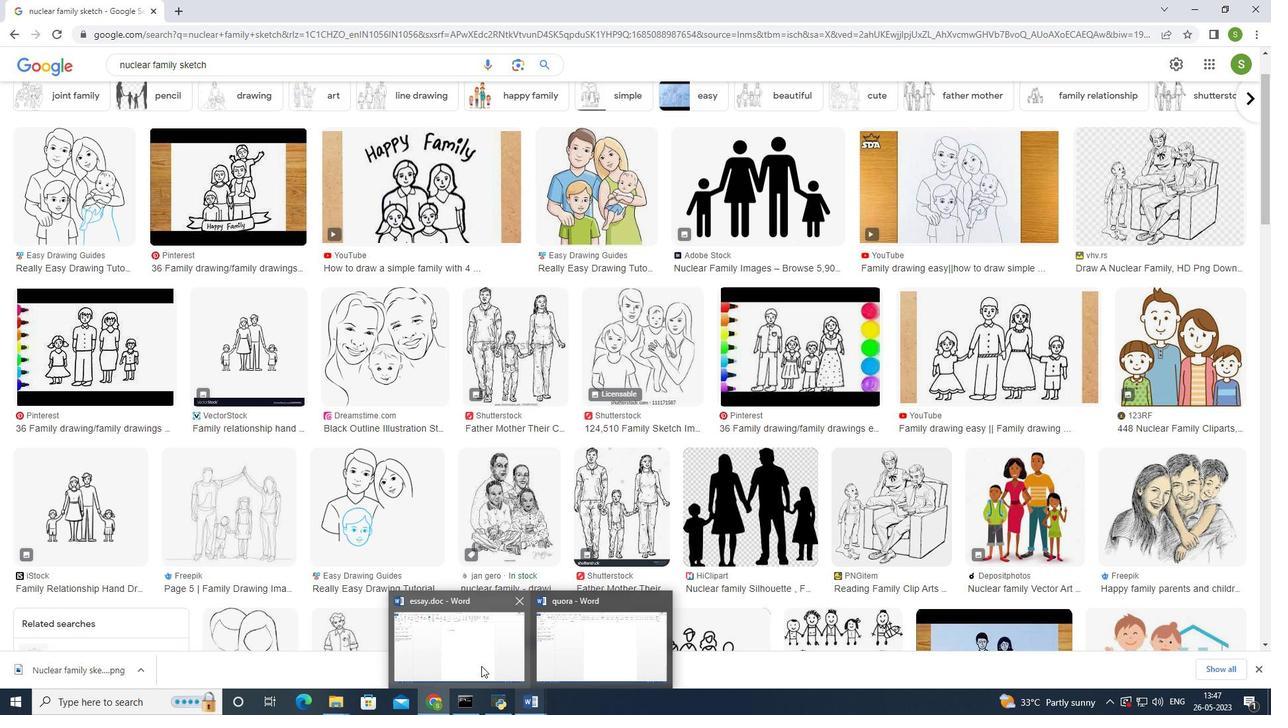 
Action: Mouse moved to (962, 350)
Screenshot: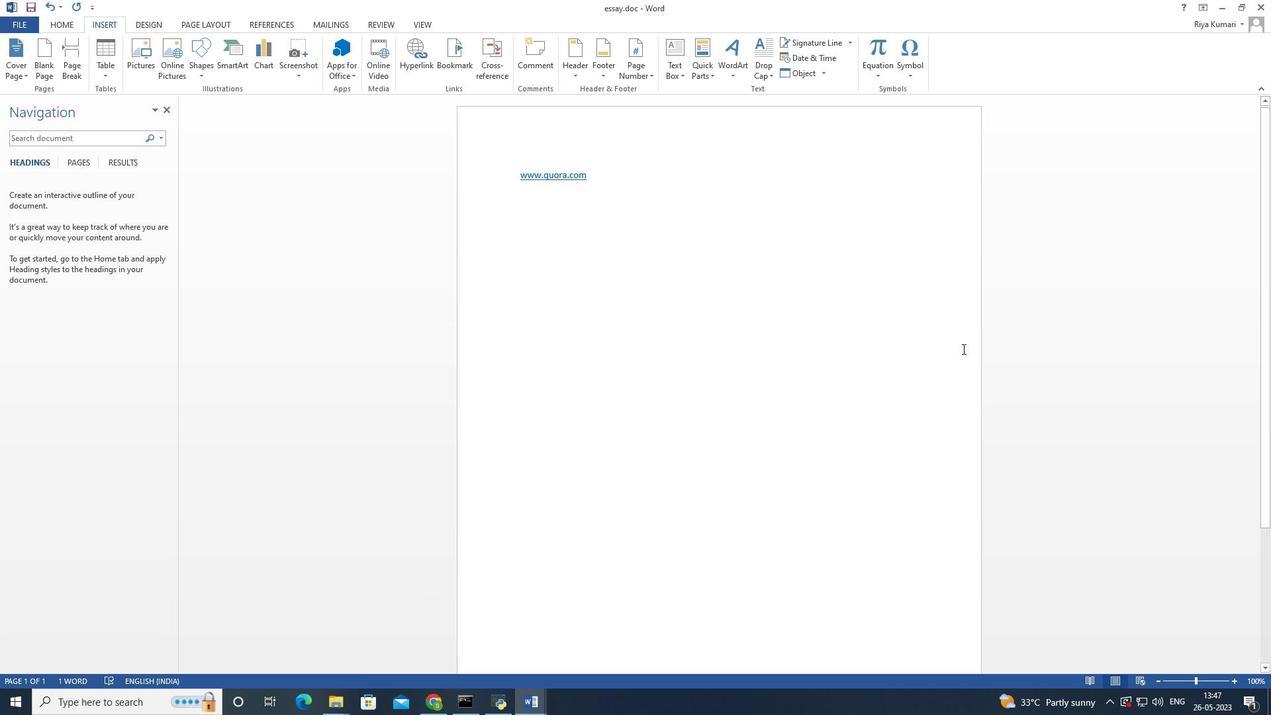 
Action: Key pressed <Key.enter><Key.enter>
Screenshot: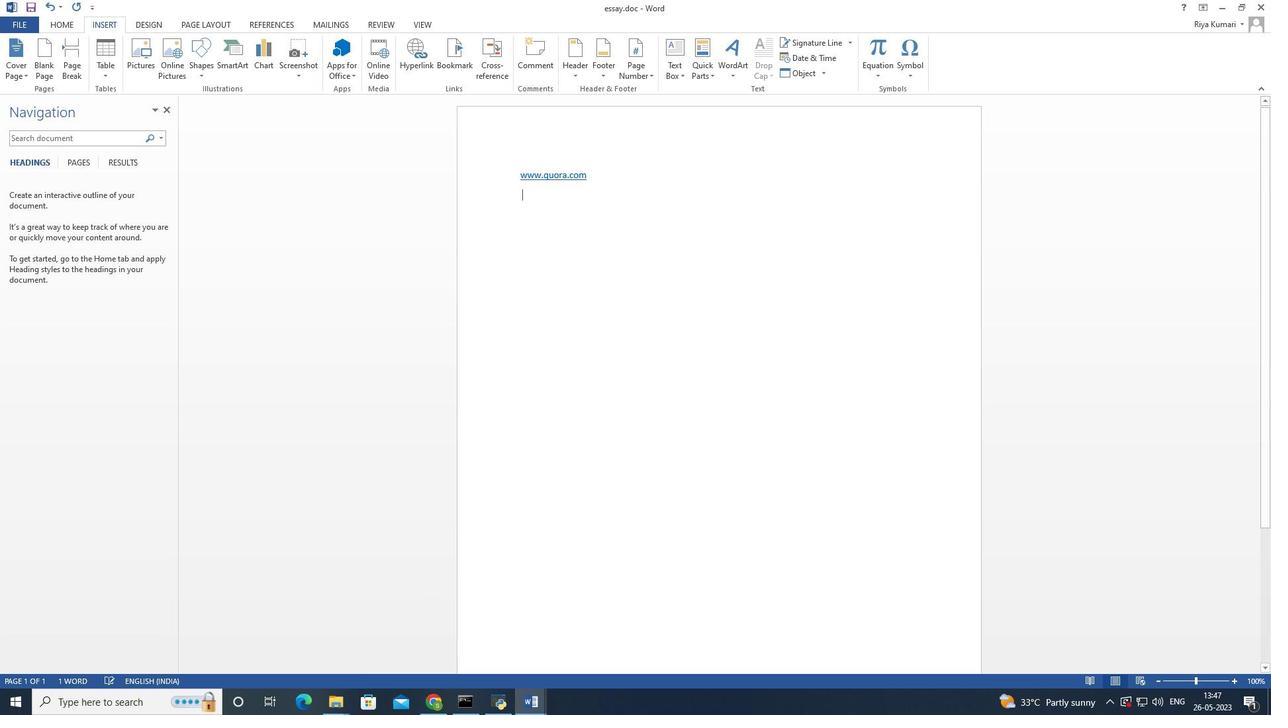 
Action: Mouse moved to (136, 65)
Screenshot: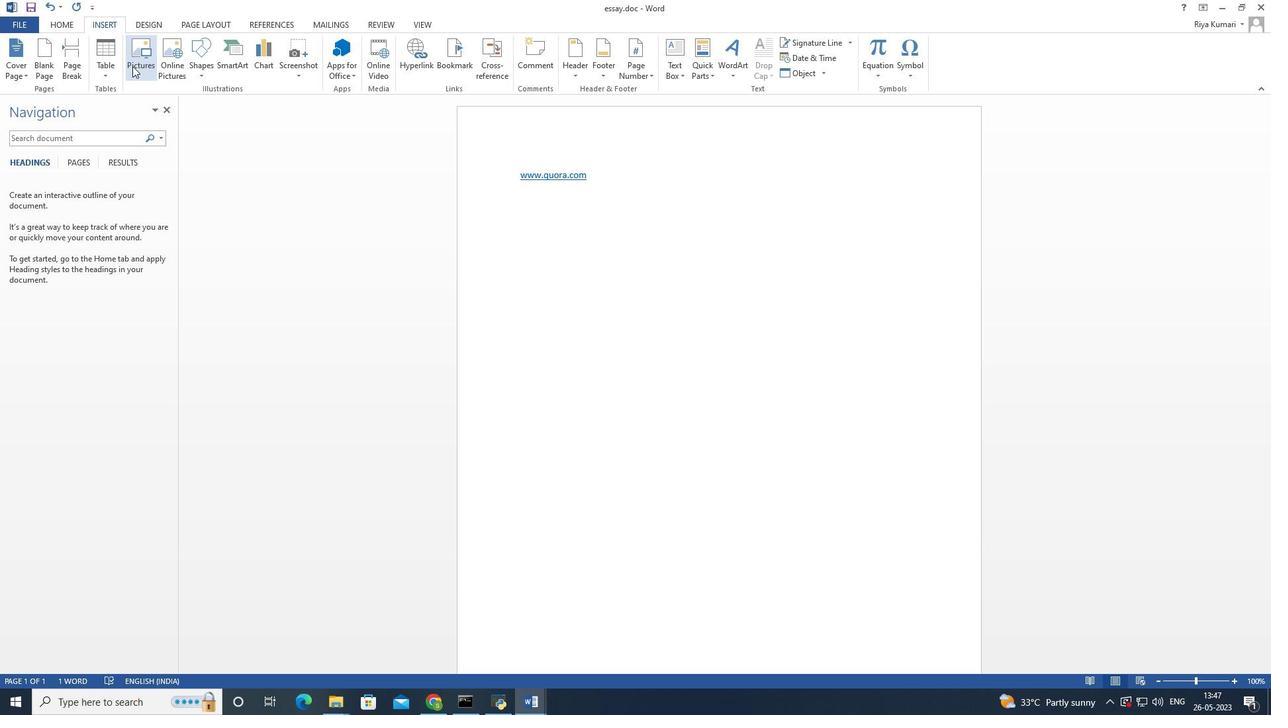 
Action: Mouse pressed left at (136, 65)
Screenshot: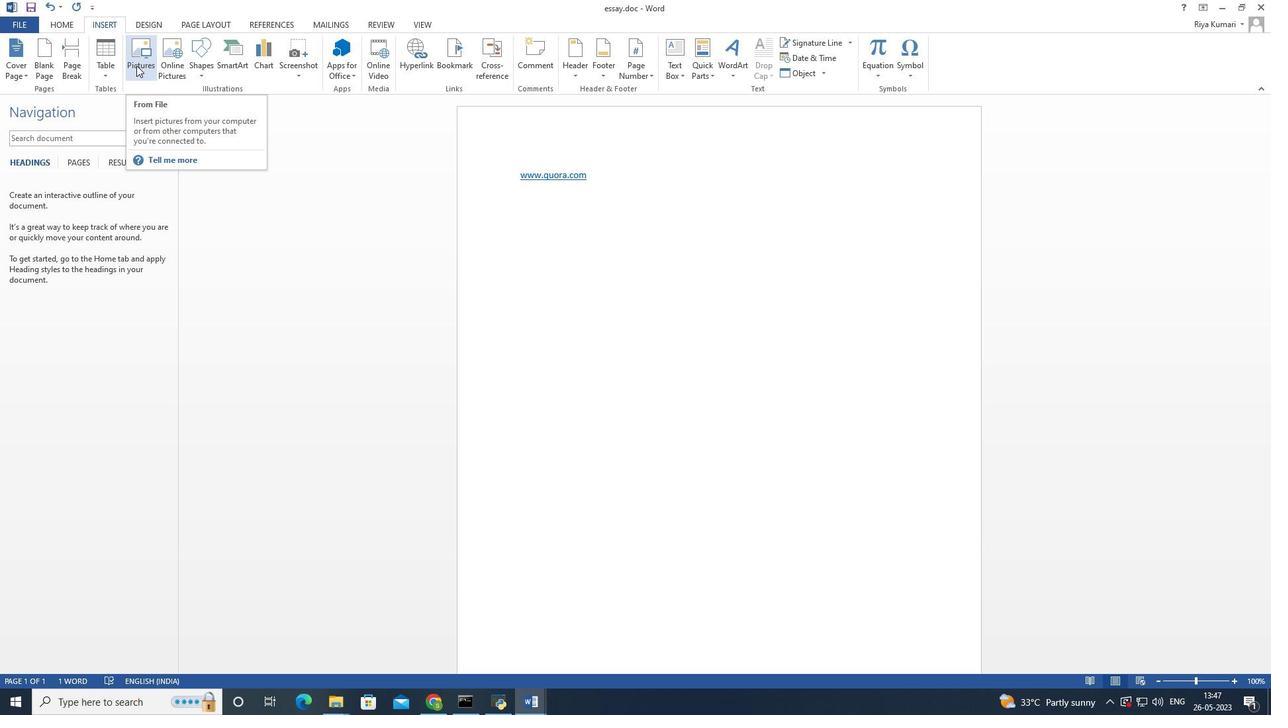 
Action: Mouse moved to (54, 173)
Screenshot: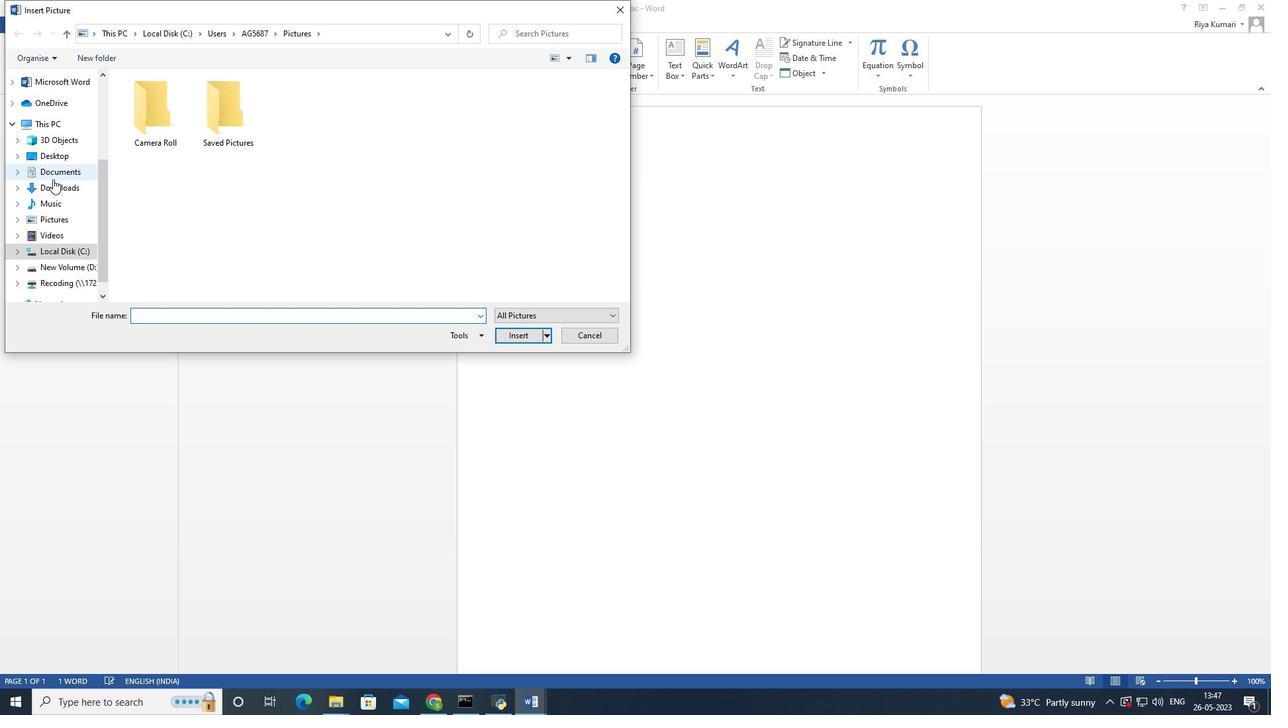 
Action: Mouse pressed left at (54, 173)
Screenshot: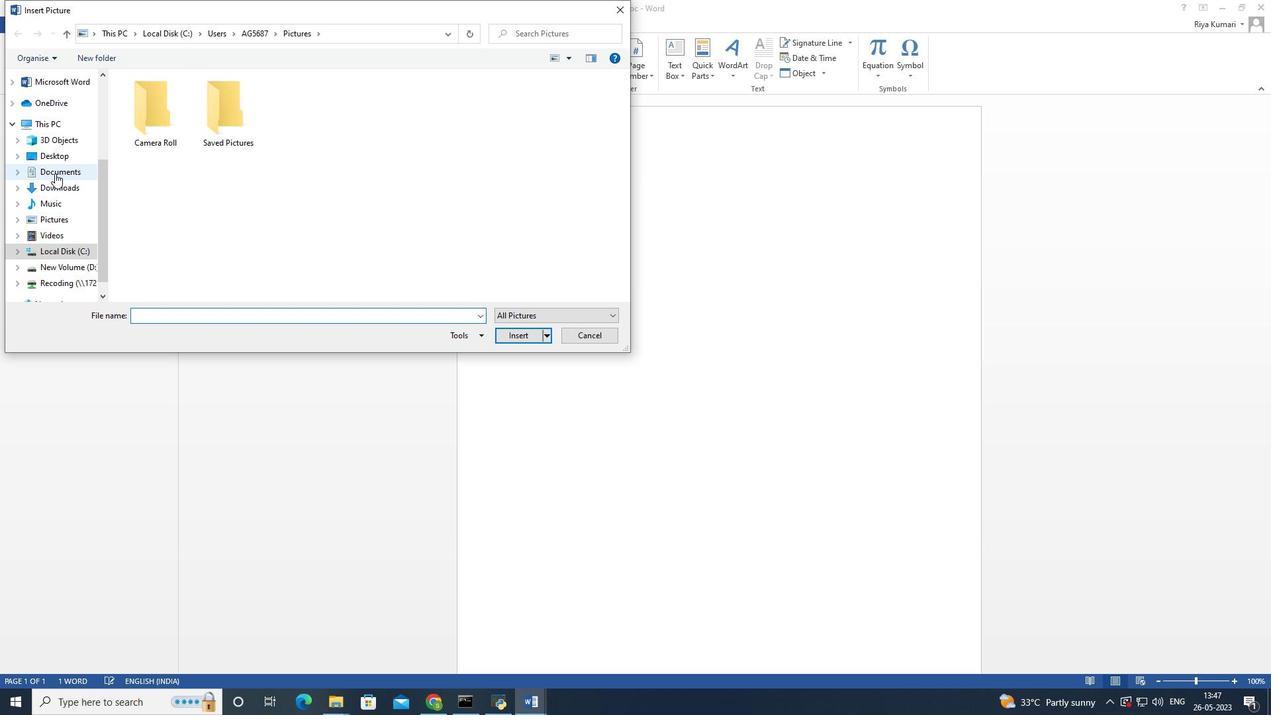 
Action: Mouse pressed left at (54, 173)
Screenshot: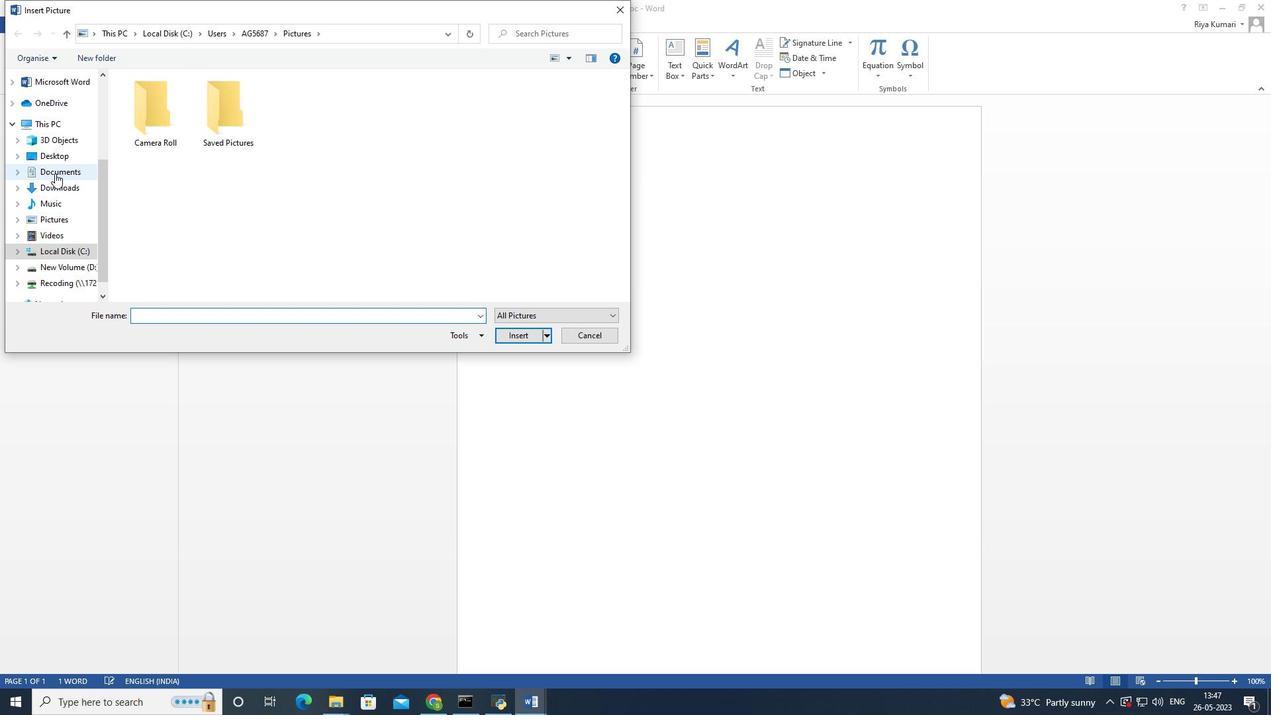 
Action: Mouse moved to (160, 117)
Screenshot: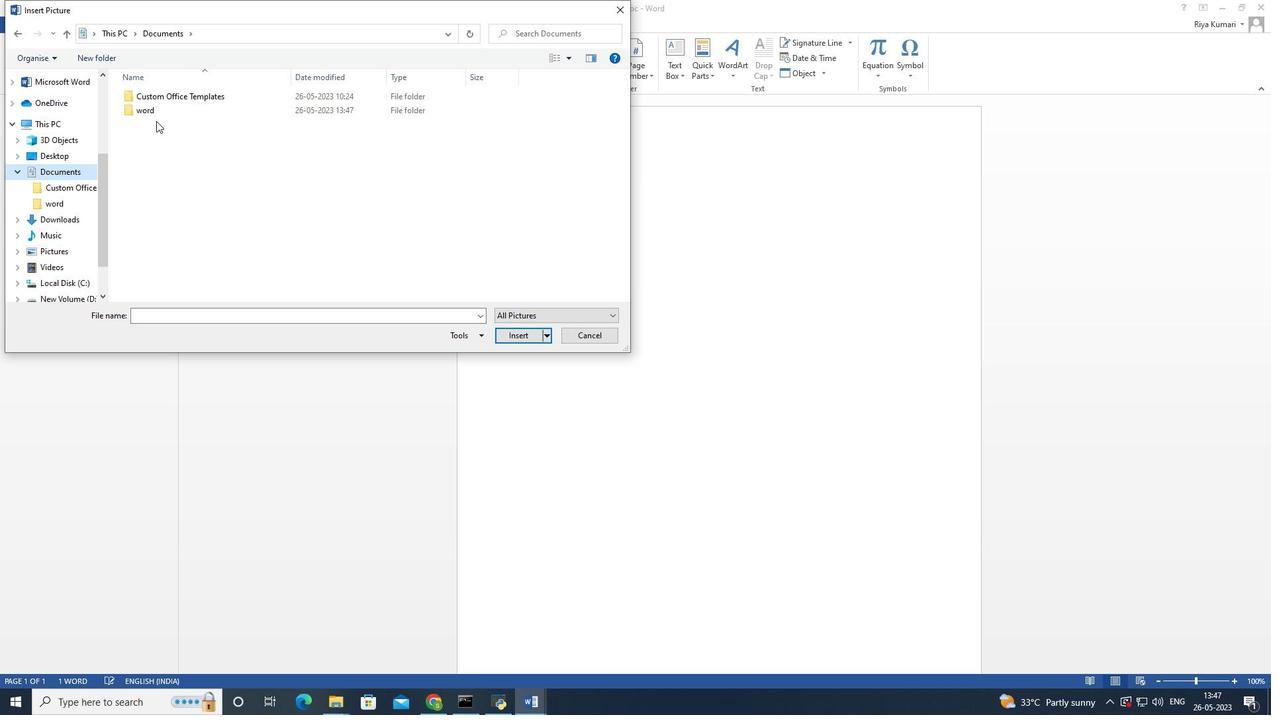 
Action: Mouse pressed left at (160, 117)
Screenshot: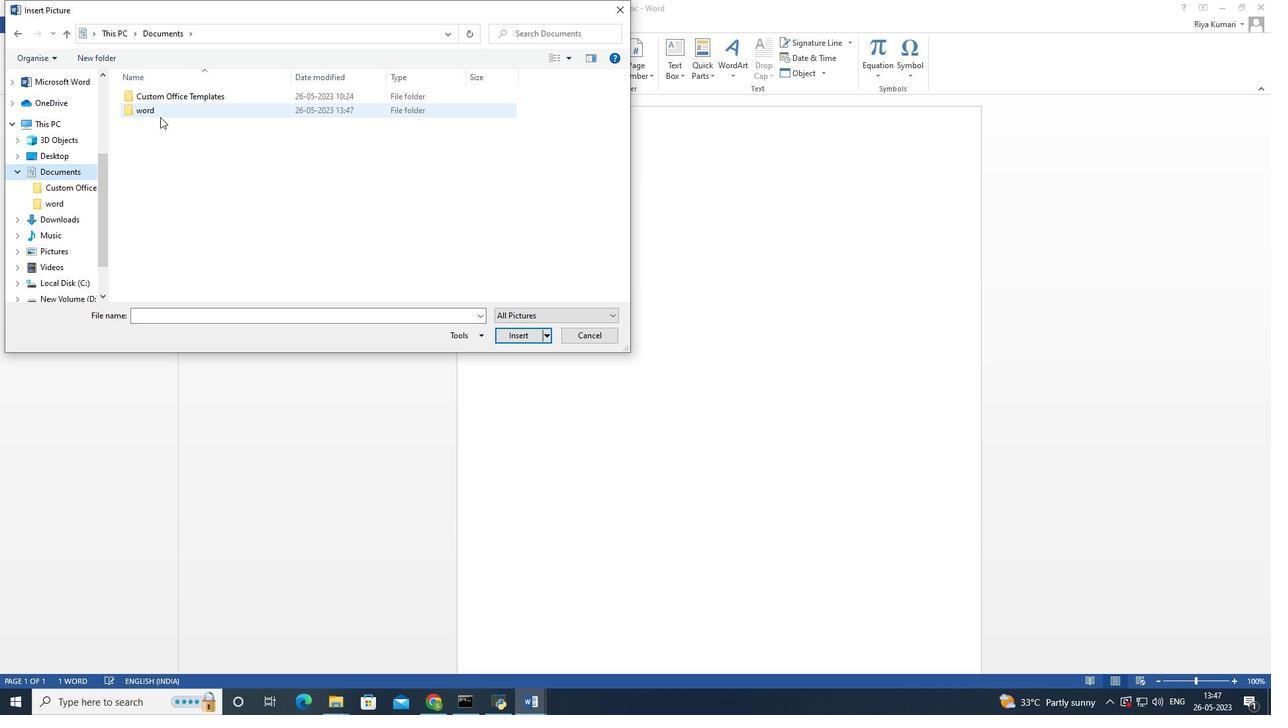 
Action: Mouse pressed left at (160, 117)
Screenshot: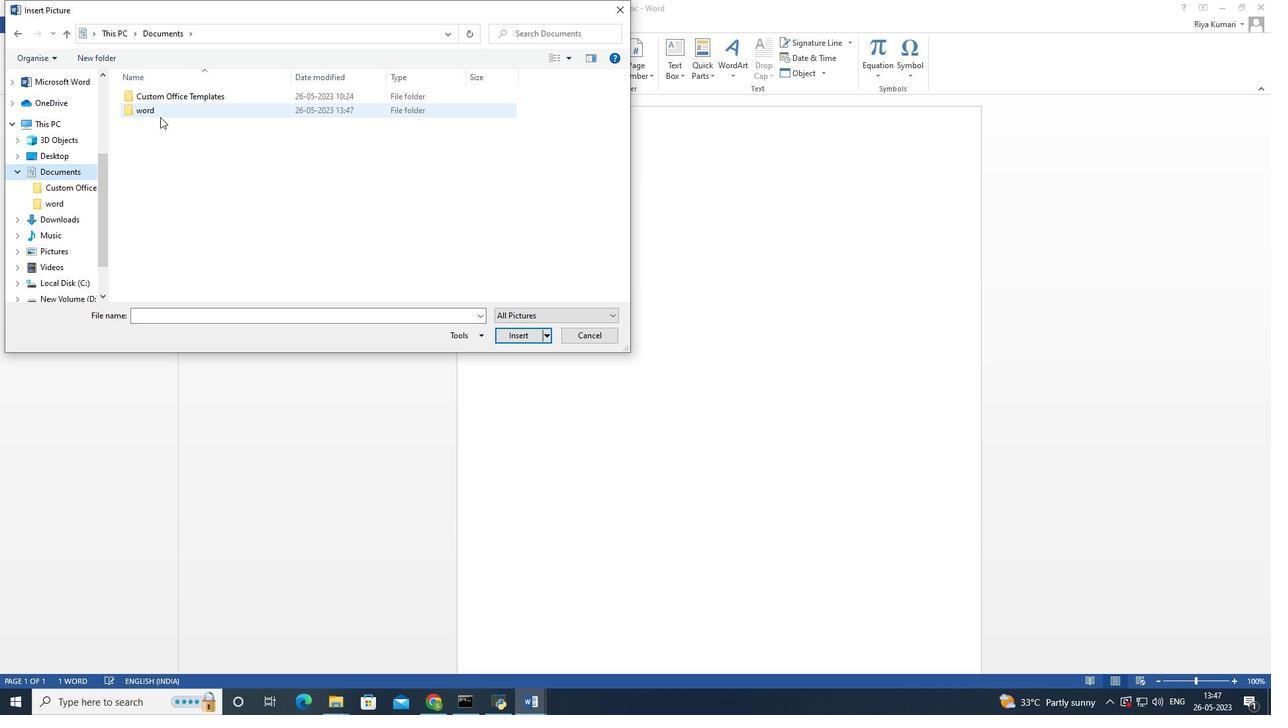 
Action: Mouse moved to (362, 146)
Screenshot: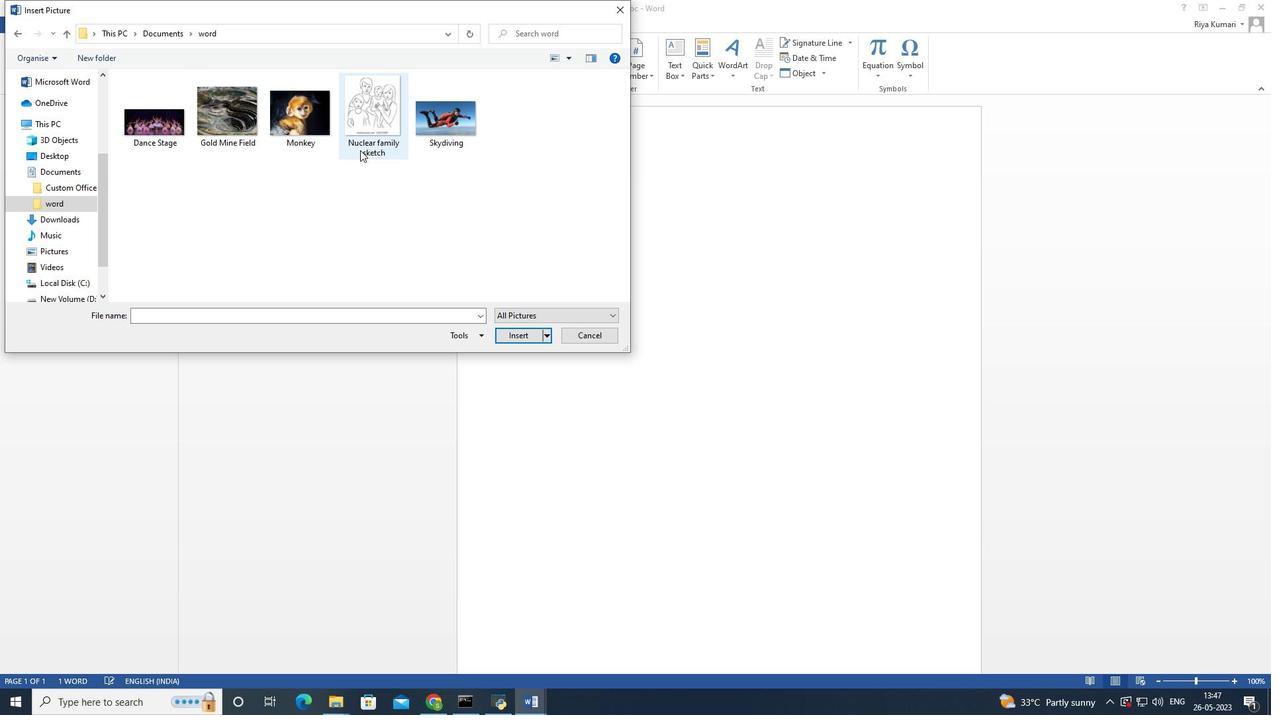 
Action: Mouse pressed left at (362, 146)
Screenshot: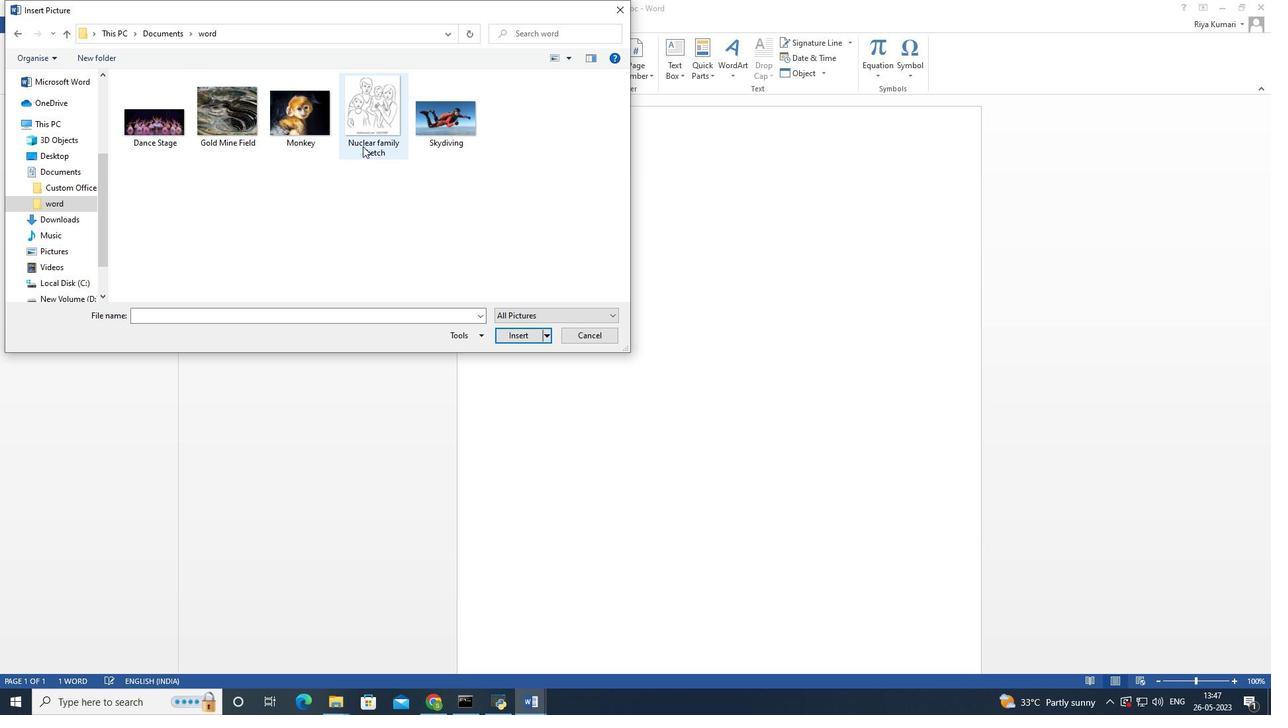 
Action: Mouse moved to (509, 333)
Screenshot: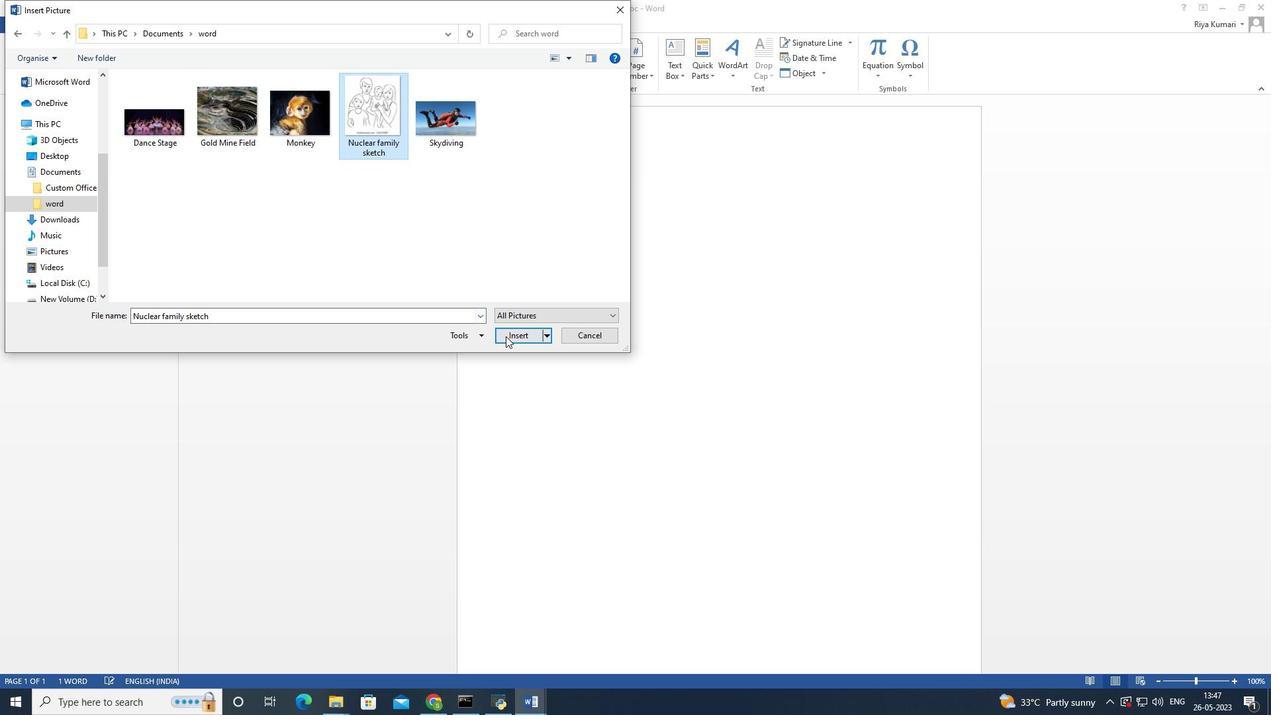 
Action: Mouse pressed left at (509, 333)
Screenshot: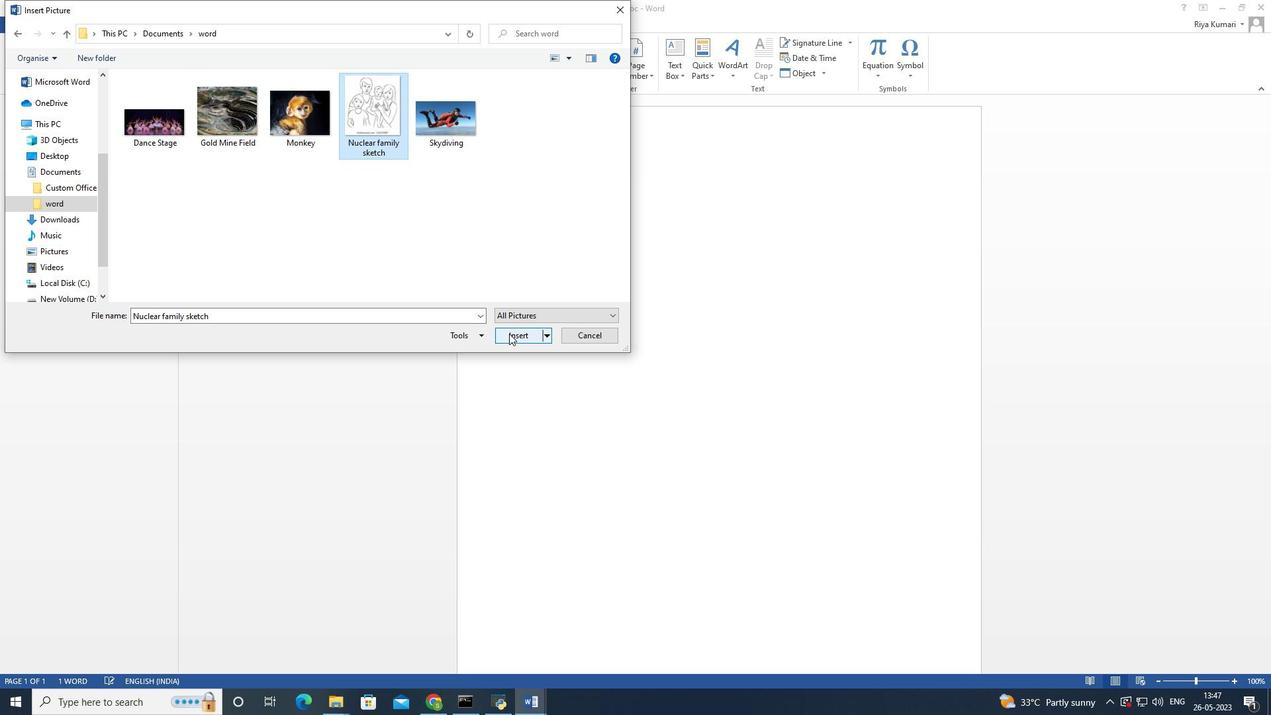 
Action: Mouse moved to (1204, 51)
Screenshot: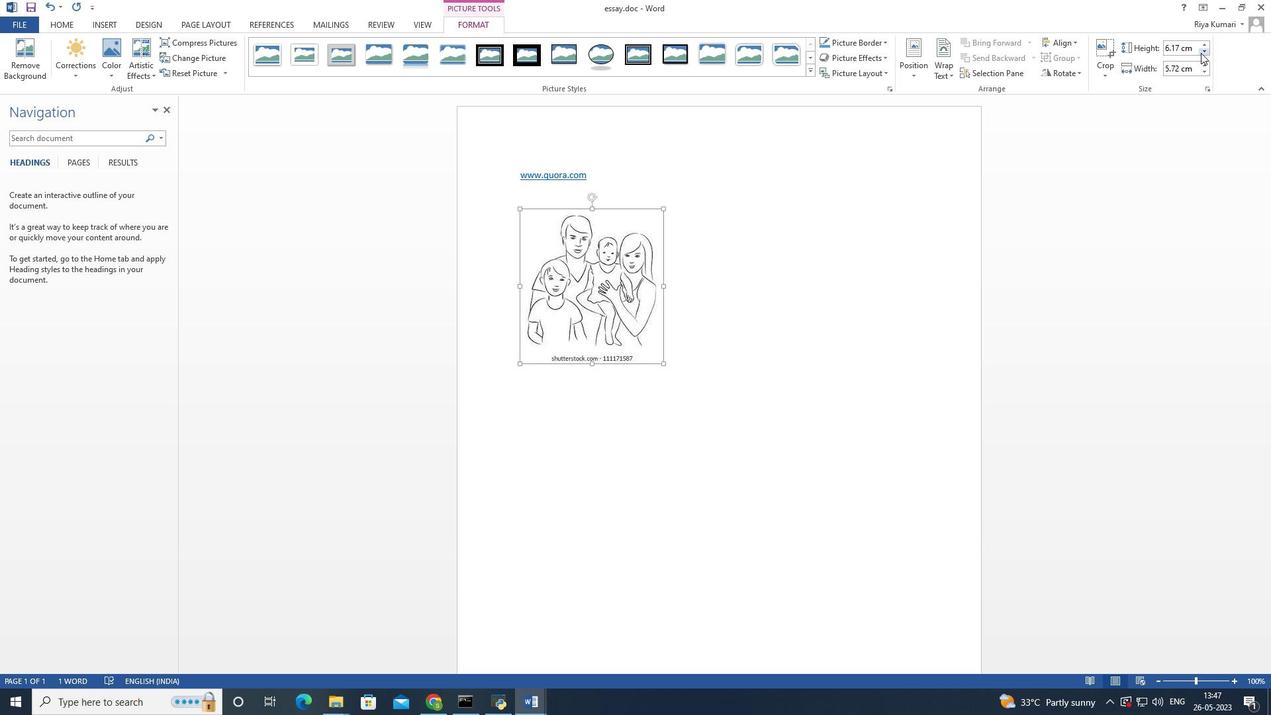 
Action: Mouse pressed left at (1204, 51)
Screenshot: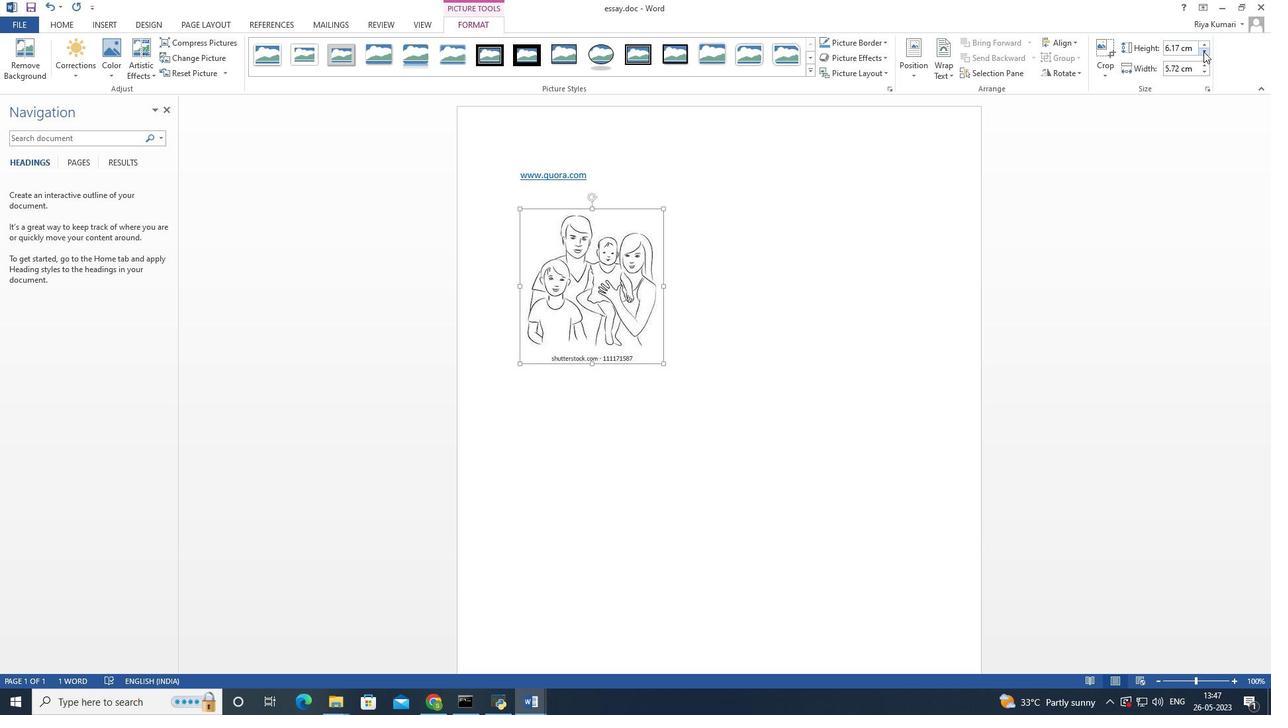 
Action: Mouse pressed left at (1204, 51)
Screenshot: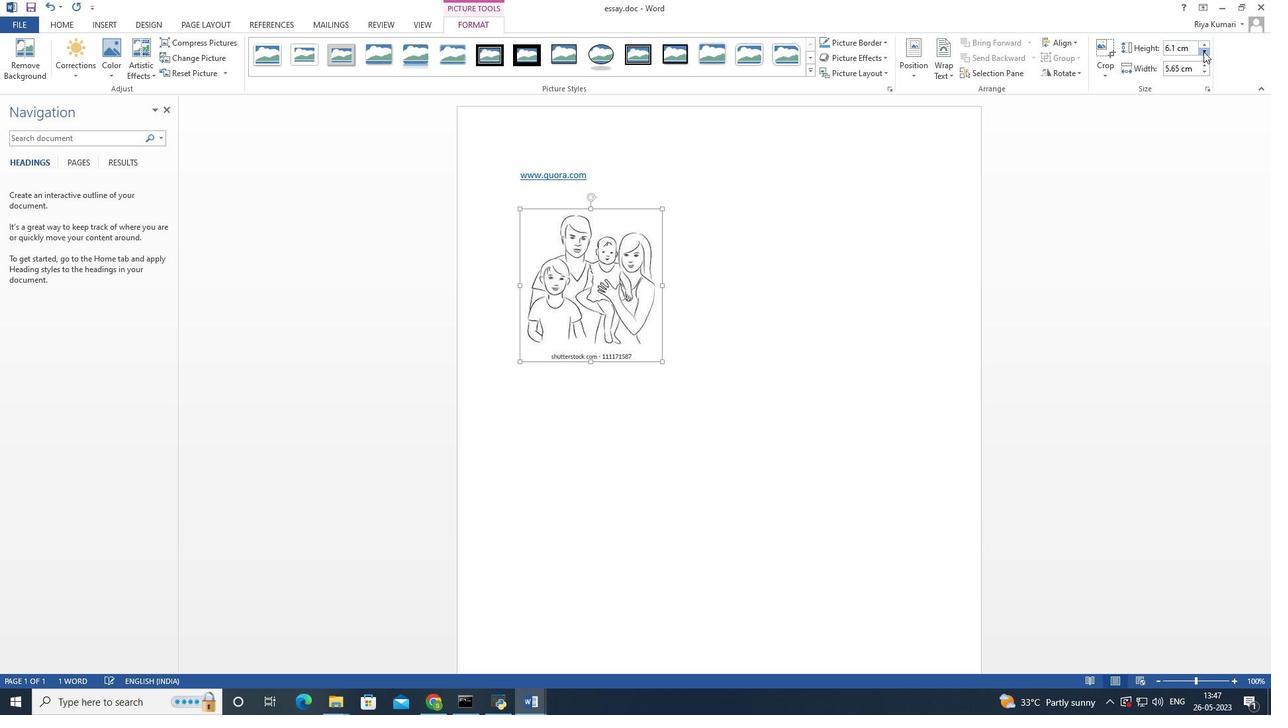 
Action: Mouse pressed left at (1204, 51)
Screenshot: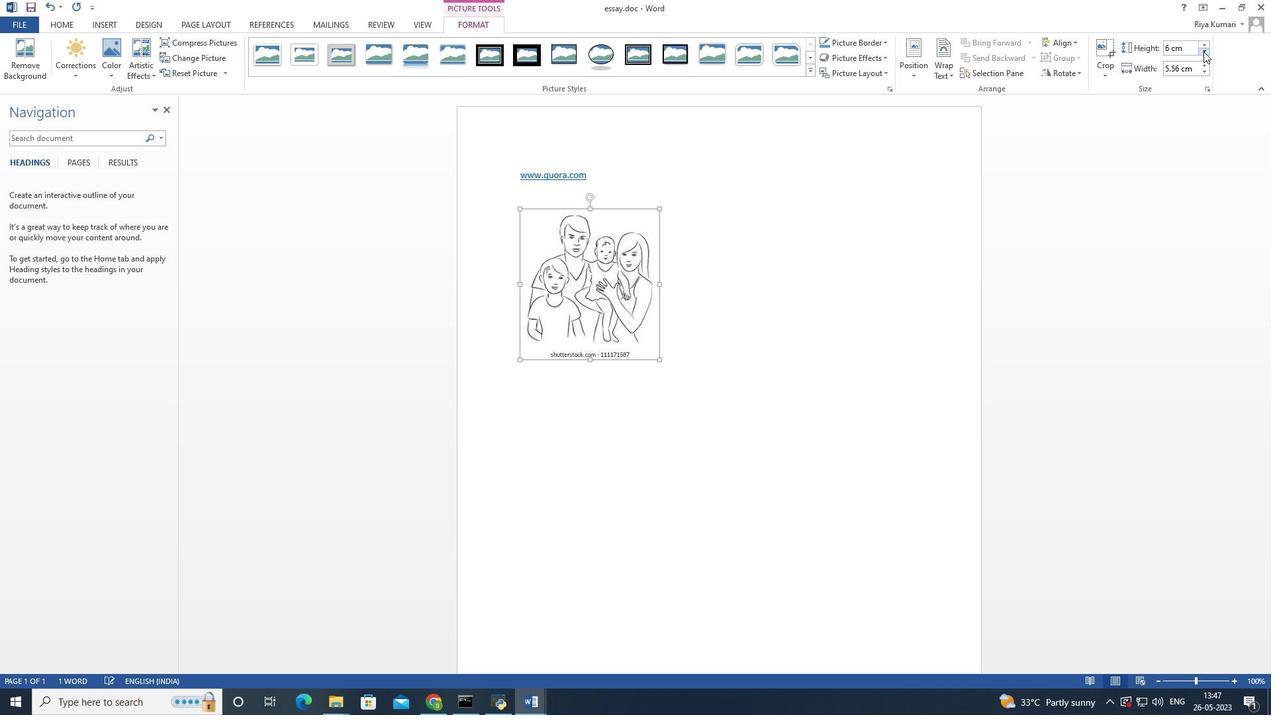 
Action: Mouse pressed left at (1204, 51)
Screenshot: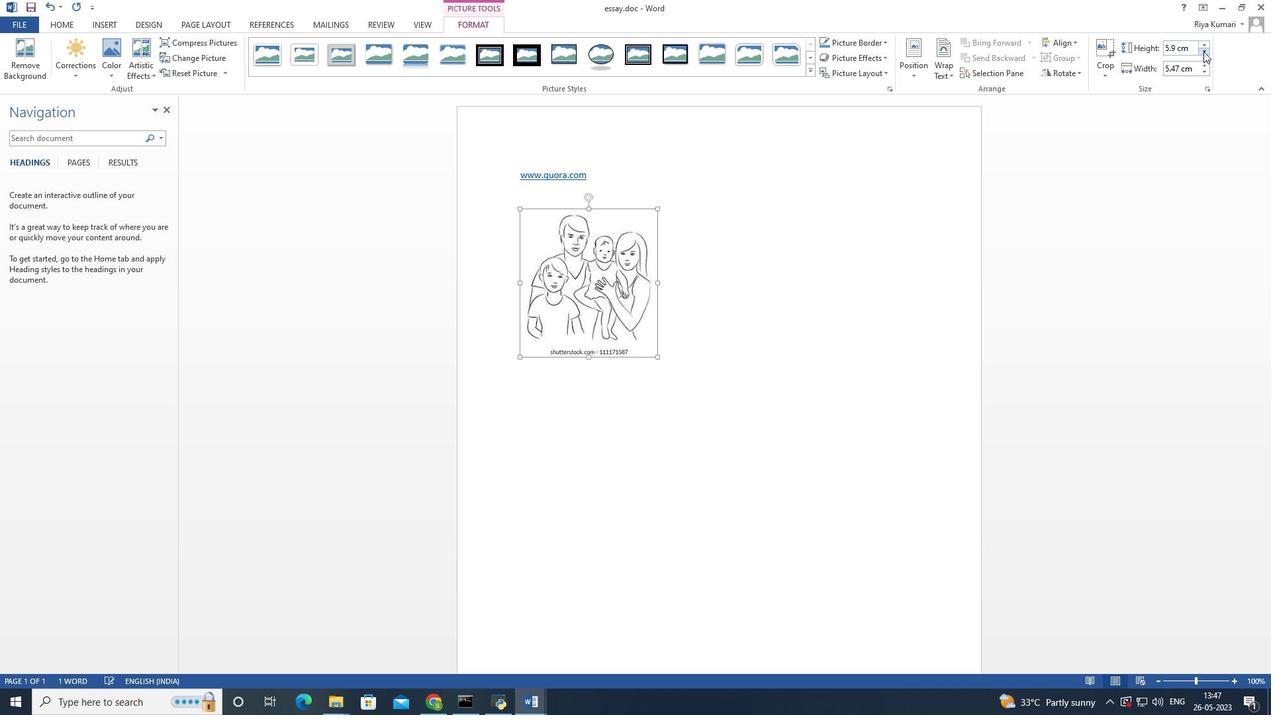 
Action: Mouse pressed left at (1204, 51)
Screenshot: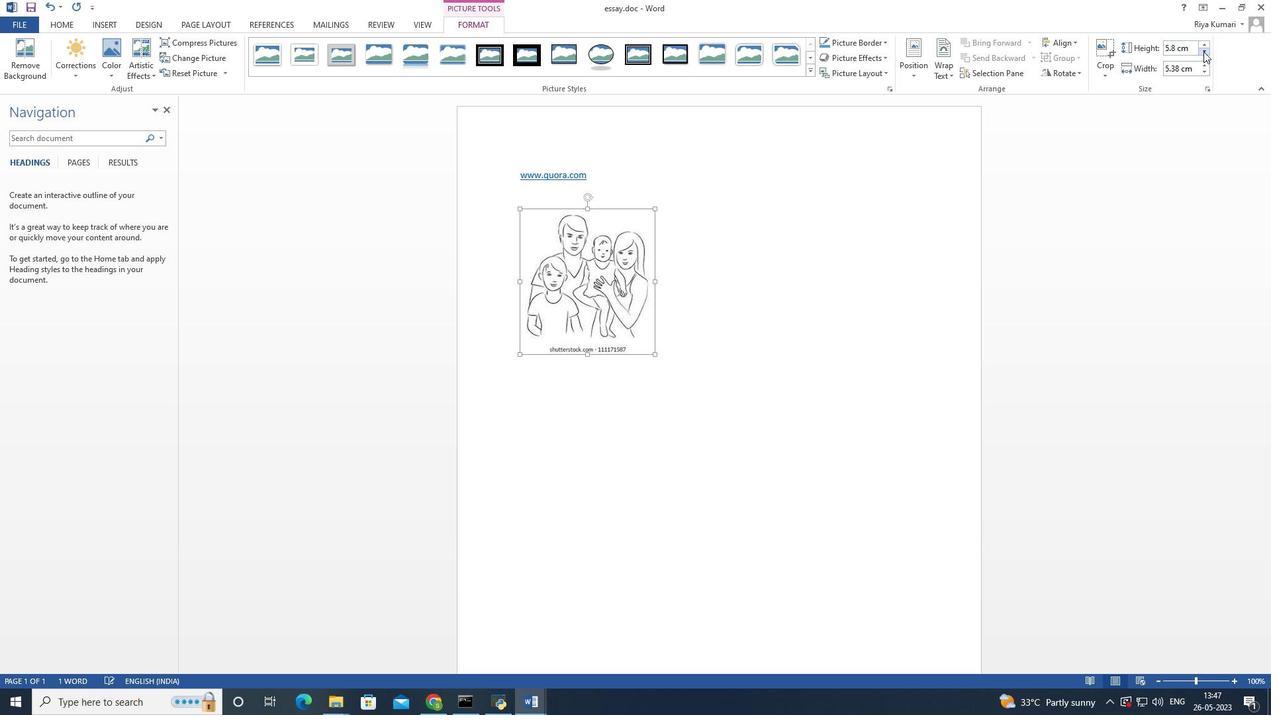 
Action: Mouse pressed left at (1204, 51)
Screenshot: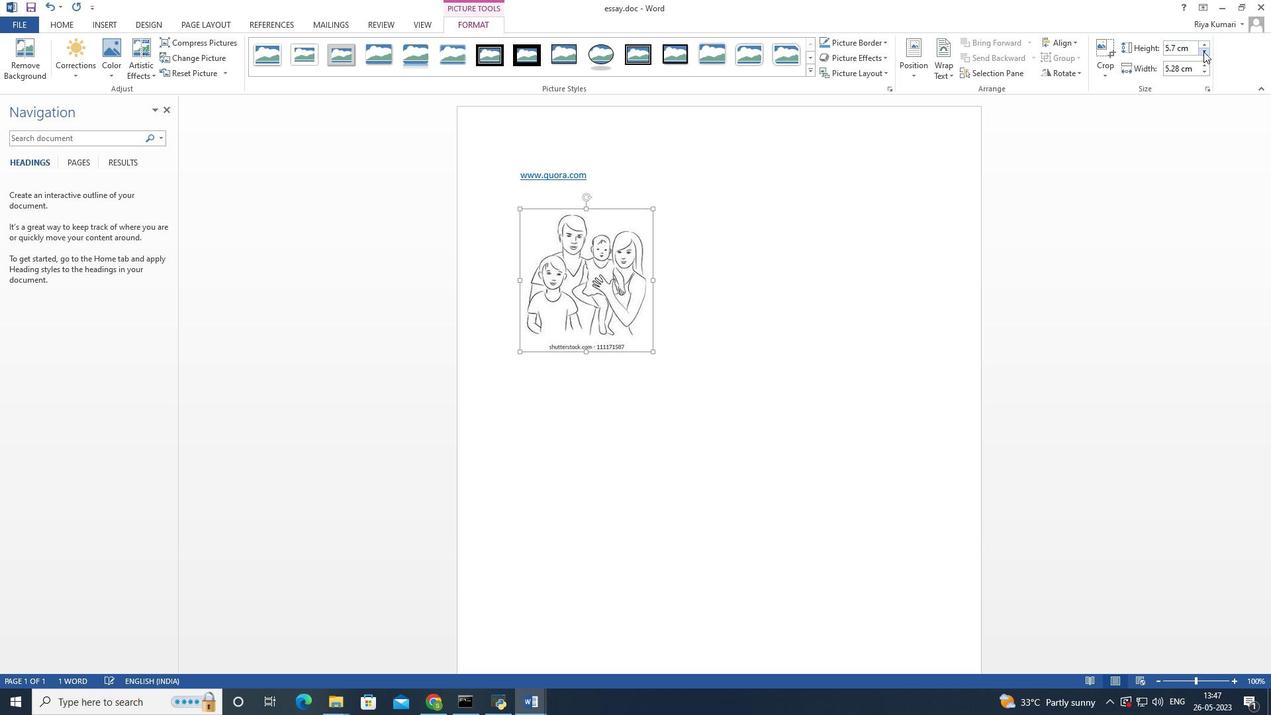 
Action: Mouse pressed left at (1204, 51)
Screenshot: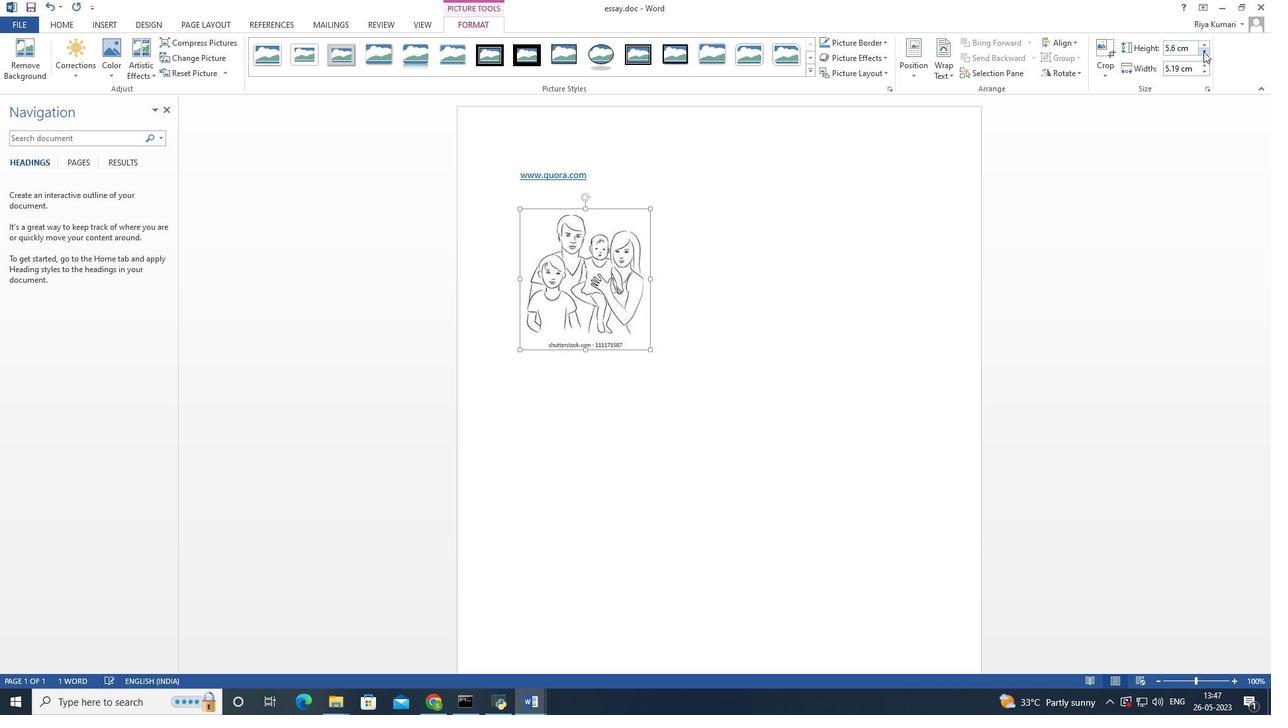 
Action: Mouse pressed left at (1204, 51)
Screenshot: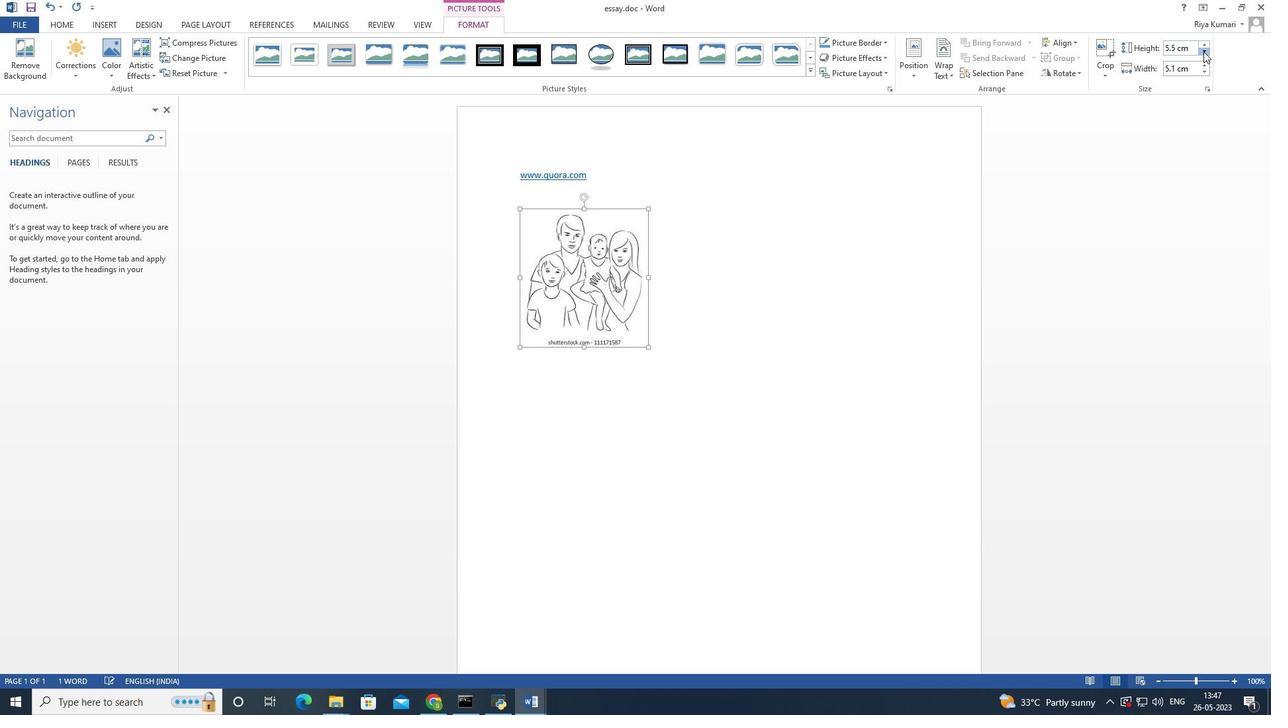 
Action: Mouse pressed left at (1204, 51)
Screenshot: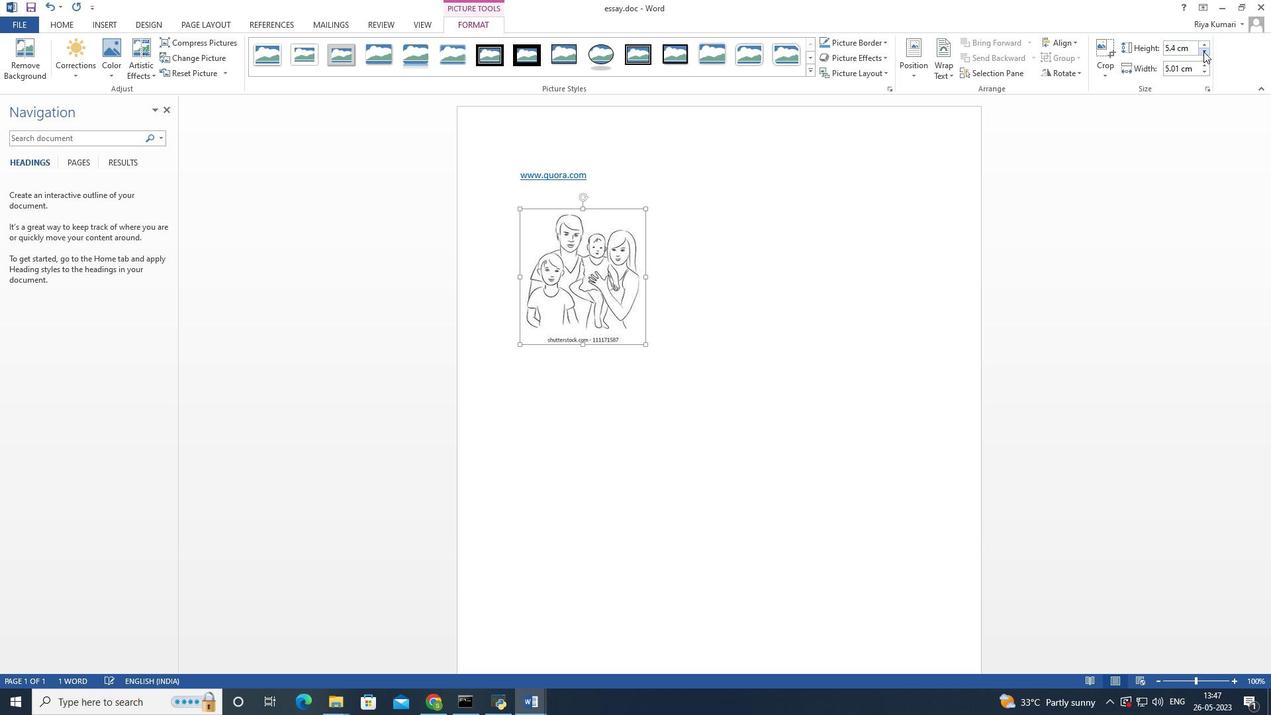 
Action: Mouse pressed left at (1204, 51)
Screenshot: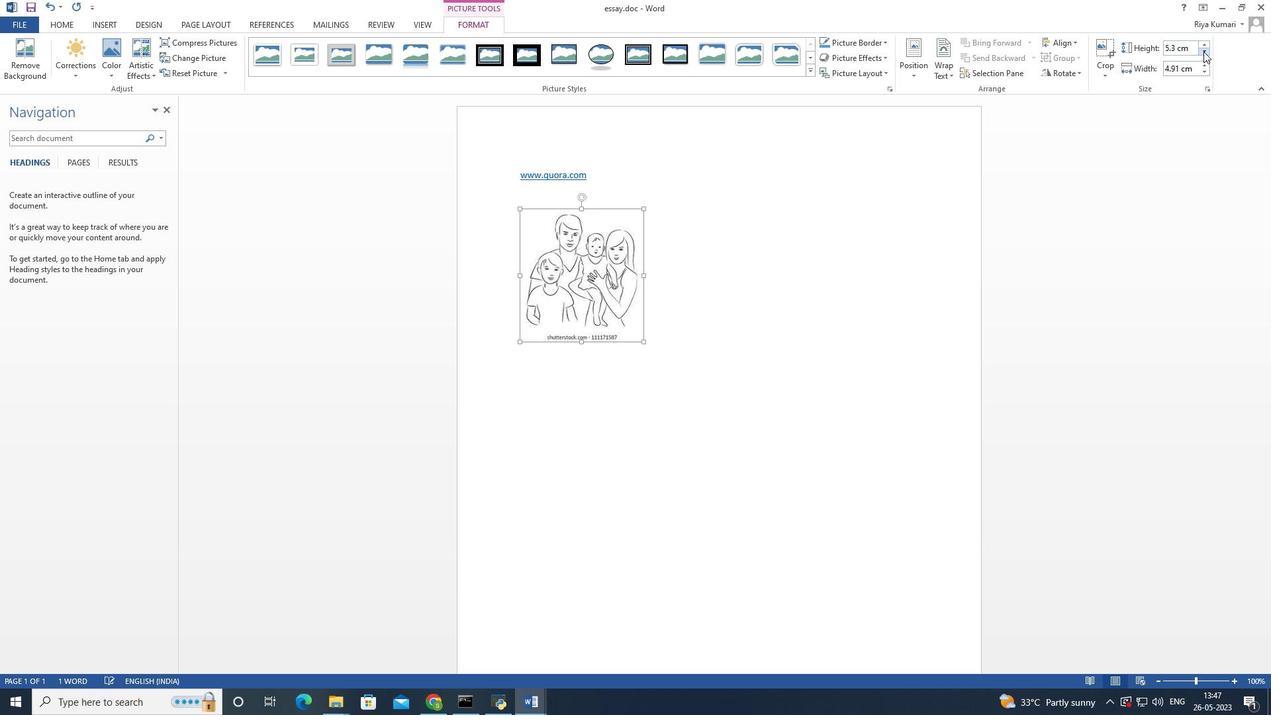 
Action: Mouse pressed left at (1204, 51)
Screenshot: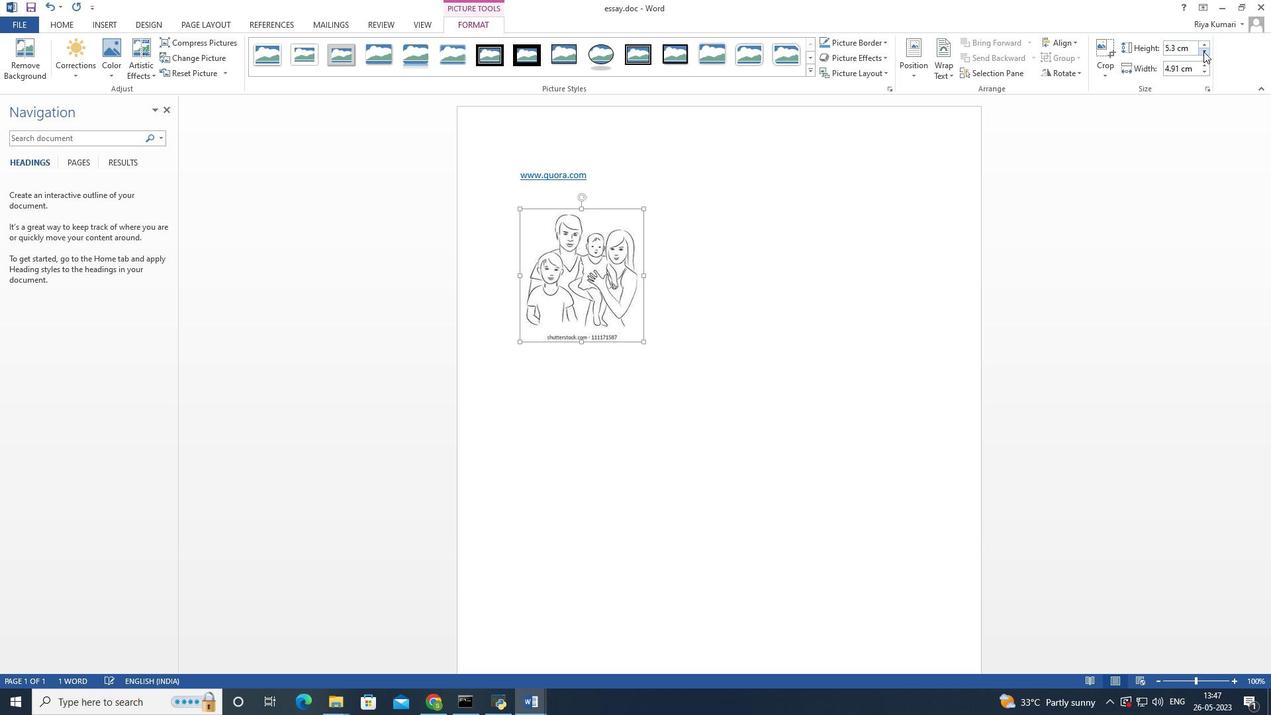 
Action: Mouse moved to (1203, 51)
Screenshot: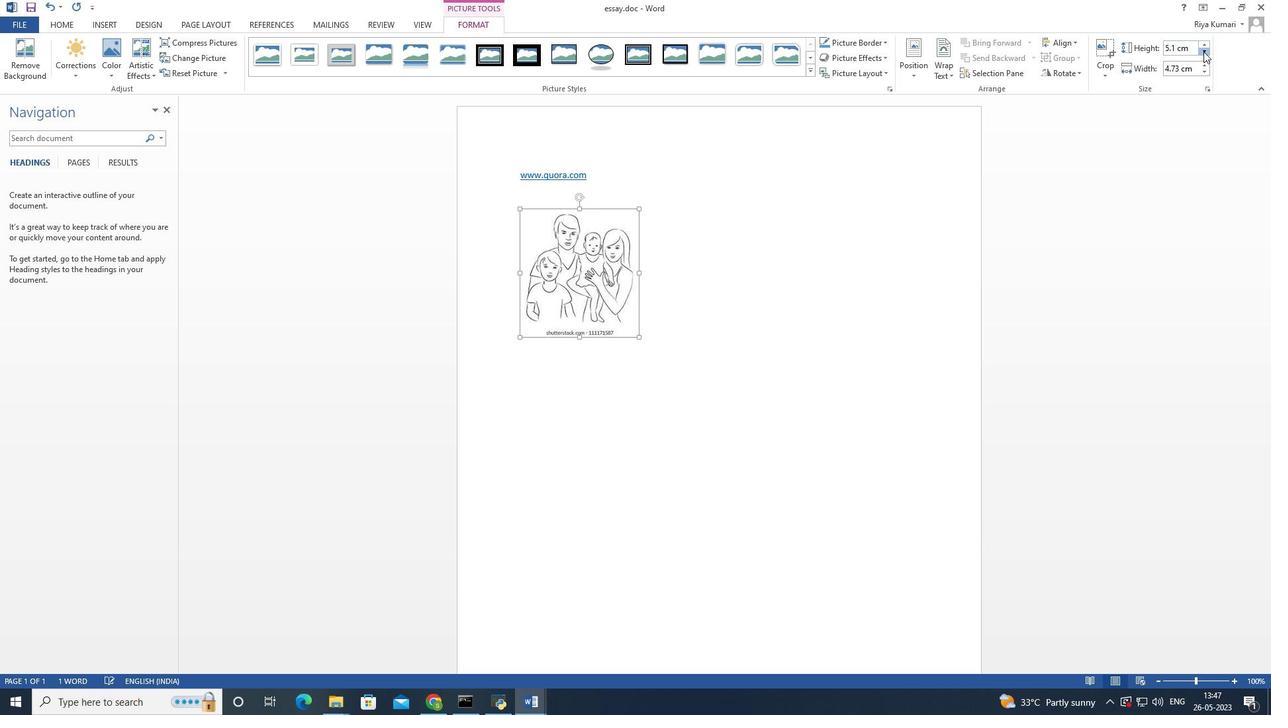 
Action: Mouse pressed left at (1203, 51)
Screenshot: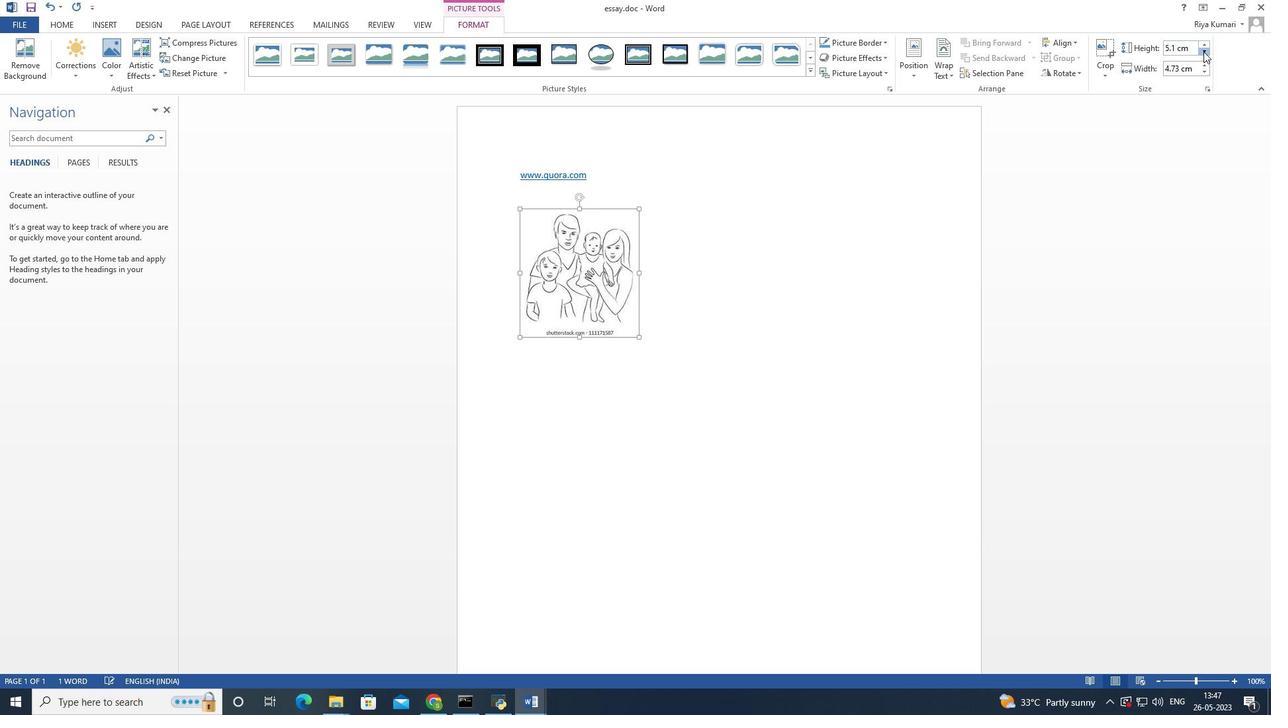 
Action: Mouse pressed left at (1203, 51)
Screenshot: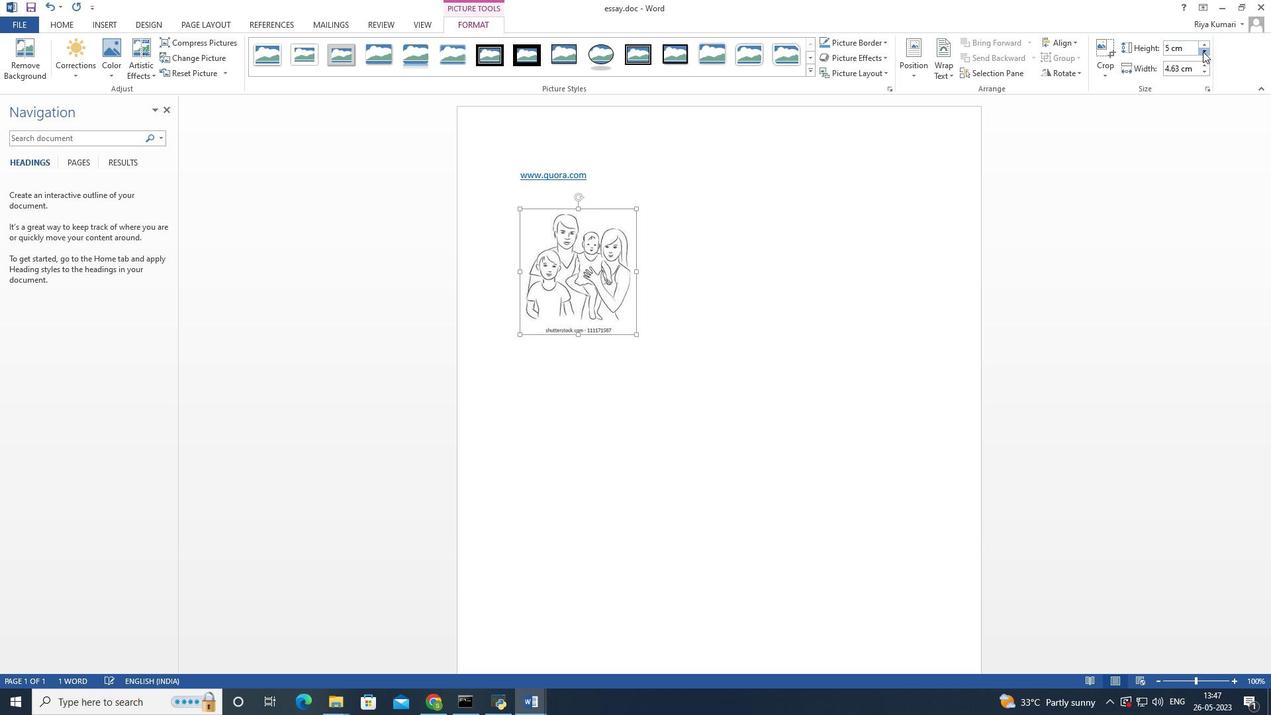 
Action: Mouse pressed left at (1203, 51)
Screenshot: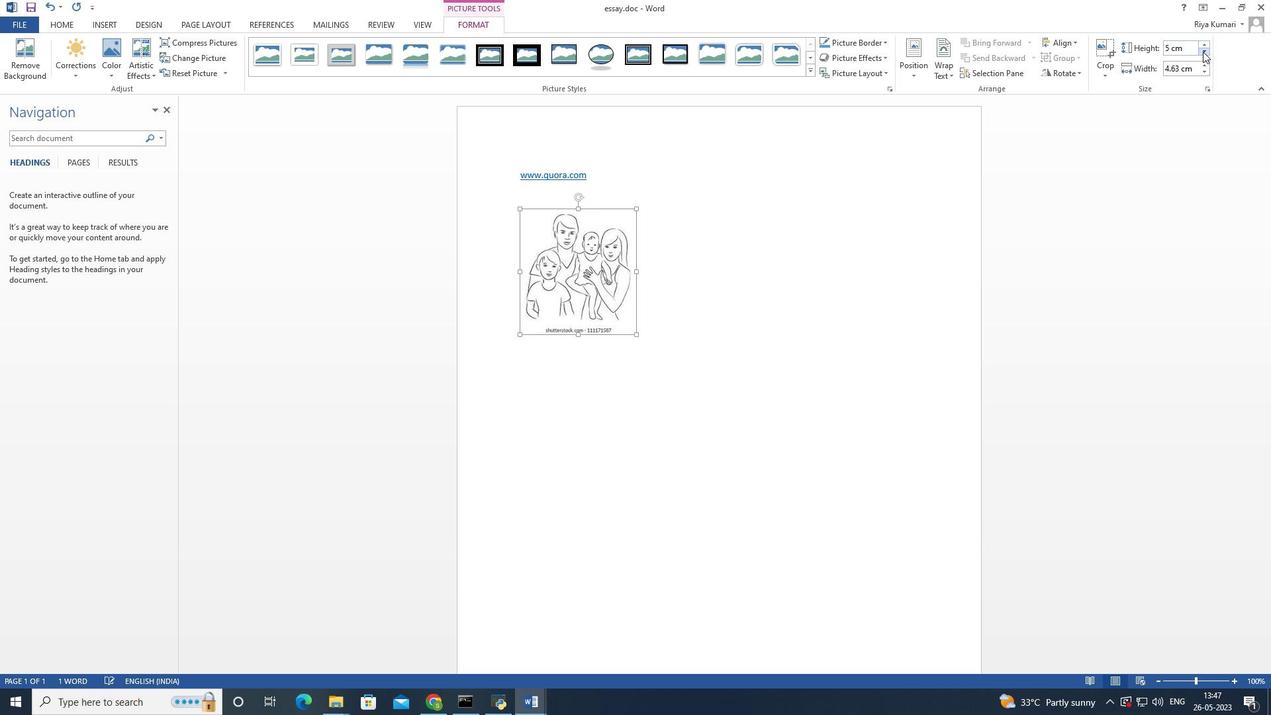
Action: Mouse moved to (1203, 52)
Screenshot: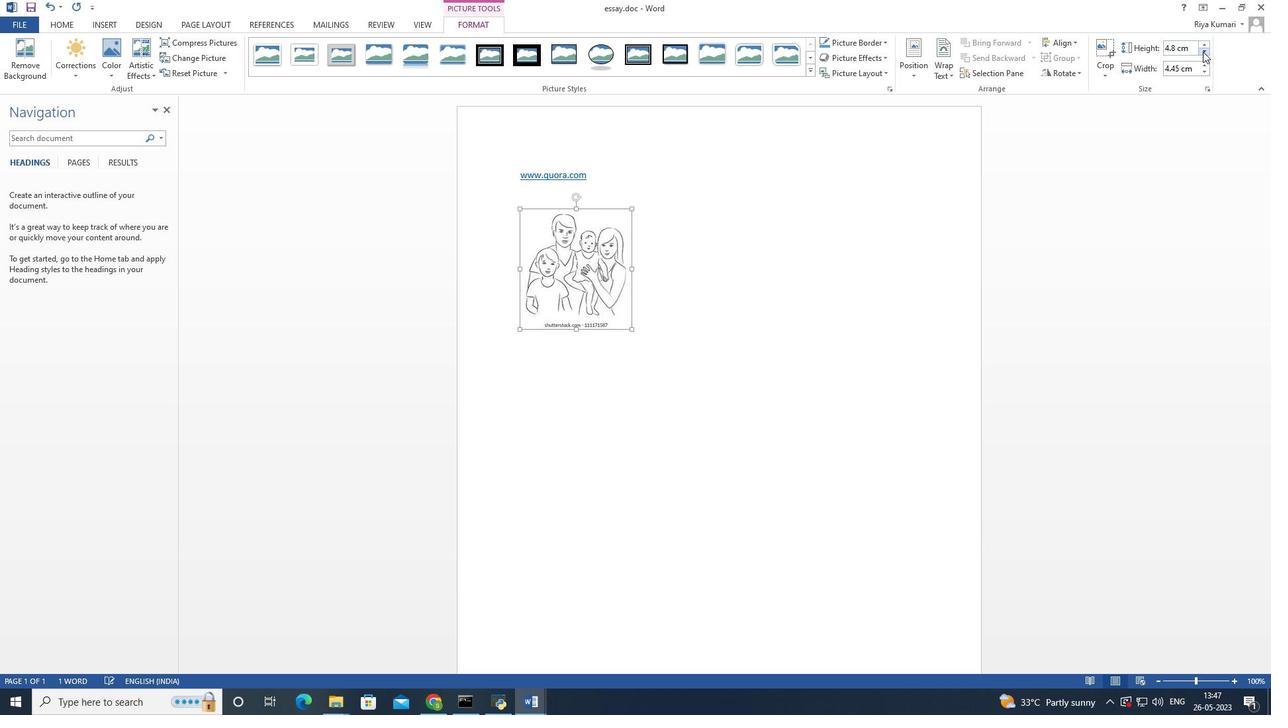 
Action: Mouse pressed left at (1203, 52)
Screenshot: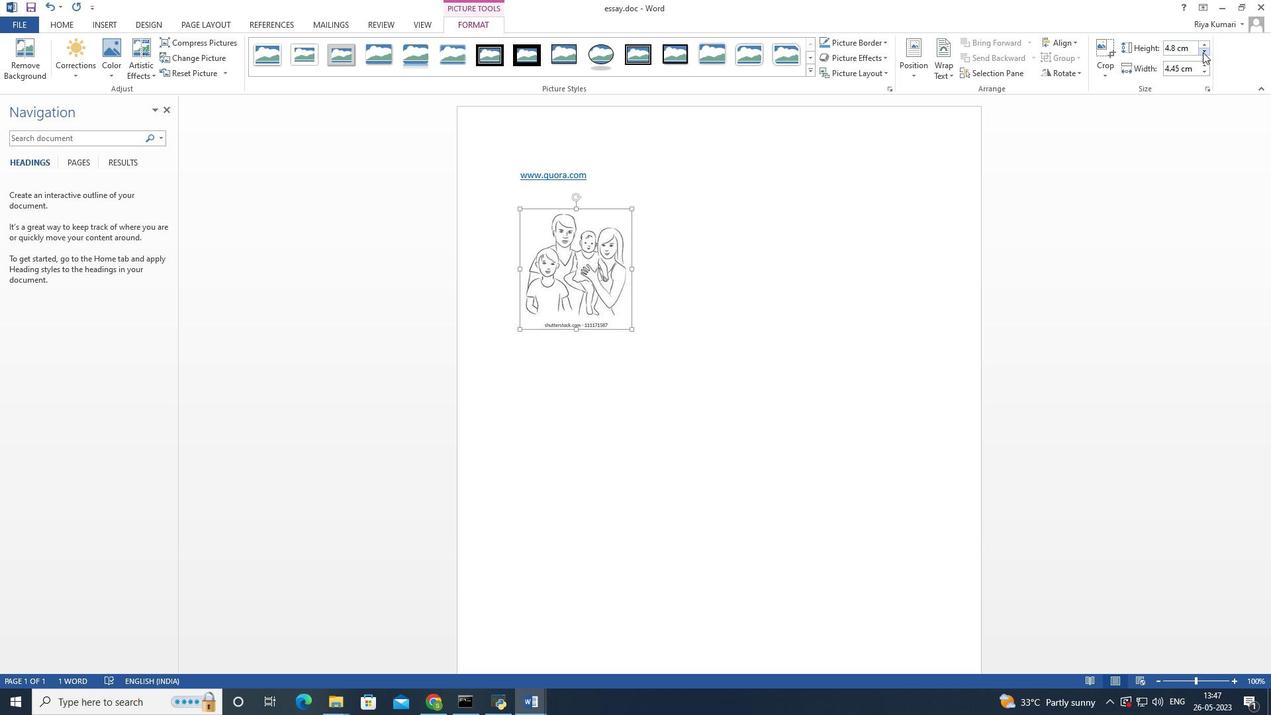 
Action: Mouse moved to (1203, 52)
Screenshot: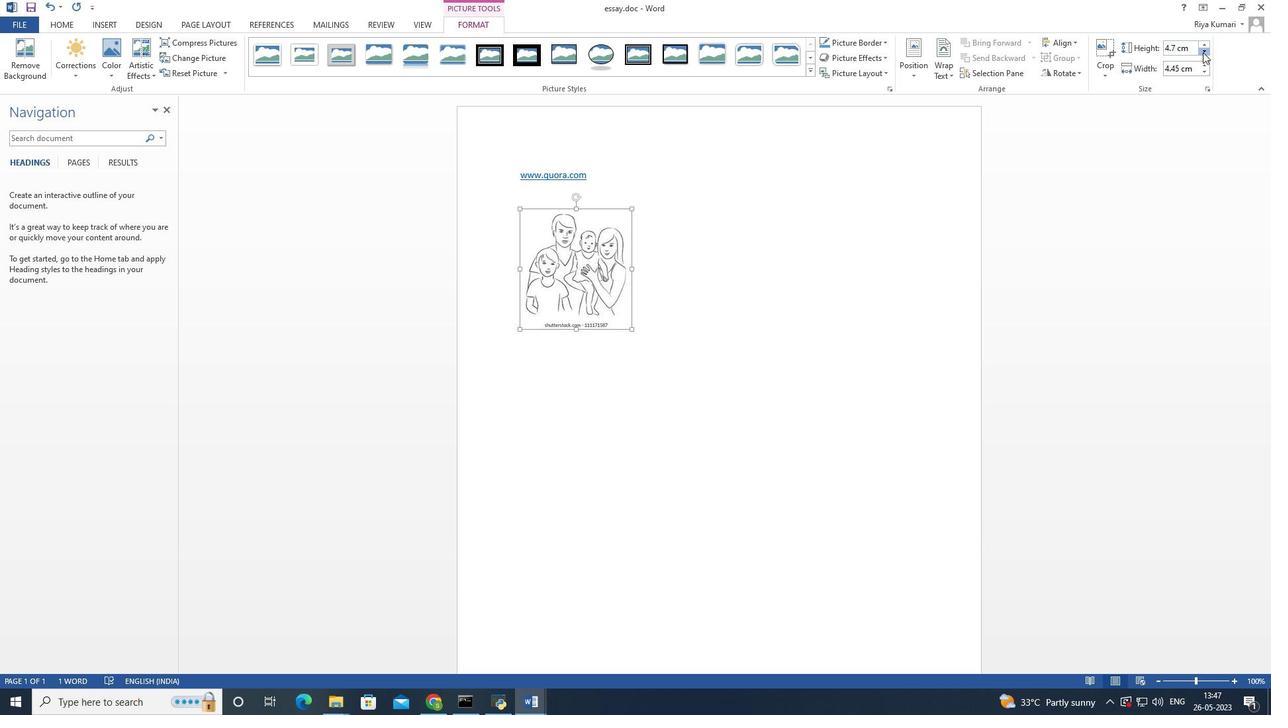 
Action: Mouse pressed left at (1203, 52)
Screenshot: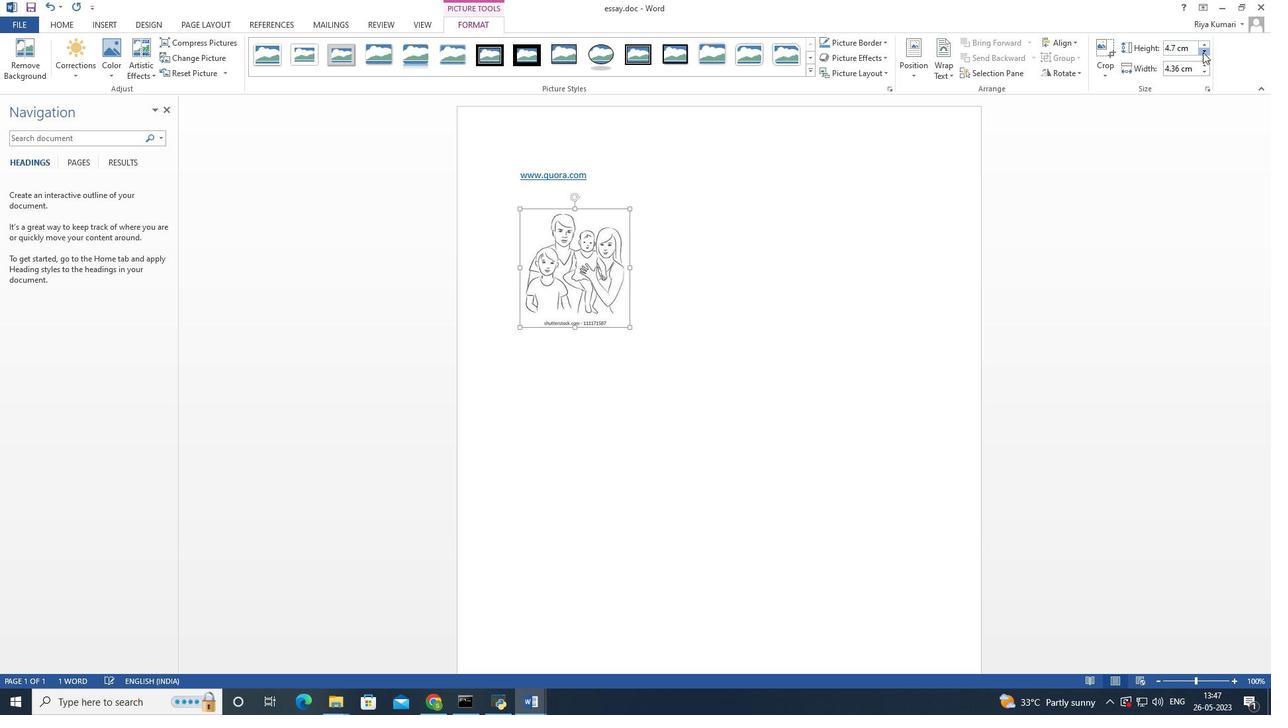 
Action: Mouse pressed left at (1203, 52)
Screenshot: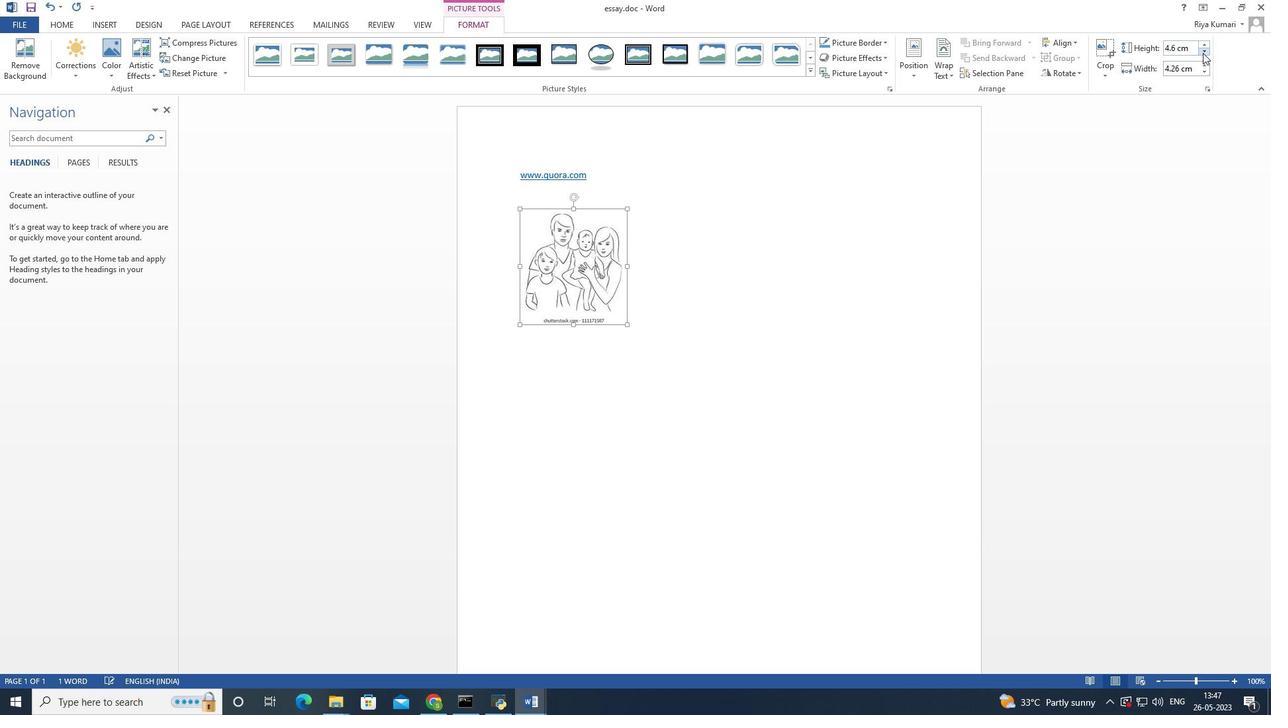 
Action: Mouse pressed left at (1203, 52)
Screenshot: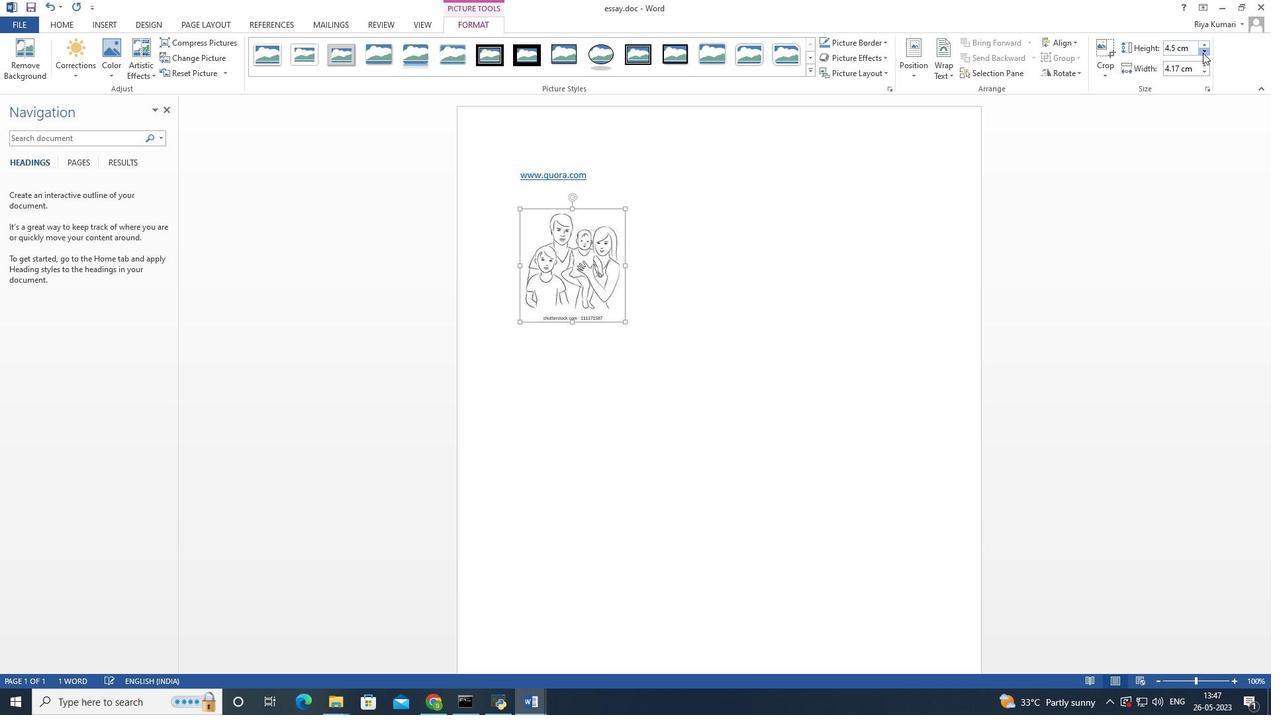
Action: Mouse pressed left at (1203, 52)
Screenshot: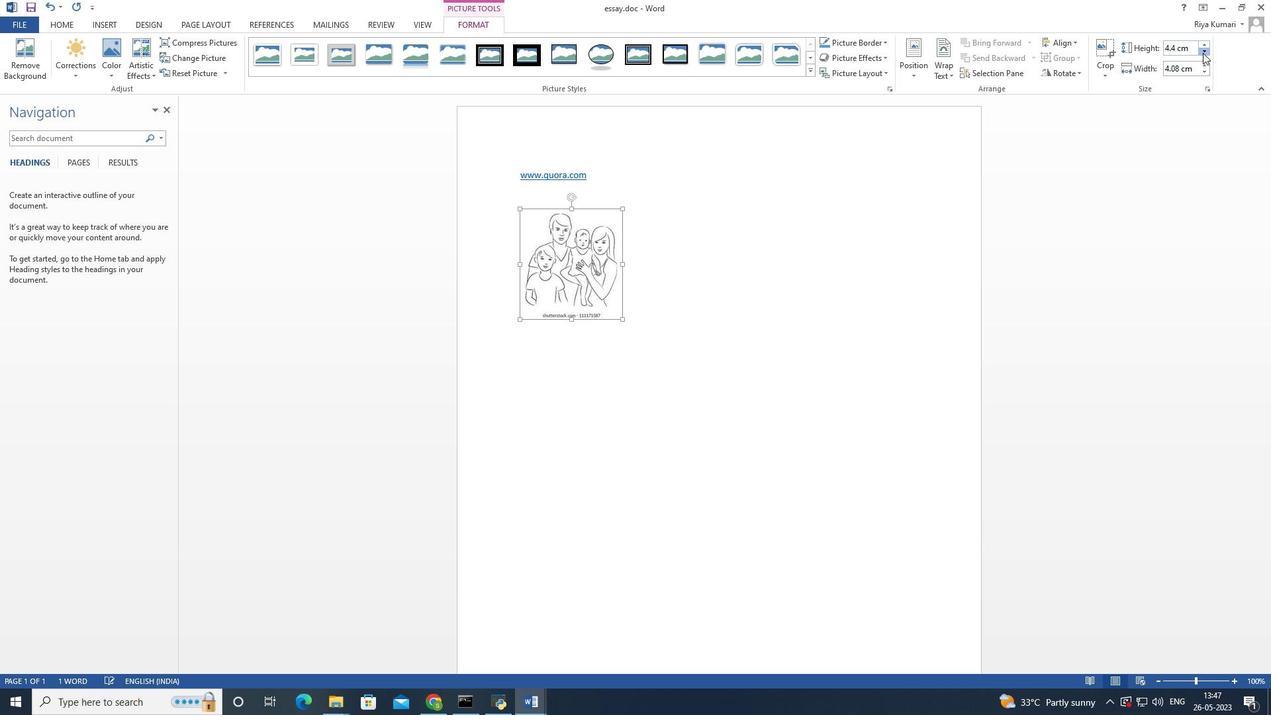 
Action: Mouse pressed left at (1203, 52)
Screenshot: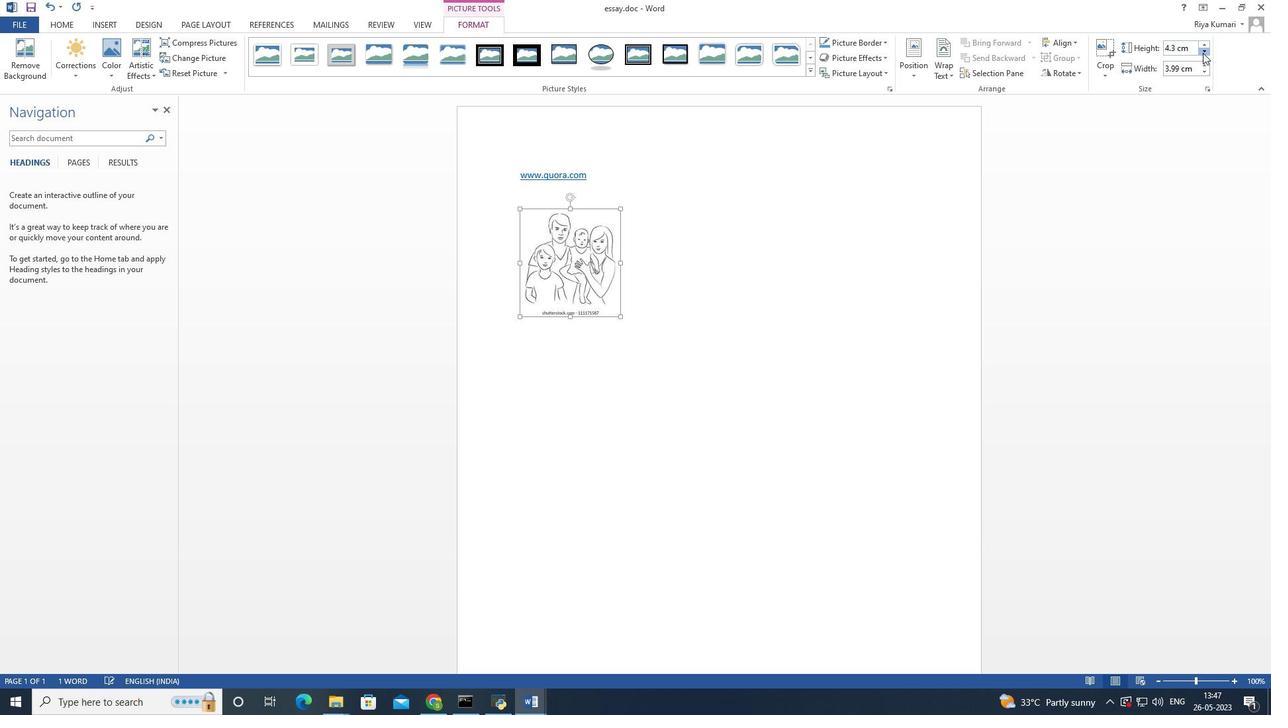 
Action: Mouse pressed left at (1203, 52)
Screenshot: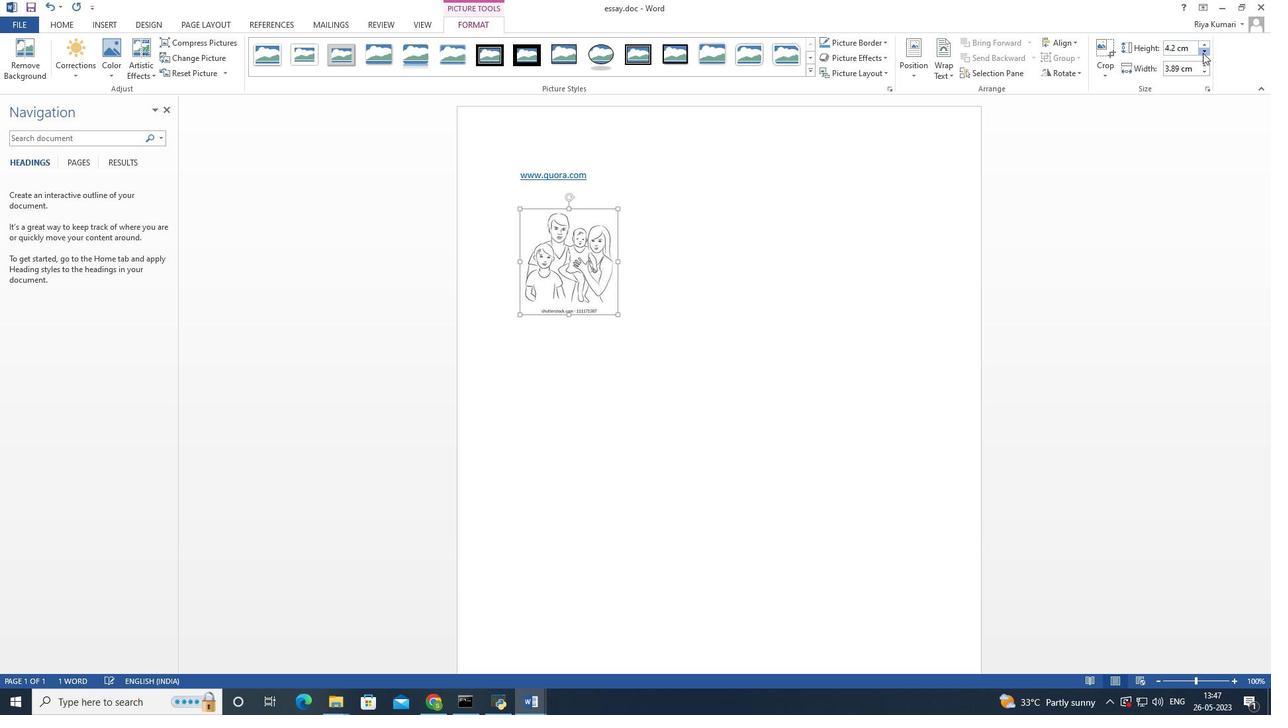 
Action: Mouse pressed left at (1203, 52)
Screenshot: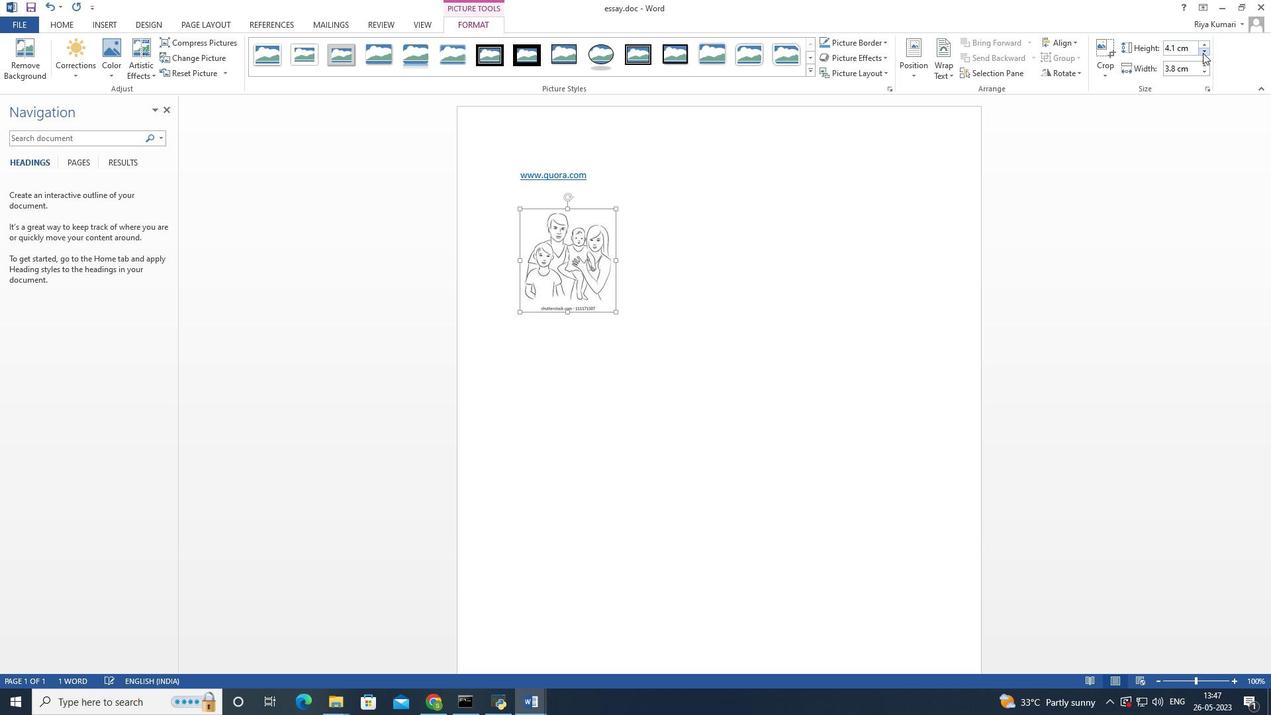 
Action: Mouse moved to (825, 303)
Screenshot: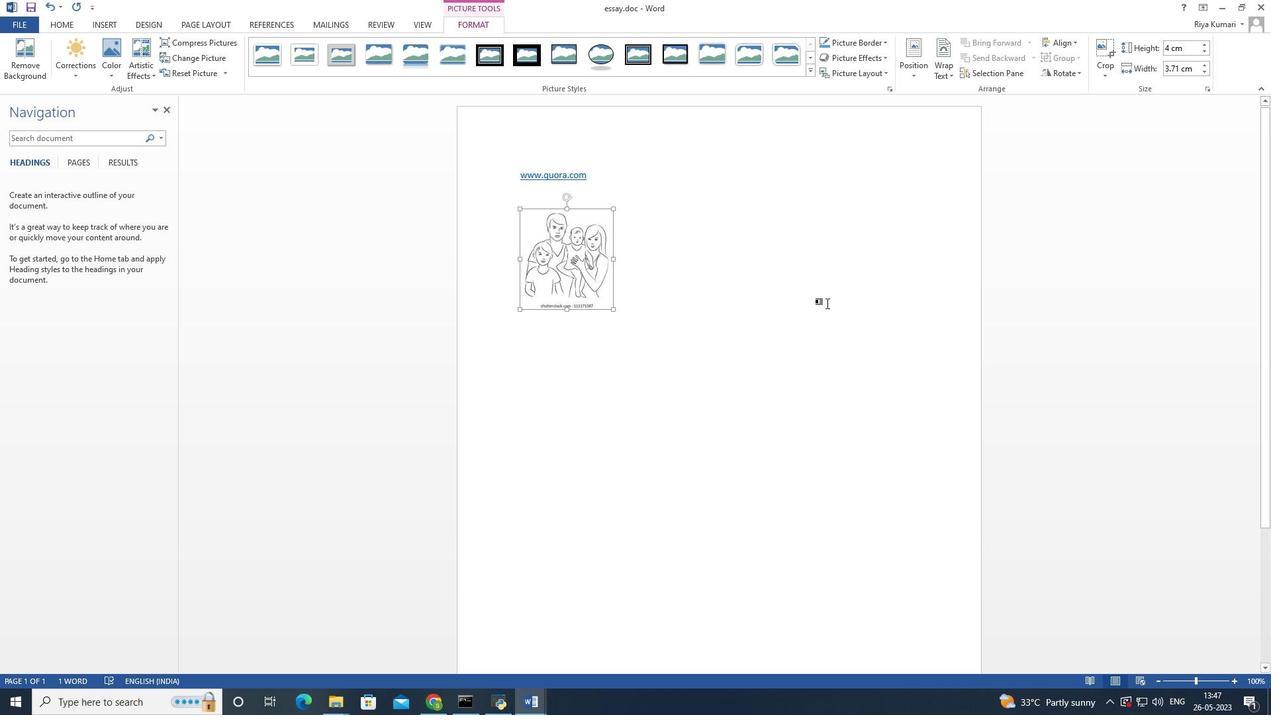 
Action: Mouse pressed left at (825, 303)
Screenshot: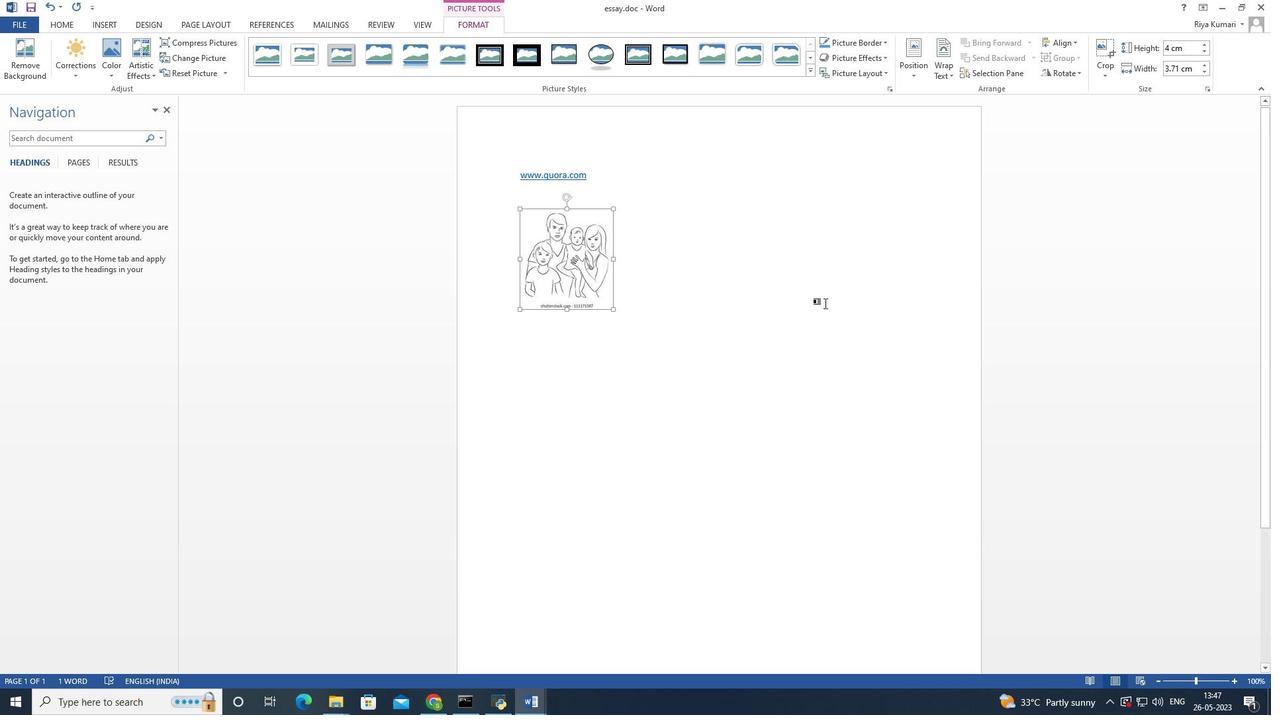 
Action: Mouse moved to (823, 302)
Screenshot: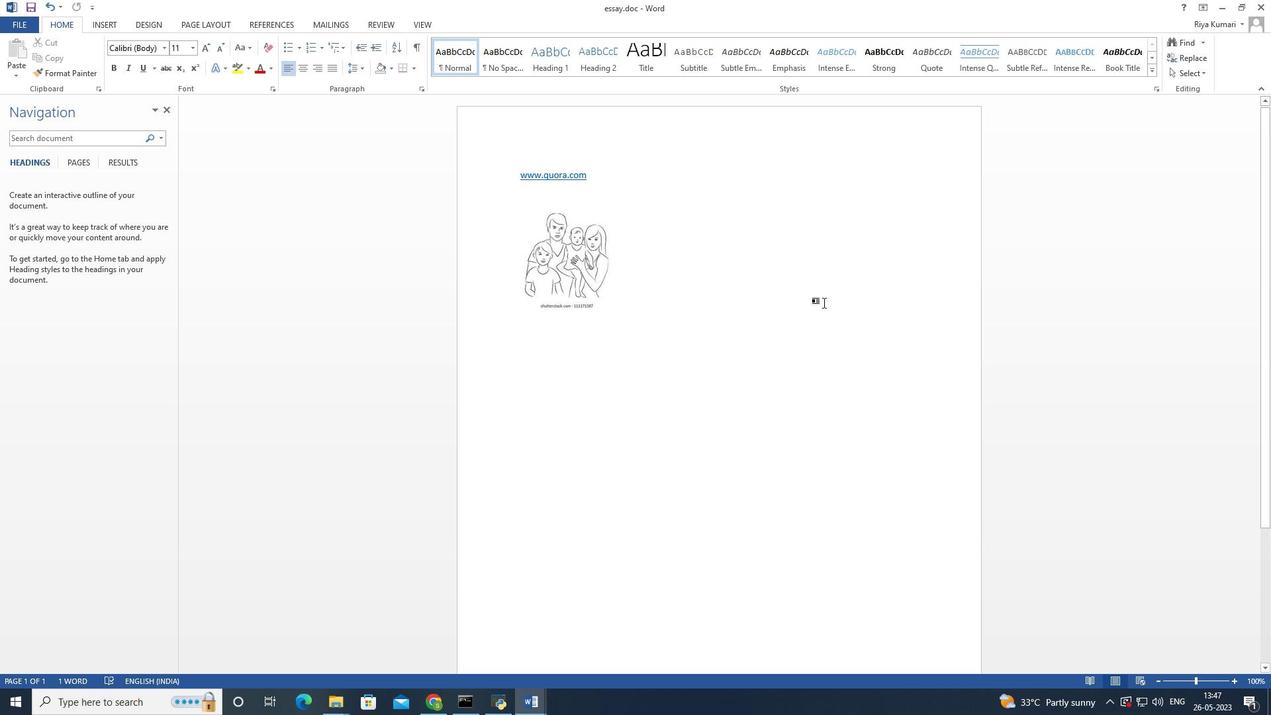 
Action: Key pressed ctrl+S
Screenshot: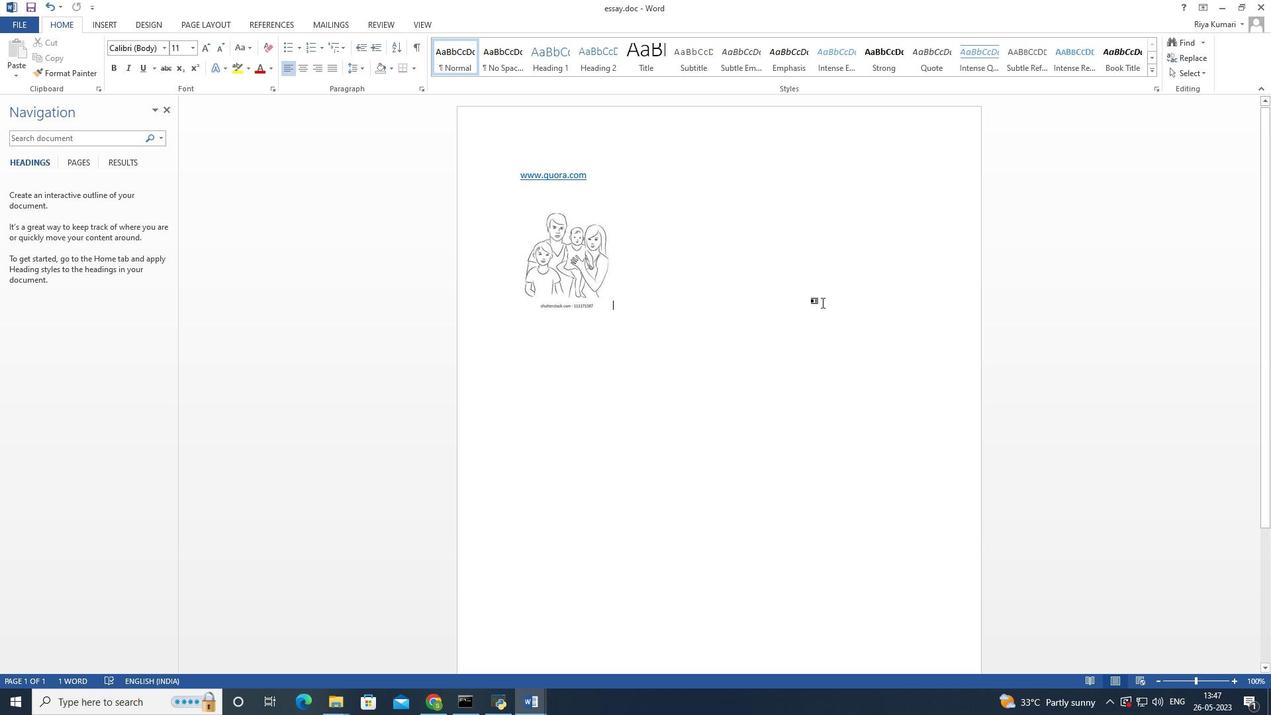
Action: Mouse moved to (825, 298)
Screenshot: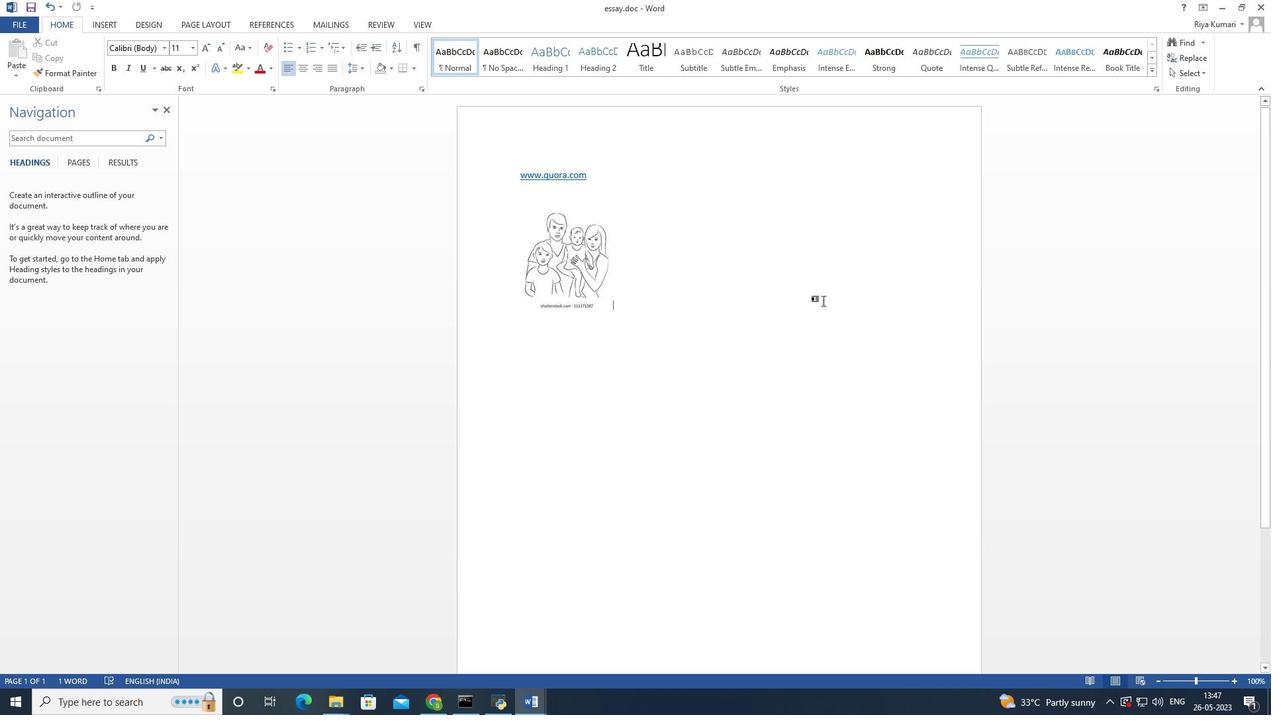 
Action: Key pressed <'\x13'>
Screenshot: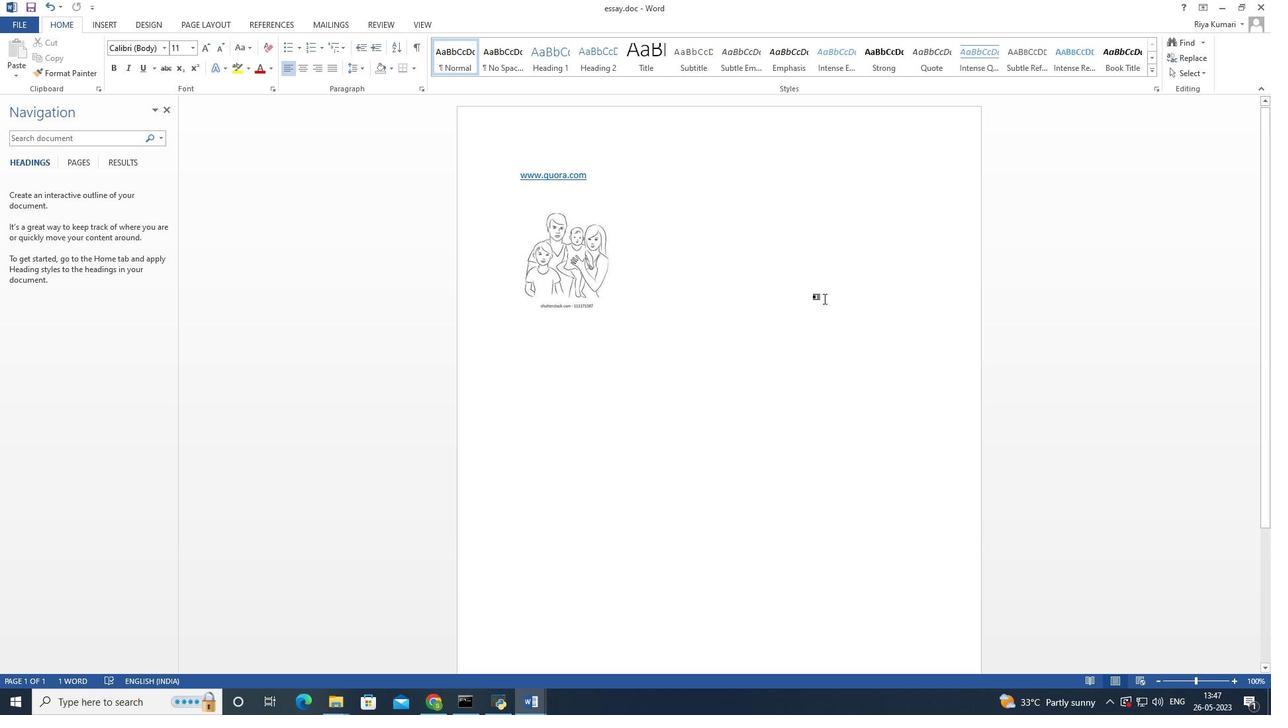 
Action: Mouse moved to (826, 298)
Screenshot: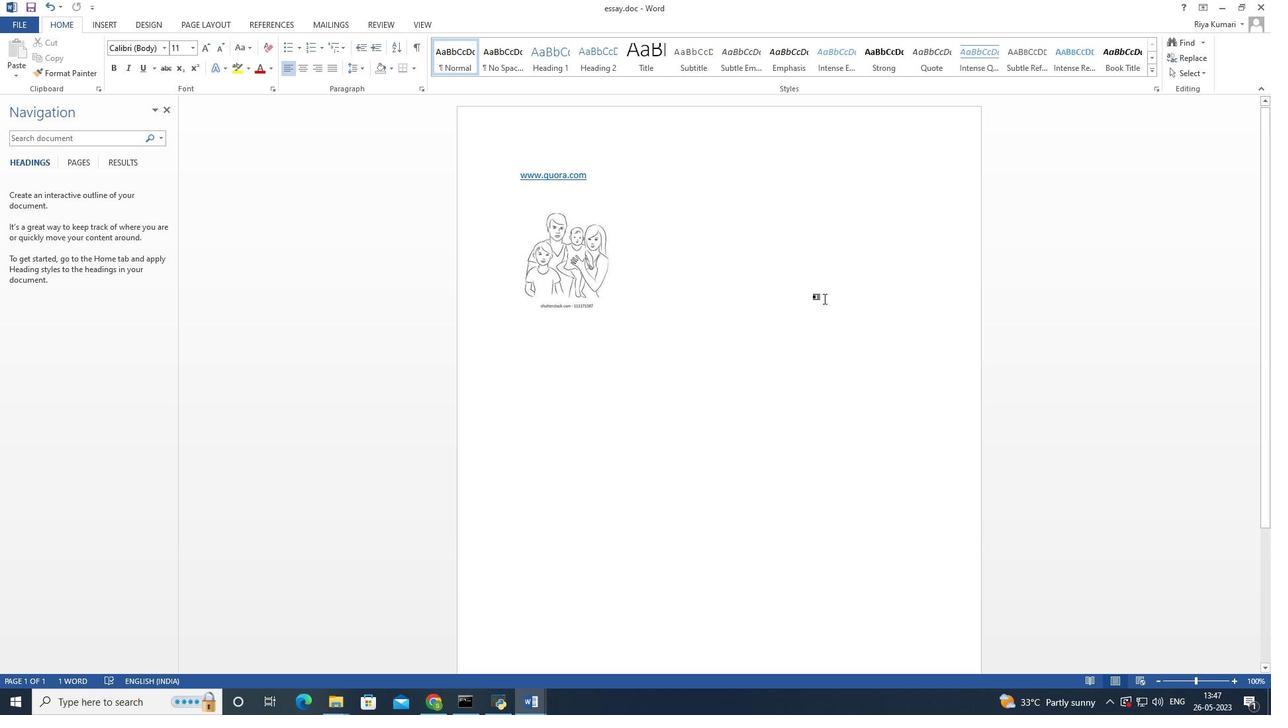 
Action: Key pressed <'\x13'>
Screenshot: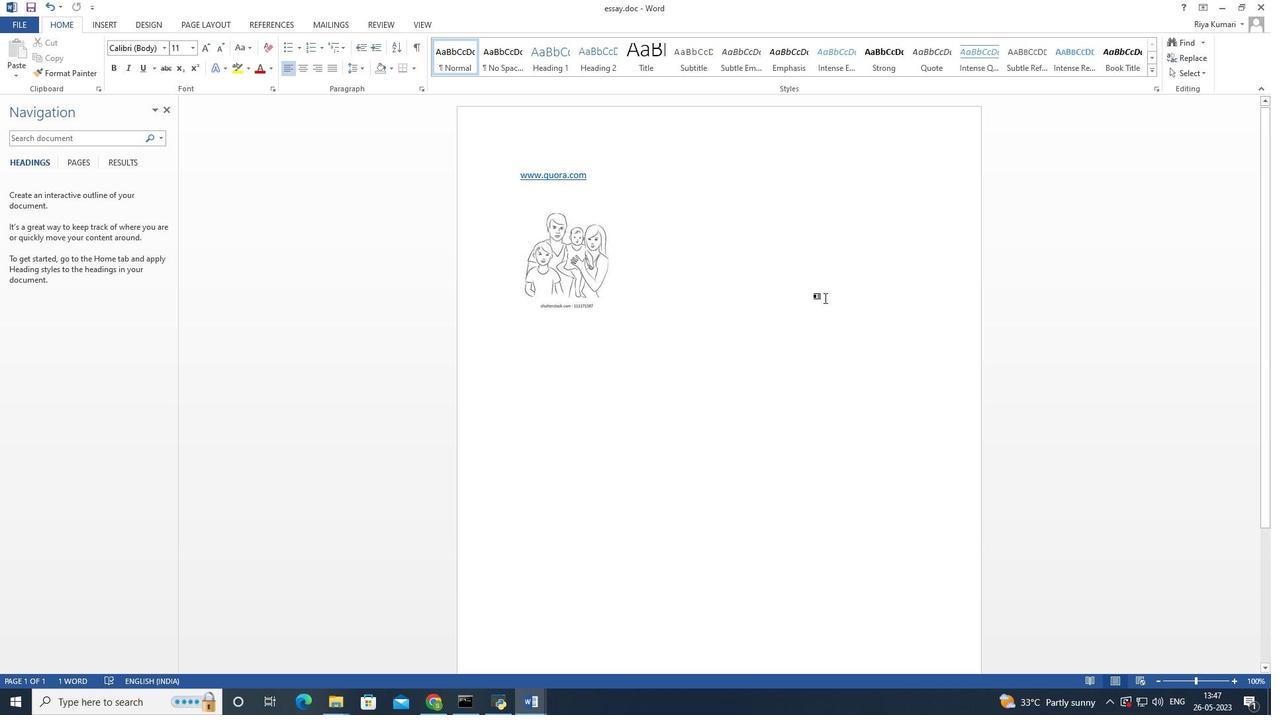 
Action: Mouse moved to (826, 297)
Screenshot: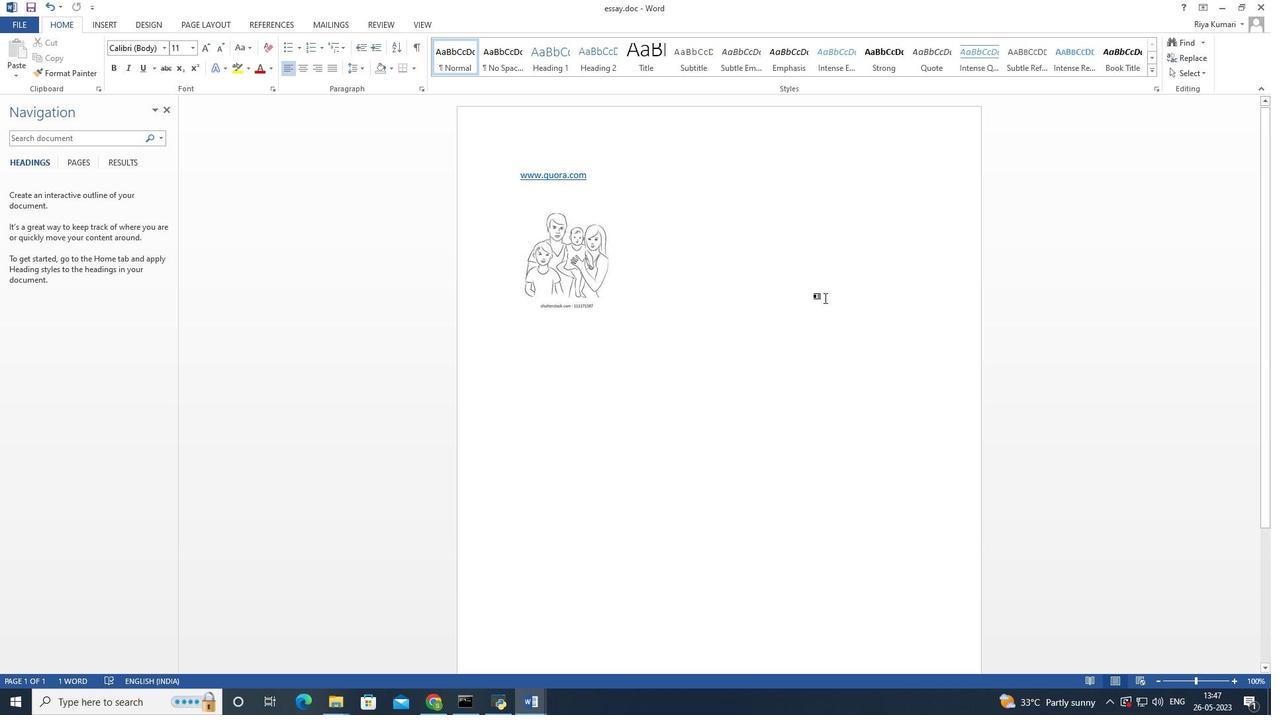 
Action: Key pressed <'\x13'>
Screenshot: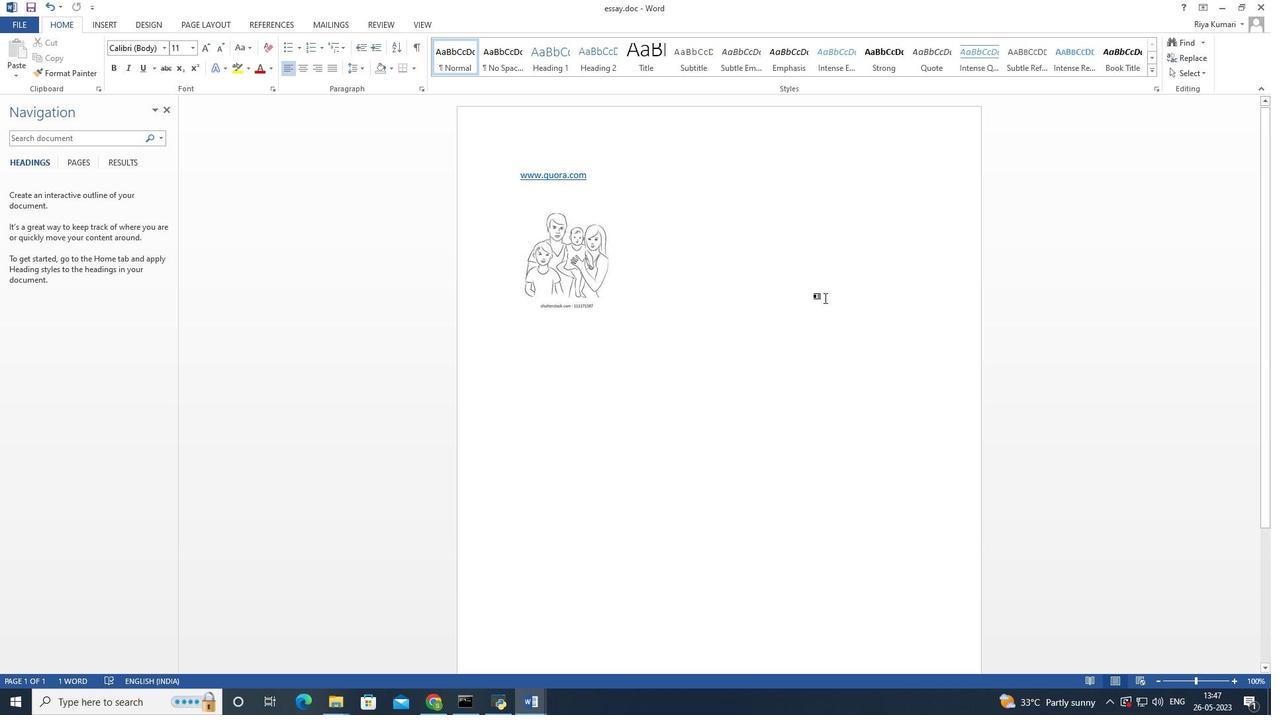 
Action: Mouse moved to (1254, 17)
Screenshot: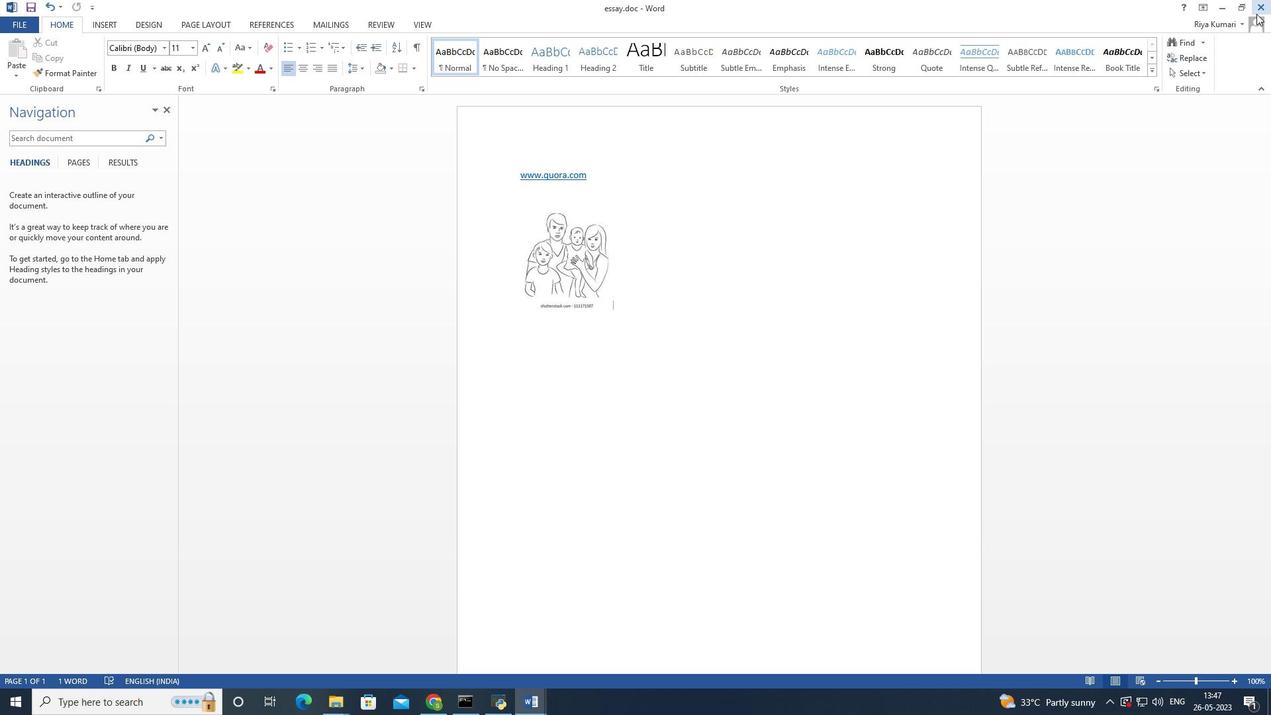 
